 Task: St Patrick's Day party printables green whimsical color block.
Action: Mouse moved to (391, 242)
Screenshot: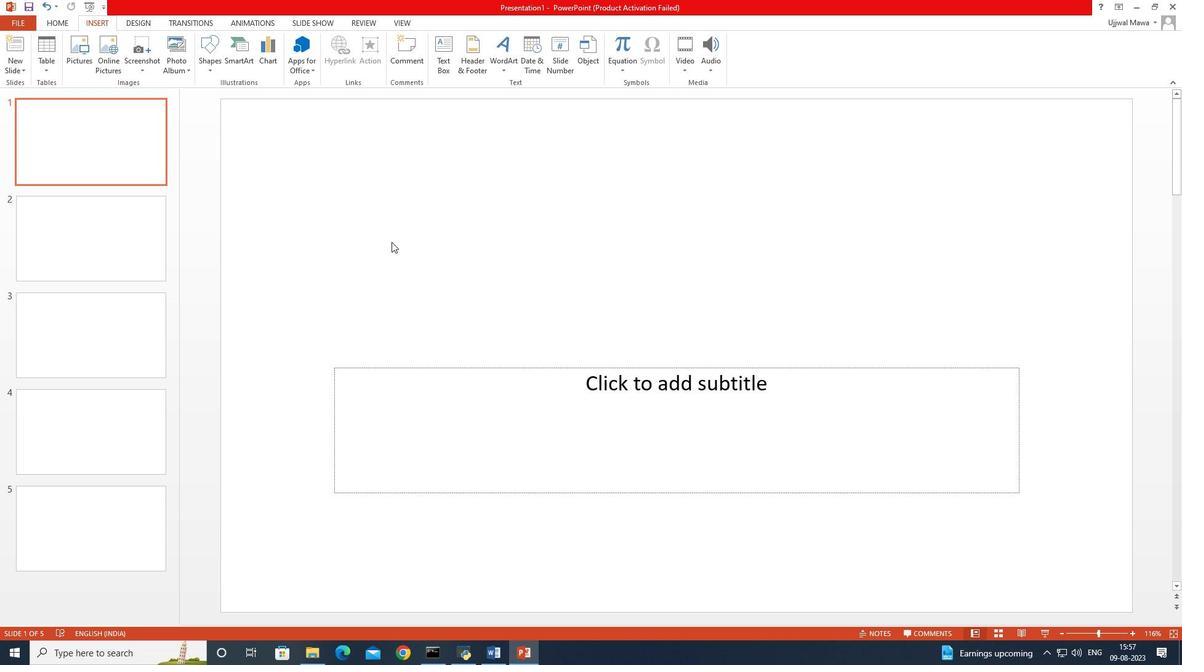 
Action: Mouse pressed left at (391, 242)
Screenshot: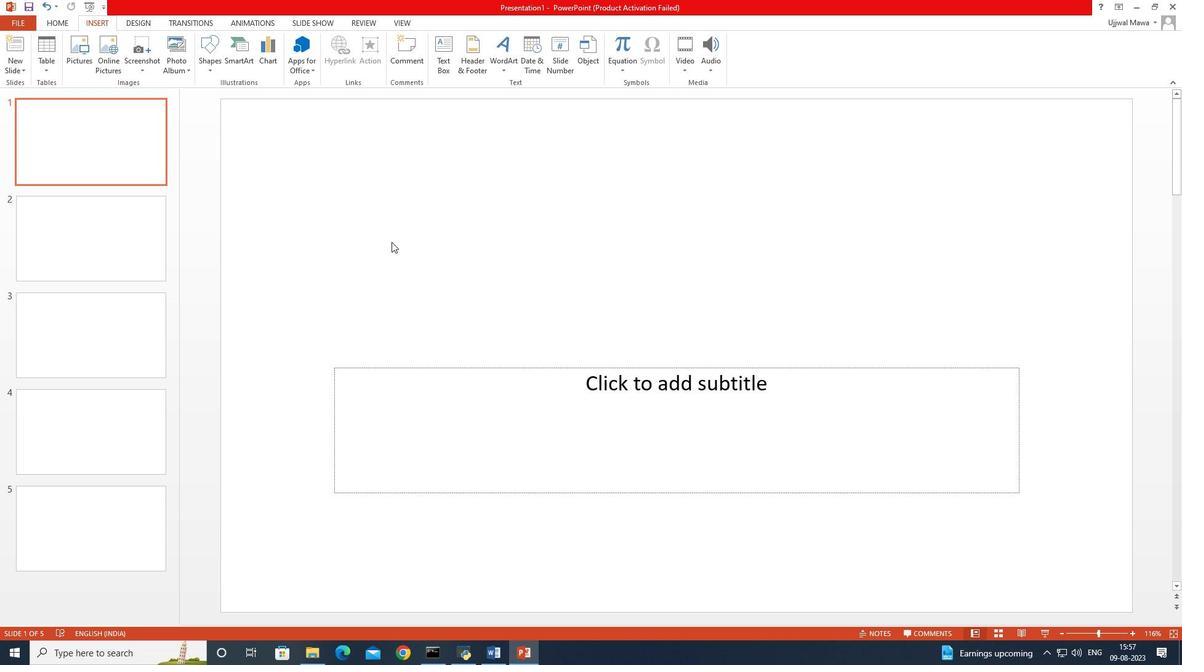 
Action: Mouse moved to (74, 46)
Screenshot: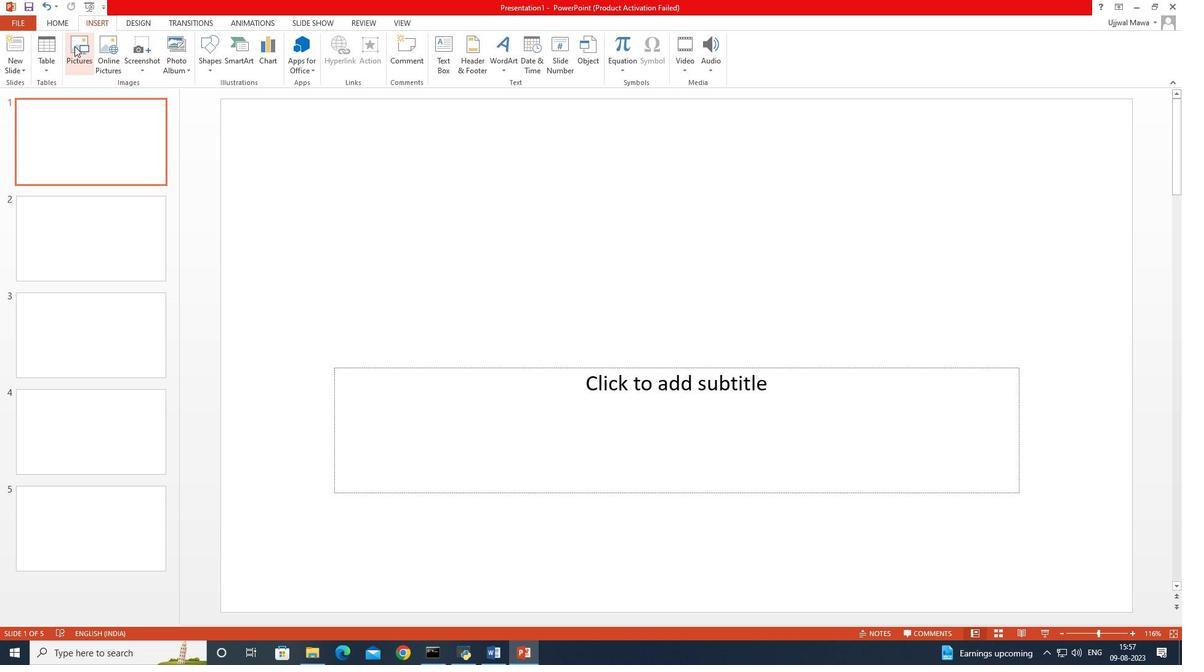 
Action: Mouse pressed left at (74, 46)
Screenshot: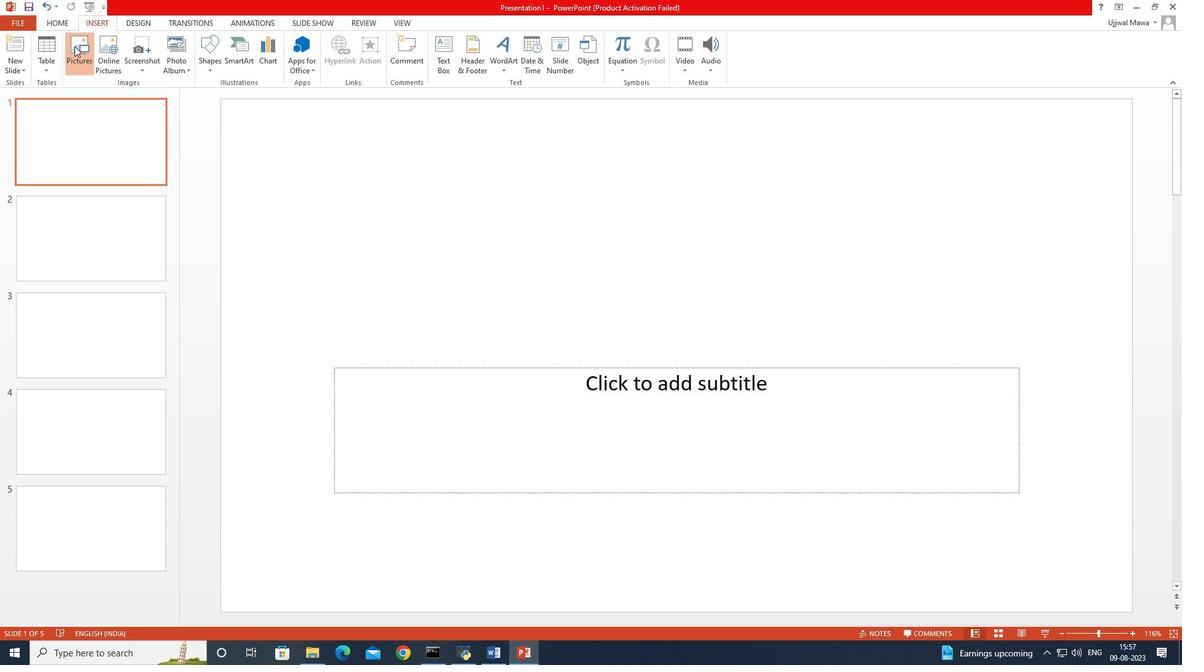 
Action: Mouse moved to (147, 117)
Screenshot: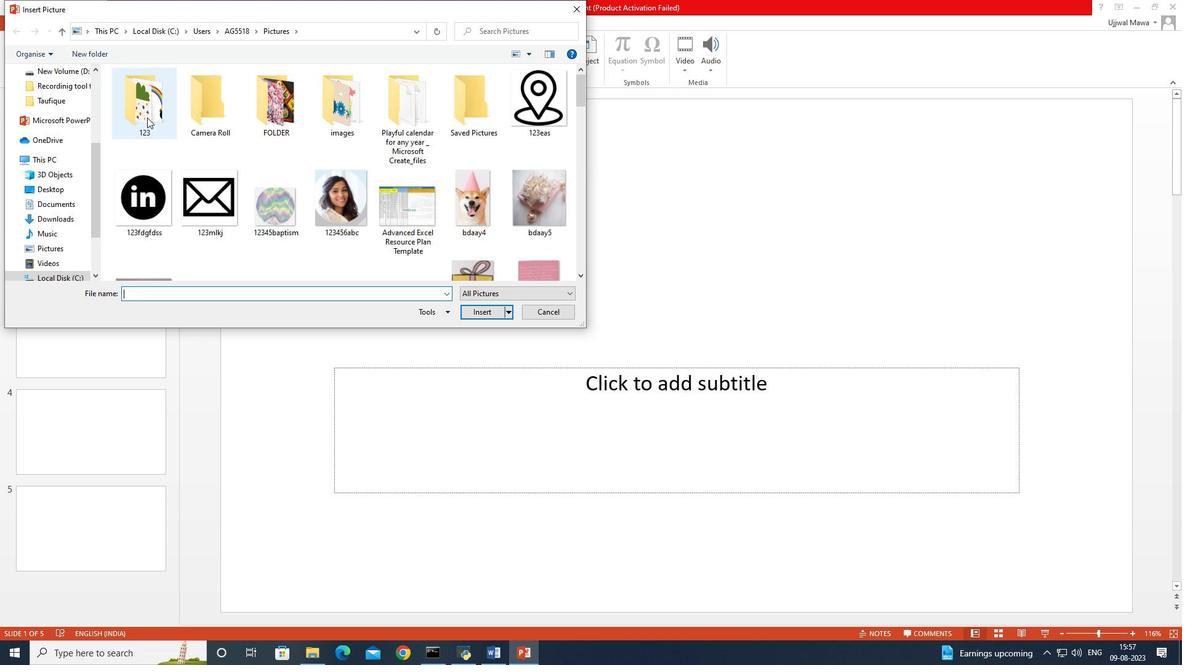 
Action: Mouse pressed left at (147, 117)
Screenshot: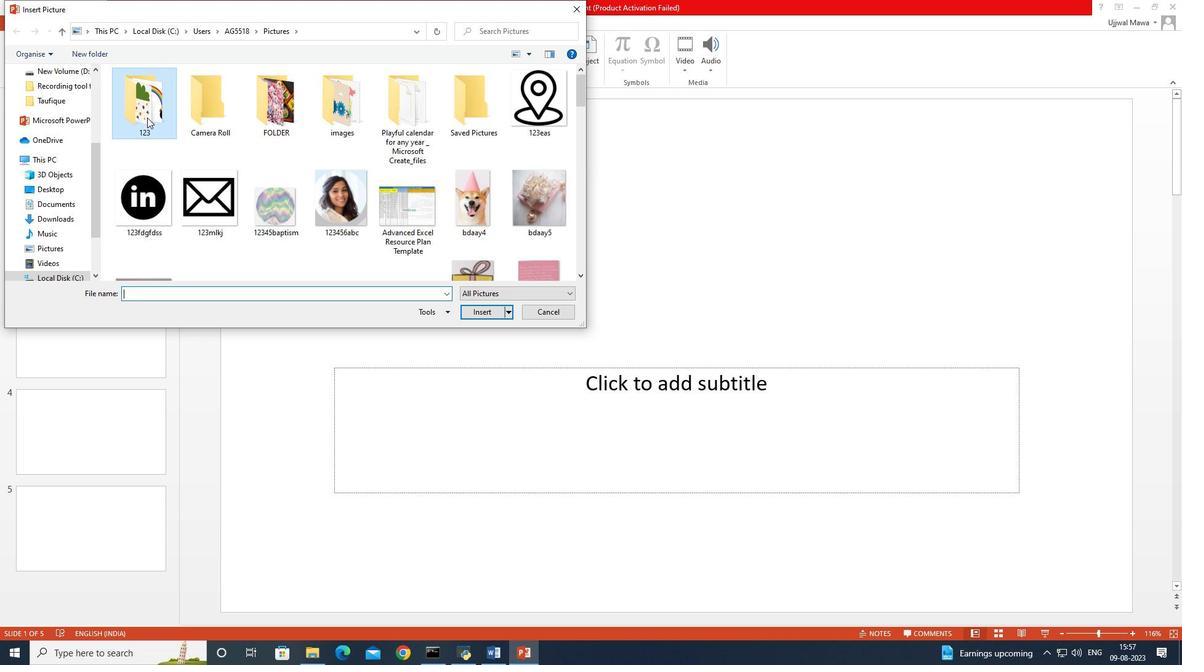 
Action: Mouse pressed left at (147, 117)
Screenshot: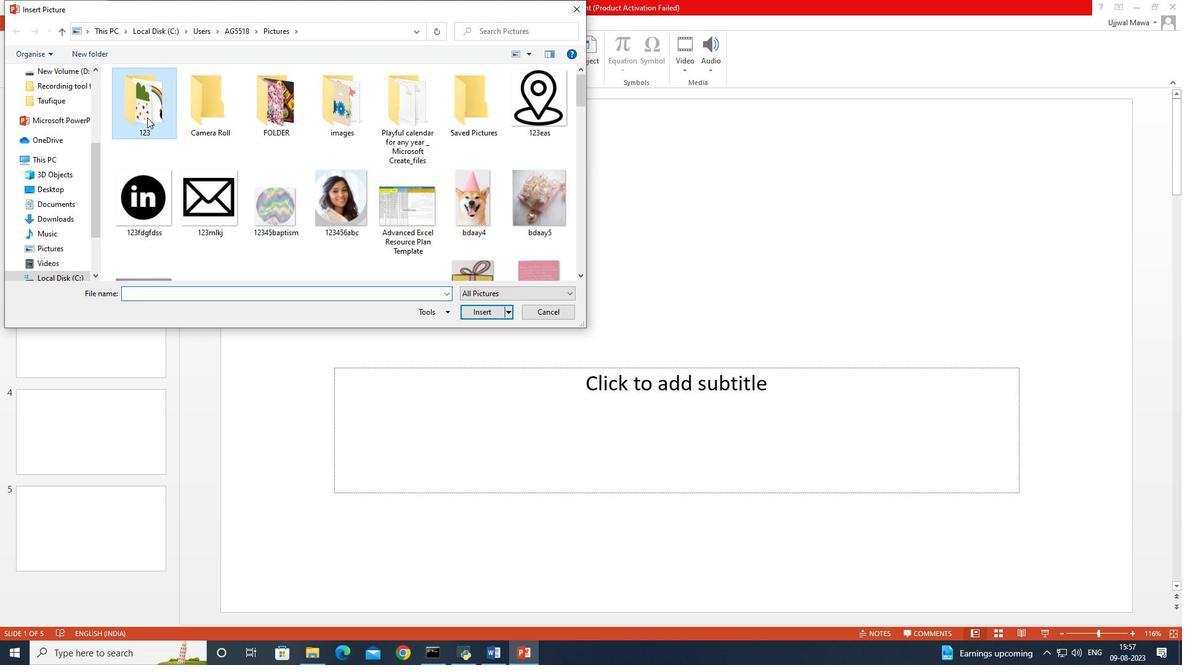 
Action: Mouse moved to (248, 180)
Screenshot: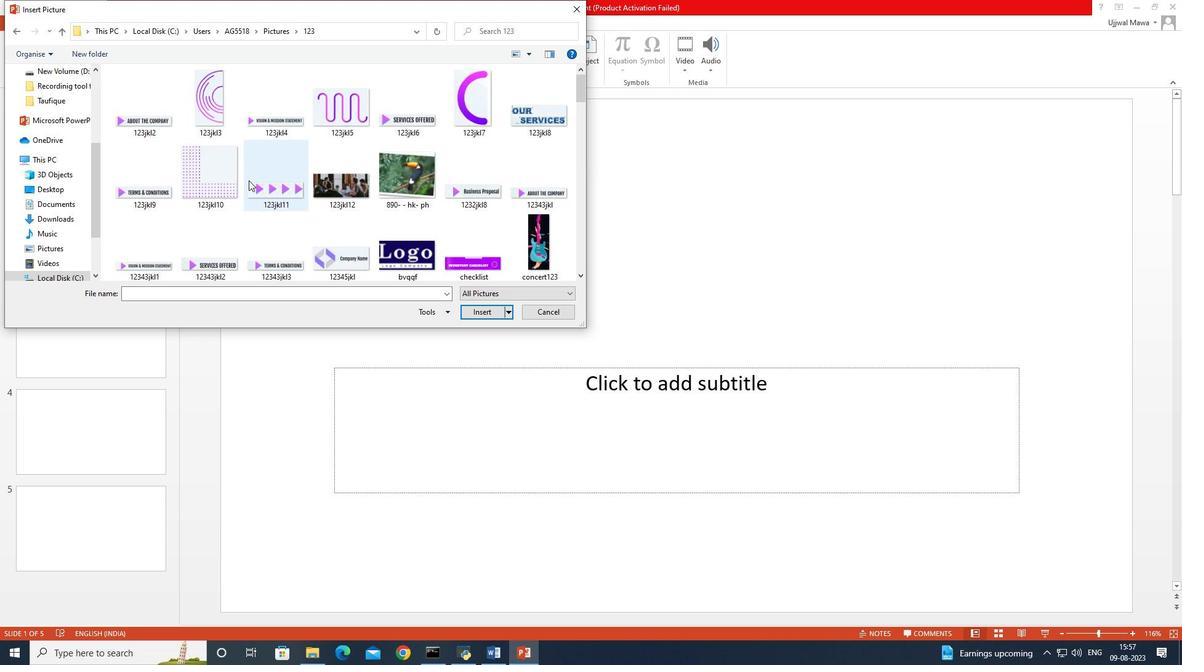 
Action: Mouse scrolled (248, 179) with delta (0, 0)
Screenshot: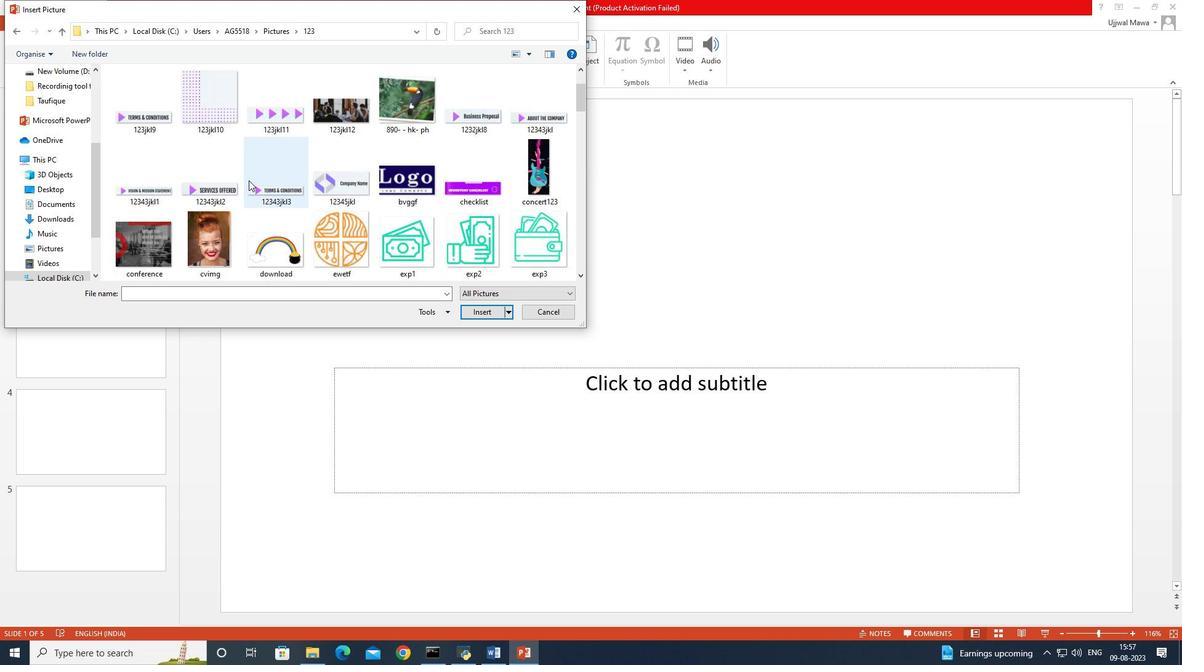 
Action: Mouse scrolled (248, 179) with delta (0, 0)
Screenshot: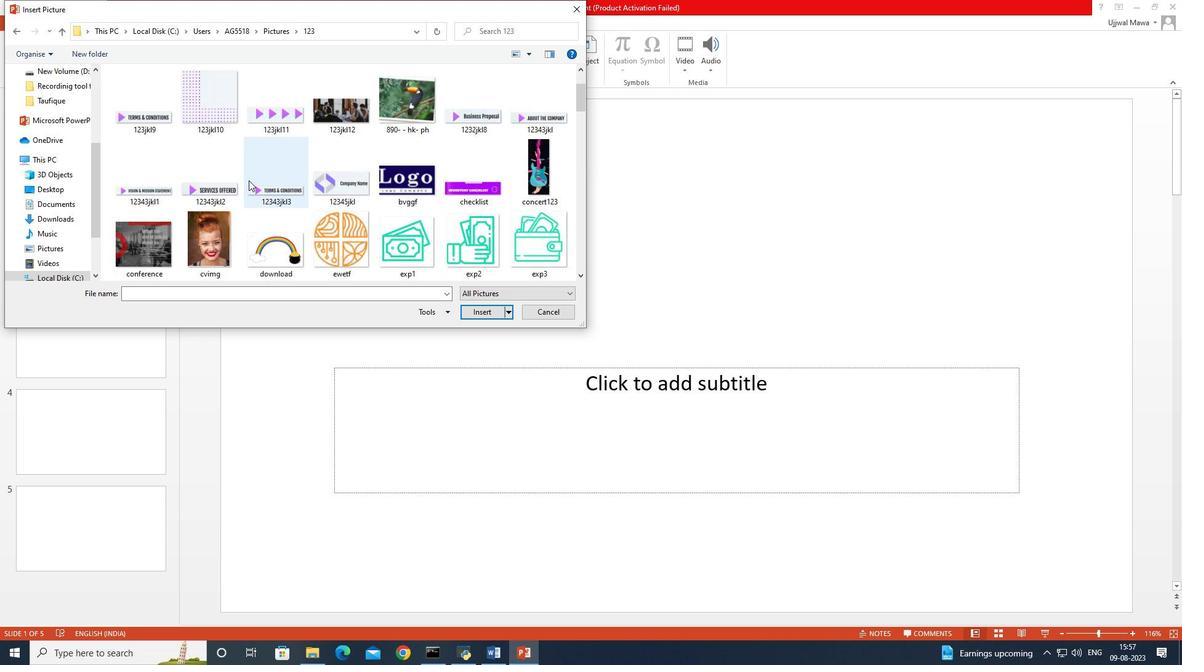 
Action: Mouse scrolled (248, 179) with delta (0, 0)
Screenshot: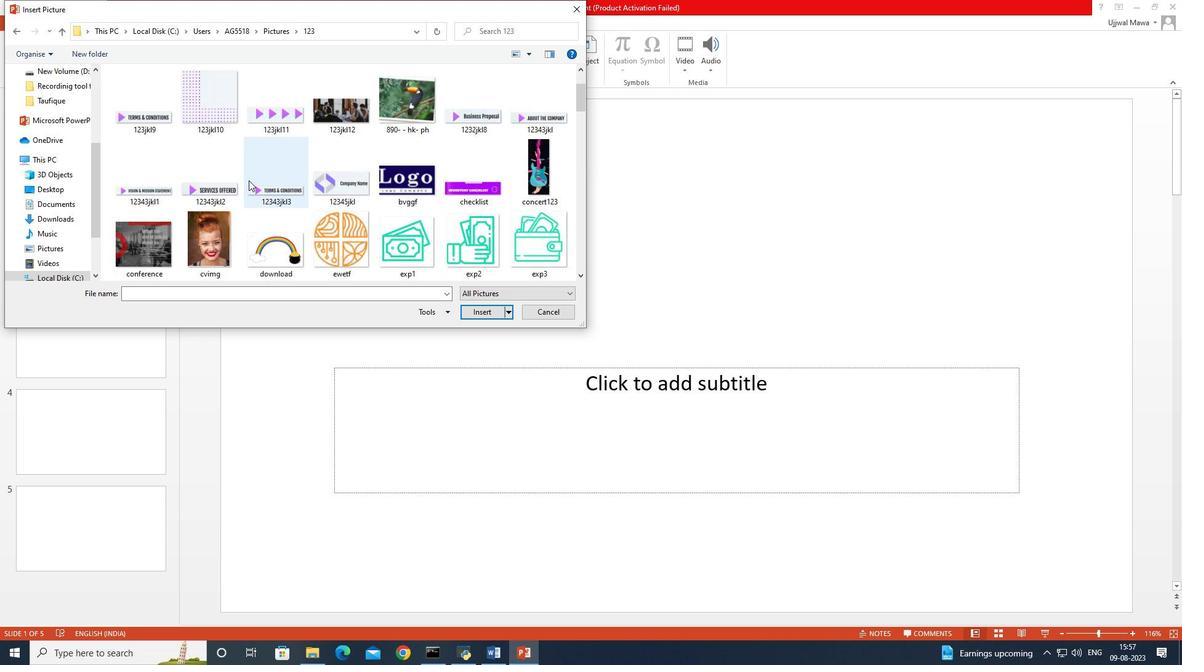 
Action: Mouse scrolled (248, 179) with delta (0, 0)
Screenshot: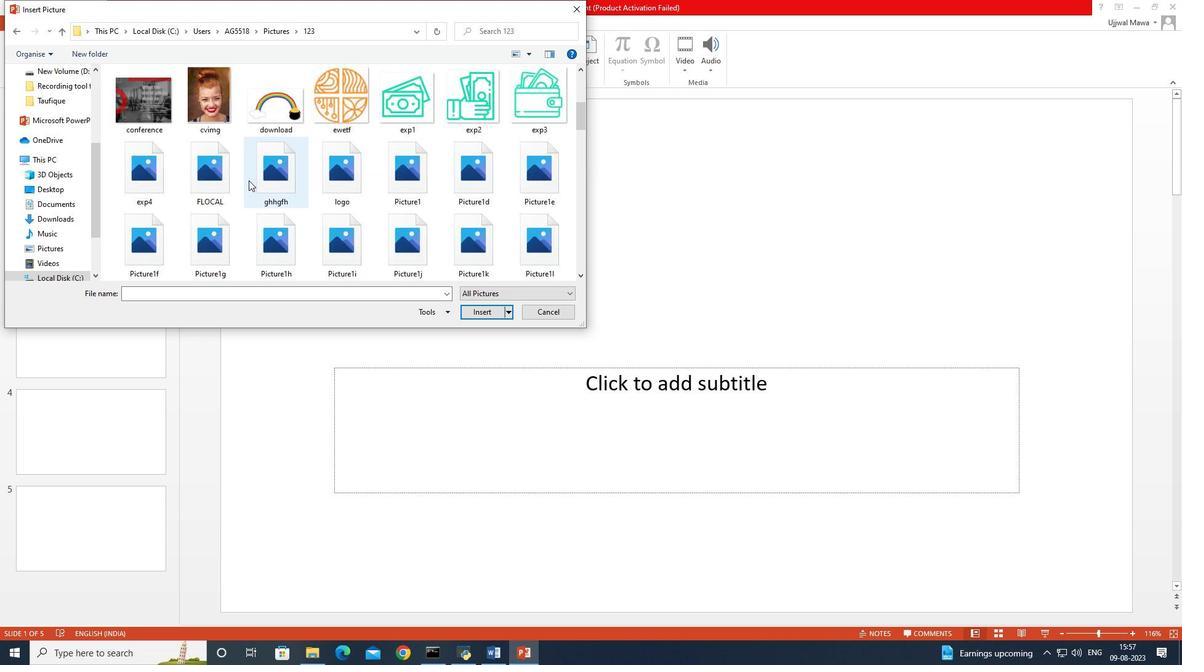 
Action: Mouse scrolled (248, 179) with delta (0, 0)
Screenshot: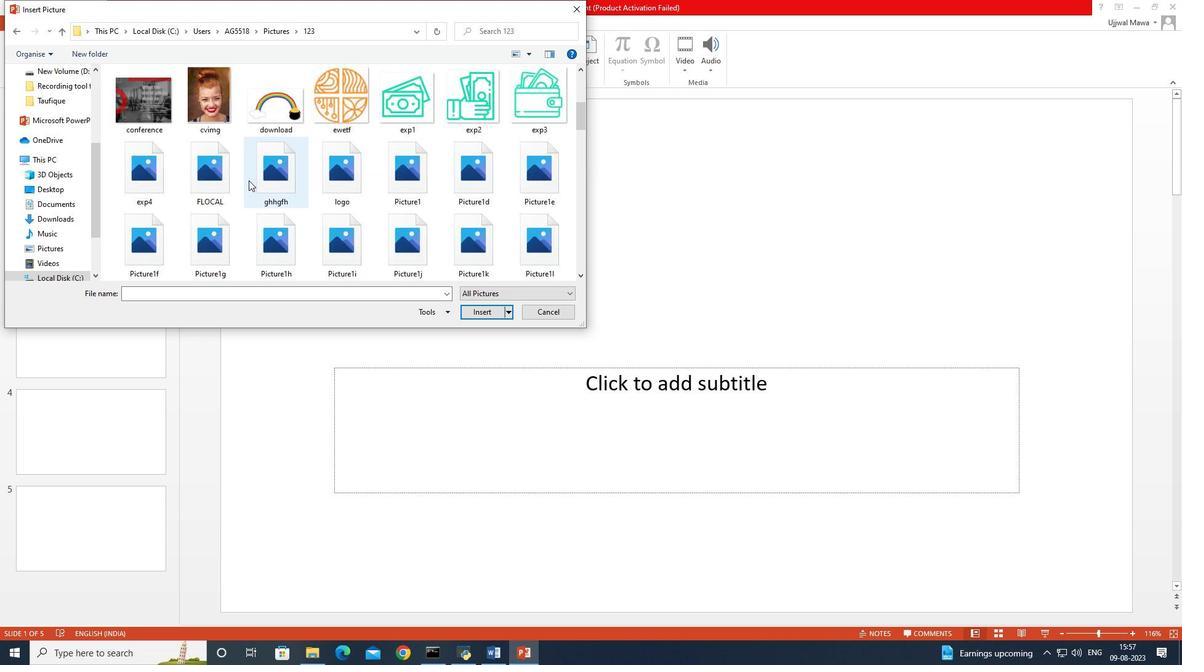 
Action: Mouse scrolled (248, 179) with delta (0, 0)
Screenshot: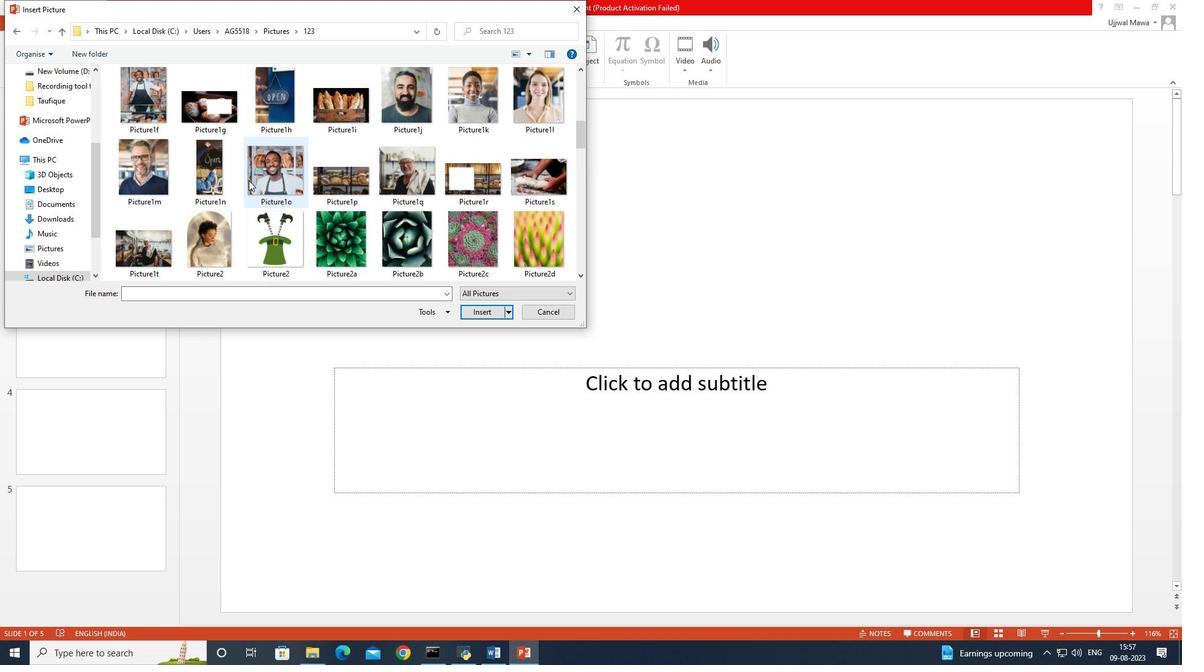 
Action: Mouse scrolled (248, 179) with delta (0, 0)
Screenshot: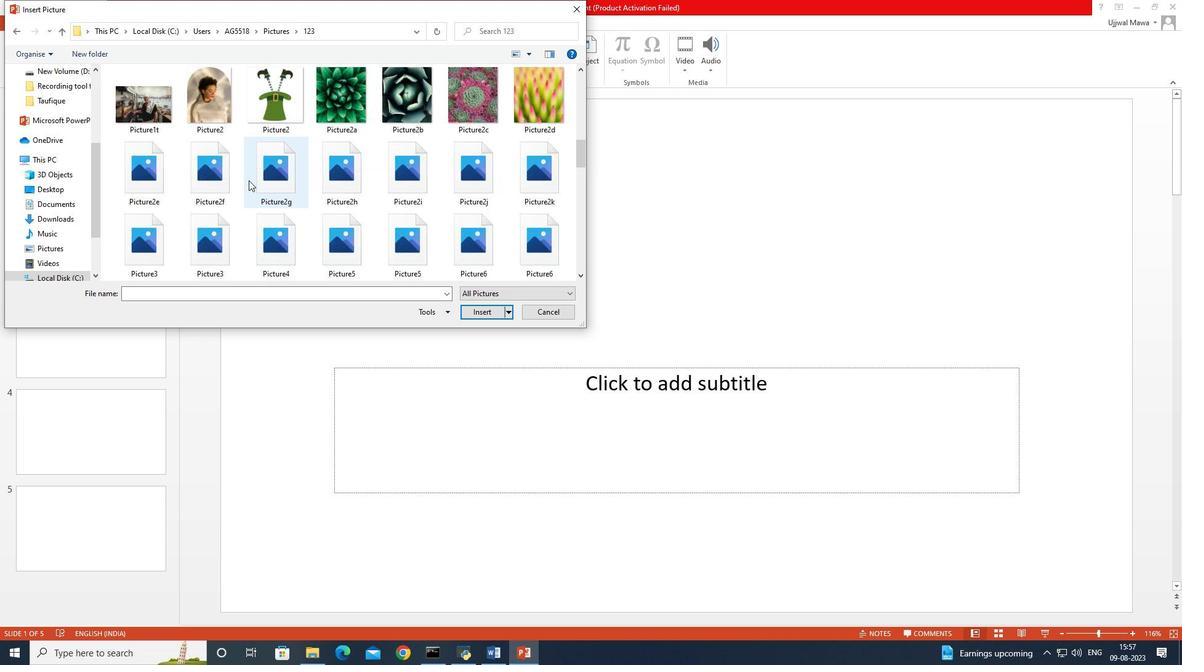 
Action: Mouse scrolled (248, 179) with delta (0, 0)
Screenshot: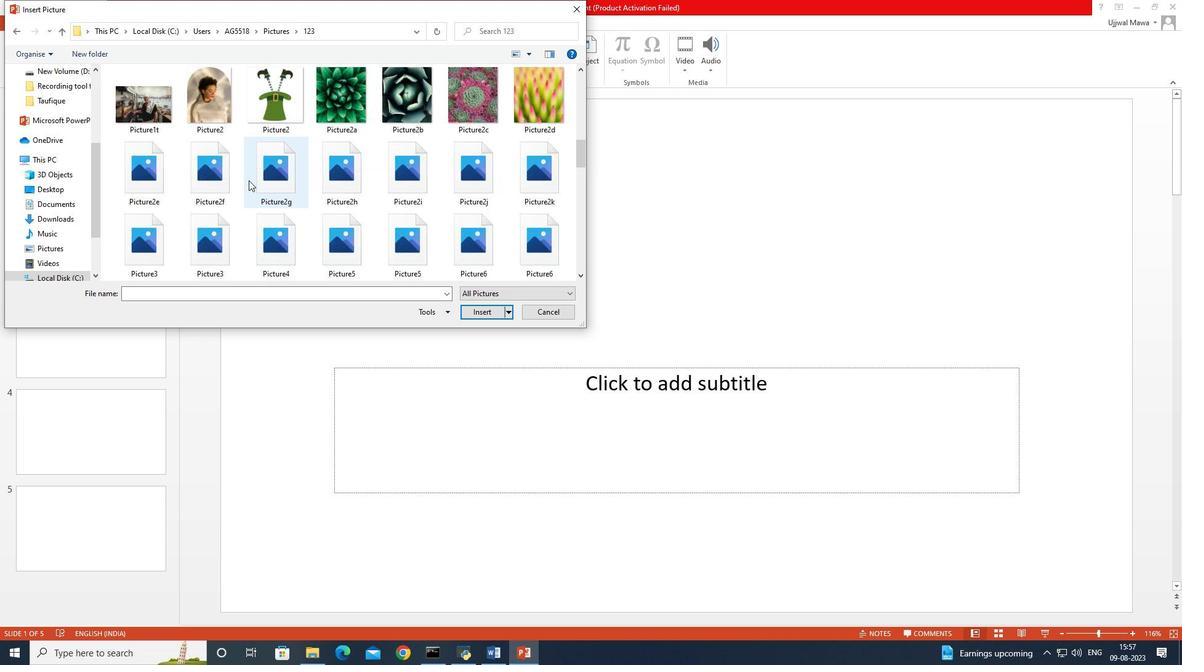 
Action: Mouse scrolled (248, 179) with delta (0, 0)
Screenshot: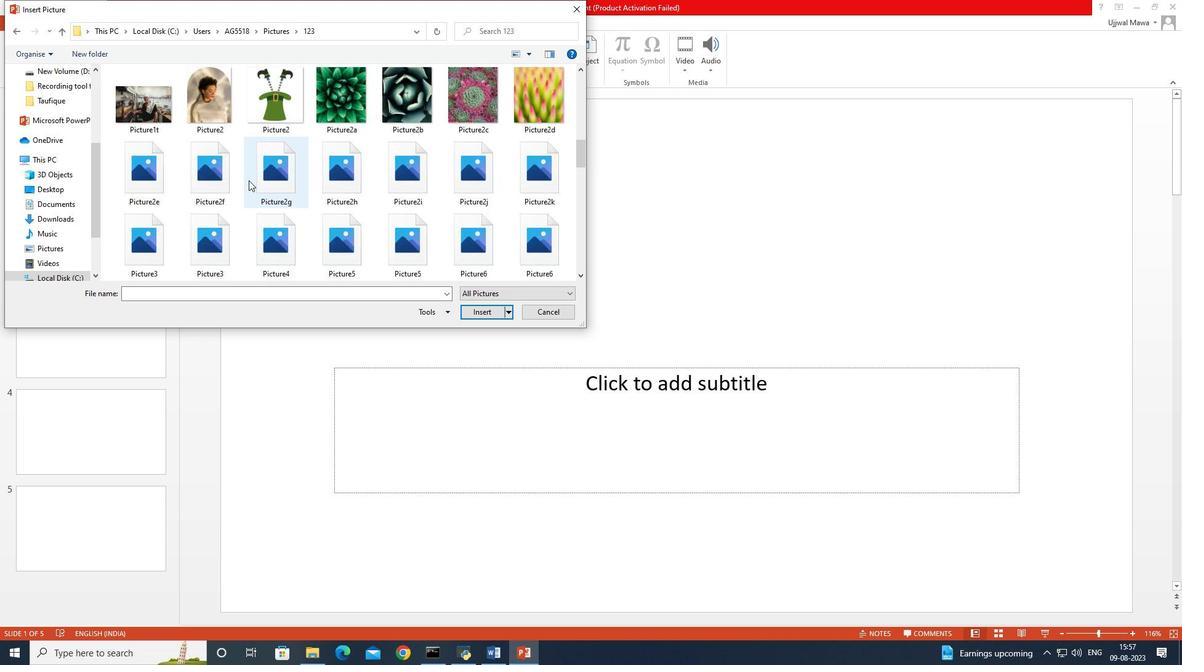 
Action: Mouse moved to (249, 180)
Screenshot: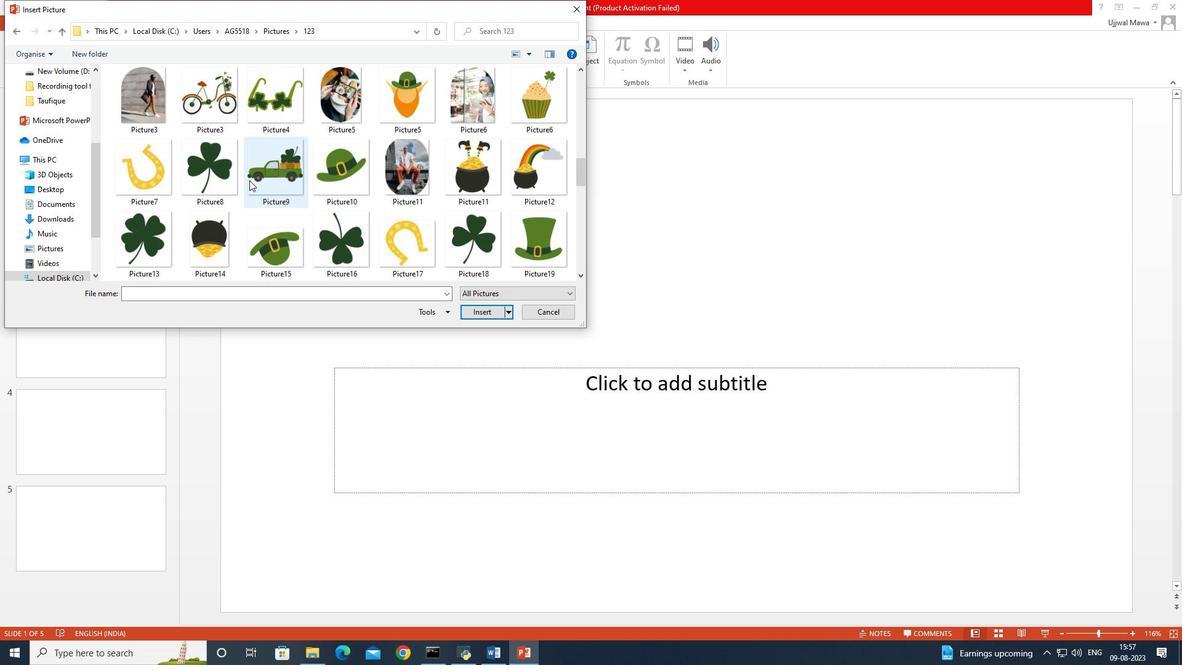
Action: Mouse scrolled (249, 179) with delta (0, 0)
Screenshot: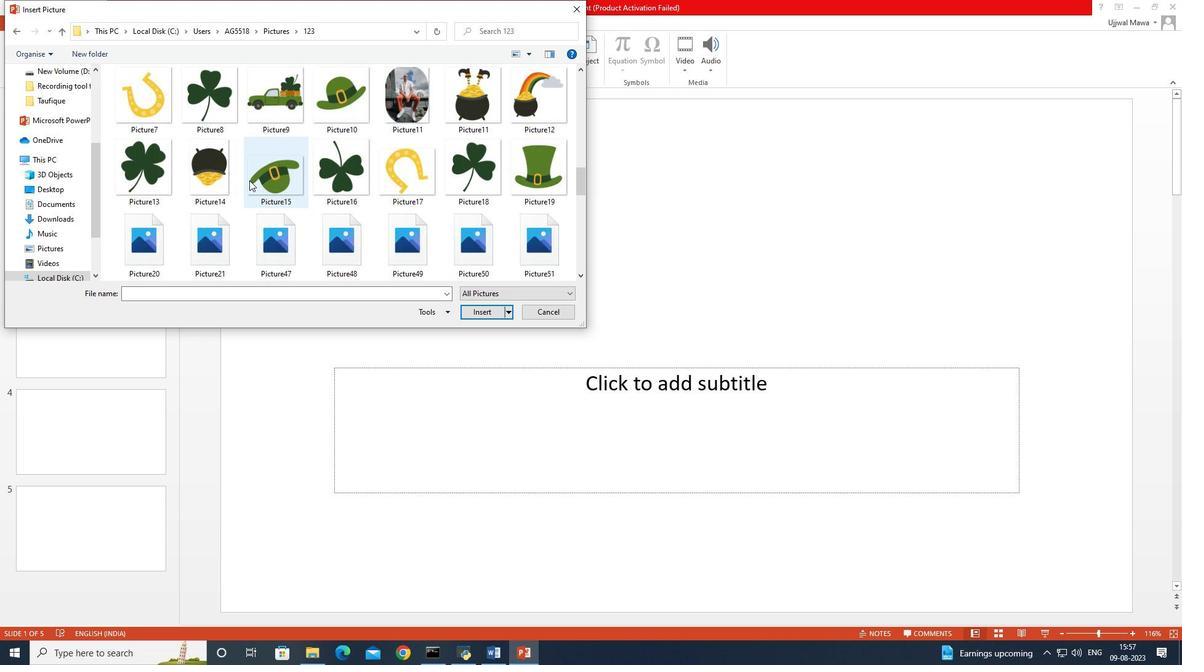 
Action: Mouse scrolled (249, 179) with delta (0, 0)
Screenshot: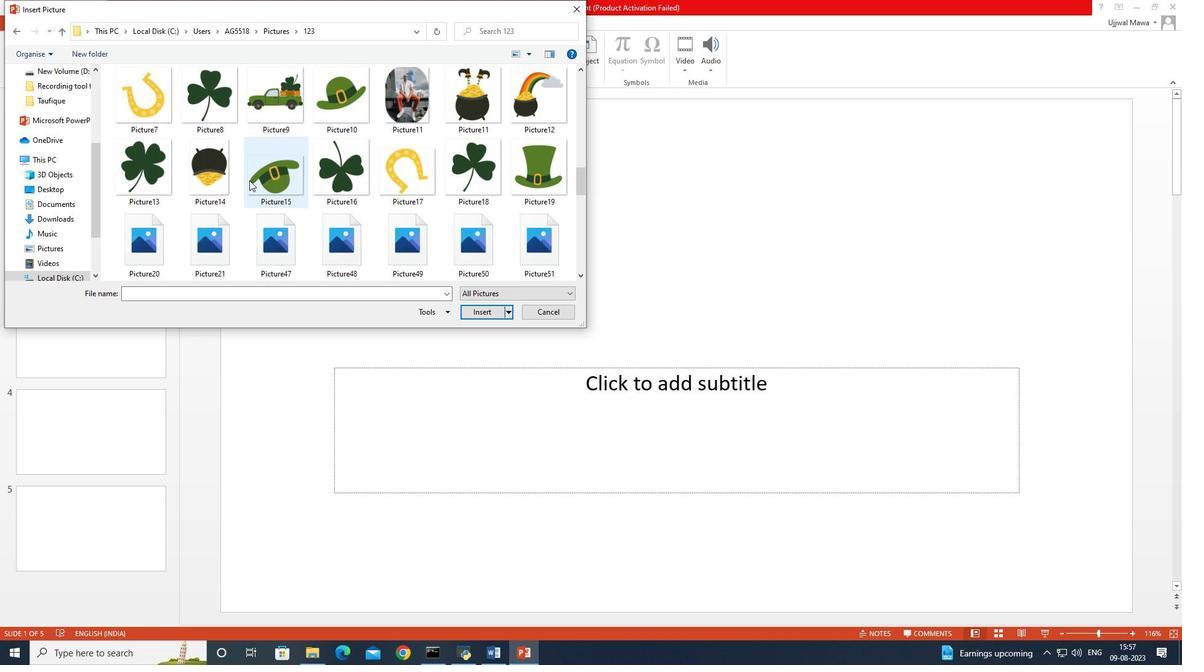 
Action: Mouse scrolled (249, 179) with delta (0, 0)
Screenshot: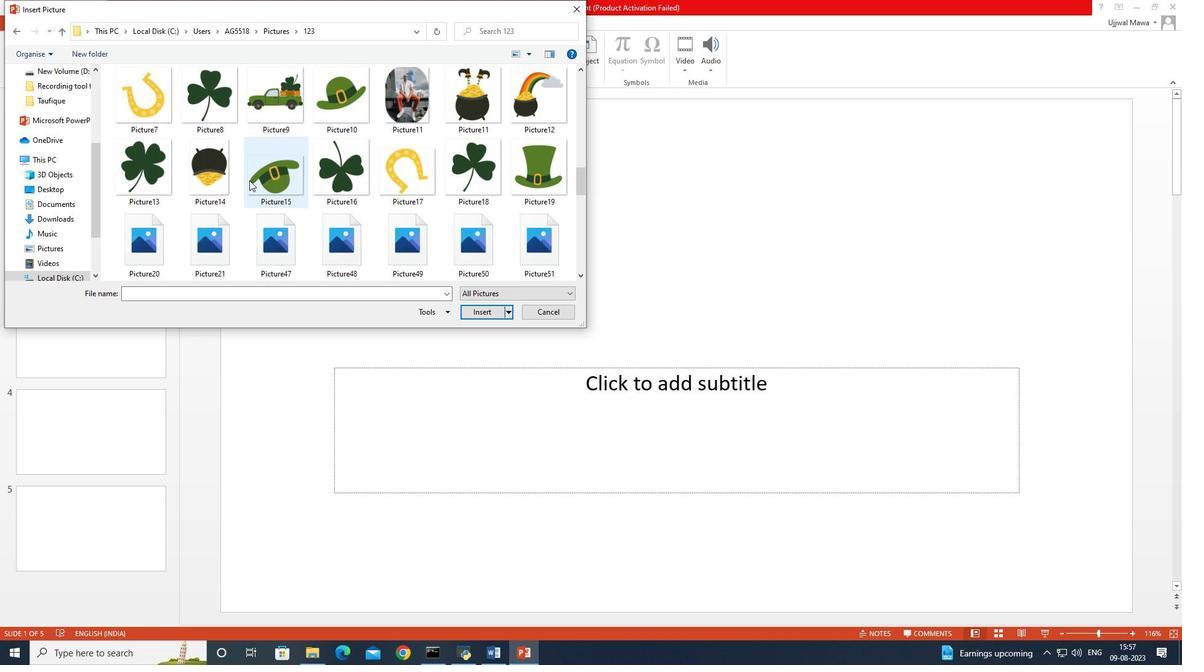 
Action: Mouse scrolled (249, 179) with delta (0, 0)
Screenshot: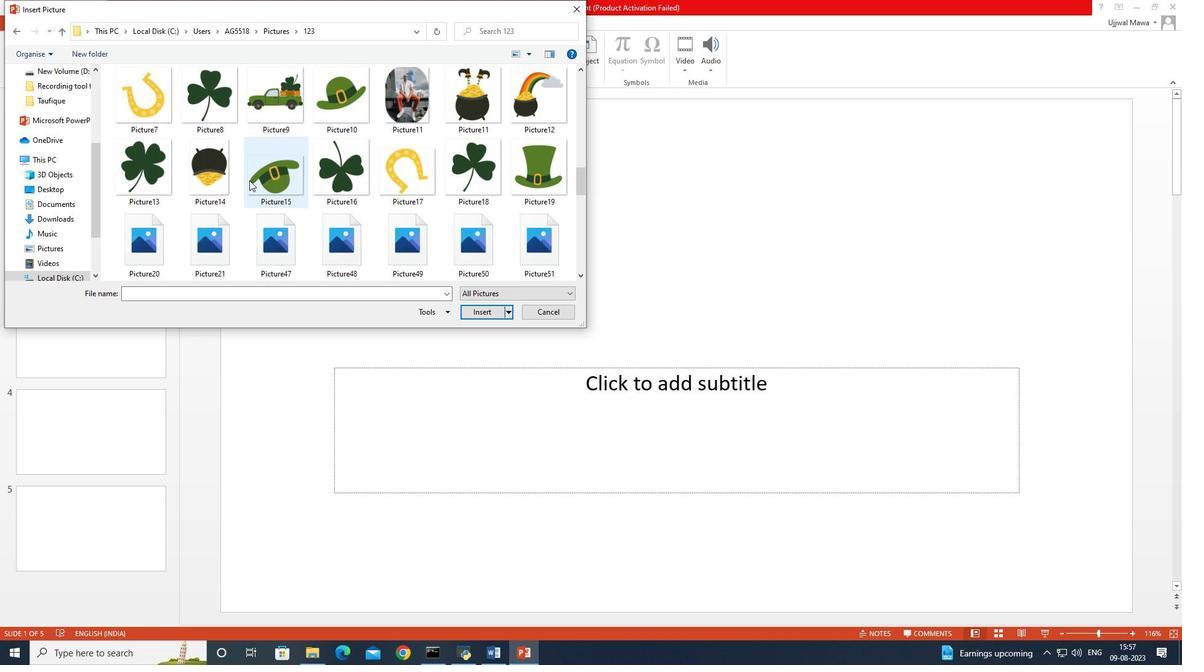 
Action: Mouse scrolled (249, 179) with delta (0, 0)
Screenshot: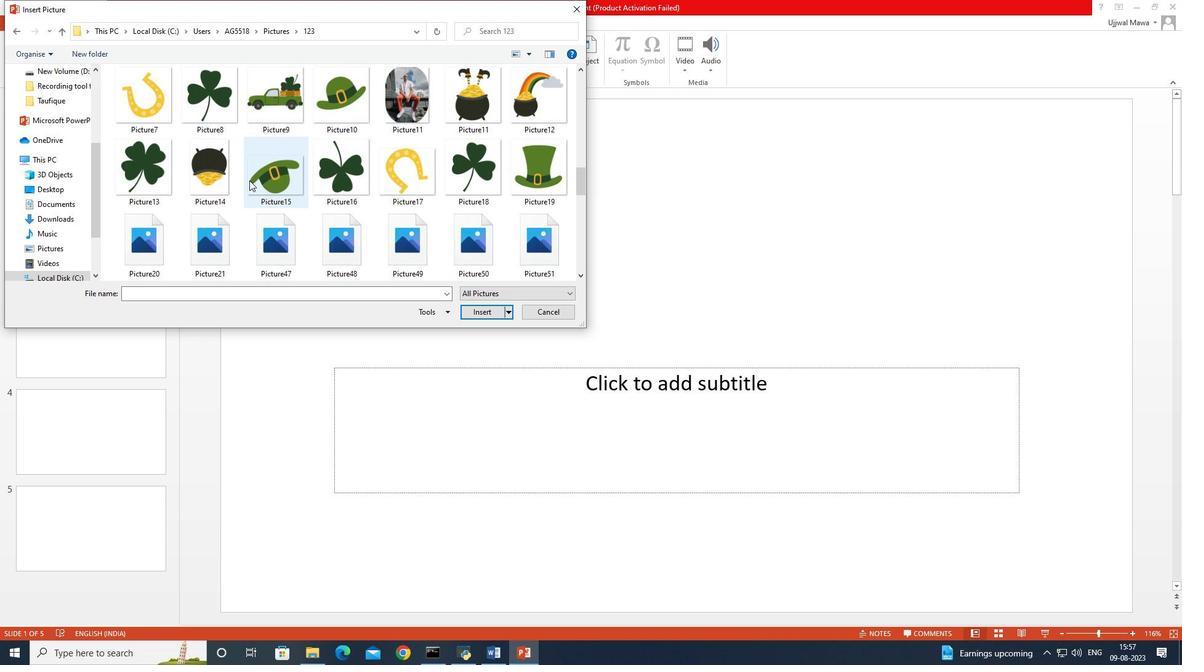 
Action: Mouse scrolled (249, 179) with delta (0, 0)
Screenshot: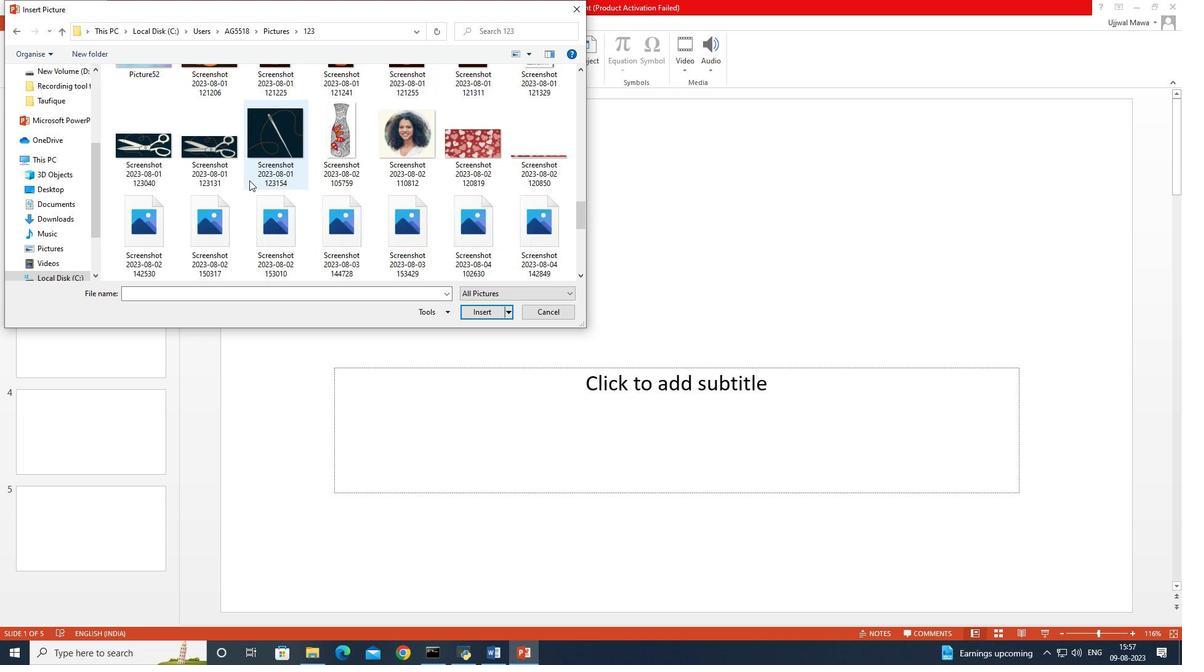 
Action: Mouse scrolled (249, 179) with delta (0, 0)
Screenshot: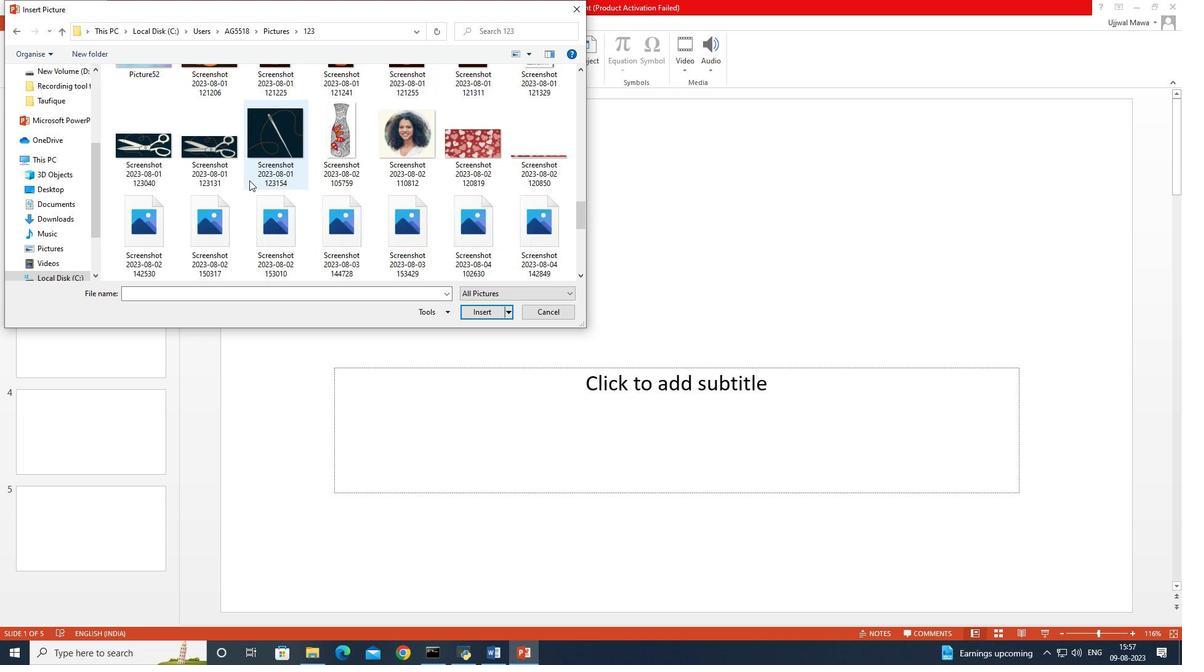 
Action: Mouse scrolled (249, 179) with delta (0, 0)
Screenshot: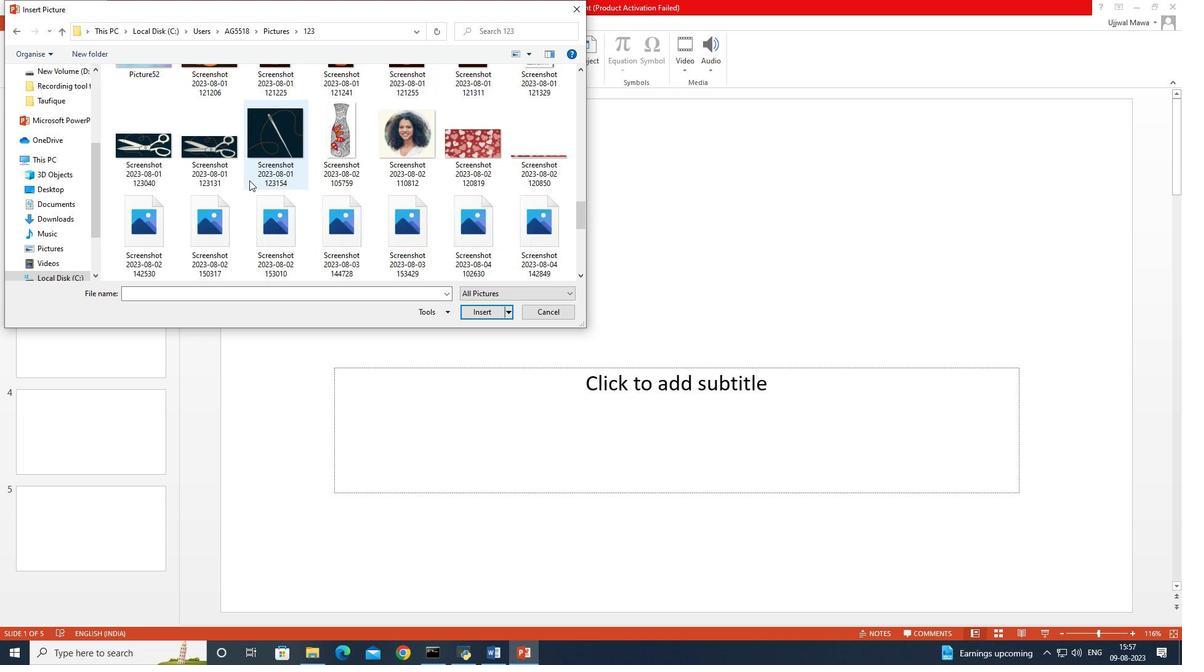 
Action: Mouse scrolled (249, 179) with delta (0, 0)
Screenshot: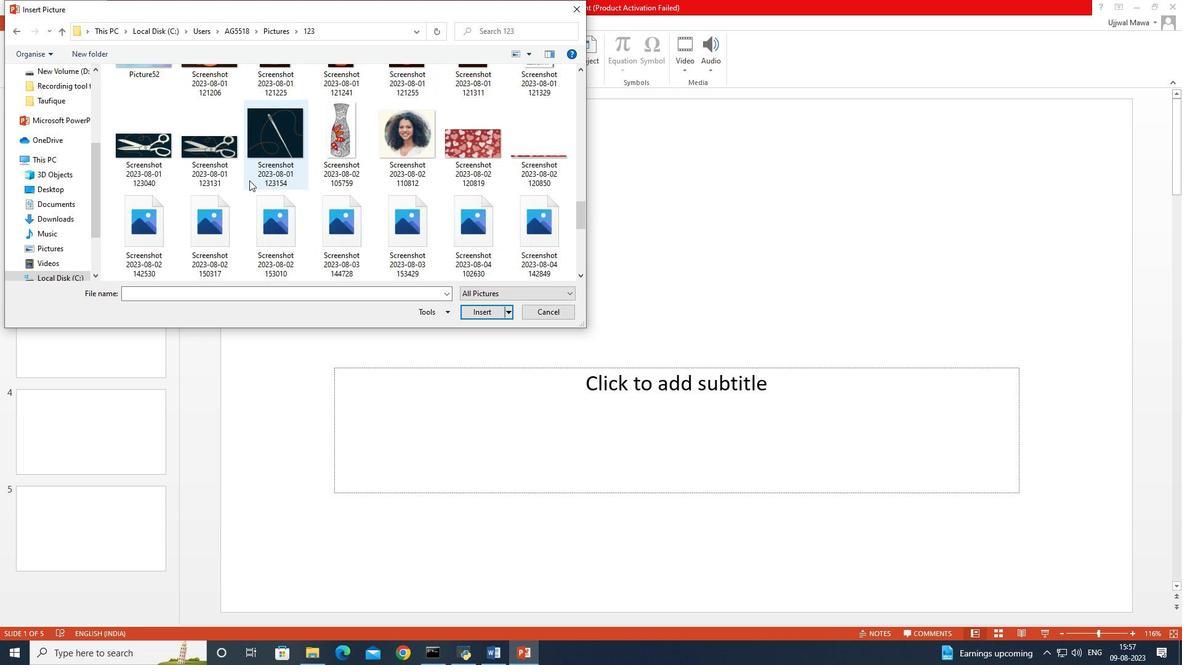 
Action: Mouse scrolled (249, 179) with delta (0, 0)
Screenshot: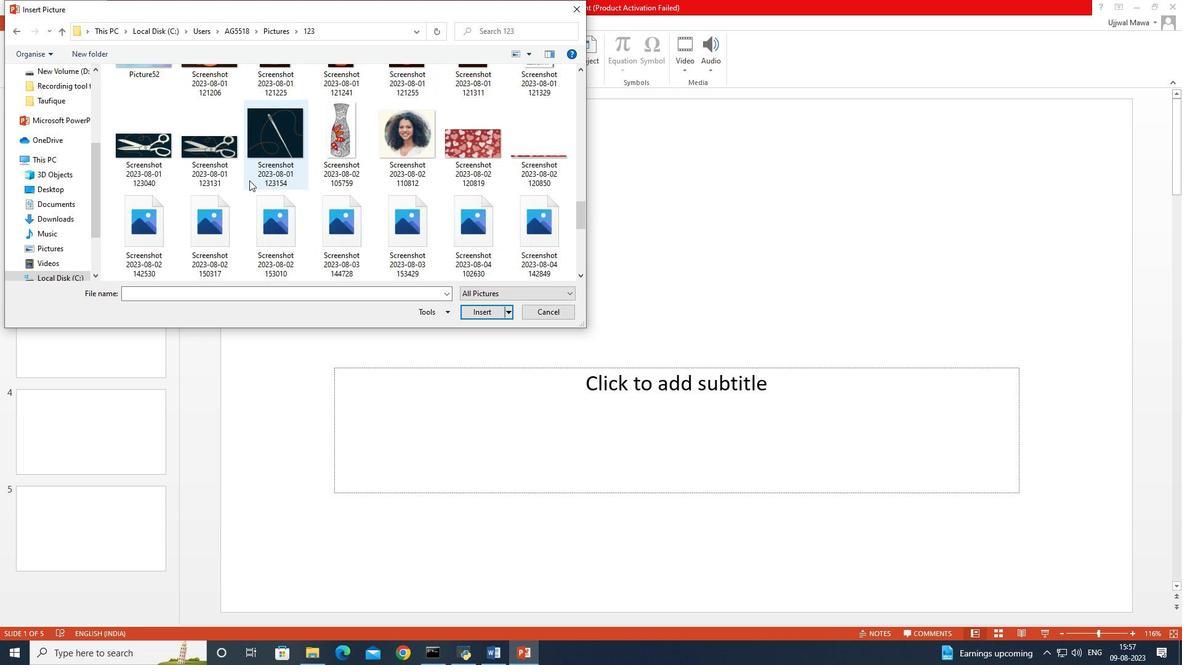 
Action: Mouse scrolled (249, 179) with delta (0, 0)
Screenshot: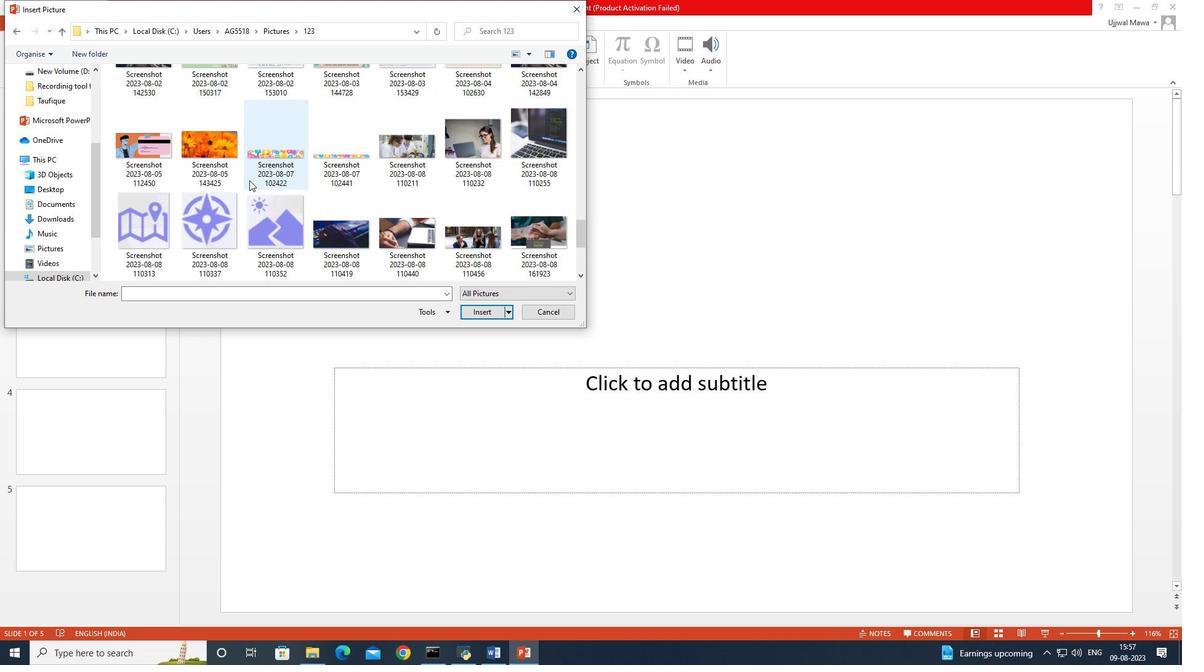 
Action: Mouse scrolled (249, 179) with delta (0, 0)
Screenshot: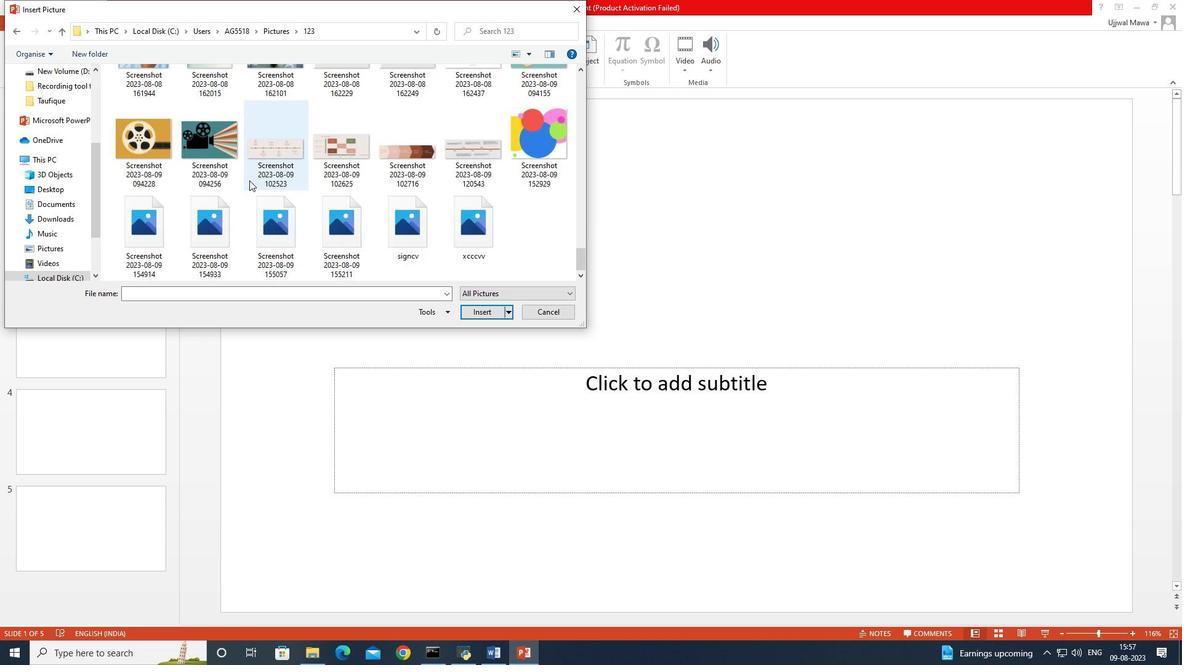 
Action: Mouse scrolled (249, 179) with delta (0, 0)
Screenshot: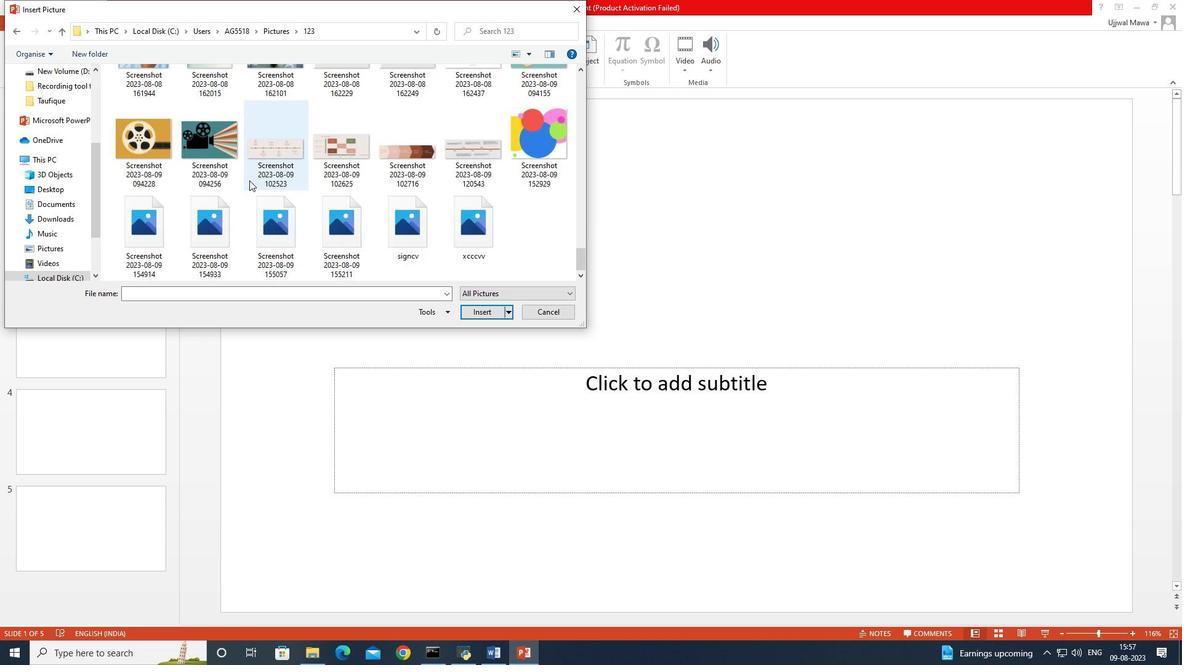 
Action: Mouse scrolled (249, 179) with delta (0, 0)
Screenshot: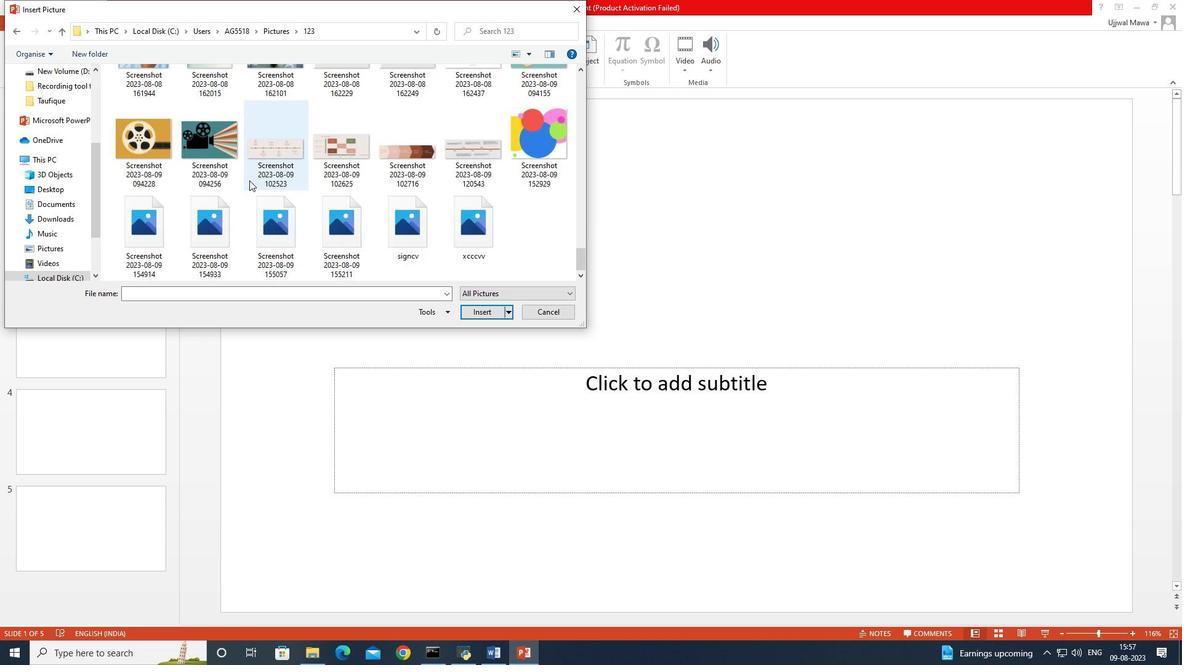 
Action: Mouse scrolled (249, 179) with delta (0, 0)
Screenshot: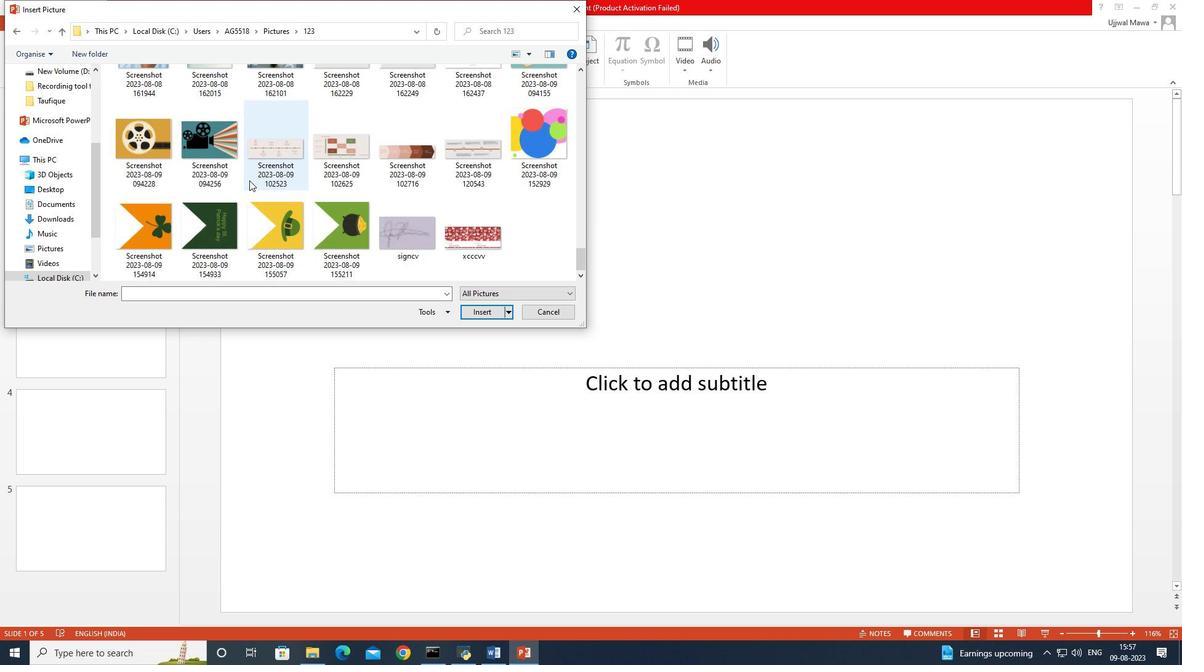 
Action: Mouse scrolled (249, 179) with delta (0, 0)
Screenshot: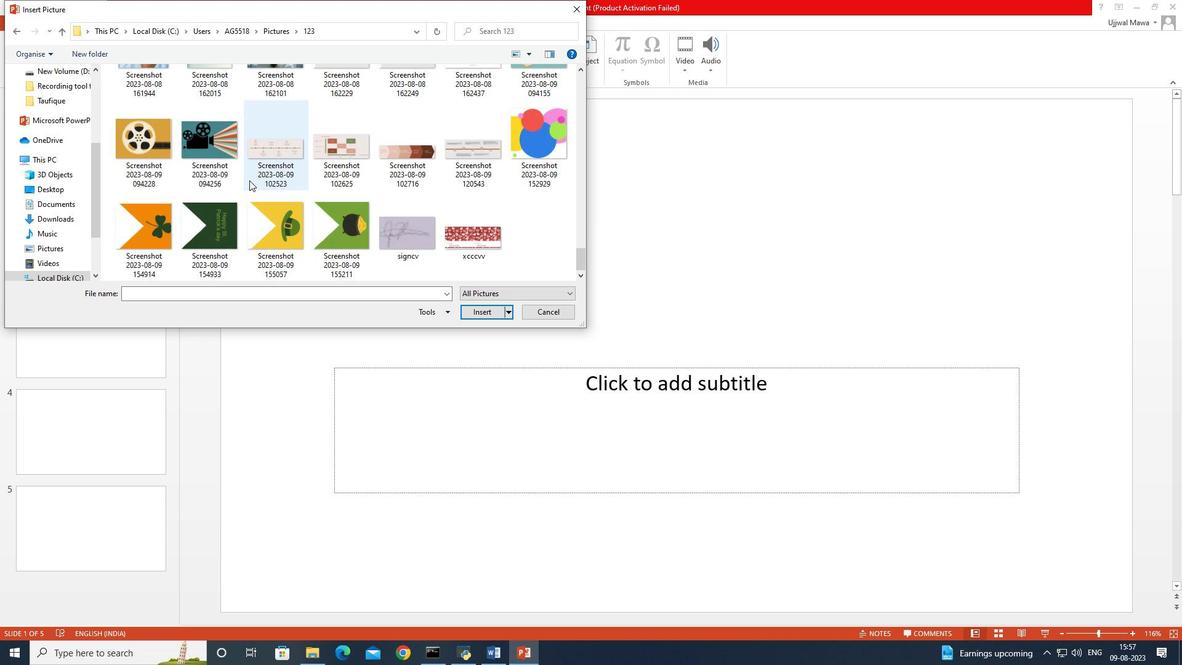 
Action: Mouse scrolled (249, 181) with delta (0, 0)
Screenshot: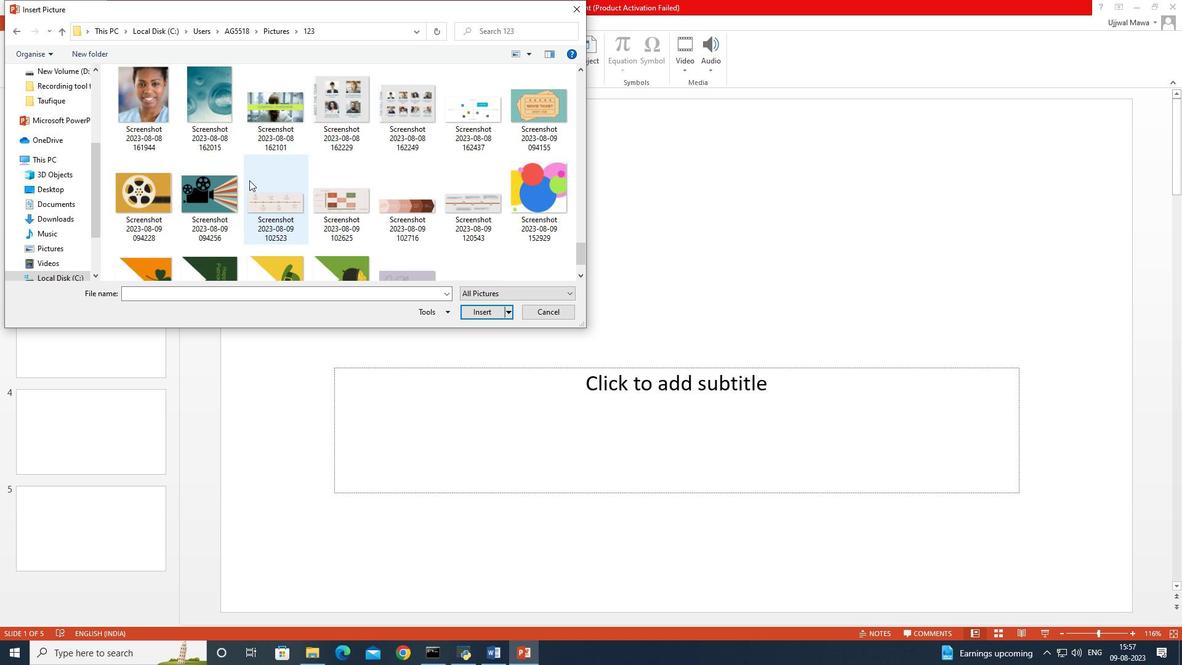 
Action: Mouse scrolled (249, 181) with delta (0, 0)
Screenshot: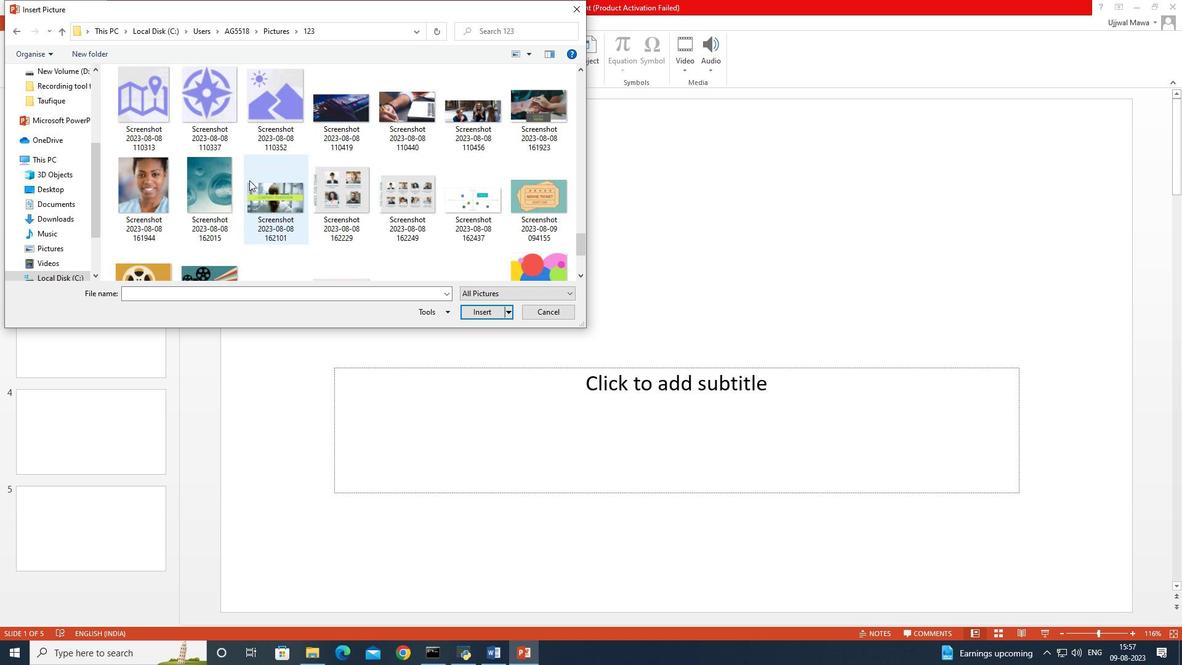 
Action: Mouse scrolled (249, 181) with delta (0, 0)
Screenshot: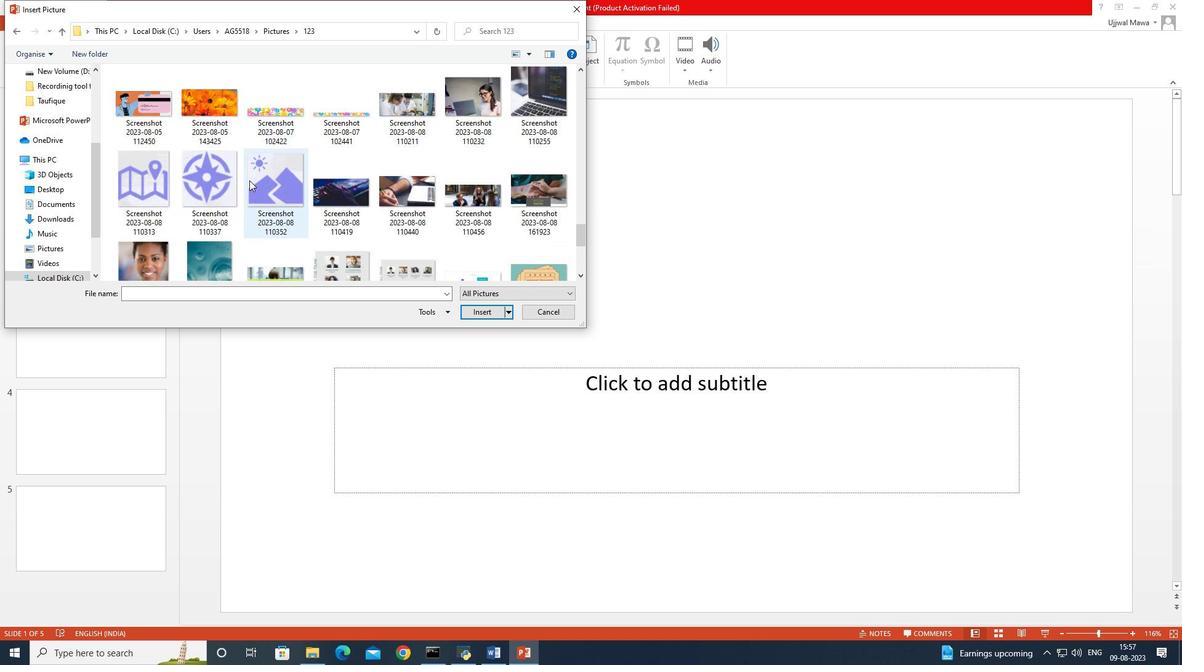 
Action: Mouse scrolled (249, 181) with delta (0, 0)
Screenshot: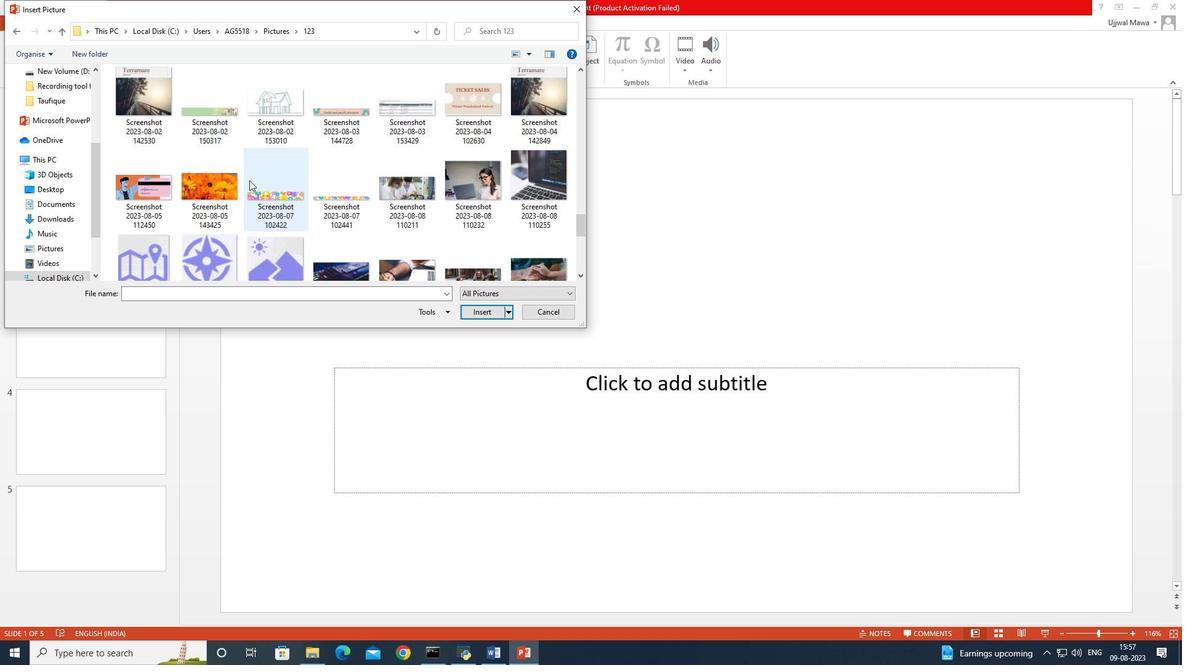 
Action: Mouse scrolled (249, 181) with delta (0, 0)
Screenshot: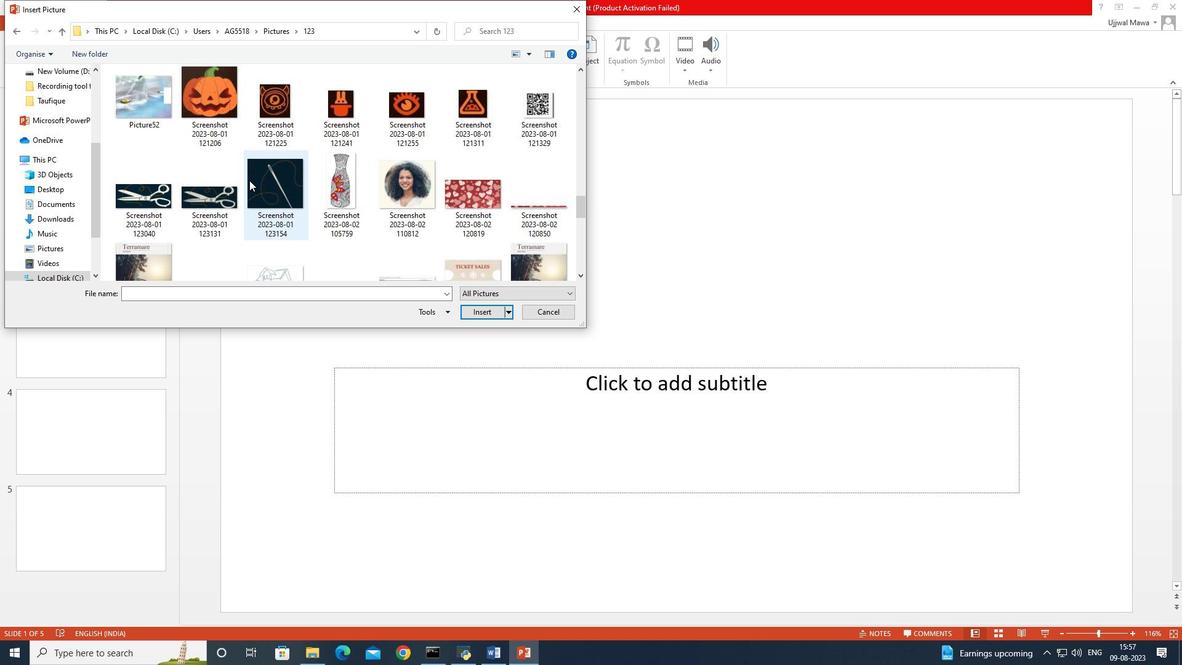 
Action: Mouse scrolled (249, 181) with delta (0, 0)
Screenshot: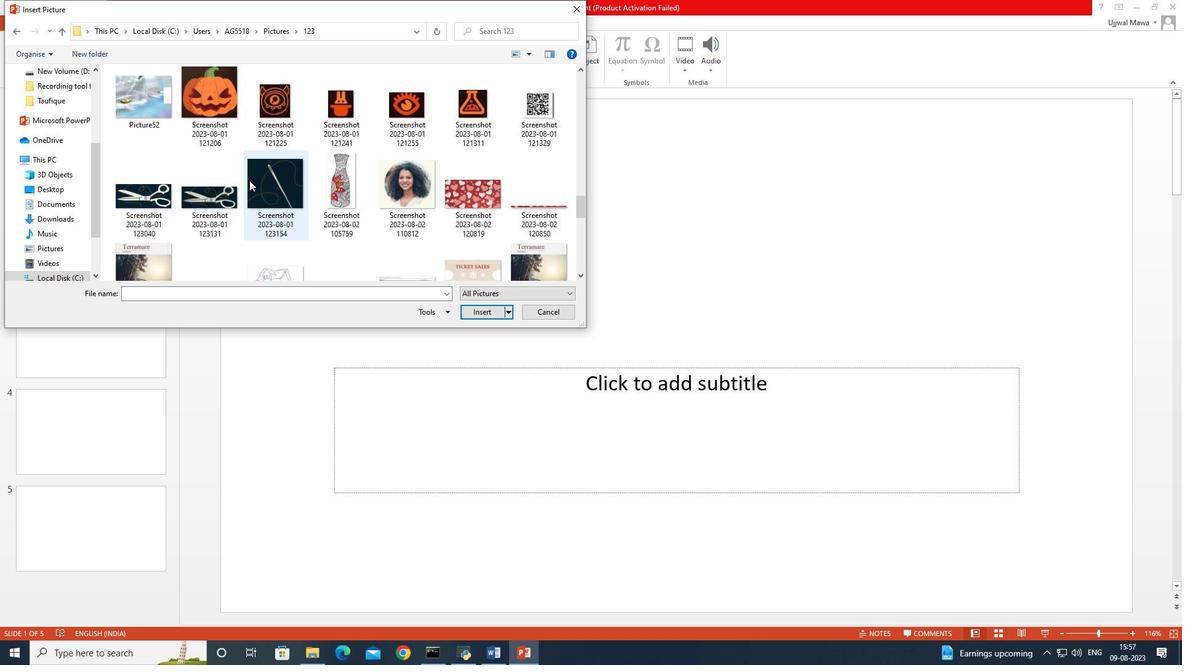 
Action: Mouse scrolled (249, 181) with delta (0, 0)
Screenshot: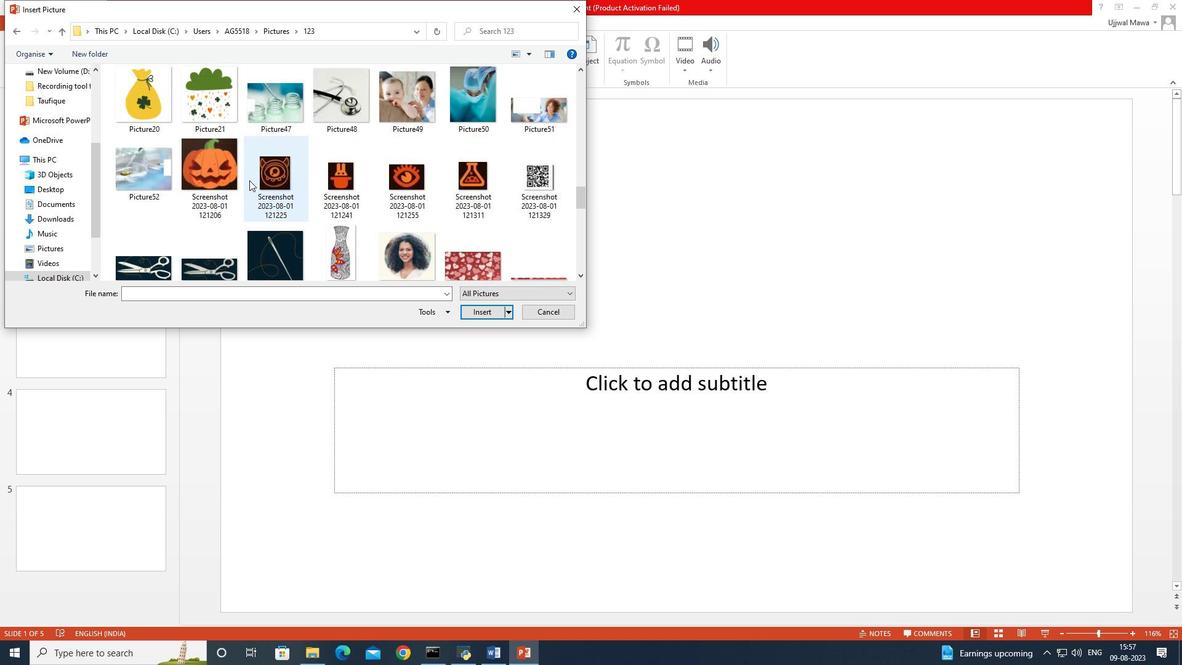 
Action: Mouse scrolled (249, 181) with delta (0, 0)
Screenshot: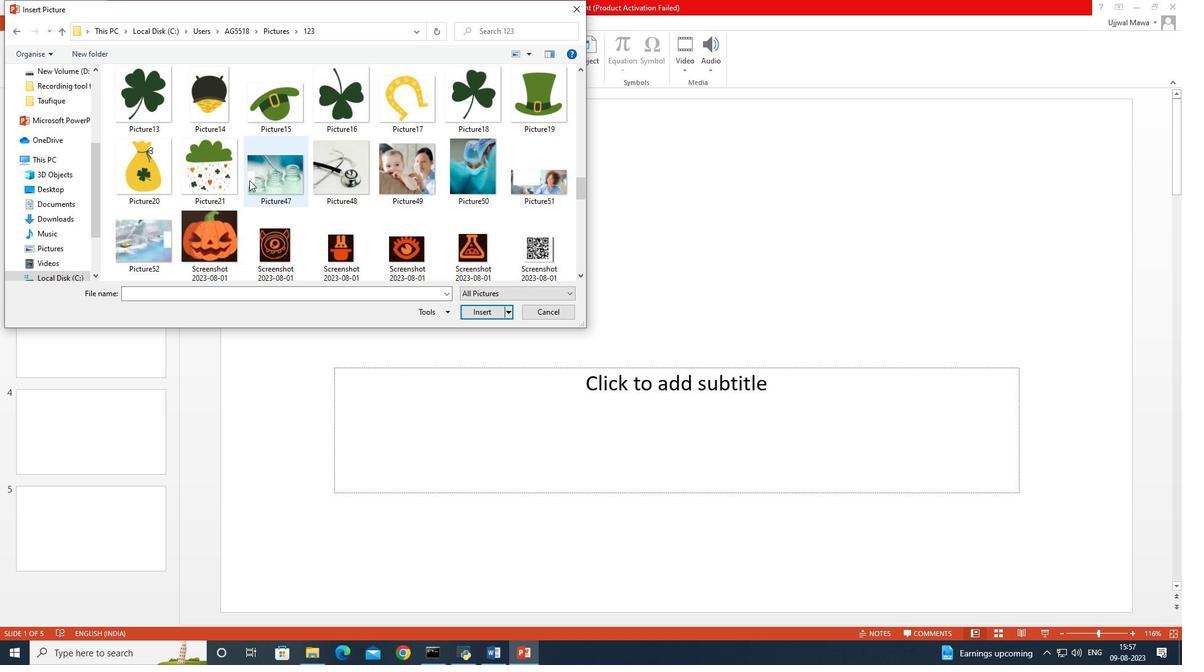 
Action: Mouse scrolled (249, 181) with delta (0, 0)
Screenshot: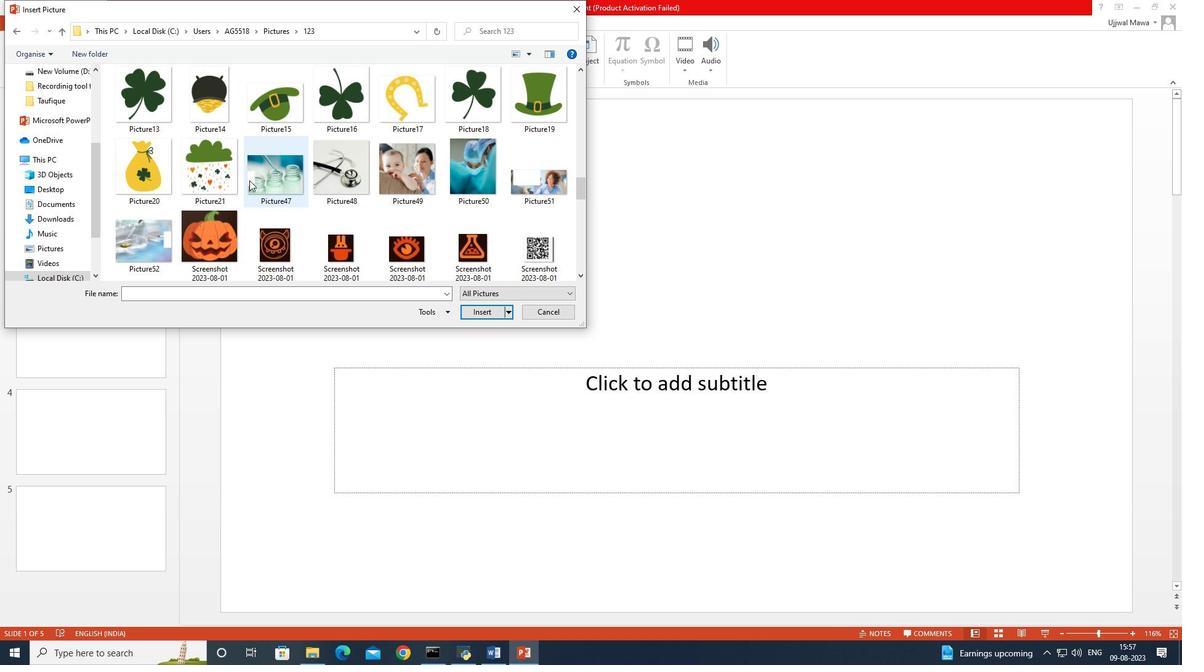 
Action: Mouse scrolled (249, 181) with delta (0, 0)
Screenshot: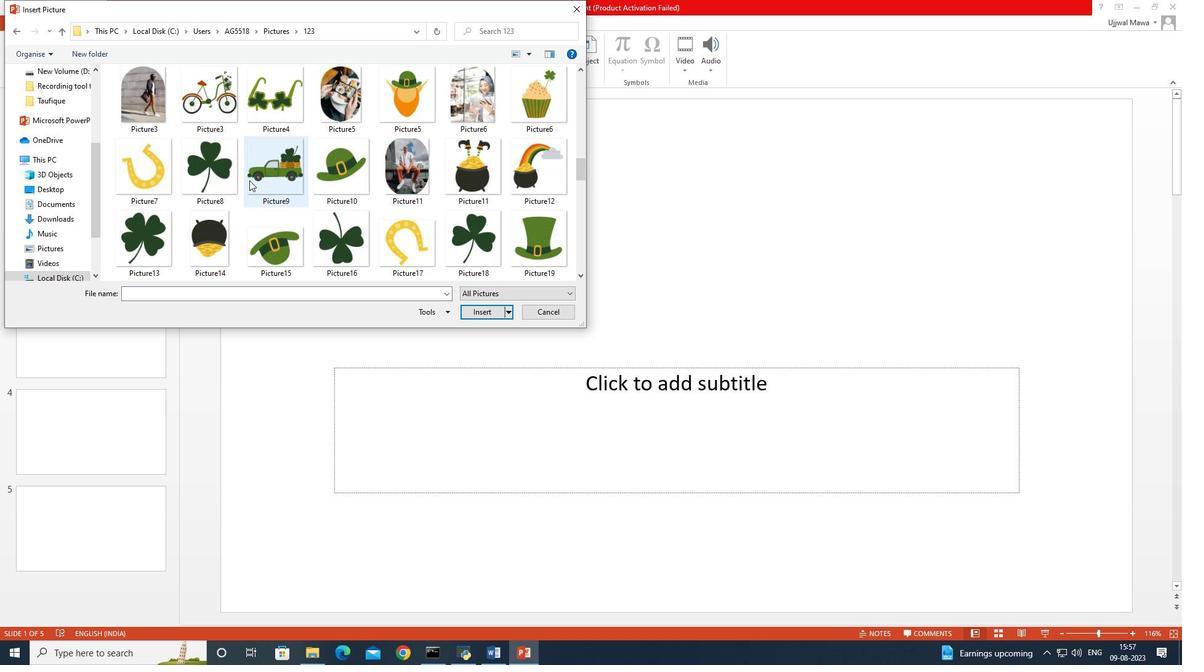 
Action: Mouse scrolled (249, 181) with delta (0, 0)
Screenshot: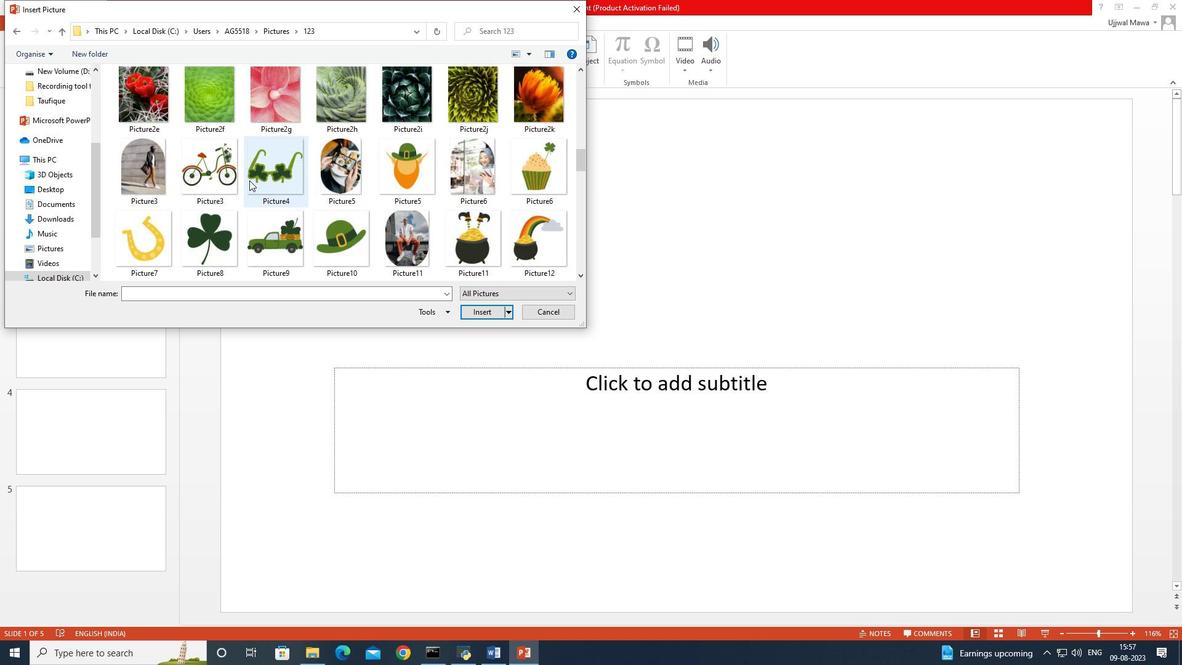 
Action: Mouse scrolled (249, 181) with delta (0, 0)
Screenshot: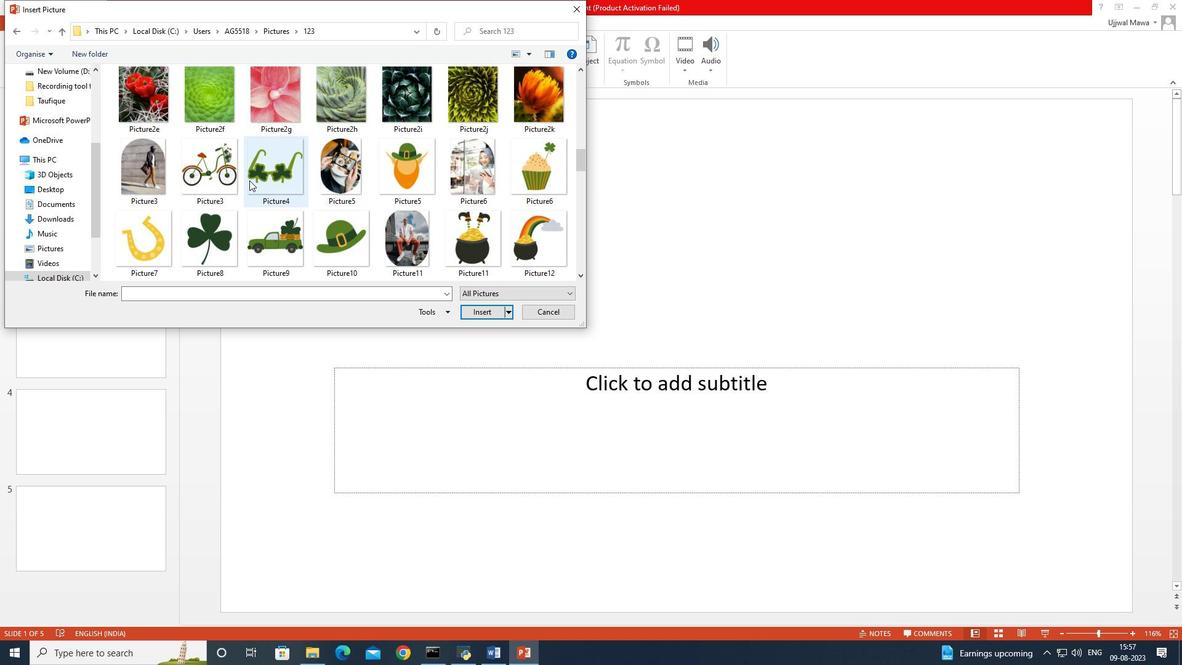 
Action: Mouse scrolled (249, 181) with delta (0, 0)
Screenshot: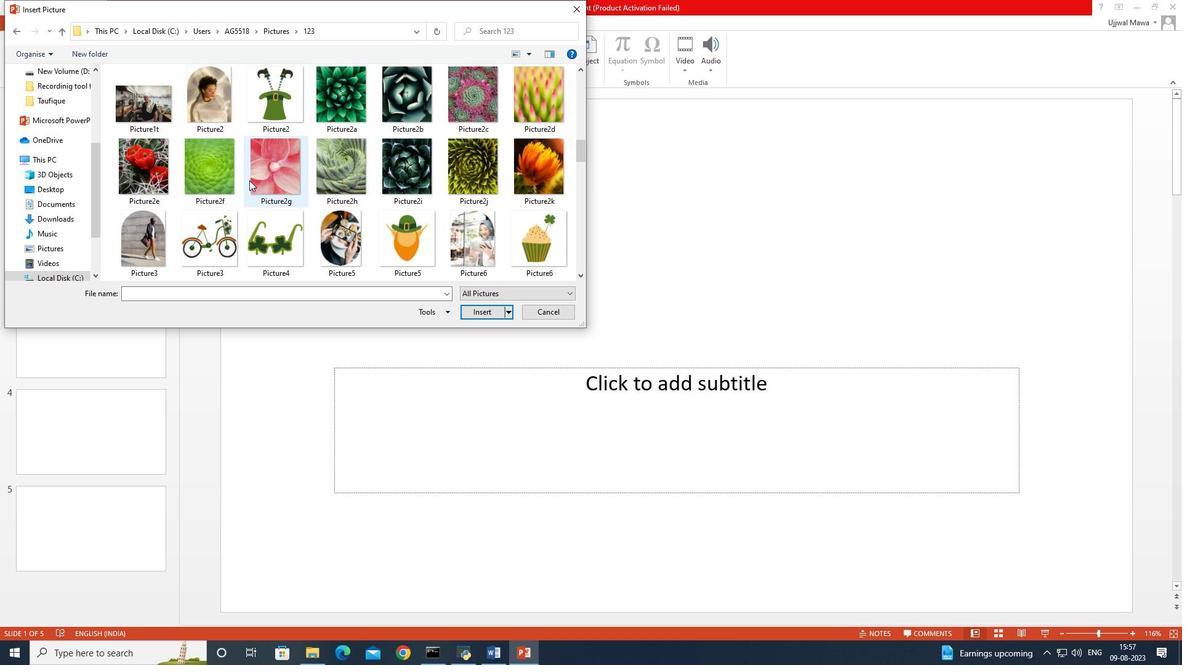
Action: Mouse scrolled (249, 181) with delta (0, 0)
Screenshot: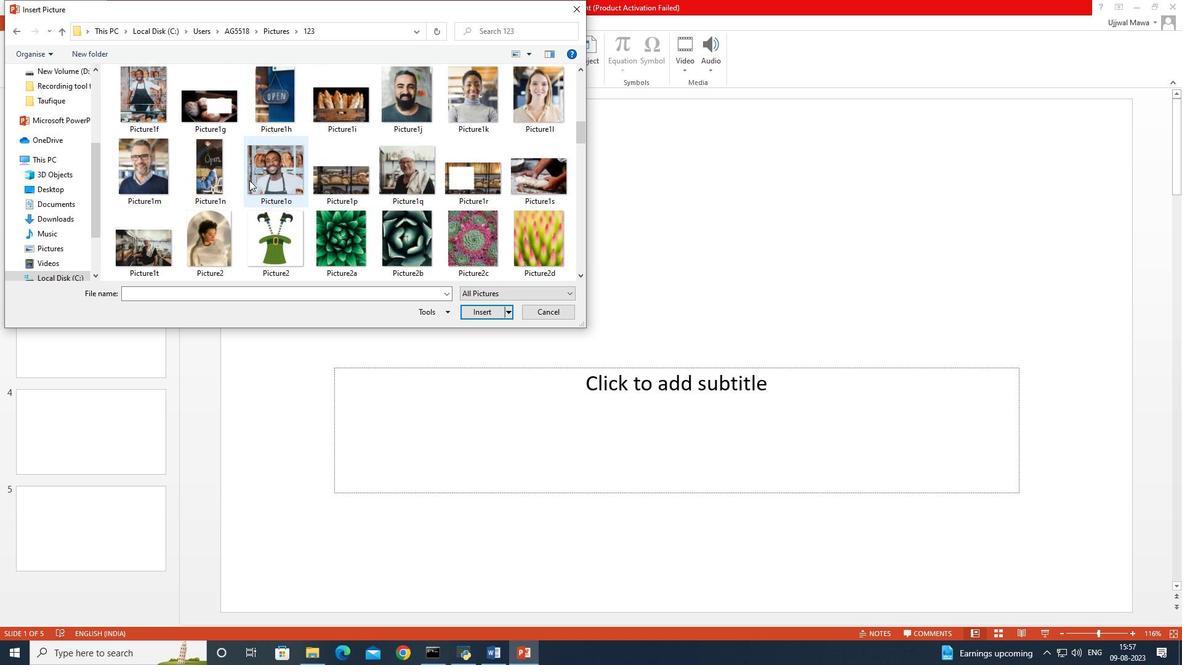 
Action: Mouse scrolled (249, 181) with delta (0, 0)
Screenshot: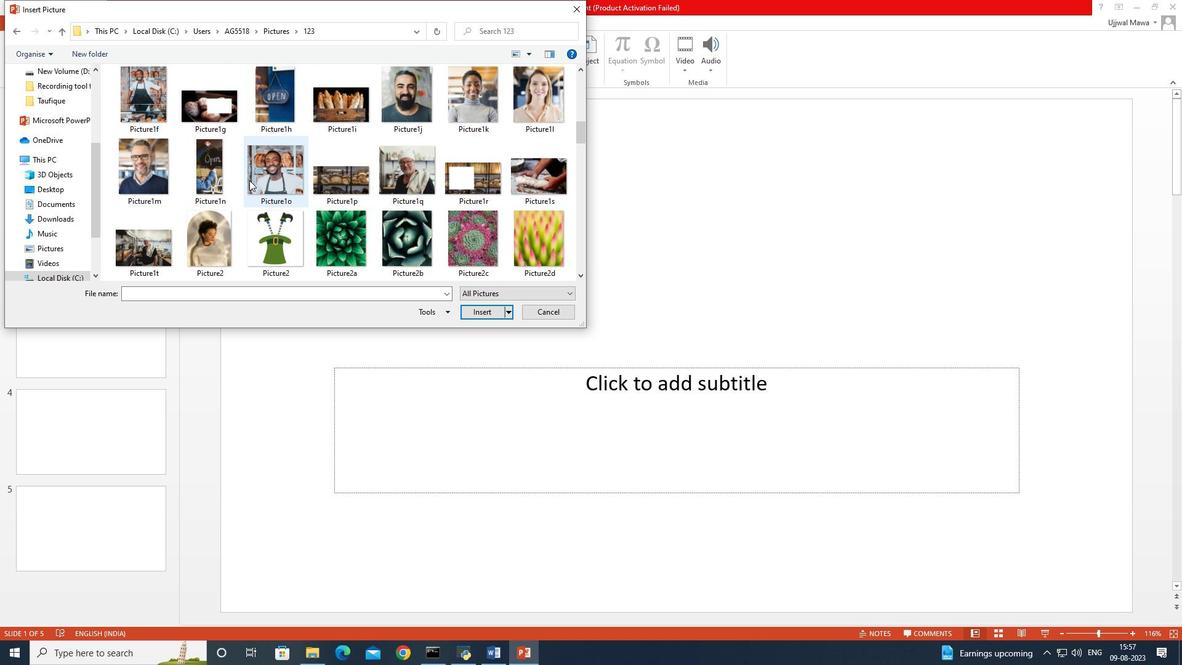 
Action: Mouse scrolled (249, 181) with delta (0, 0)
Screenshot: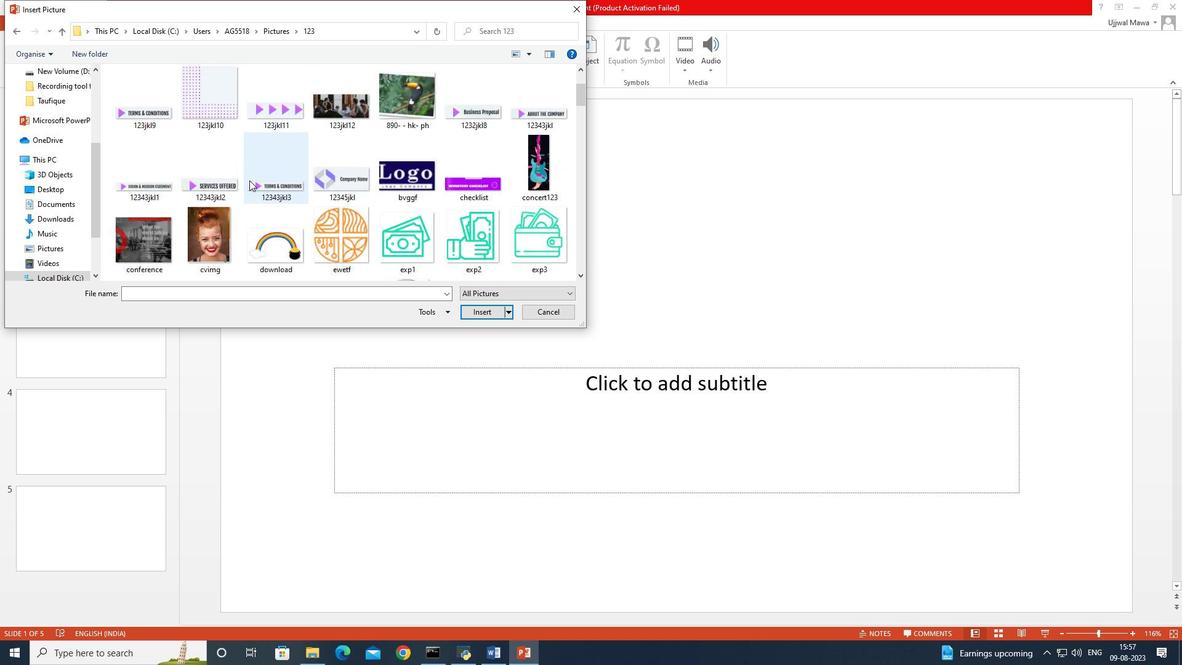 
Action: Mouse scrolled (249, 181) with delta (0, 0)
Screenshot: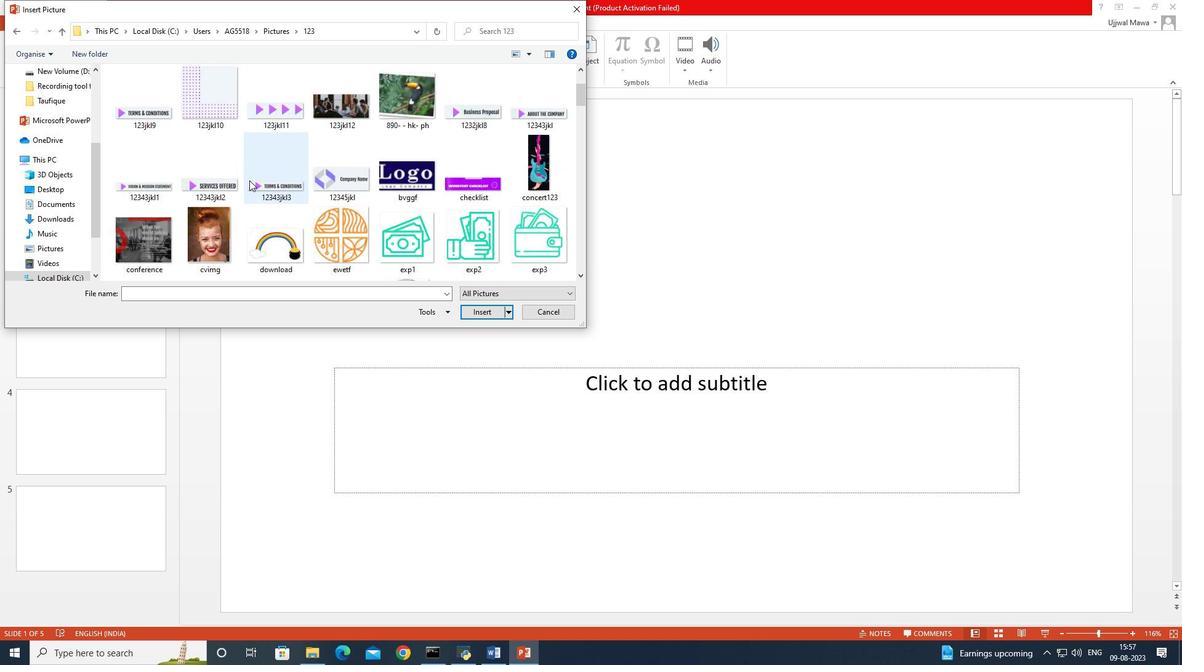 
Action: Mouse scrolled (249, 181) with delta (0, 0)
Screenshot: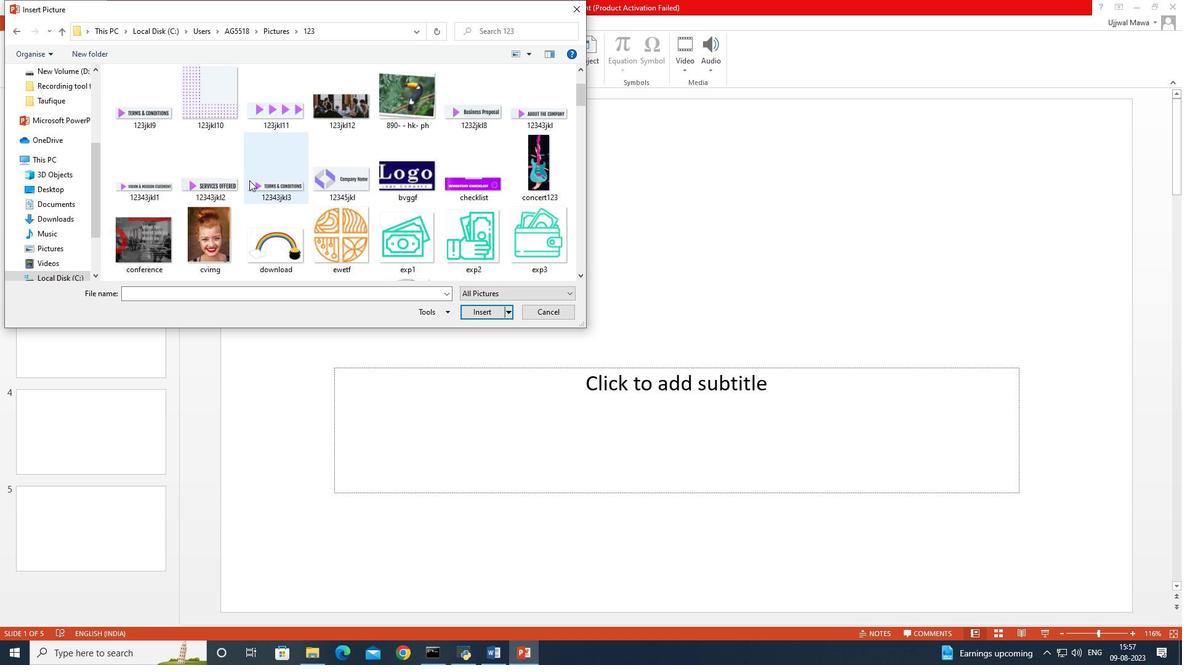 
Action: Mouse scrolled (249, 181) with delta (0, 0)
Screenshot: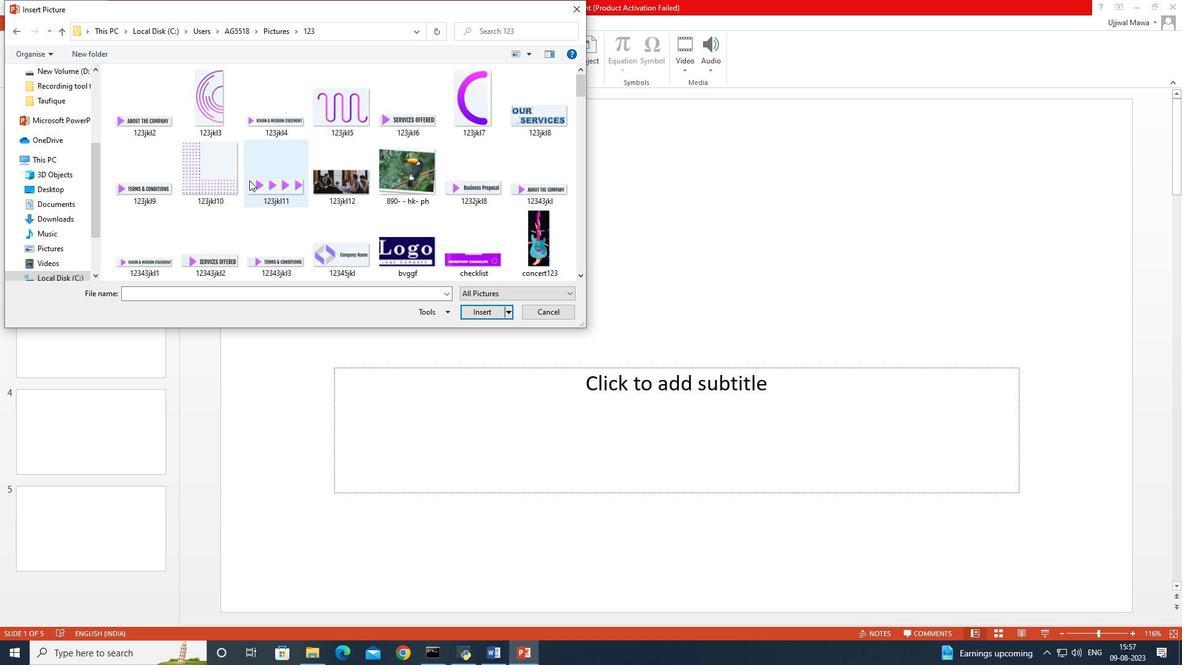 
Action: Mouse scrolled (249, 181) with delta (0, 0)
Screenshot: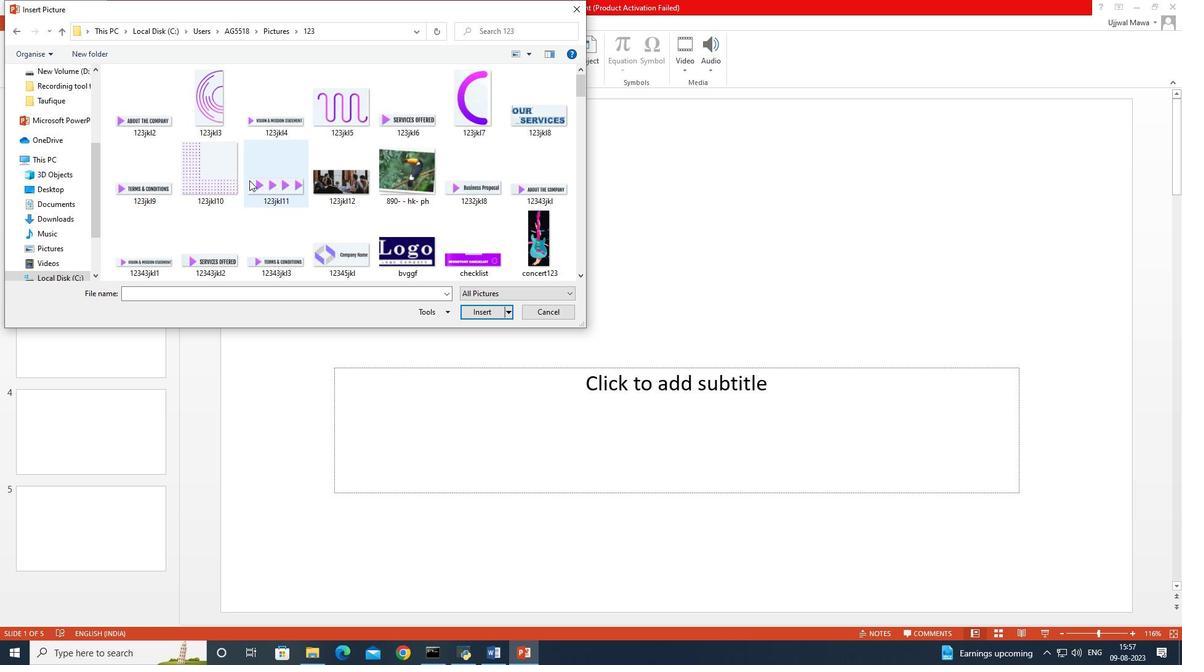 
Action: Mouse scrolled (249, 181) with delta (0, 0)
Screenshot: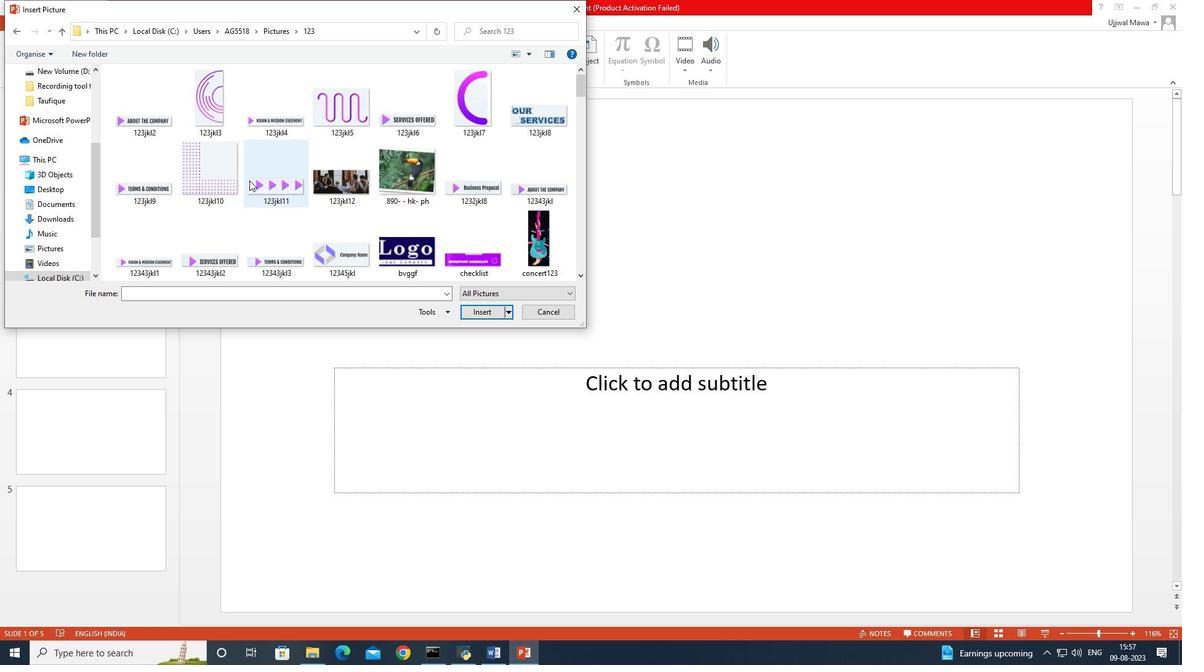
Action: Mouse scrolled (249, 179) with delta (0, 0)
Screenshot: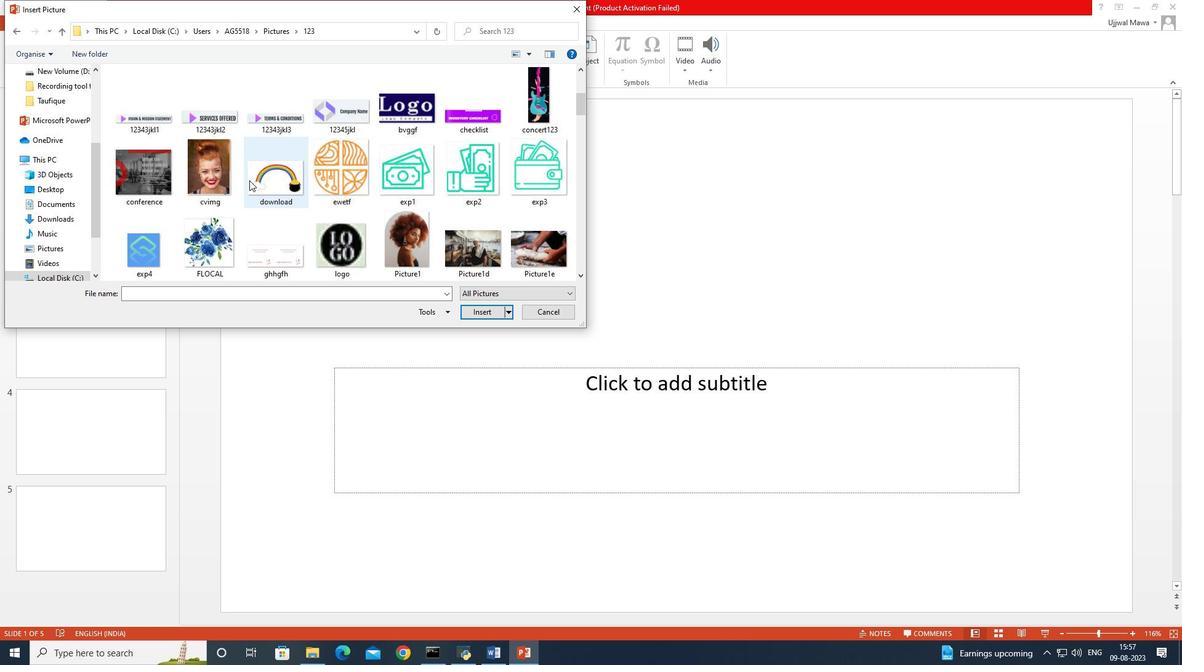 
Action: Mouse scrolled (249, 179) with delta (0, 0)
Screenshot: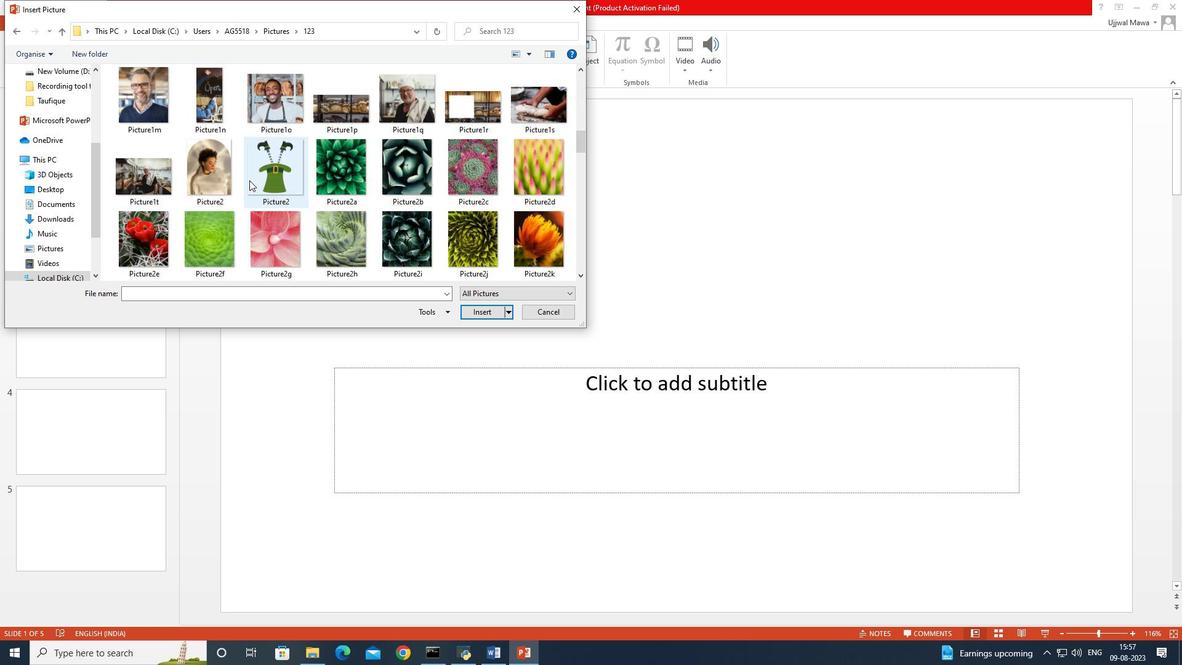 
Action: Mouse scrolled (249, 179) with delta (0, 0)
Screenshot: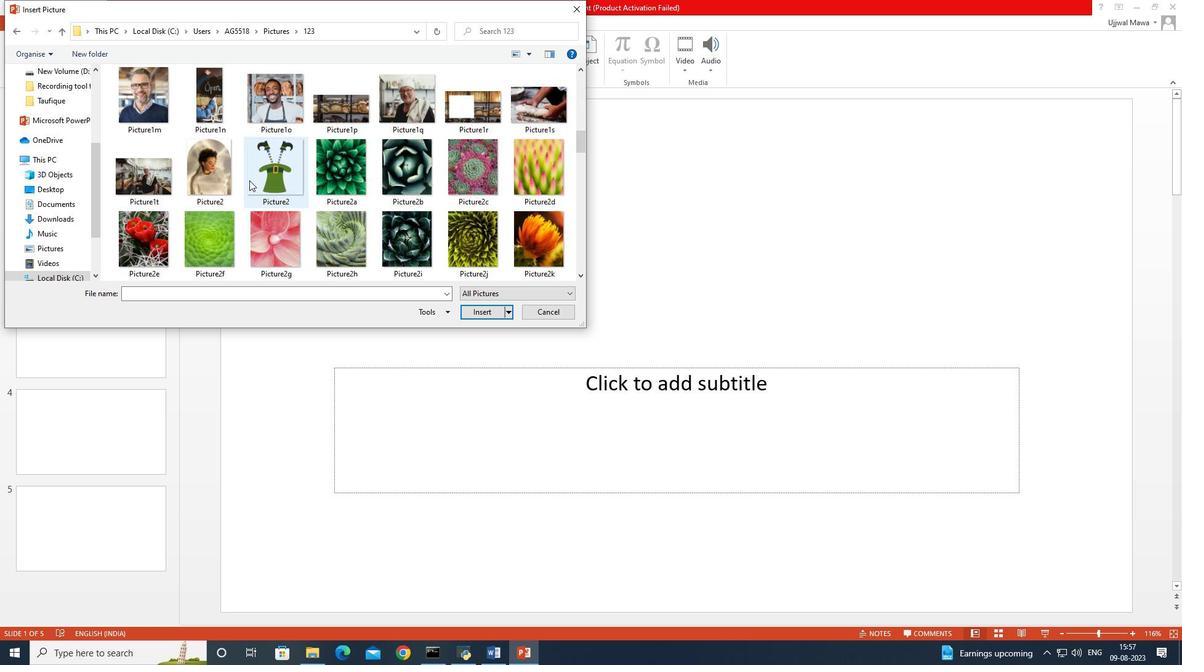 
Action: Mouse scrolled (249, 181) with delta (0, 0)
Screenshot: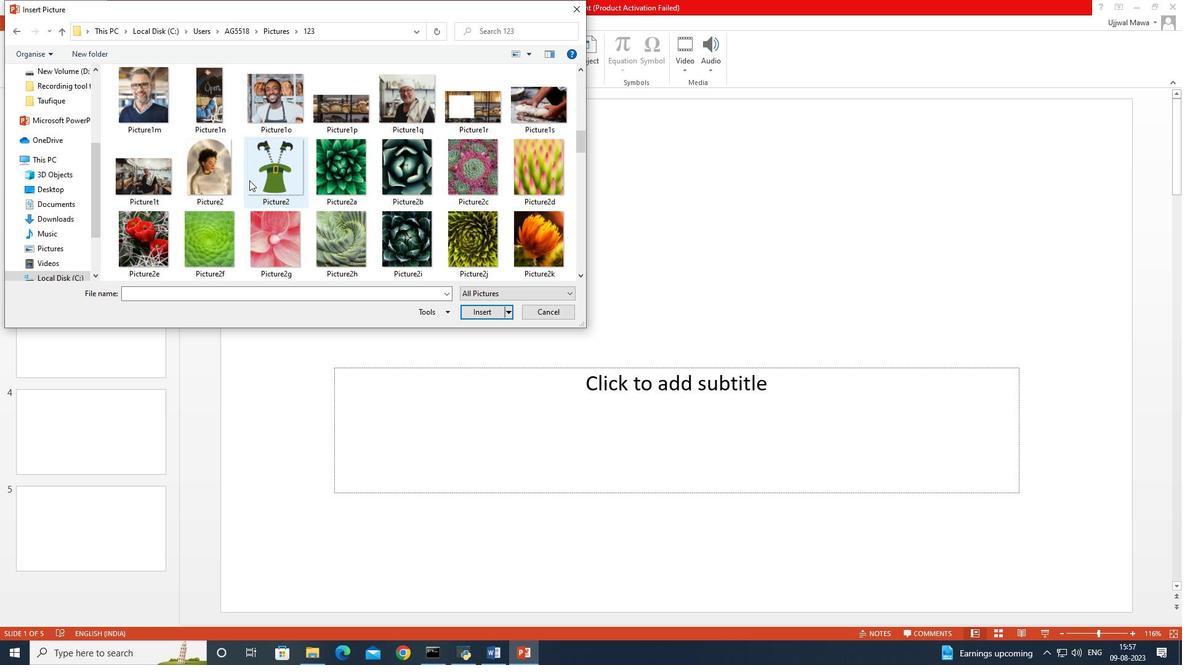 
Action: Mouse scrolled (249, 179) with delta (0, 0)
Screenshot: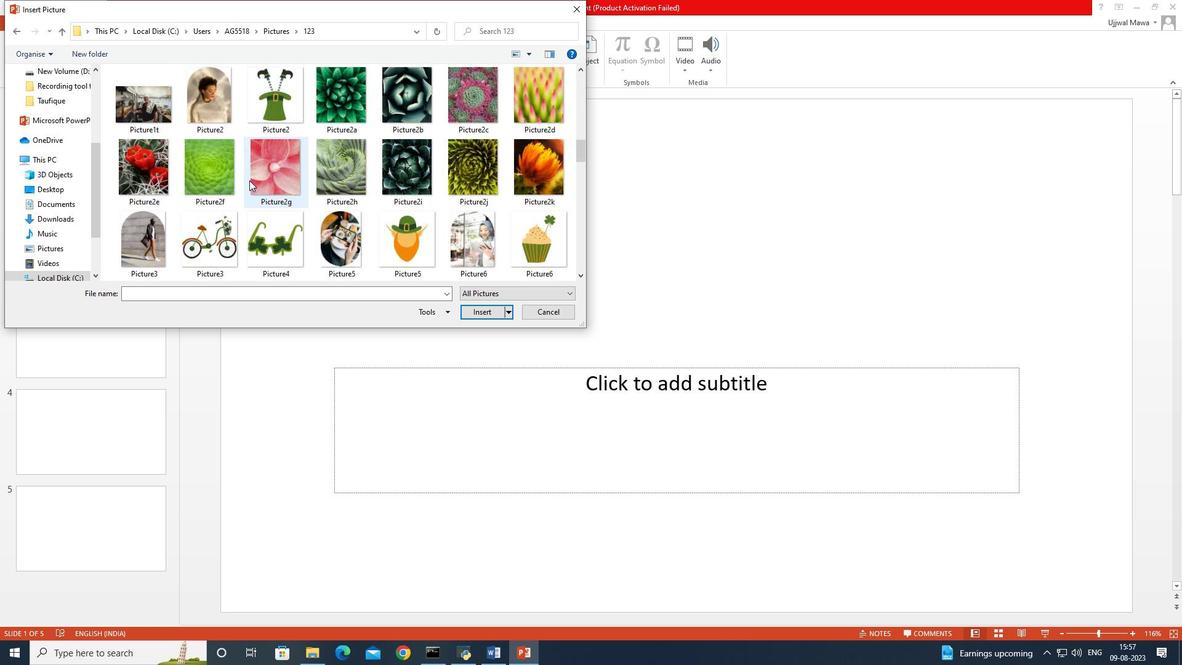 
Action: Mouse scrolled (249, 179) with delta (0, 0)
Screenshot: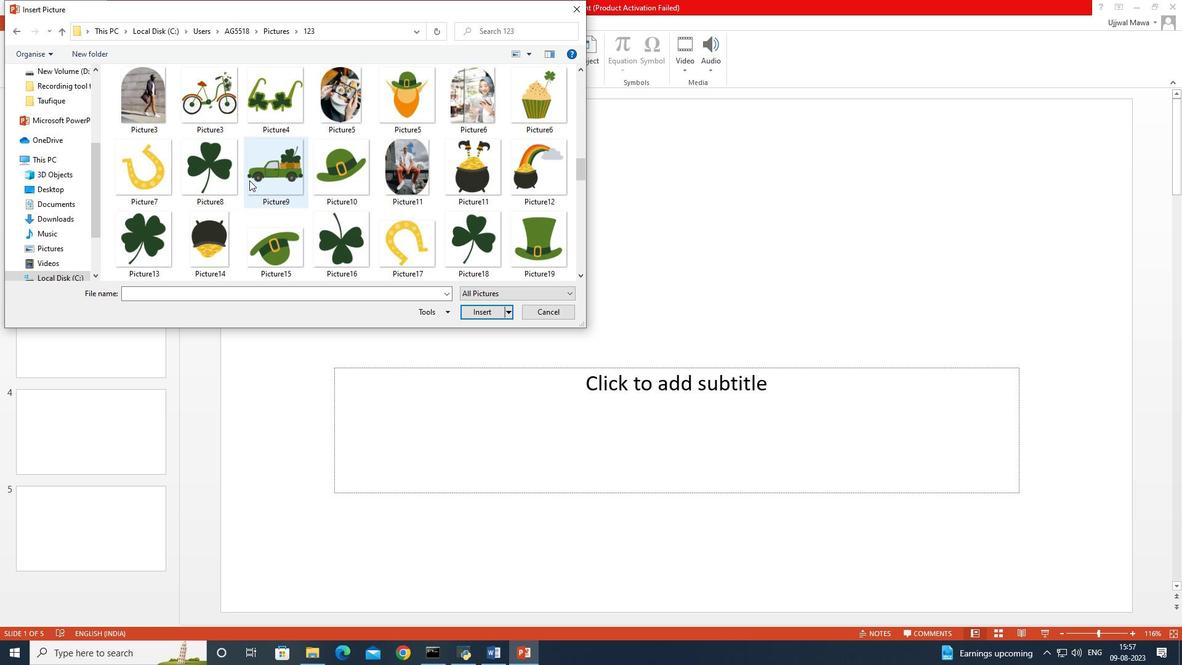 
Action: Mouse scrolled (249, 179) with delta (0, 0)
Screenshot: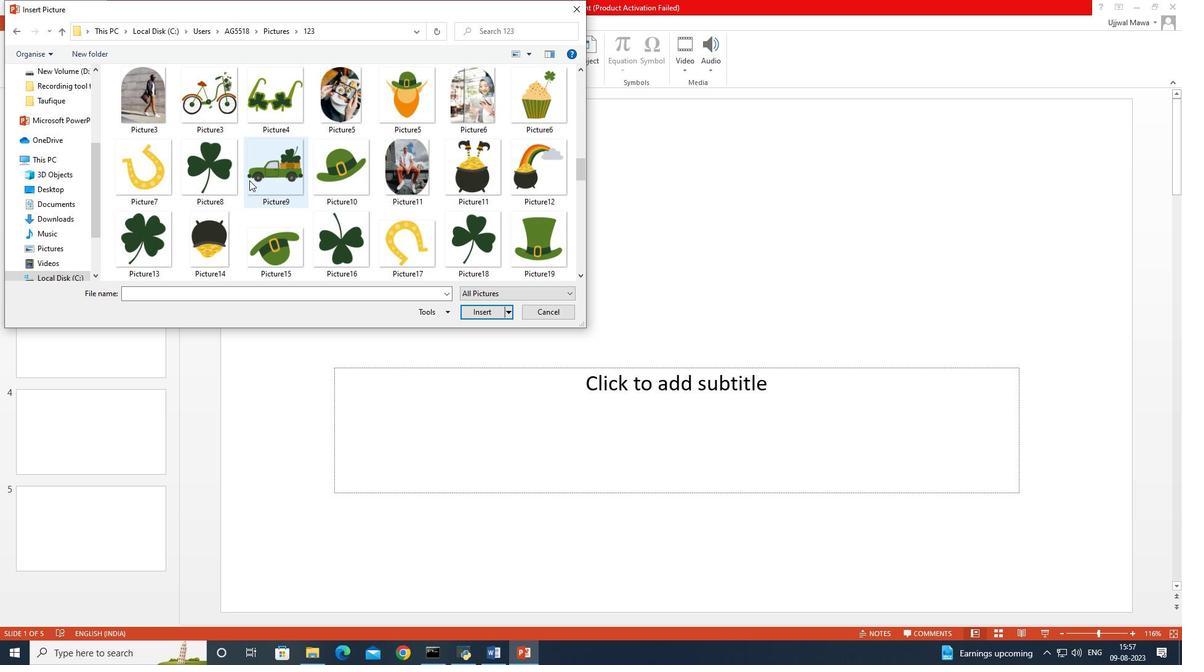 
Action: Mouse scrolled (249, 179) with delta (0, 0)
Screenshot: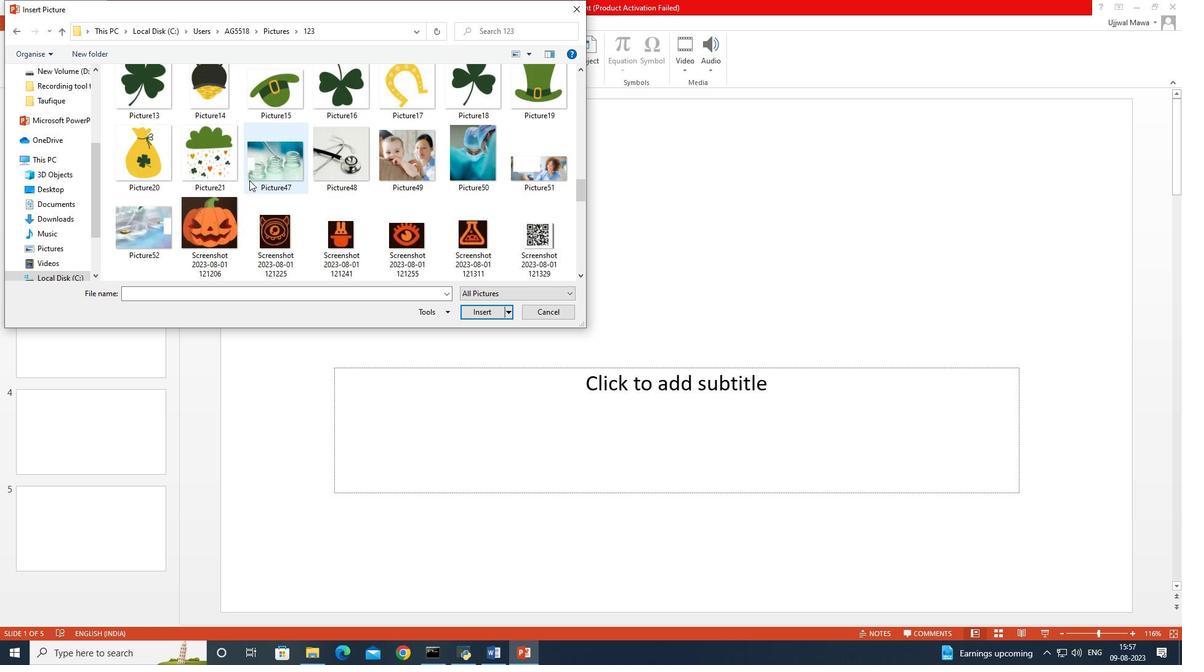 
Action: Mouse scrolled (249, 179) with delta (0, 0)
Screenshot: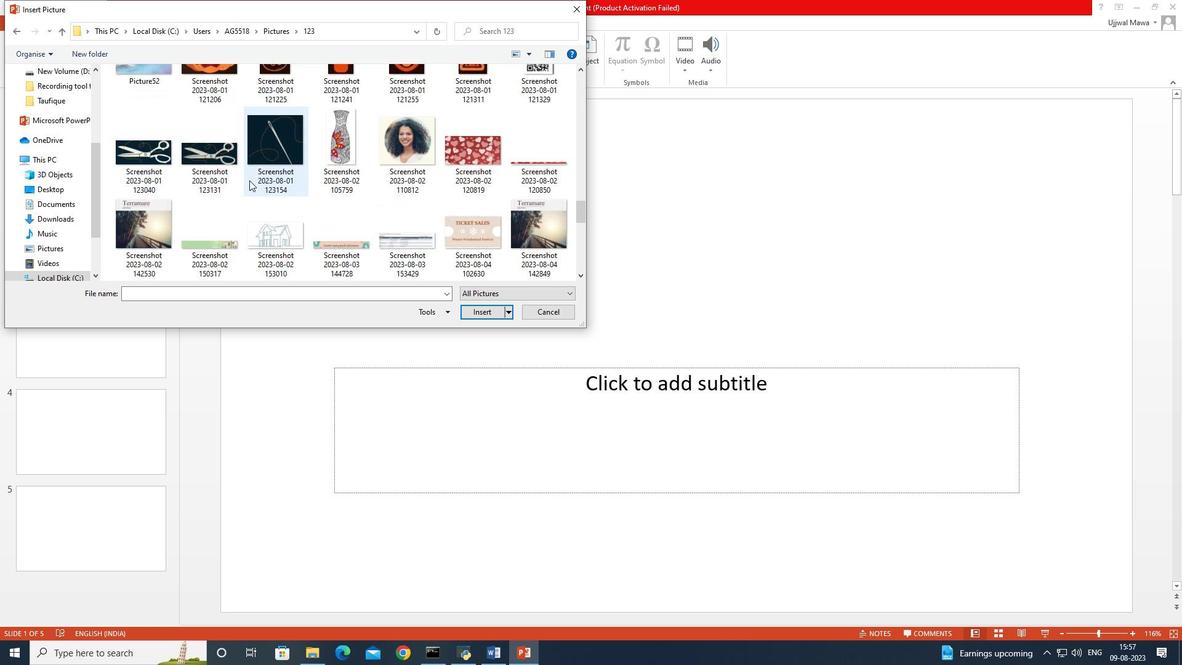 
Action: Mouse scrolled (249, 179) with delta (0, 0)
Screenshot: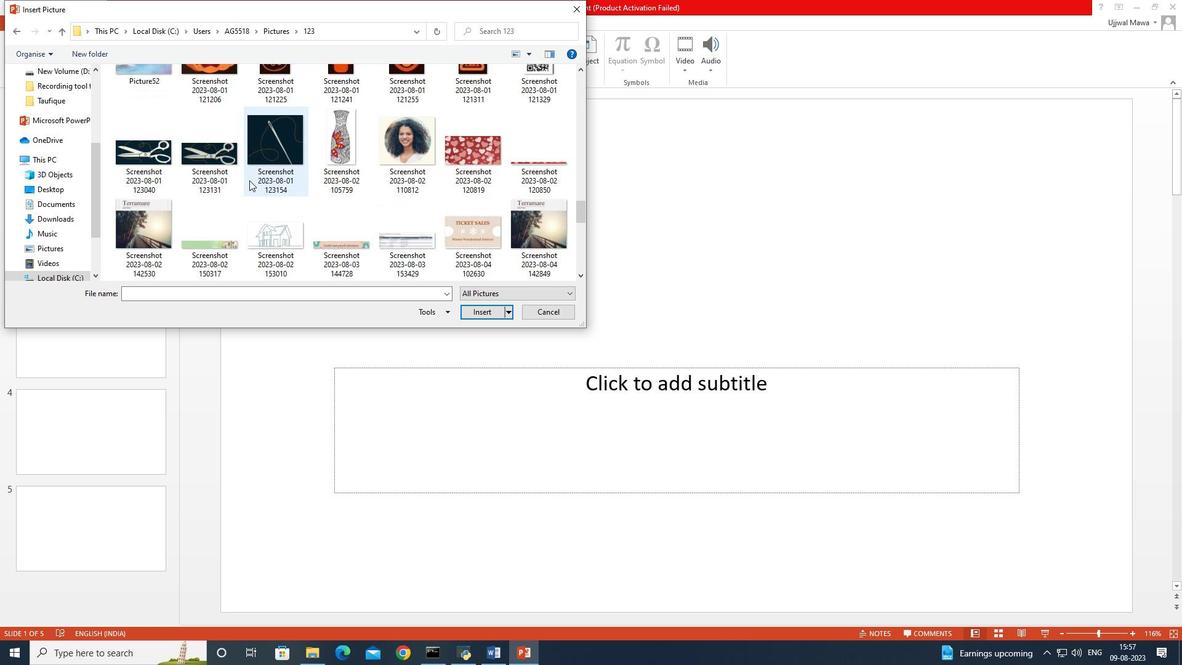 
Action: Mouse scrolled (249, 179) with delta (0, 0)
Screenshot: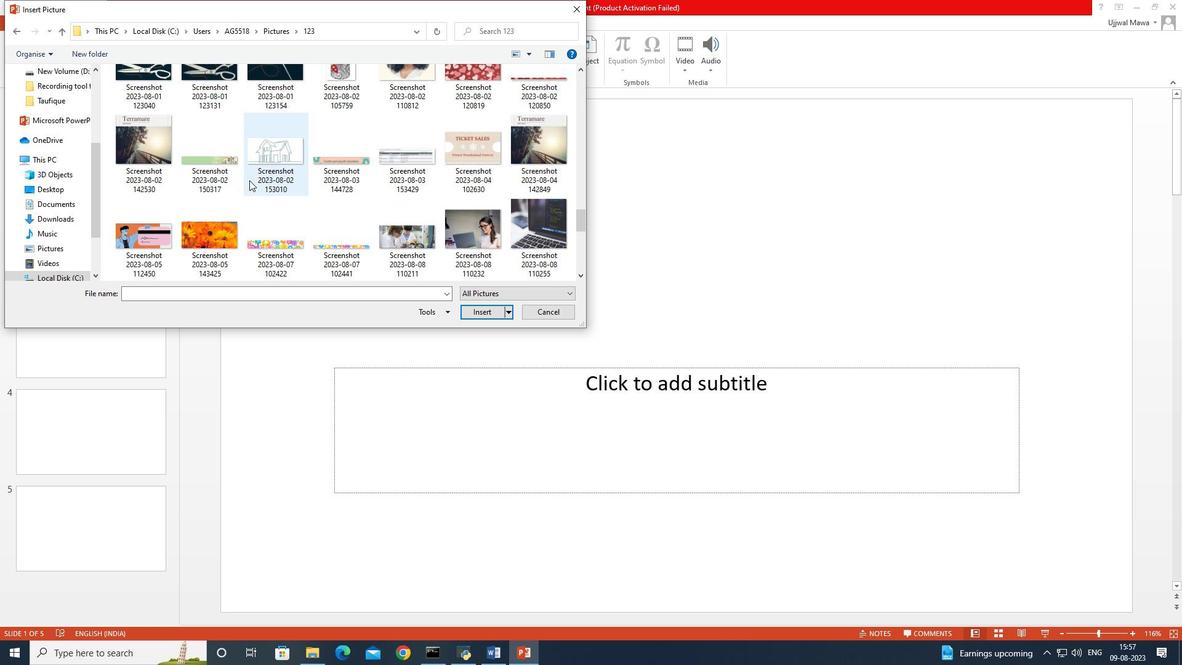 
Action: Mouse scrolled (249, 179) with delta (0, 0)
Screenshot: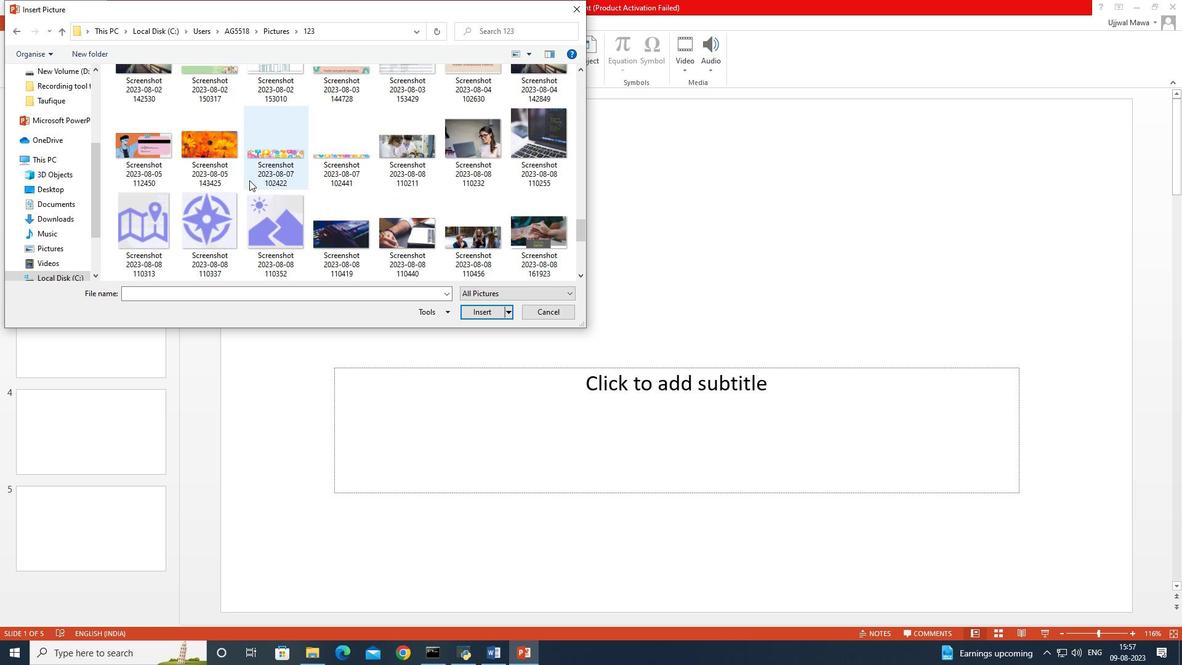 
Action: Mouse scrolled (249, 181) with delta (0, 0)
Screenshot: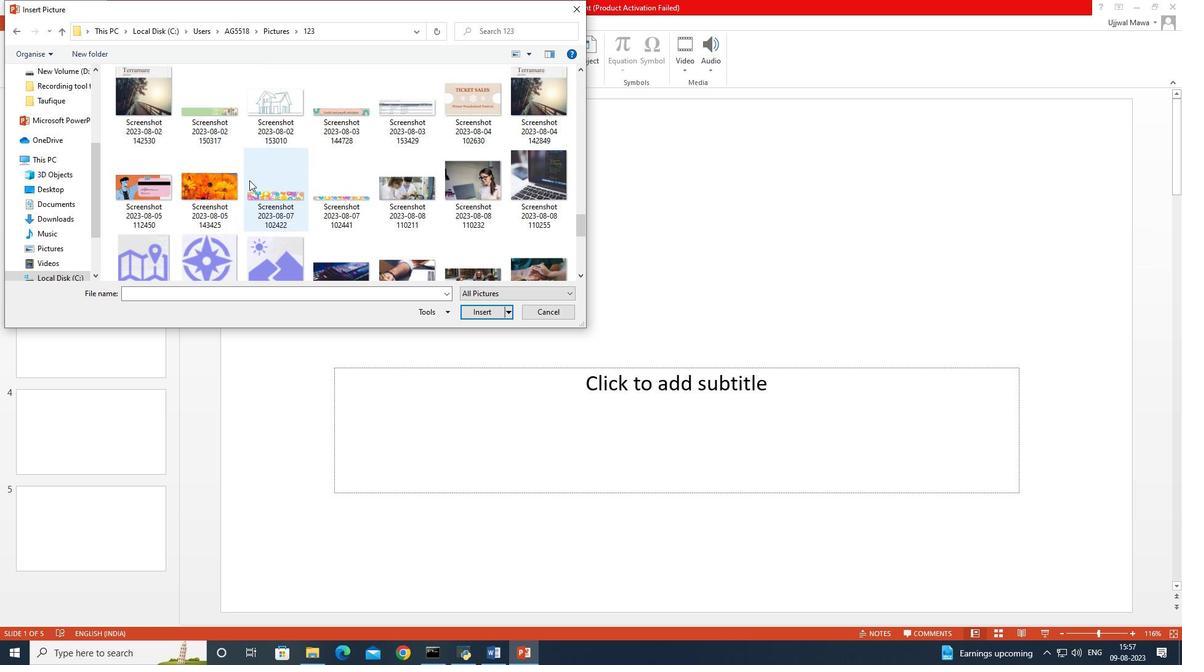 
Action: Mouse scrolled (249, 179) with delta (0, 0)
Screenshot: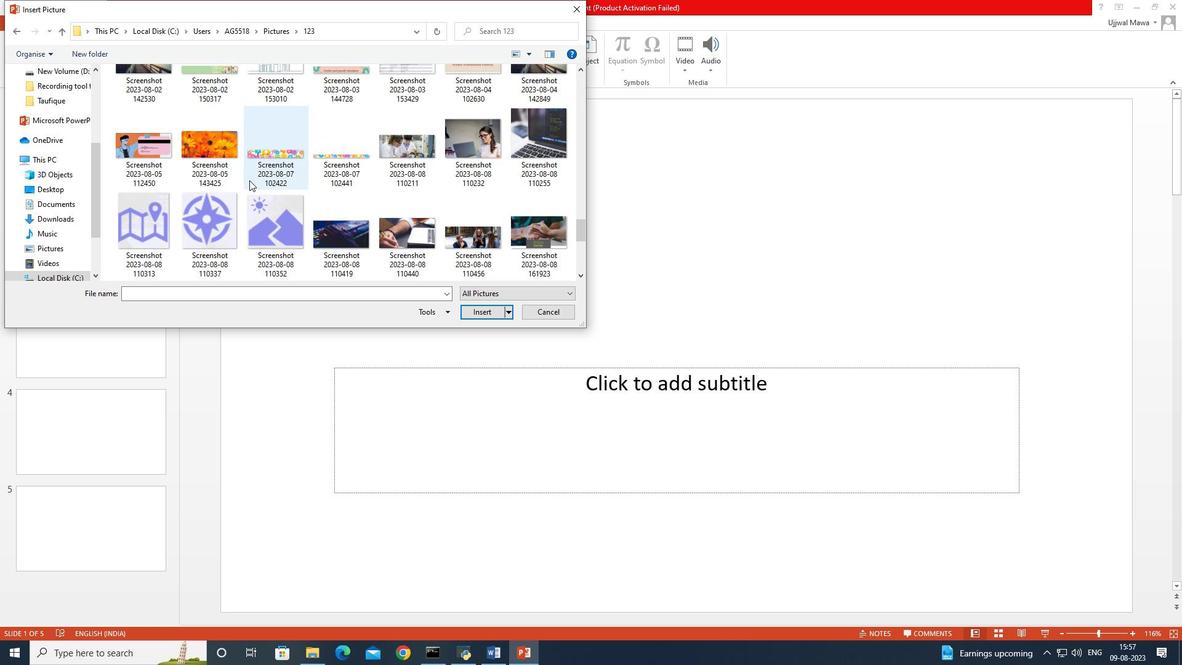 
Action: Mouse scrolled (249, 179) with delta (0, 0)
Screenshot: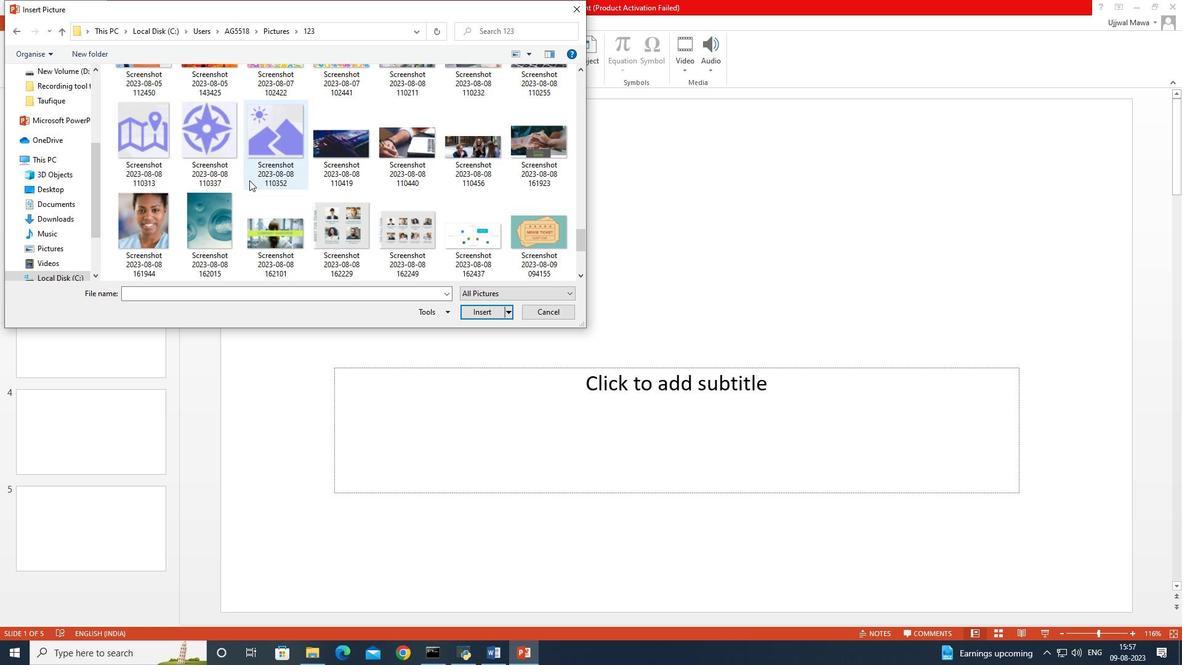 
Action: Mouse scrolled (249, 179) with delta (0, 0)
Screenshot: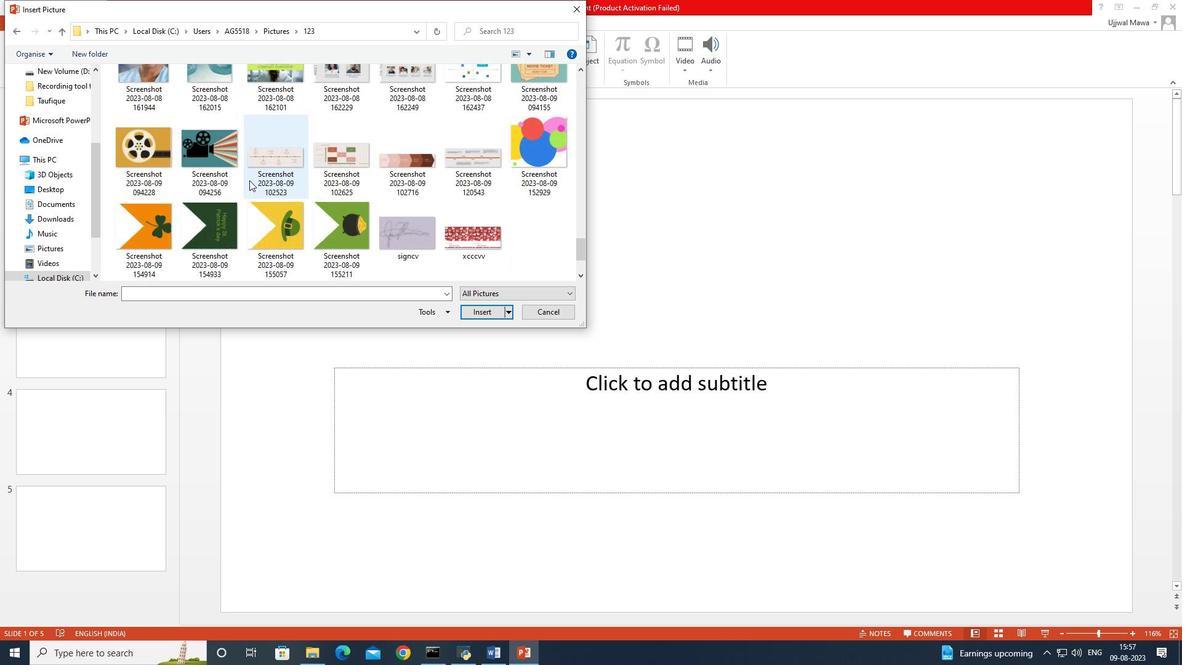
Action: Mouse scrolled (249, 179) with delta (0, 0)
Screenshot: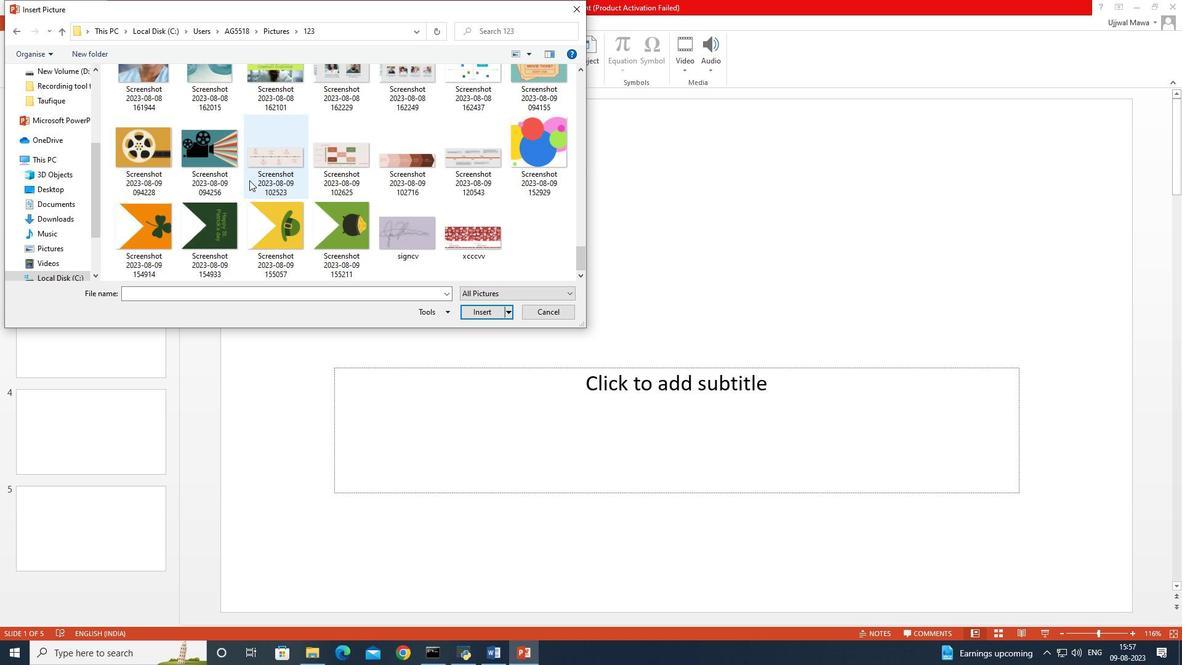 
Action: Mouse moved to (332, 207)
Screenshot: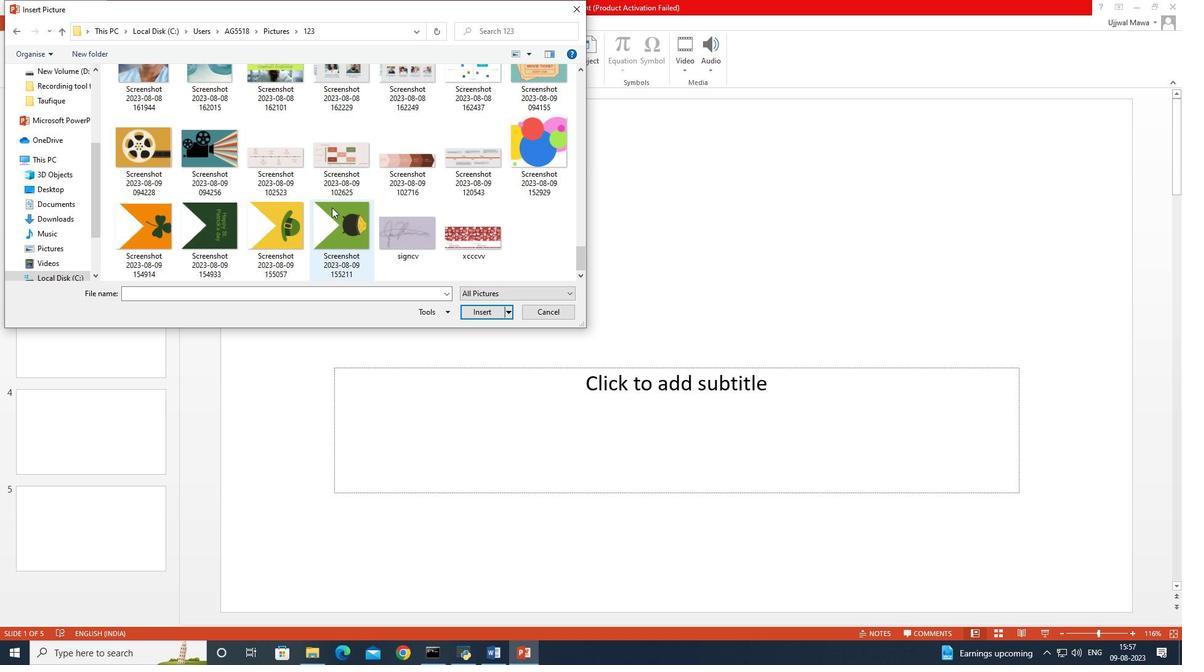 
Action: Mouse scrolled (332, 208) with delta (0, 0)
Screenshot: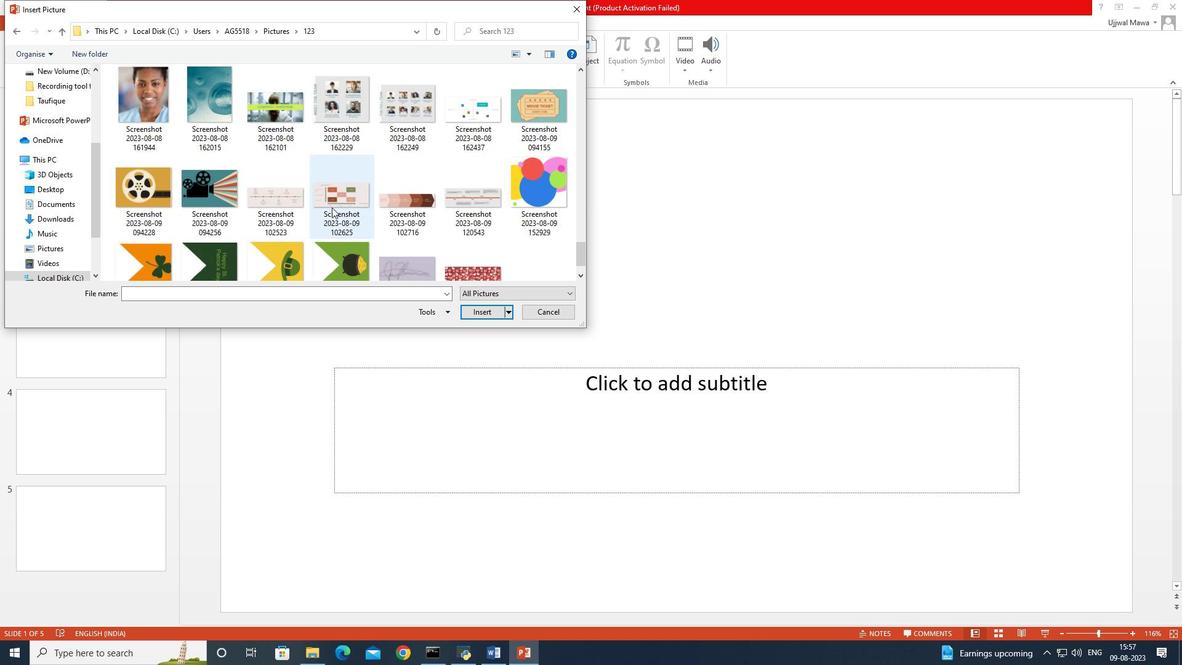
Action: Mouse scrolled (332, 208) with delta (0, 0)
Screenshot: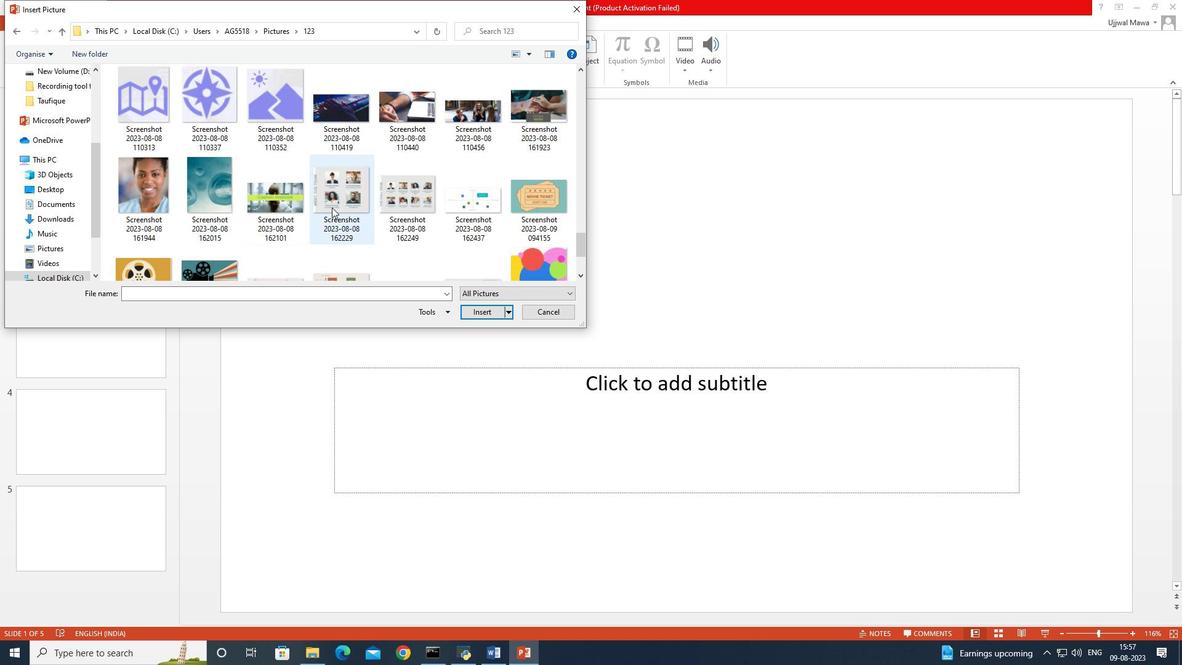 
Action: Mouse scrolled (332, 208) with delta (0, 0)
Screenshot: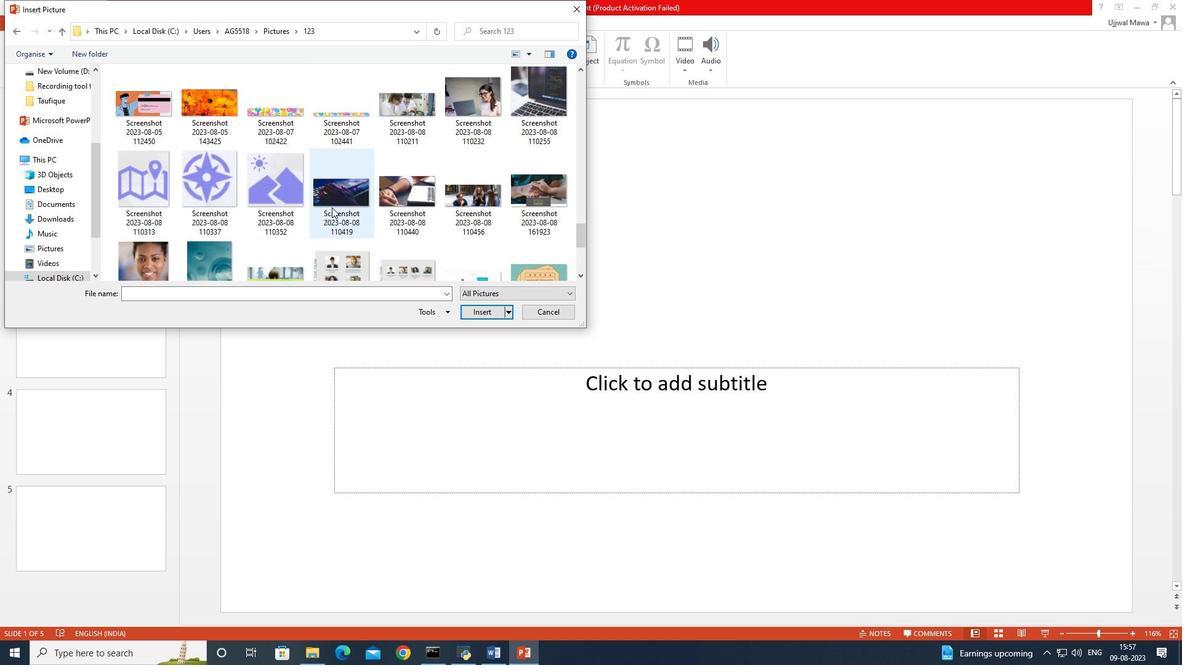 
Action: Mouse scrolled (332, 208) with delta (0, 0)
Screenshot: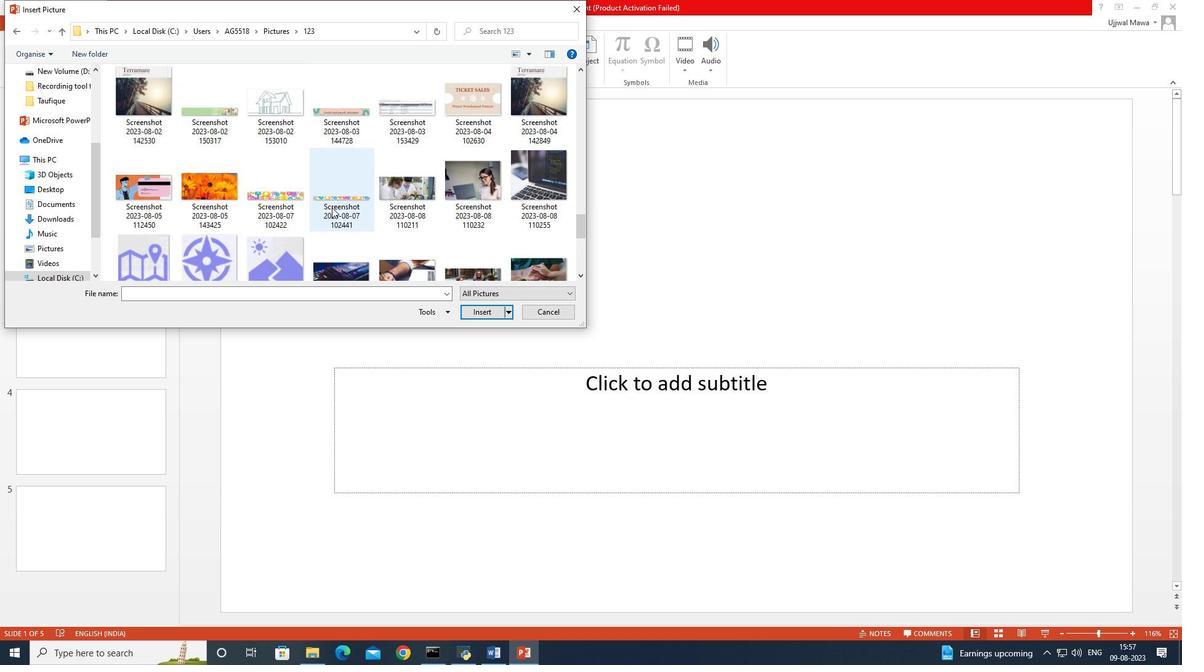 
Action: Mouse scrolled (332, 208) with delta (0, 0)
Screenshot: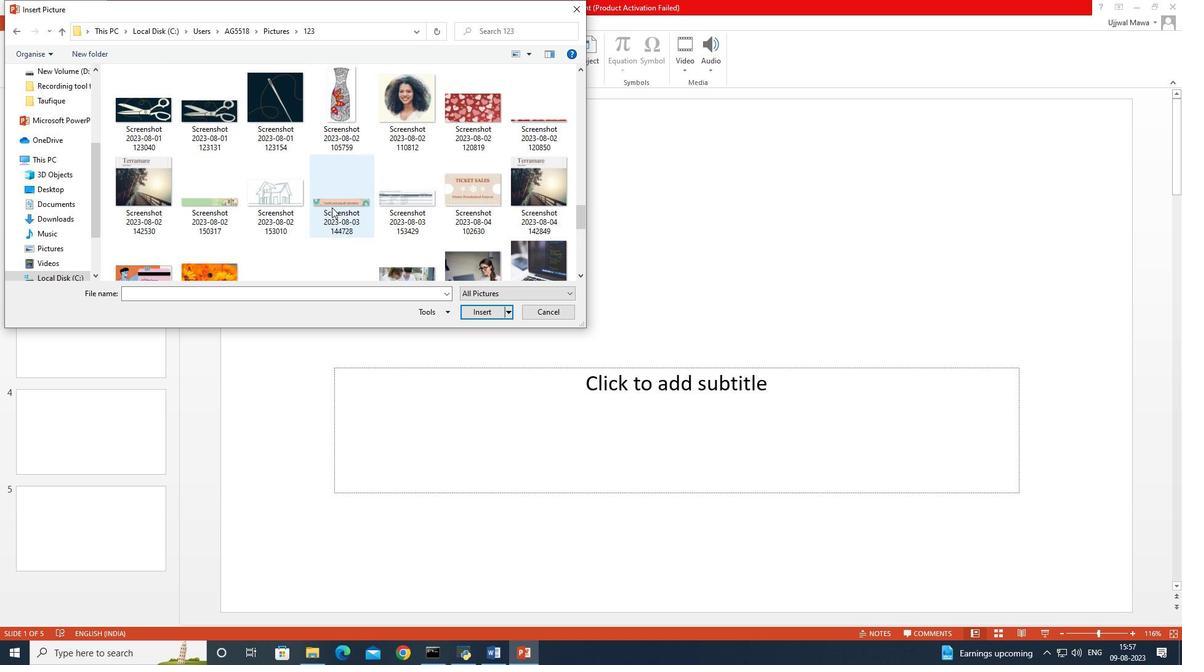 
Action: Mouse scrolled (332, 208) with delta (0, 0)
Screenshot: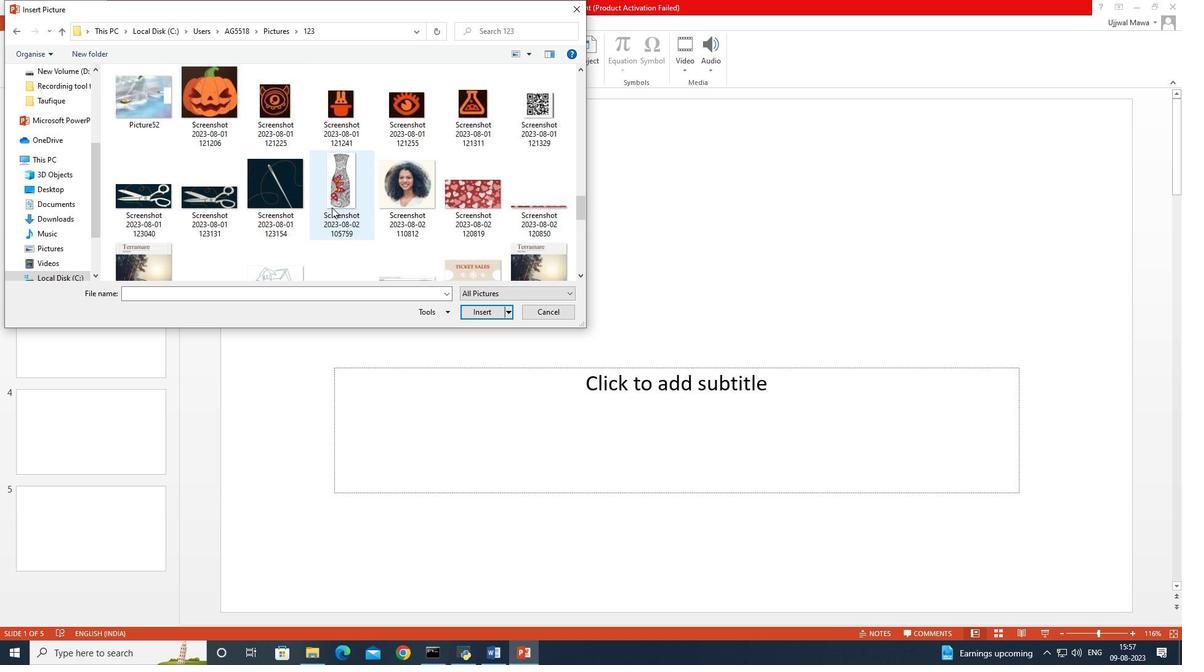 
Action: Mouse scrolled (332, 208) with delta (0, 0)
Screenshot: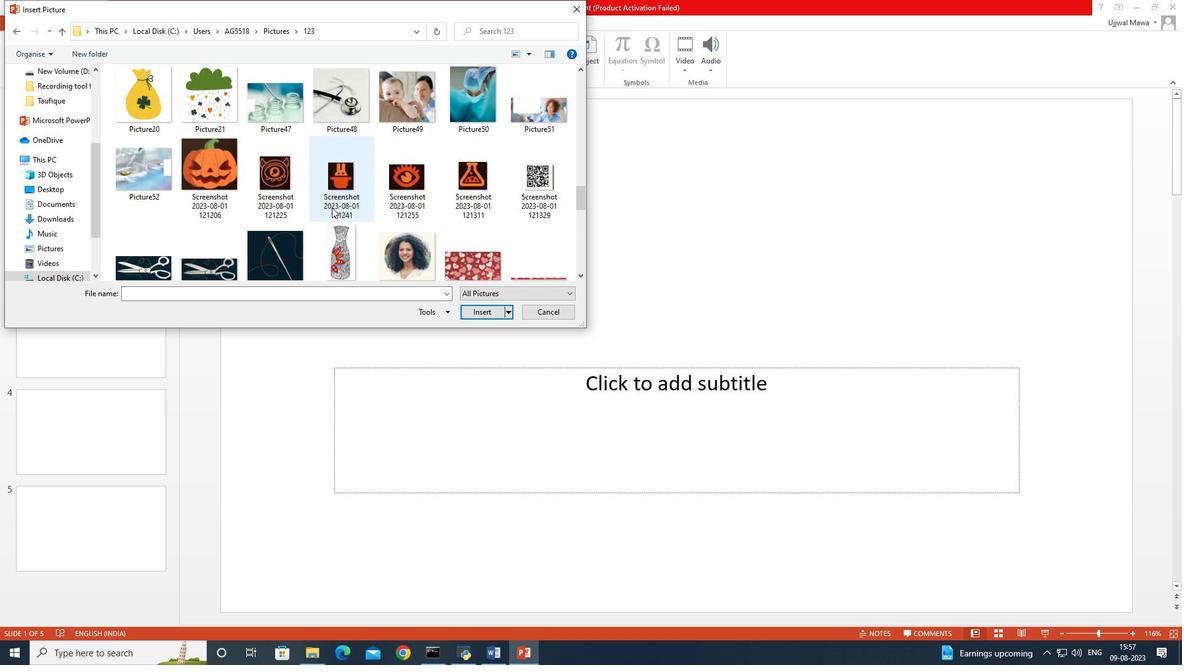 
Action: Mouse scrolled (332, 208) with delta (0, 0)
Screenshot: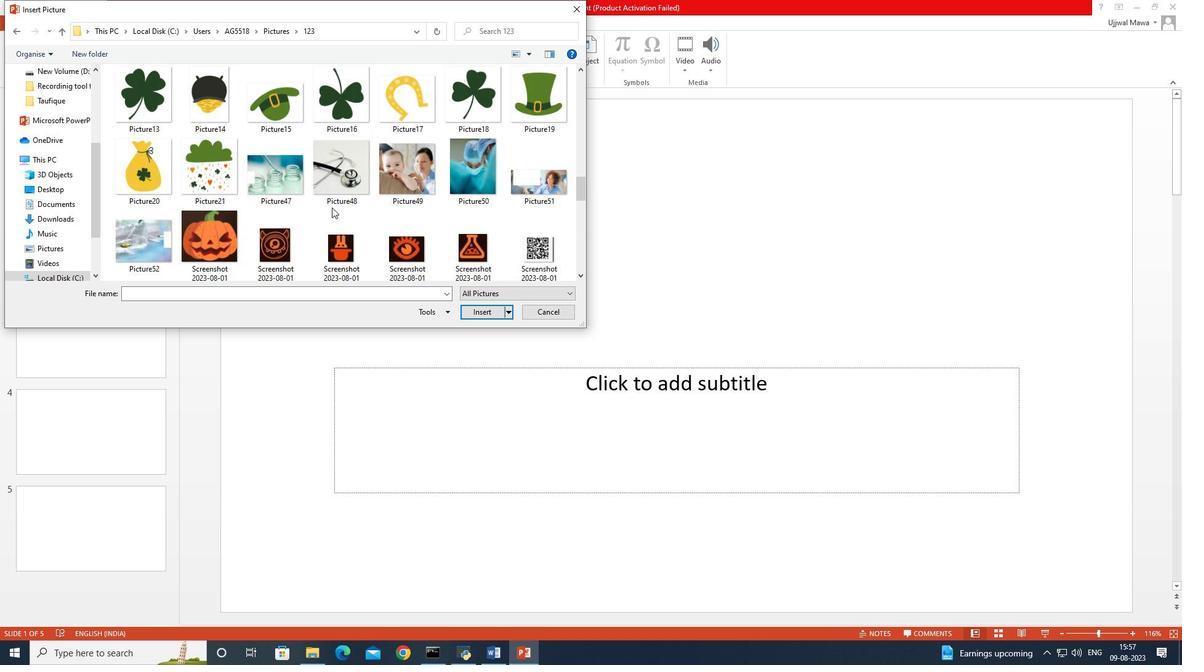 
Action: Mouse scrolled (332, 208) with delta (0, 0)
Screenshot: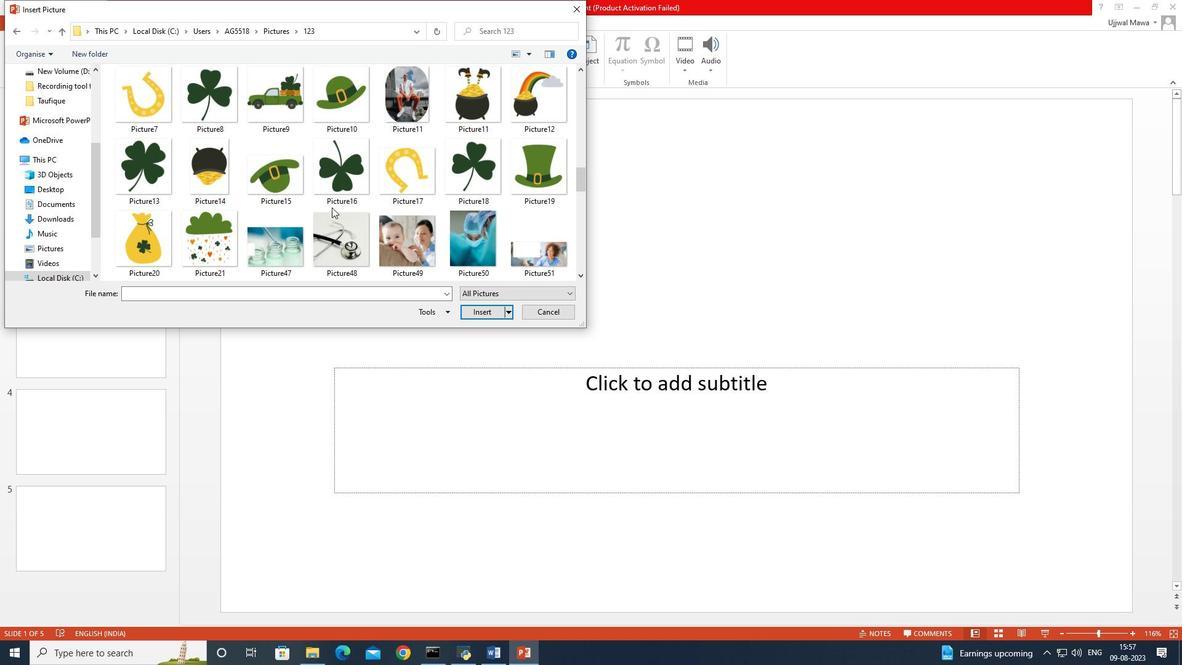 
Action: Mouse scrolled (332, 208) with delta (0, 0)
Screenshot: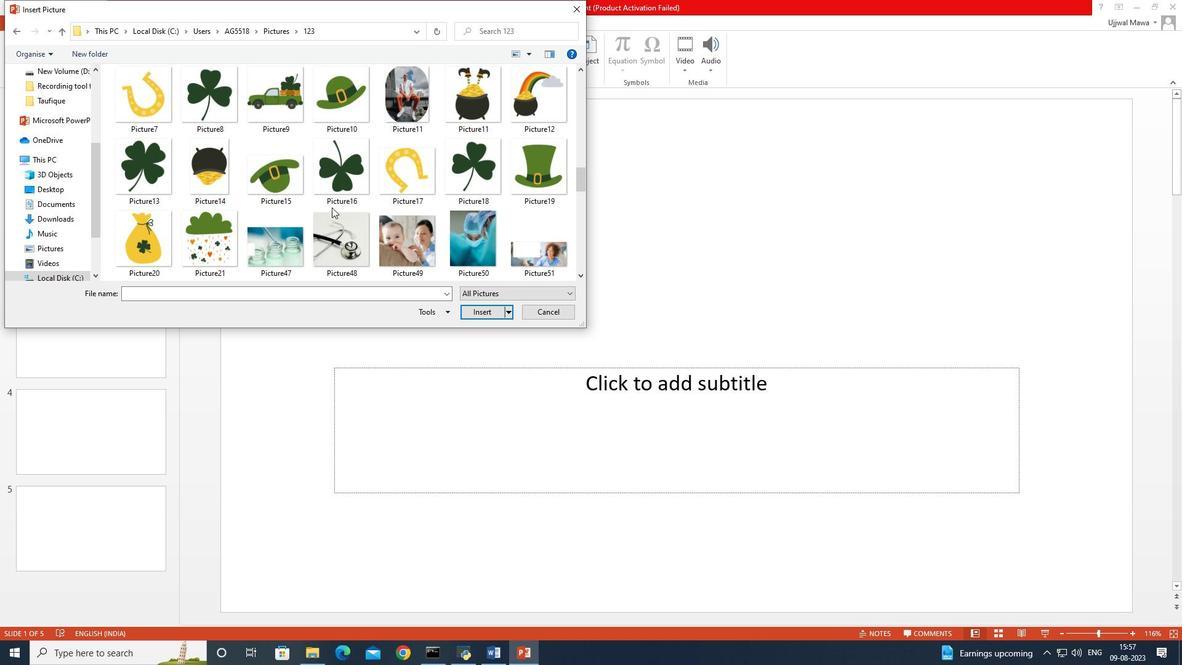 
Action: Mouse scrolled (332, 208) with delta (0, 0)
Screenshot: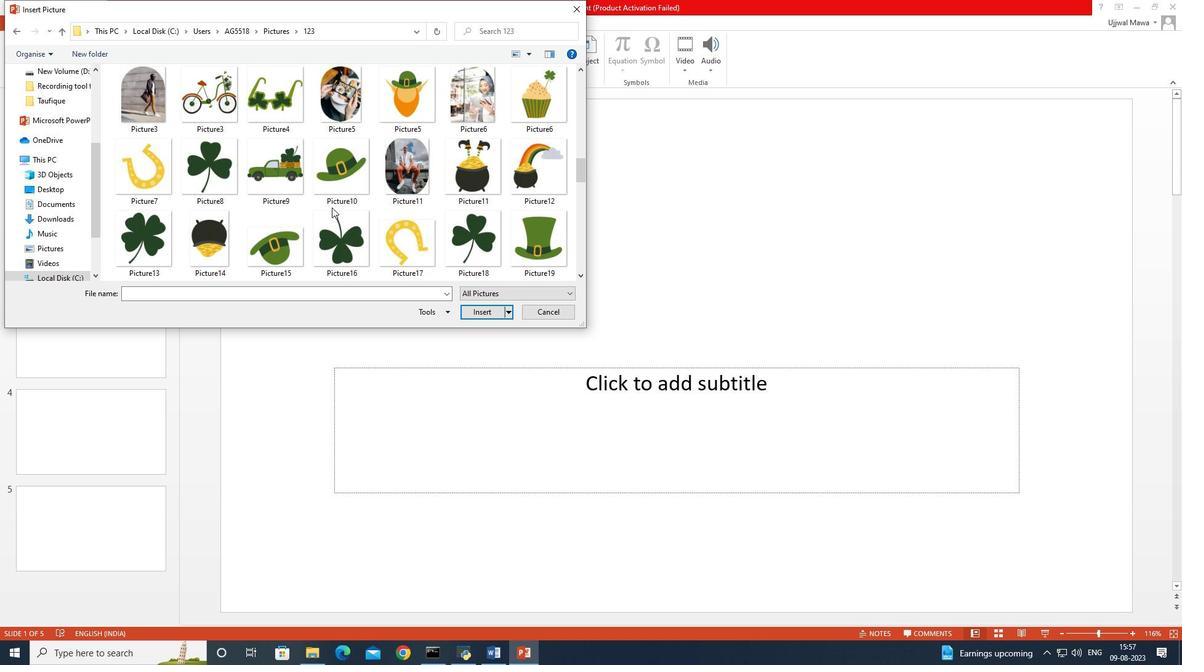 
Action: Mouse scrolled (332, 208) with delta (0, 0)
Screenshot: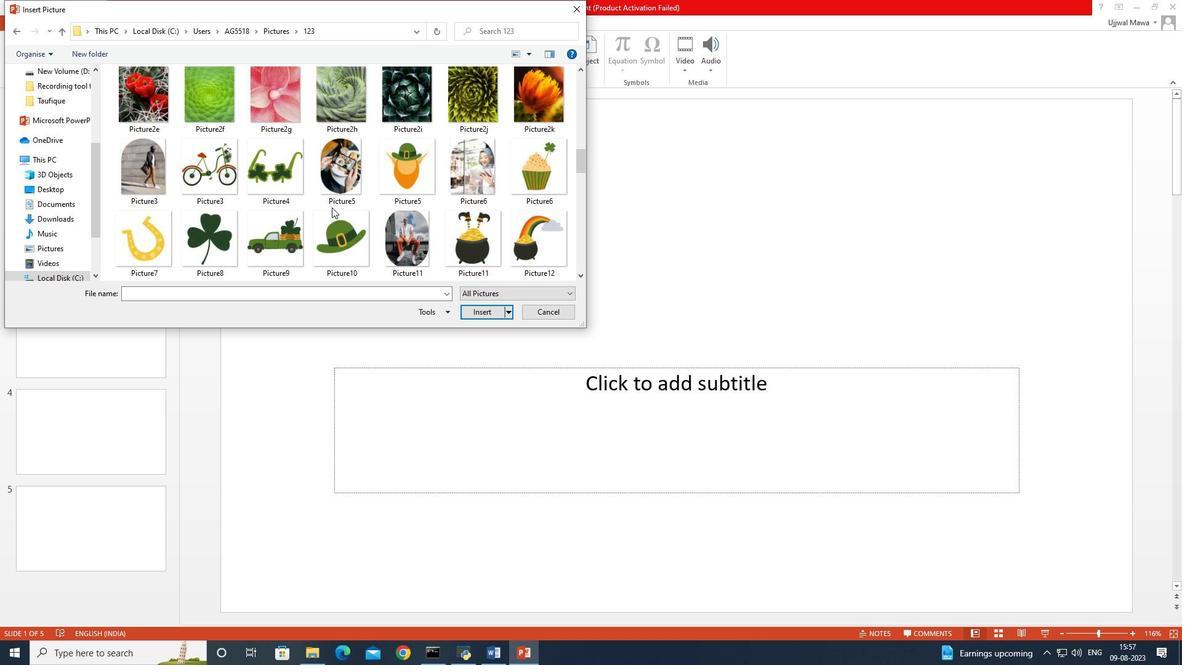 
Action: Mouse scrolled (332, 208) with delta (0, 0)
Screenshot: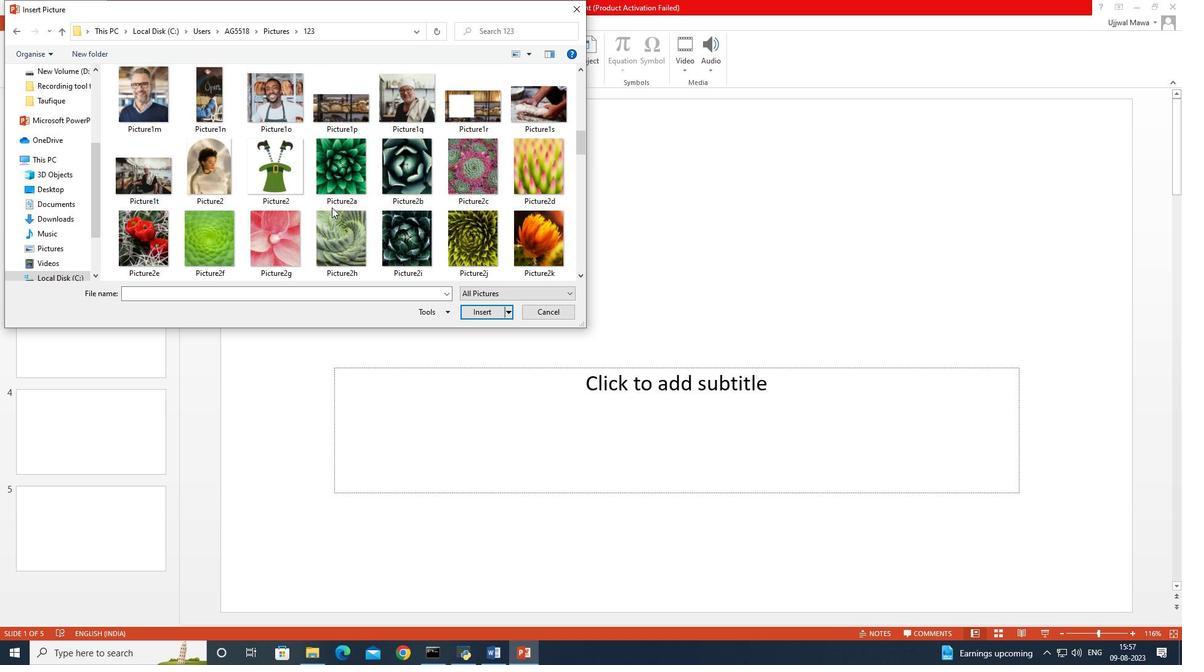 
Action: Mouse scrolled (332, 208) with delta (0, 0)
Screenshot: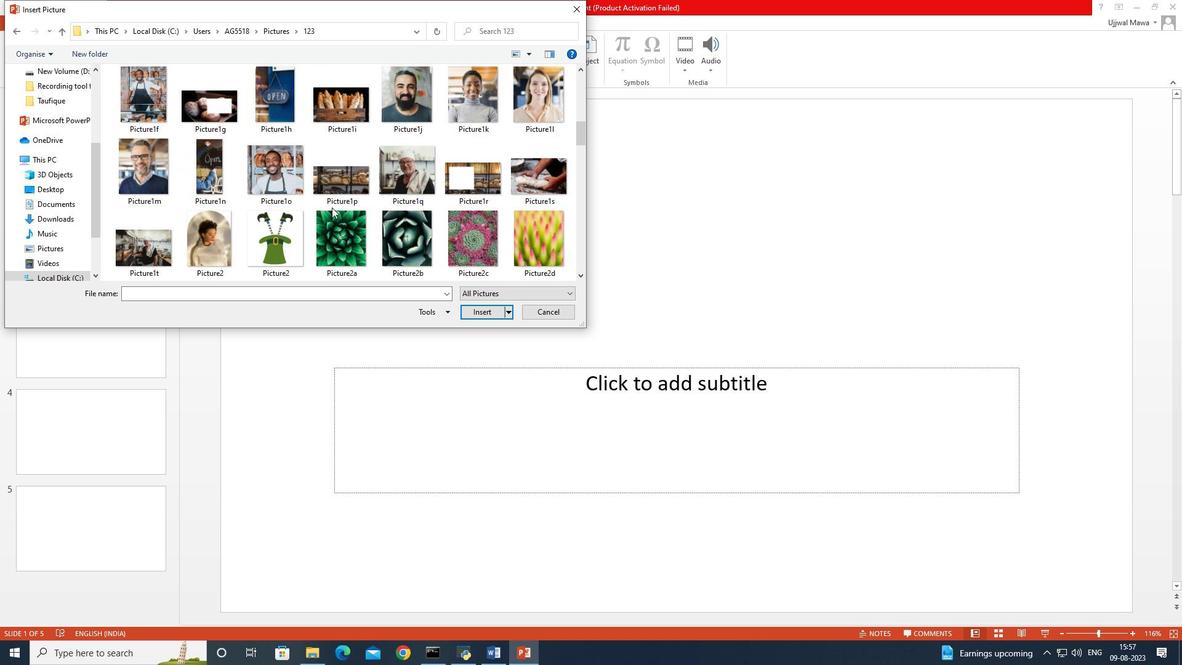 
Action: Mouse scrolled (332, 208) with delta (0, 0)
Screenshot: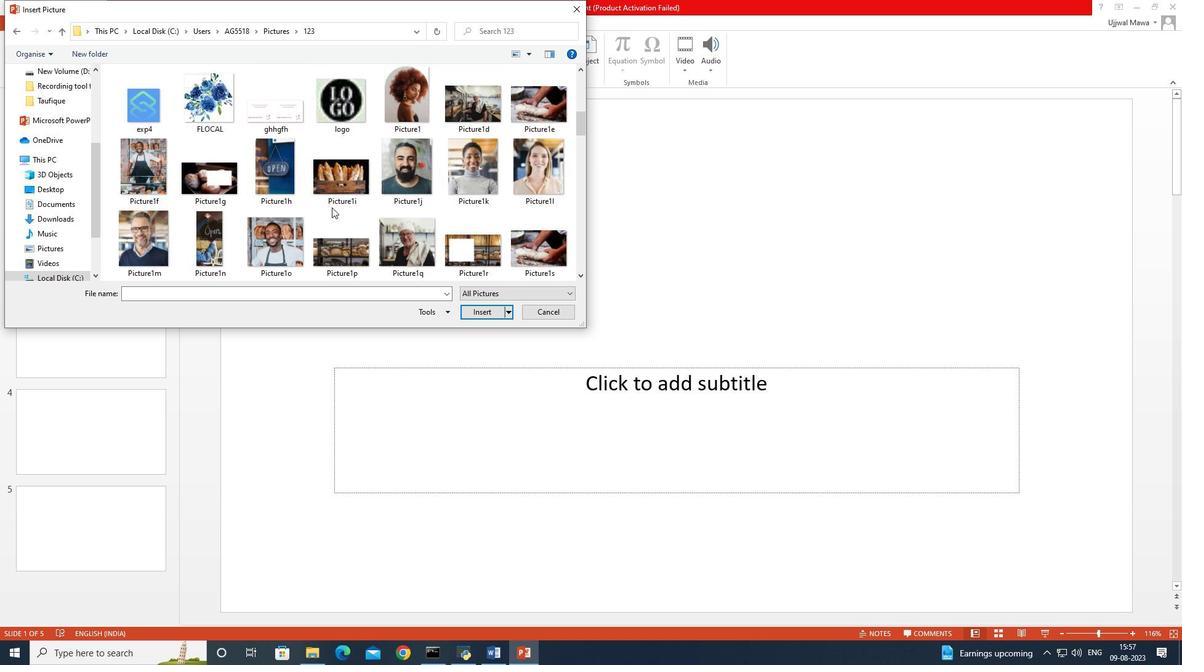 
Action: Mouse scrolled (332, 208) with delta (0, 0)
Screenshot: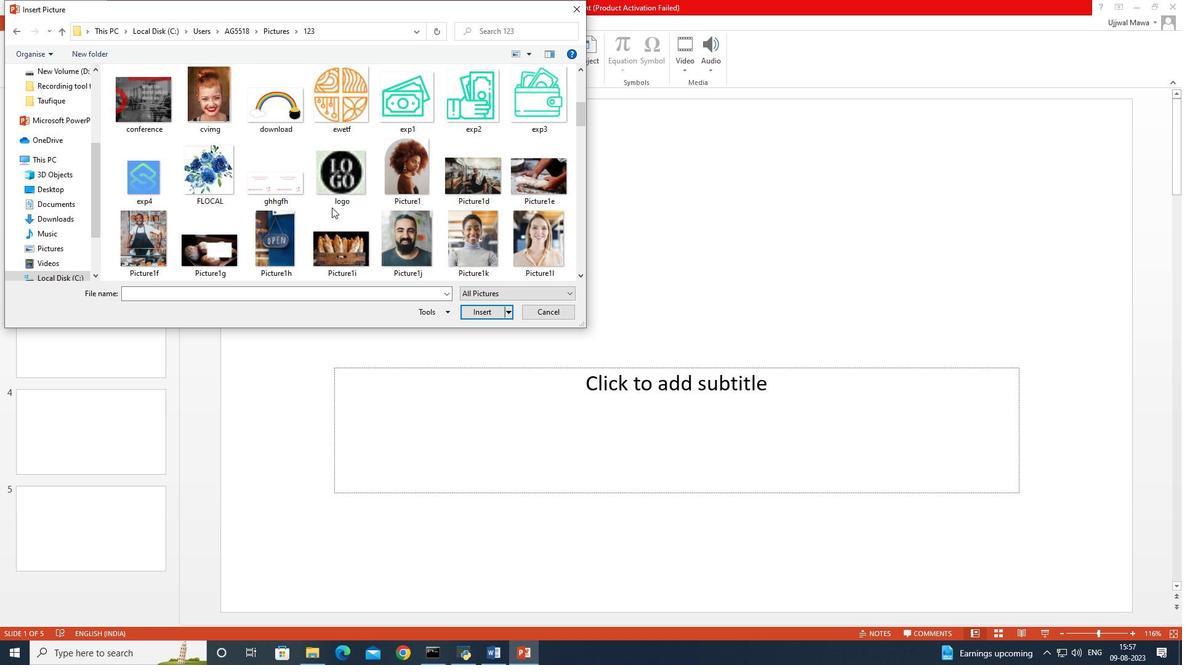 
Action: Mouse scrolled (332, 207) with delta (0, 0)
Screenshot: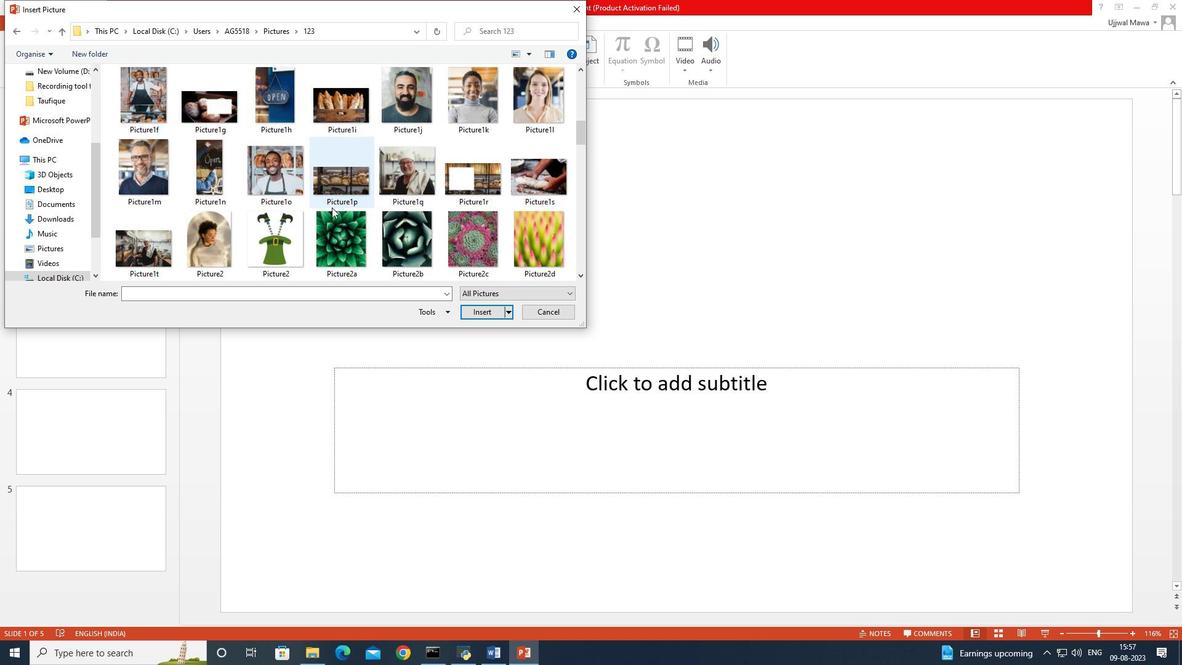 
Action: Mouse scrolled (332, 208) with delta (0, 0)
Screenshot: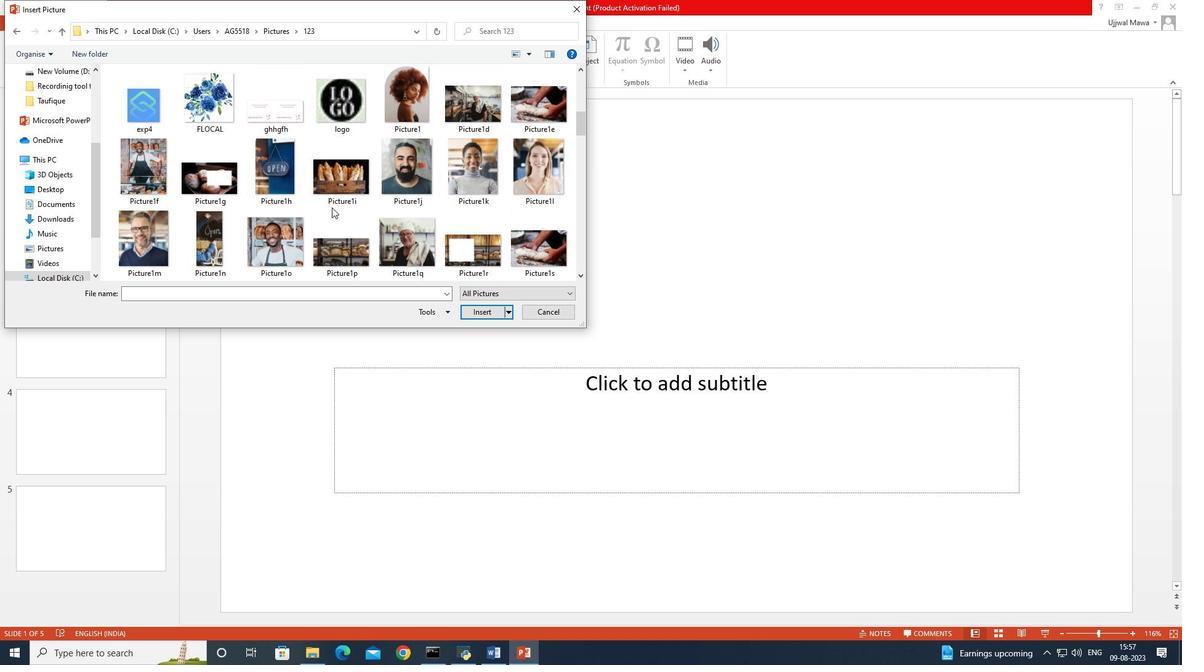 
Action: Mouse scrolled (332, 208) with delta (0, 0)
Screenshot: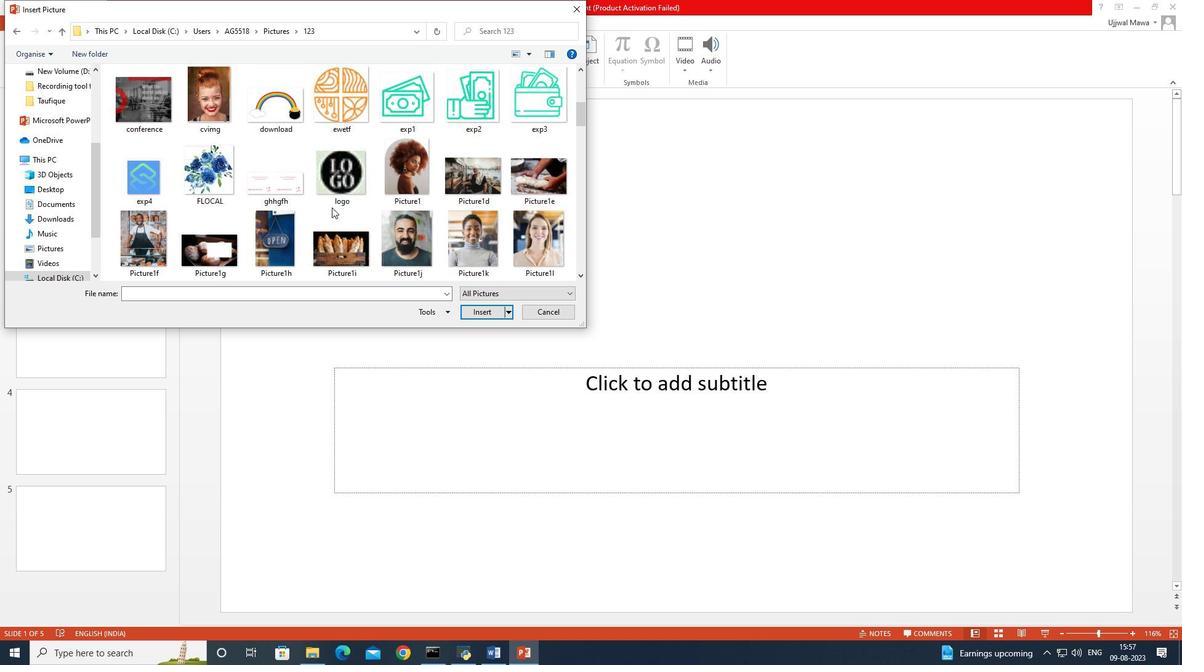 
Action: Mouse moved to (262, 97)
Screenshot: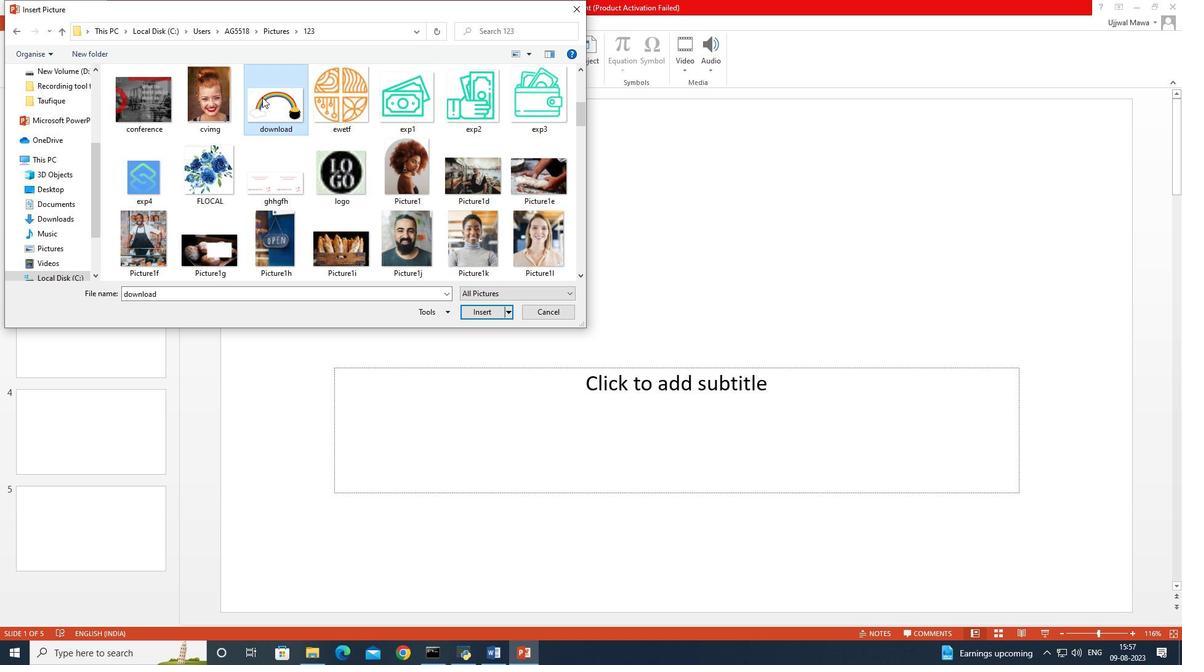 
Action: Mouse pressed left at (262, 97)
Screenshot: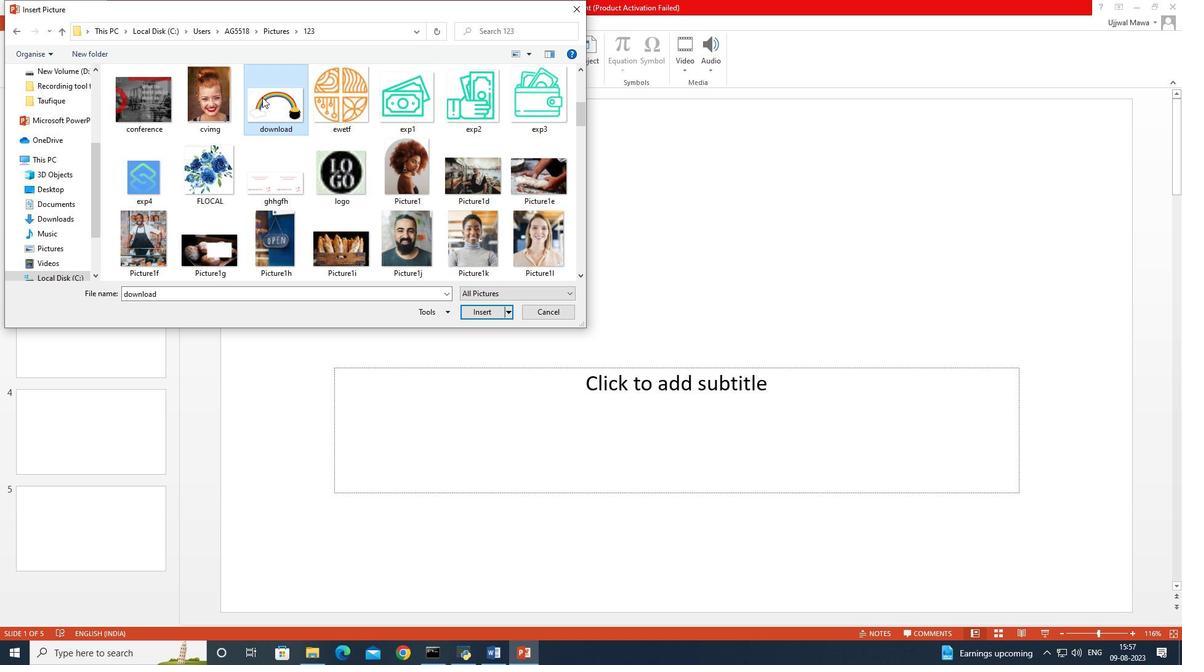 
Action: Mouse moved to (465, 309)
Screenshot: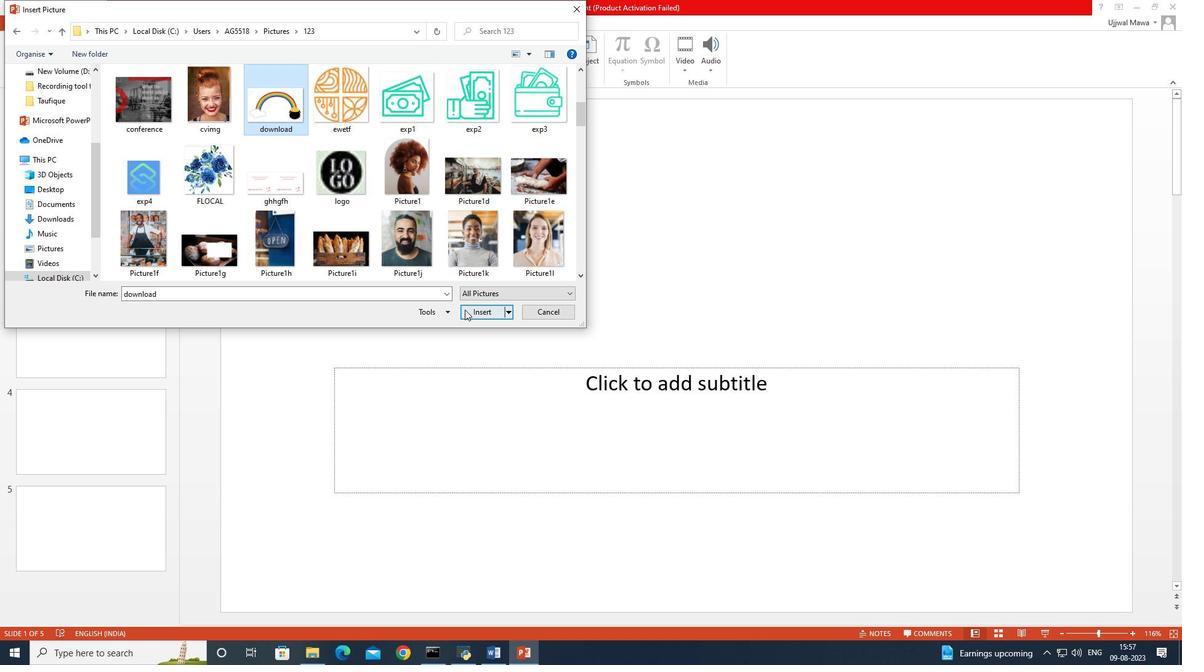 
Action: Mouse pressed left at (465, 309)
Screenshot: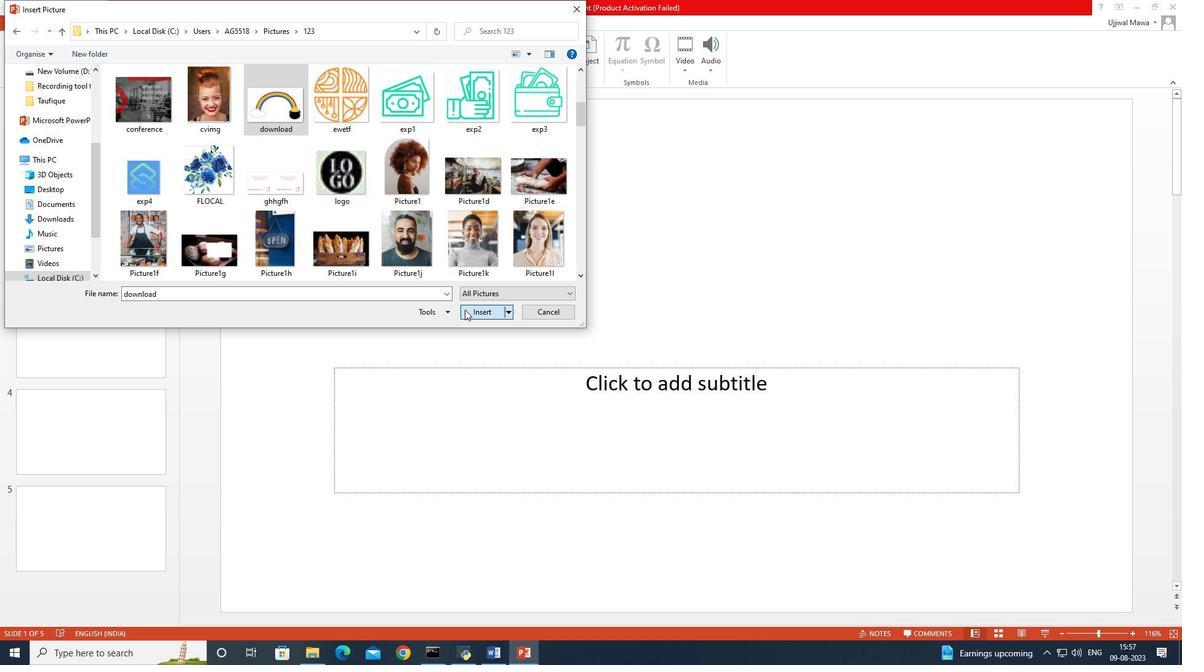 
Action: Mouse moved to (778, 290)
Screenshot: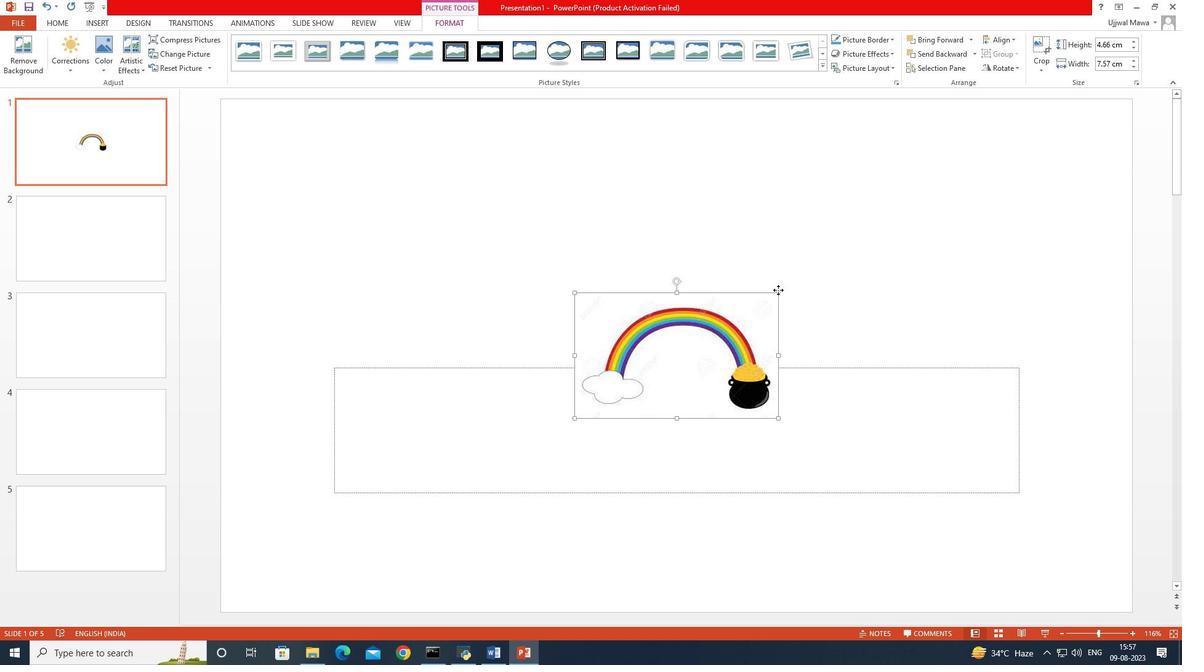 
Action: Mouse pressed left at (778, 290)
Screenshot: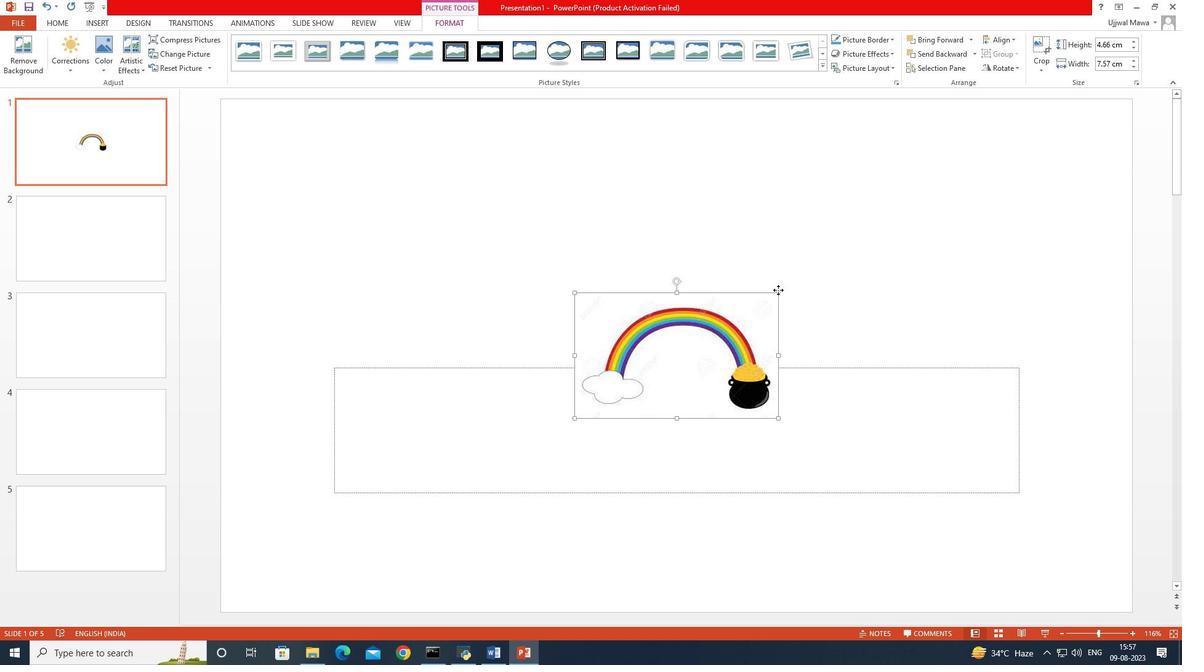 
Action: Mouse moved to (778, 293)
Screenshot: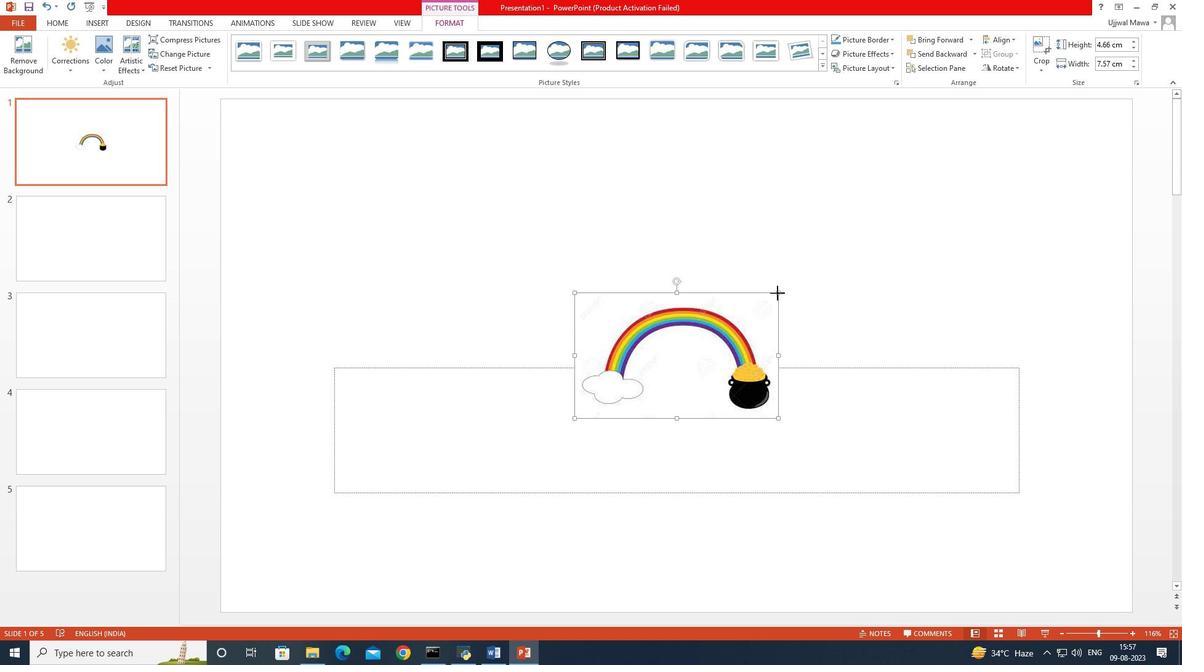 
Action: Mouse pressed left at (778, 293)
Screenshot: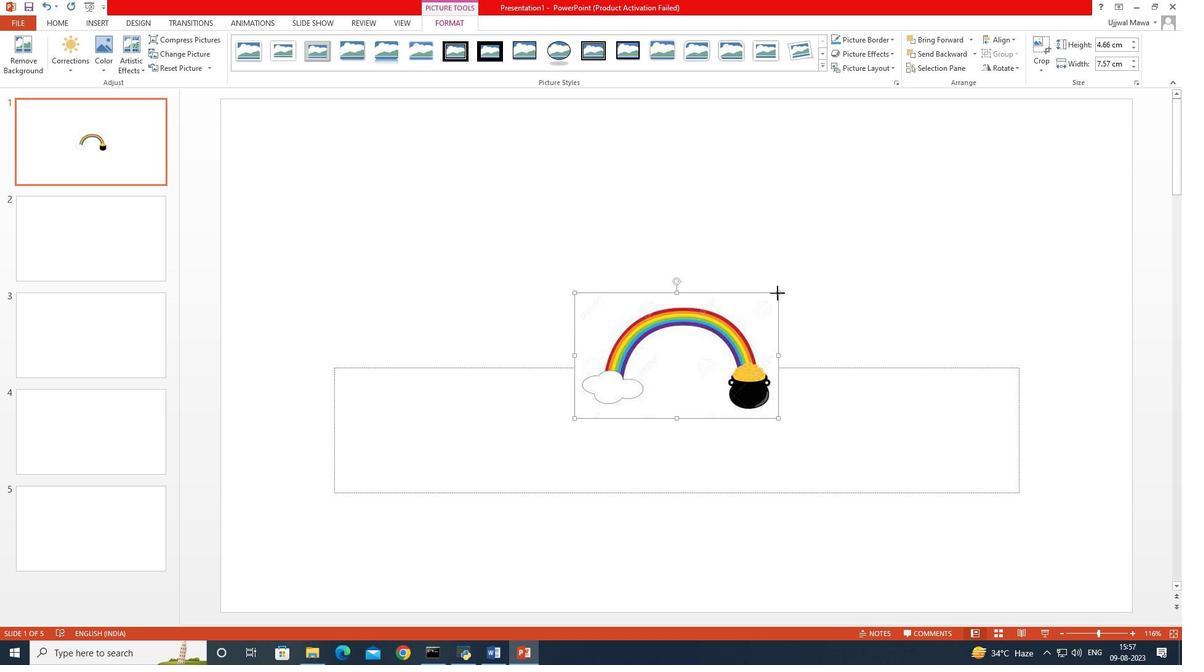 
Action: Mouse moved to (787, 269)
Screenshot: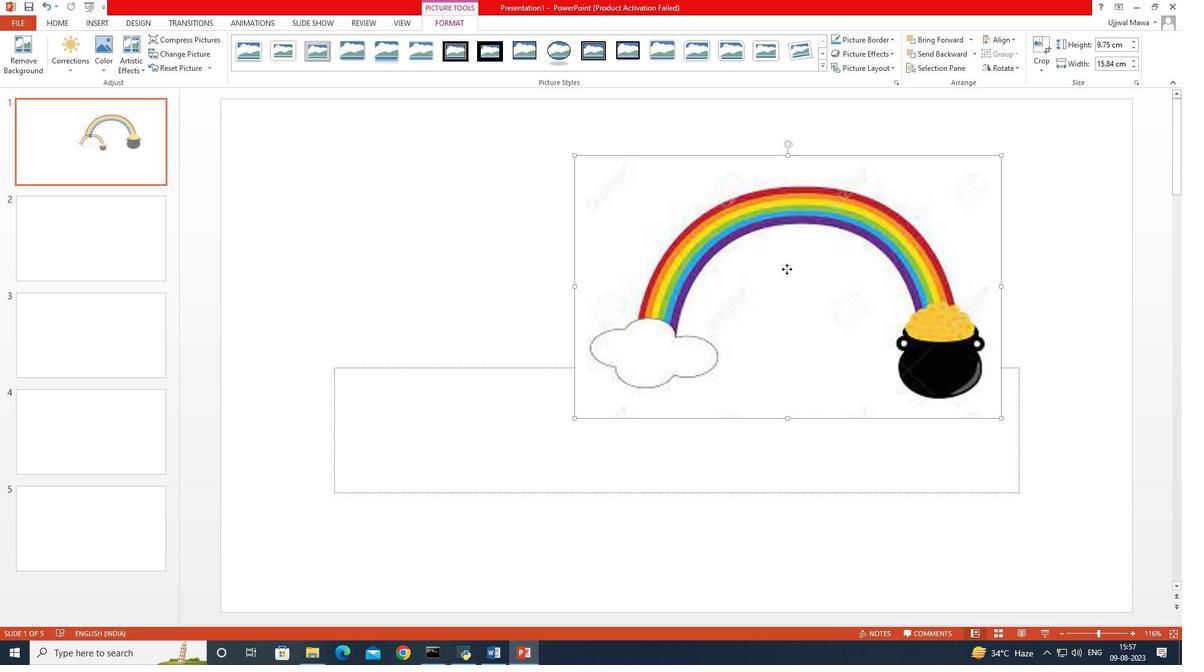 
Action: Mouse pressed left at (787, 269)
Screenshot: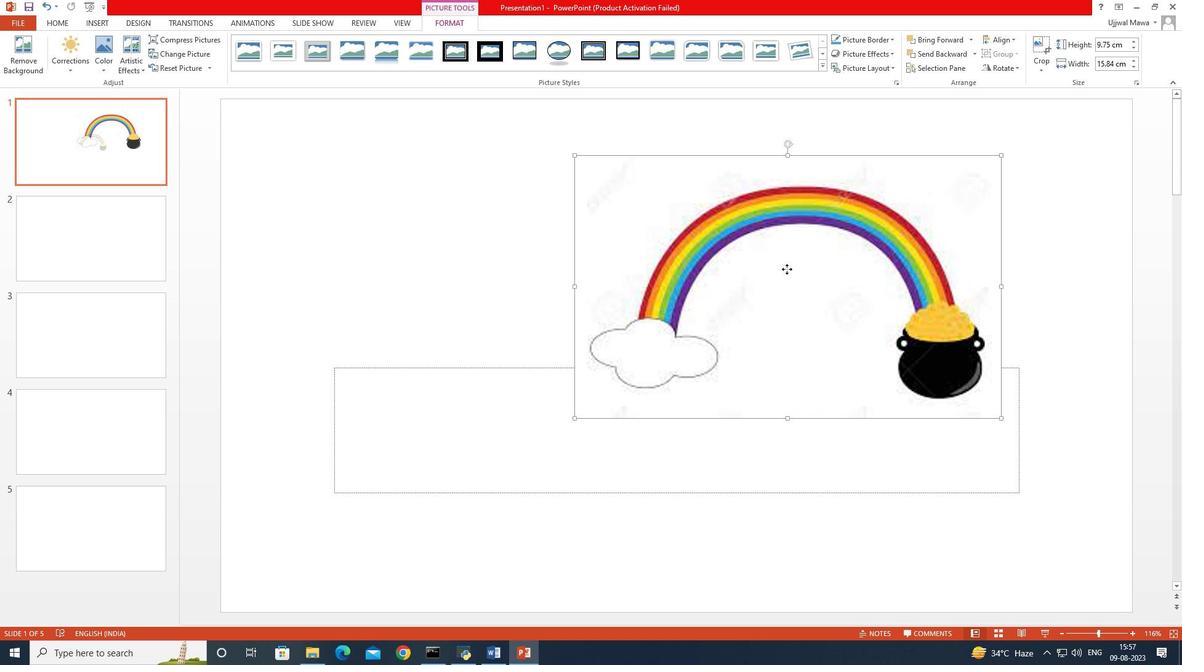 
Action: Mouse moved to (548, 430)
Screenshot: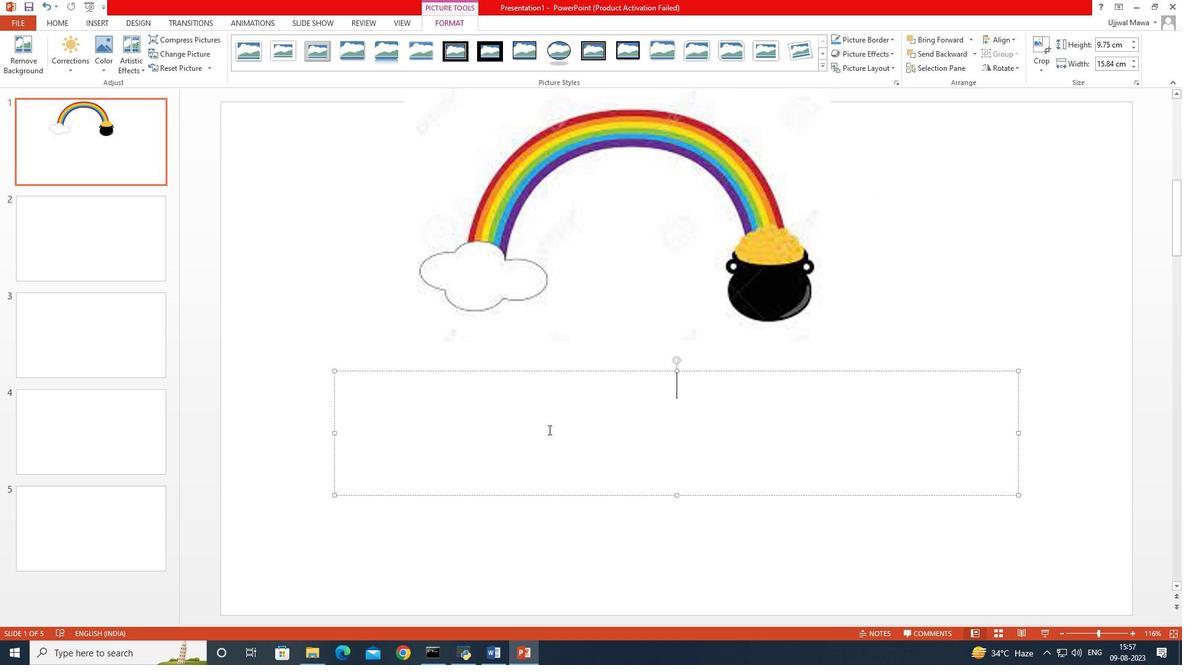 
Action: Mouse pressed left at (548, 430)
Screenshot: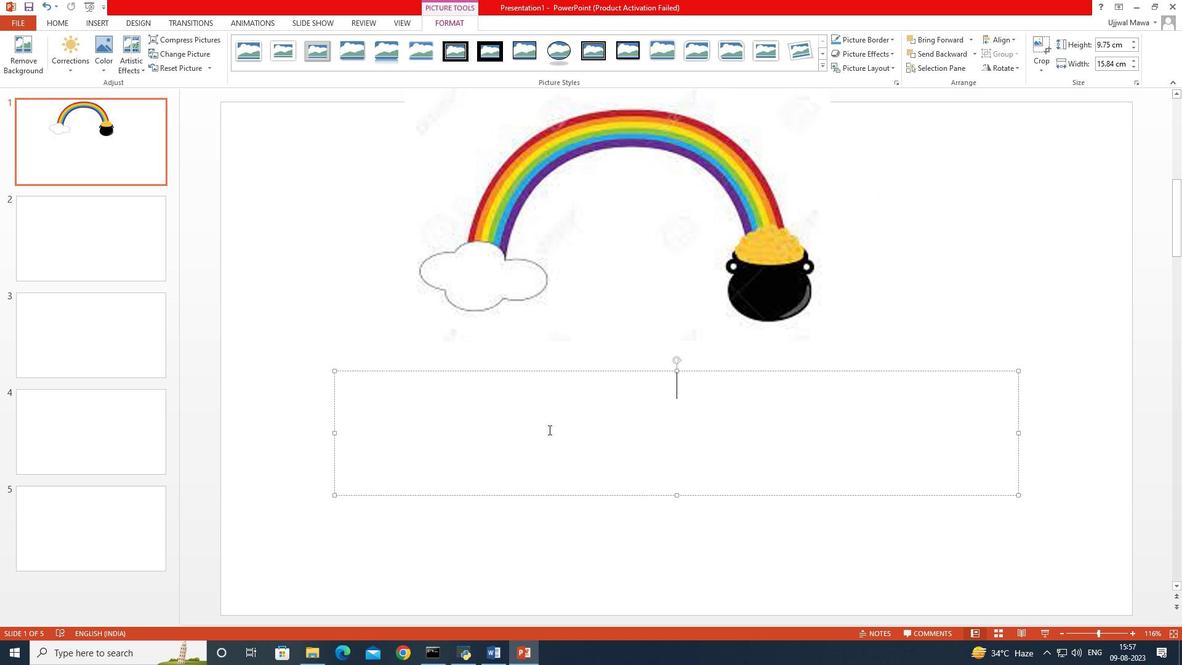 
Action: Mouse moved to (548, 430)
Screenshot: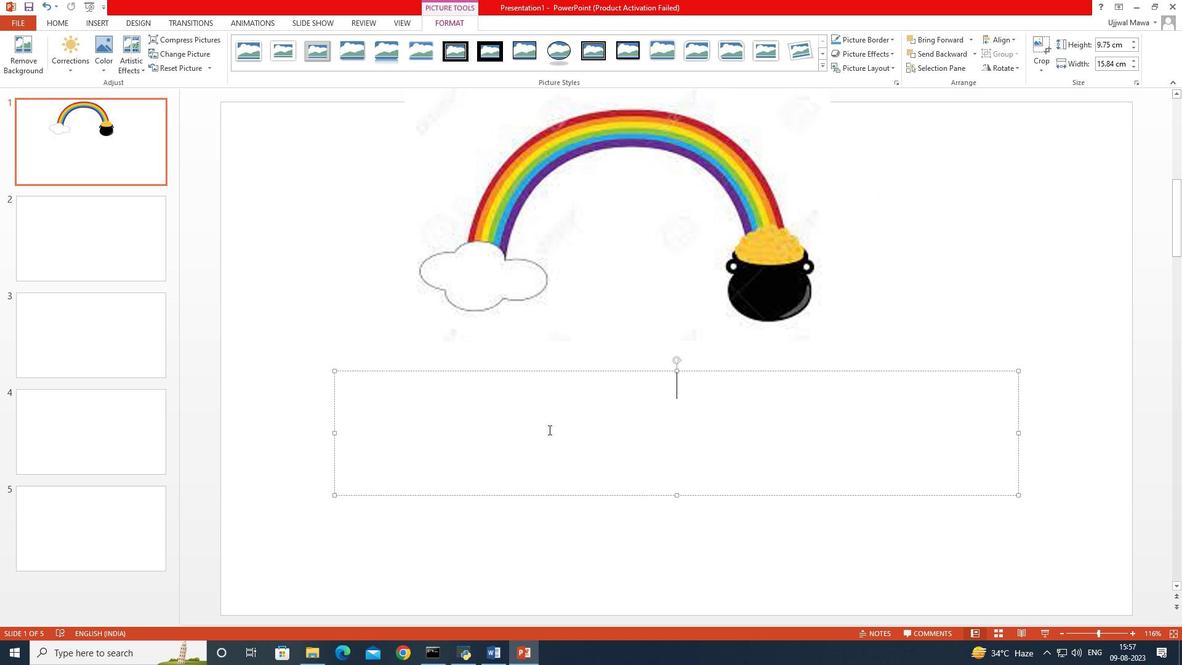 
Action: Mouse pressed left at (548, 430)
Screenshot: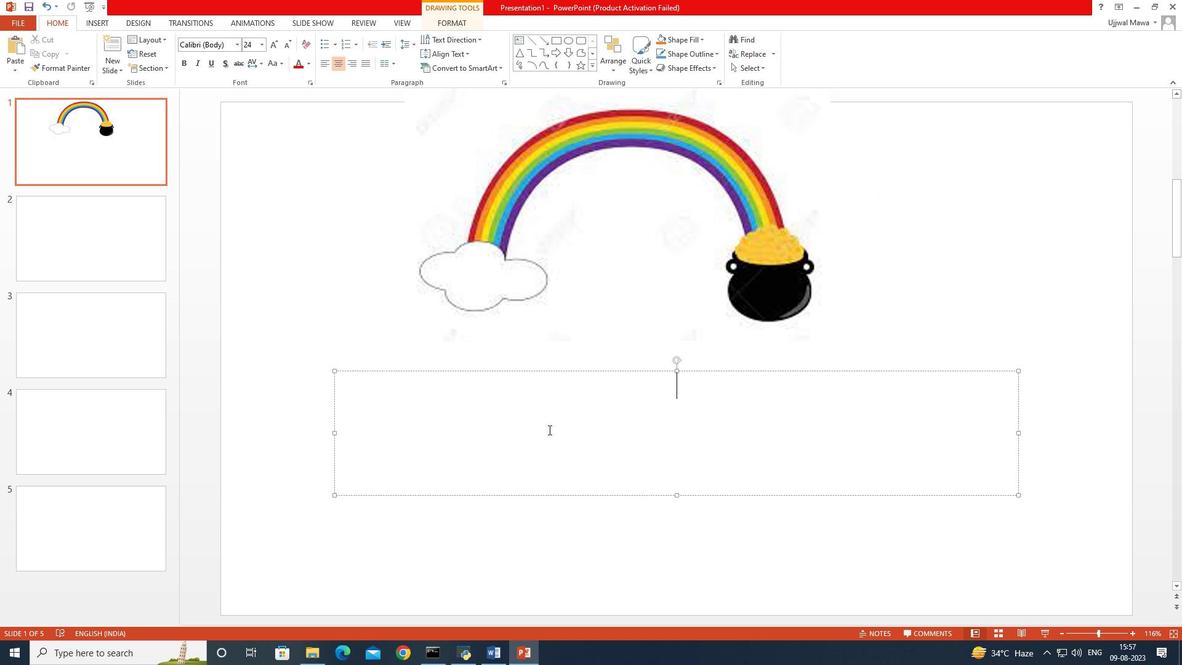 
Action: Key pressed <Key.caps_lock>WELOM<Key.backspace><Key.backspace><Key.backspace><Key.backspace><Key.backspace><Key.caps_lock>welcome<Key.space>to<Key.space>our<Key.space>st.patricks<Key.space>day<Key.space>celeb
Screenshot: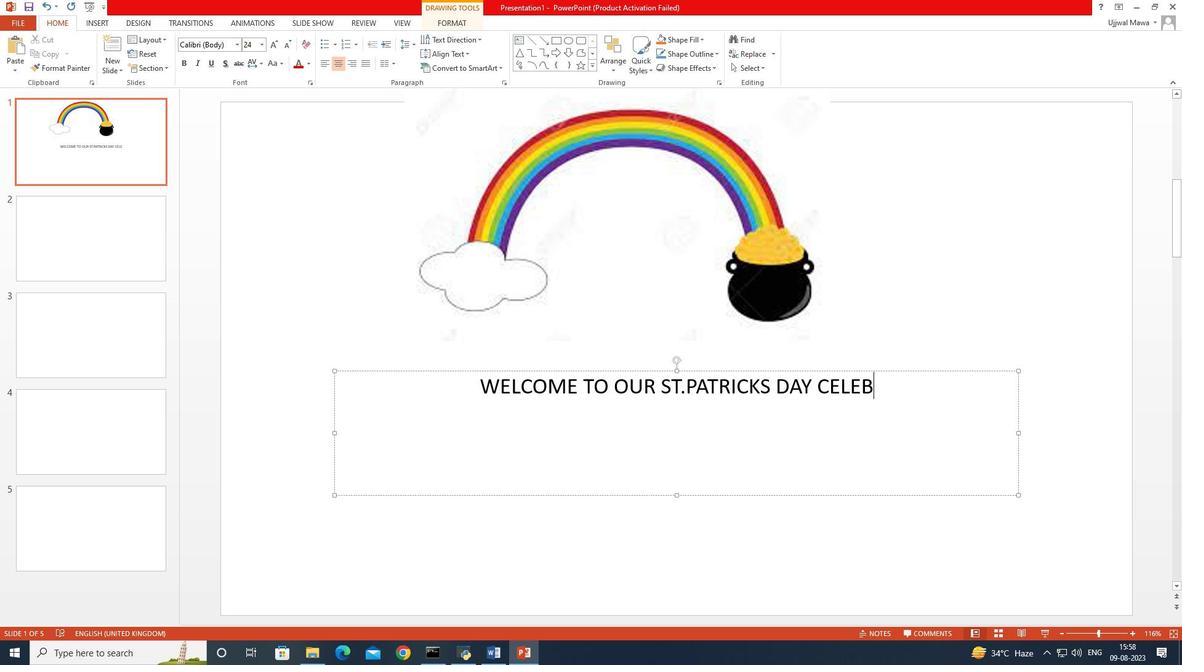 
Action: Mouse moved to (565, 433)
Screenshot: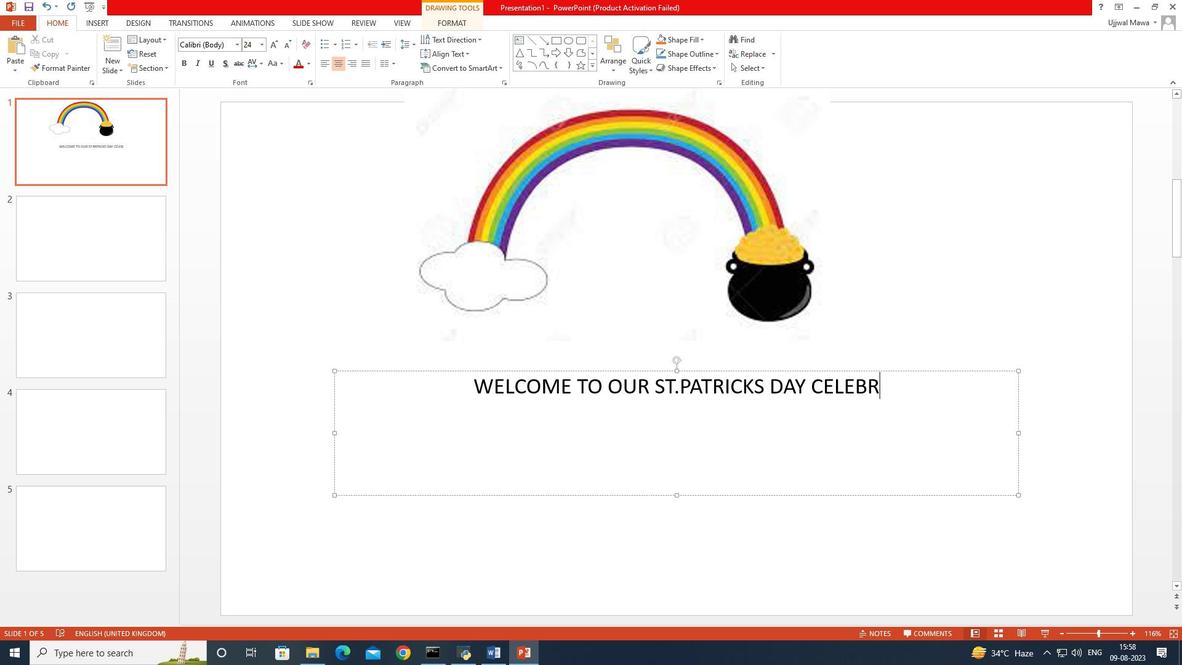 
Action: Key pressed ration<Key.shift_r><Key.shift_r><Key.shift_r><Key.shift_r><Key.shift_r><Key.shift_r><Key.shift_r><Key.shift_r><Key.shift_r><Key.shift_r><Key.shift_r>!
Screenshot: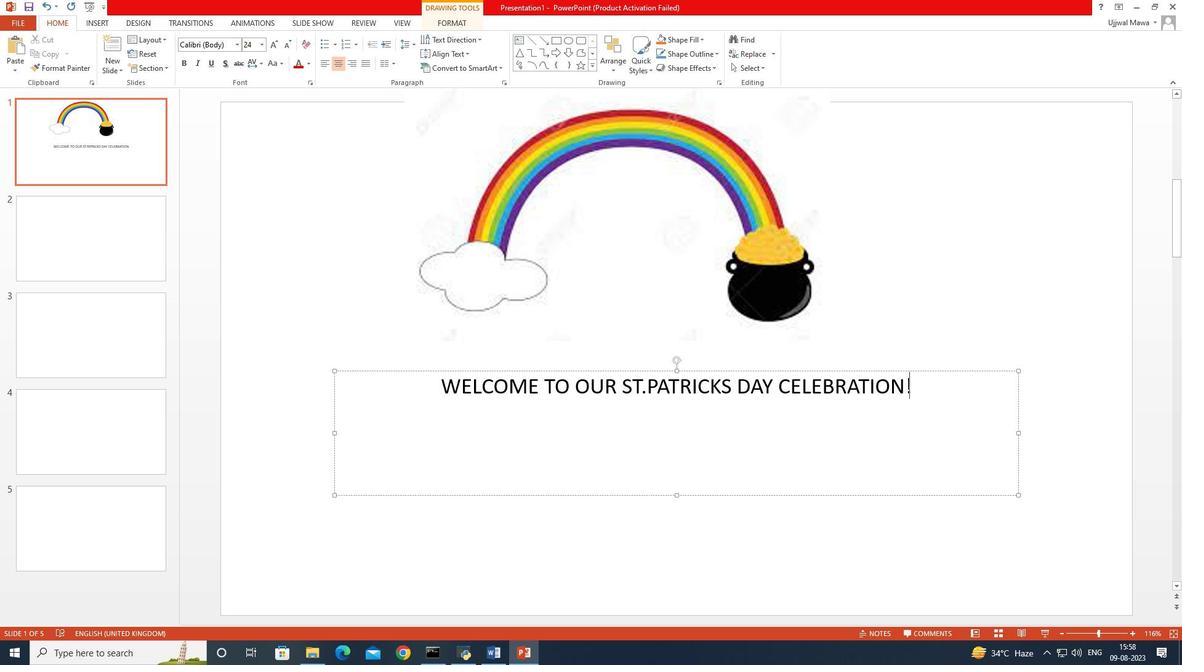 
Action: Mouse moved to (683, 240)
Screenshot: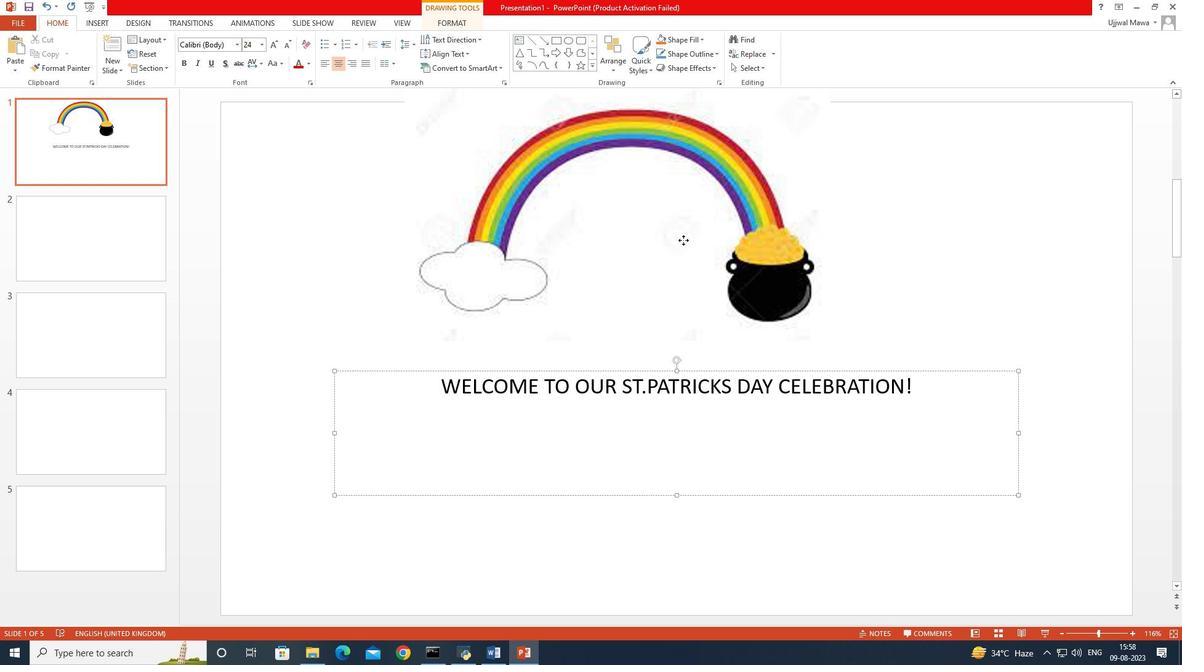
Action: Mouse pressed left at (683, 240)
Screenshot: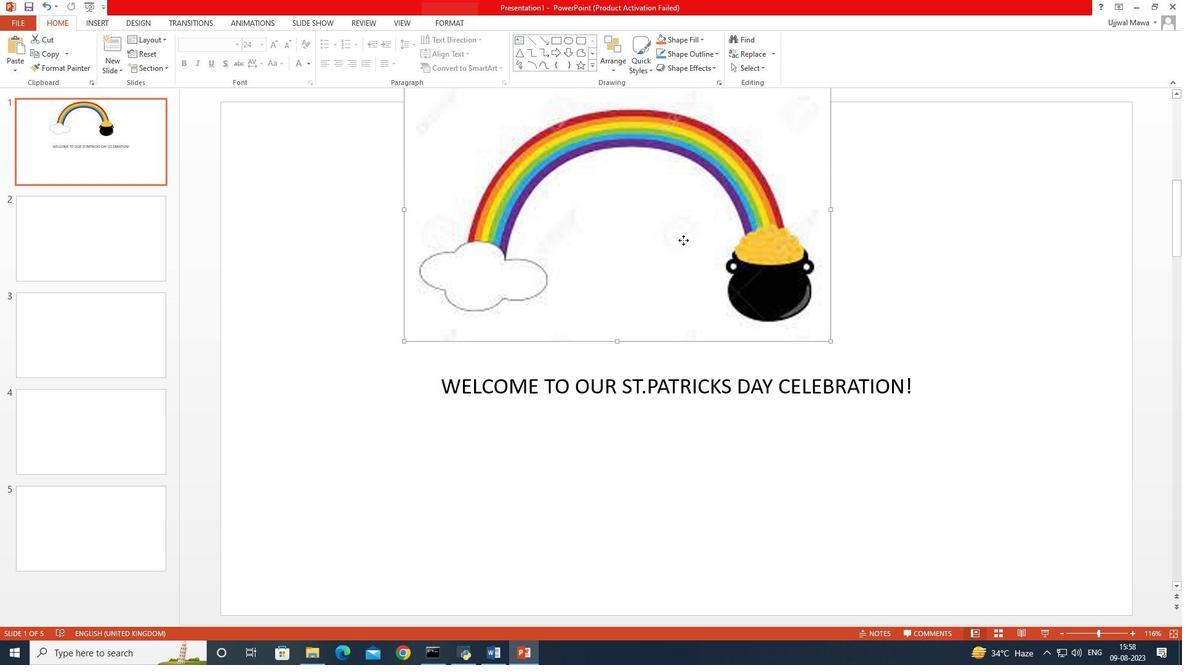 
Action: Mouse moved to (829, 341)
Screenshot: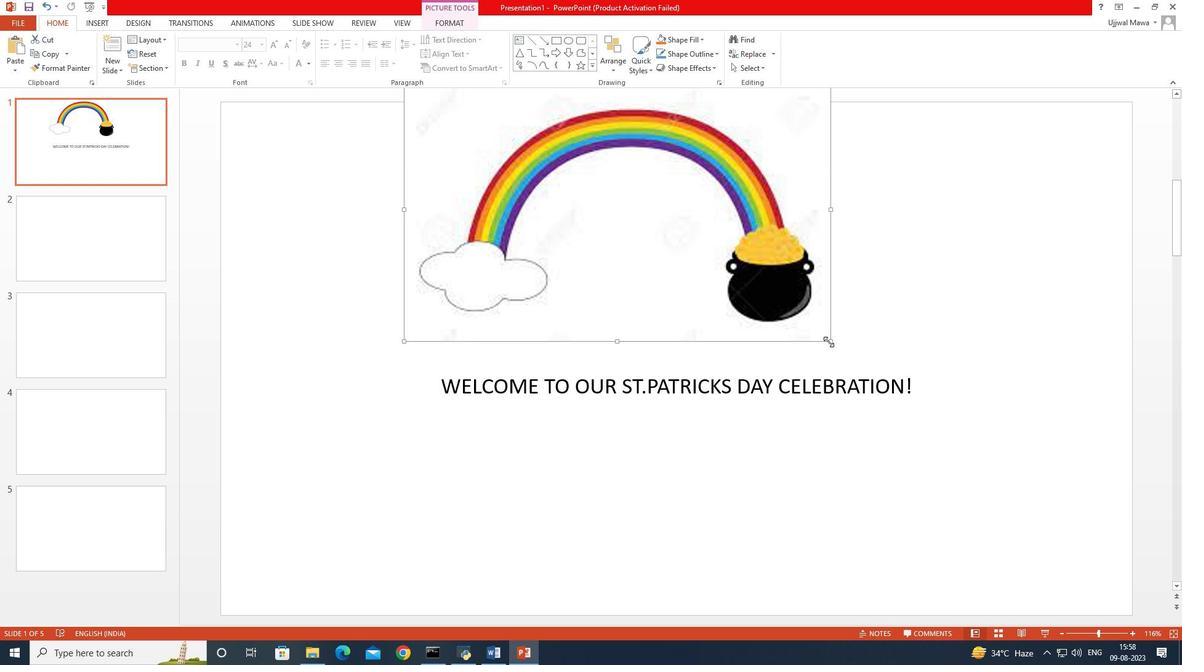 
Action: Mouse pressed left at (829, 341)
Screenshot: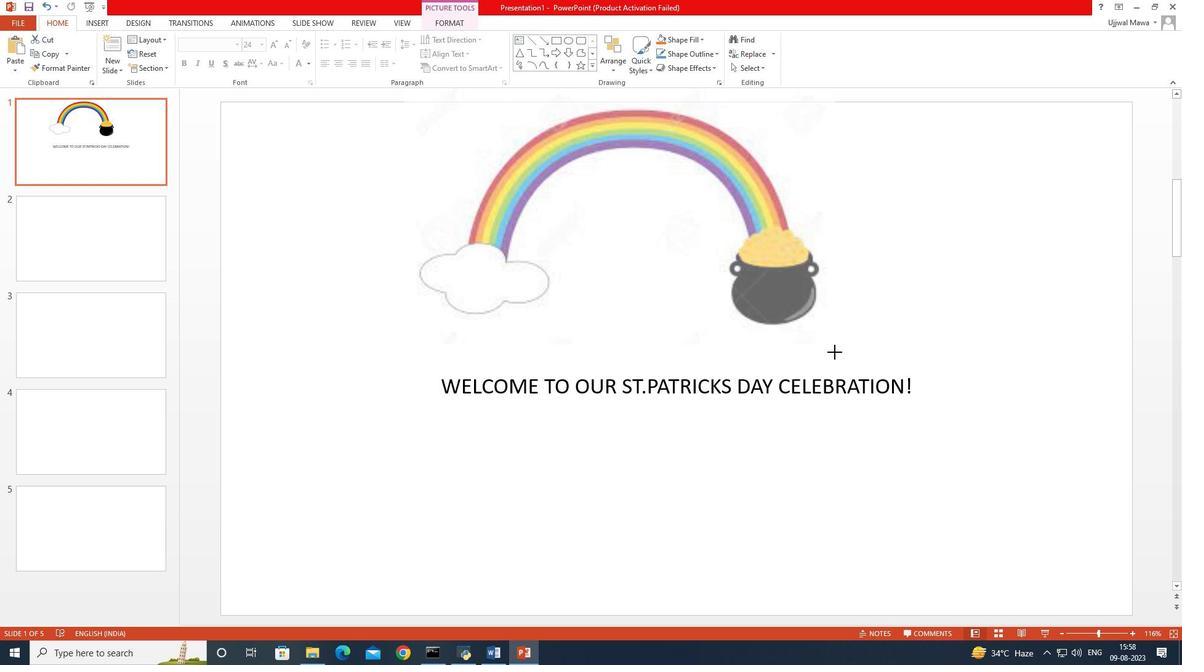 
Action: Mouse moved to (729, 398)
Screenshot: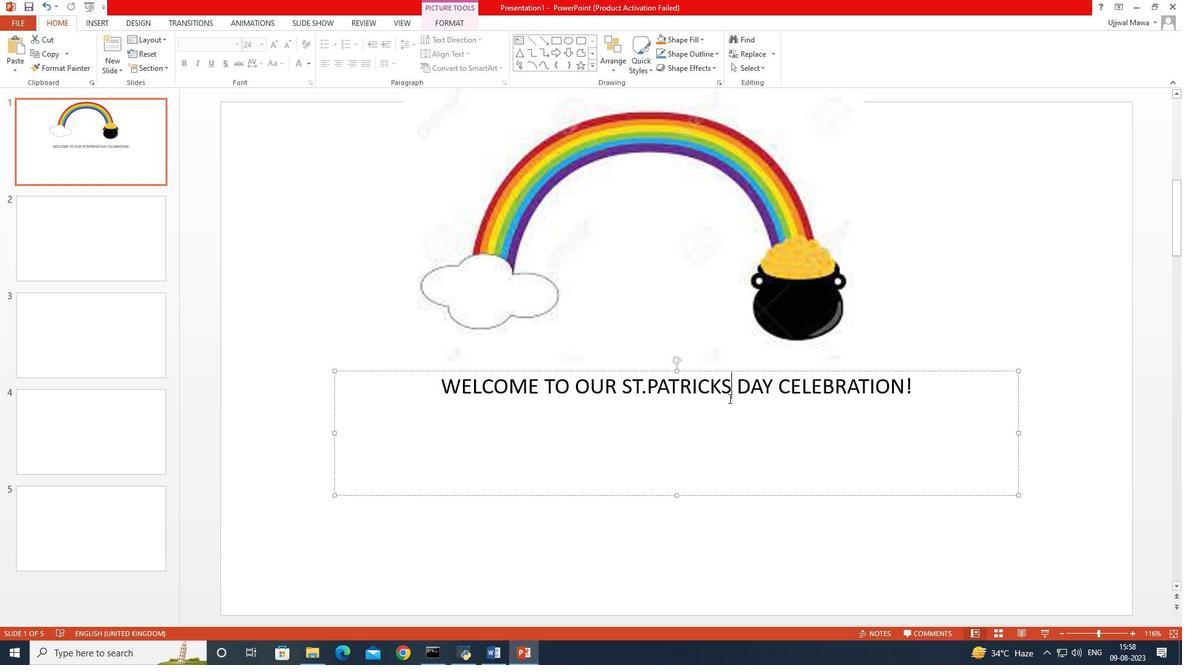 
Action: Mouse pressed left at (729, 398)
Screenshot: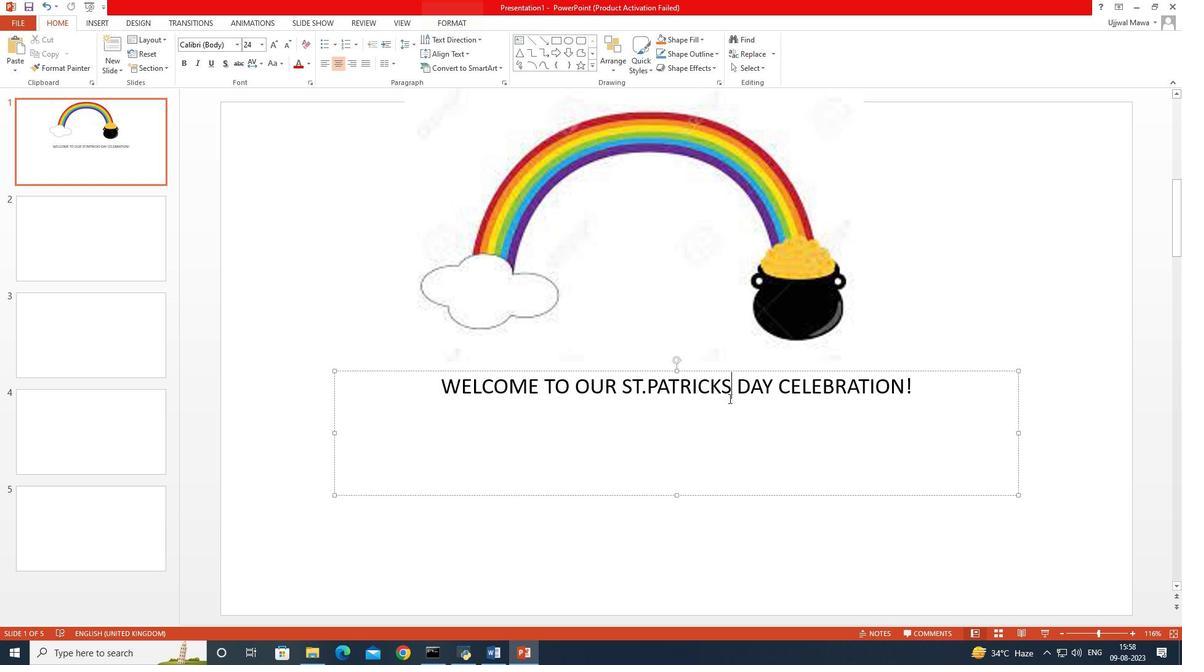 
Action: Mouse moved to (934, 390)
Screenshot: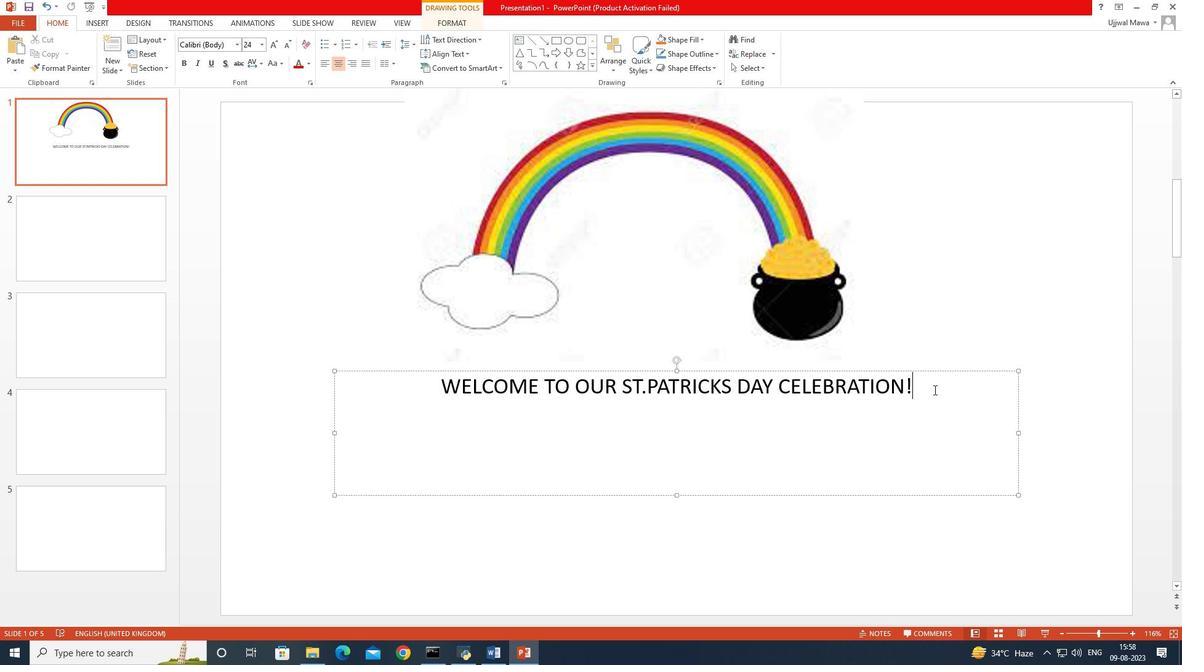 
Action: Mouse pressed left at (934, 390)
Screenshot: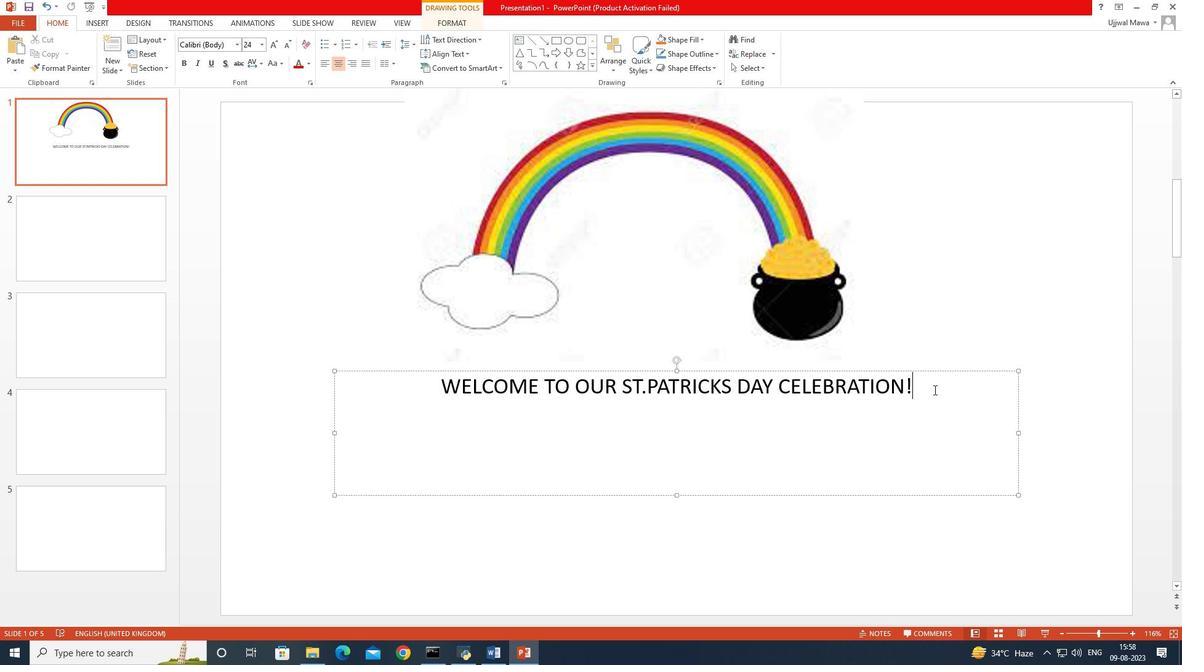 
Action: Mouse moved to (953, 398)
Screenshot: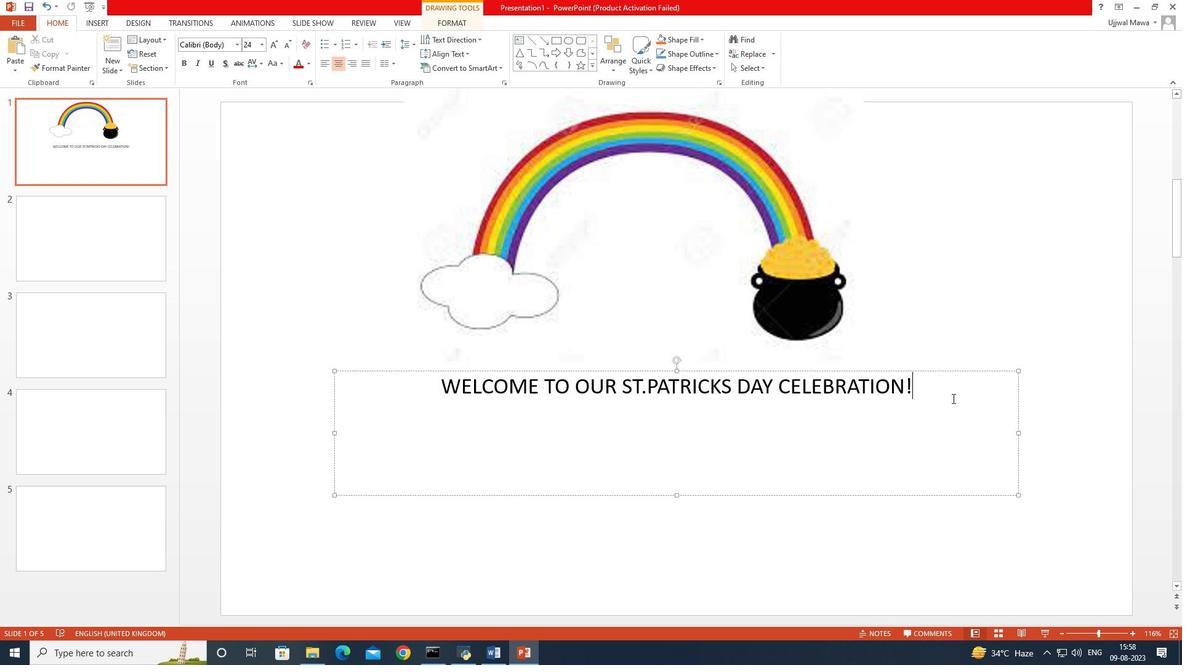 
Action: Key pressed <Key.enter>t<Key.caps_lock>HANK<Key.space>YOU
Screenshot: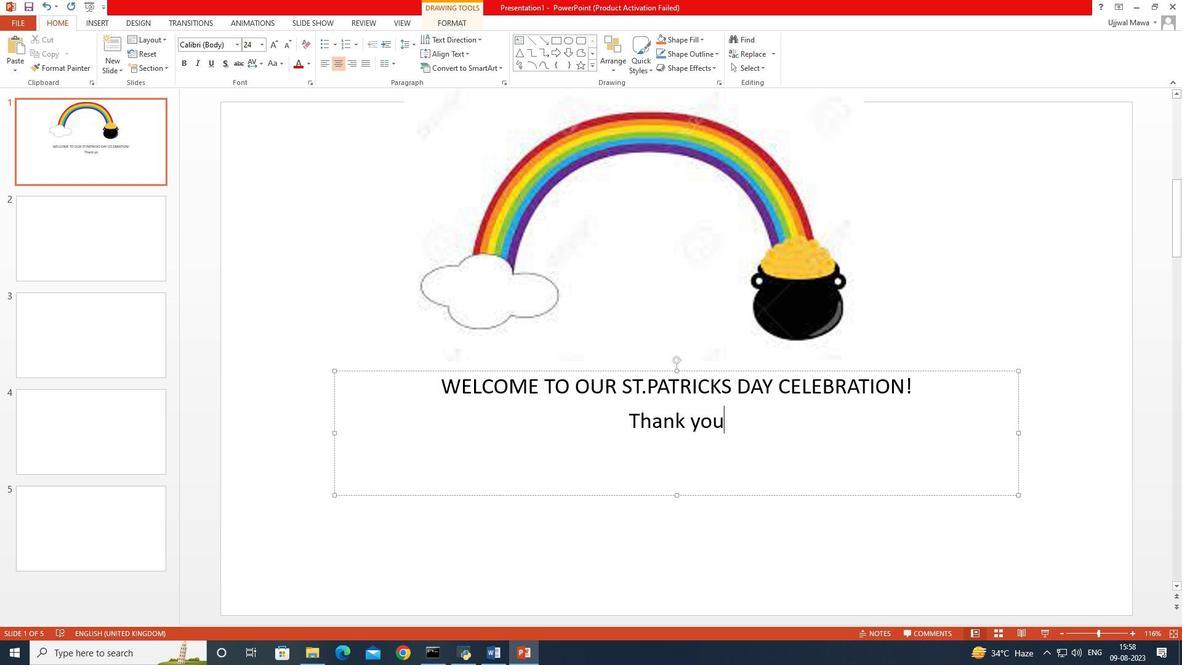 
Action: Mouse moved to (953, 399)
Screenshot: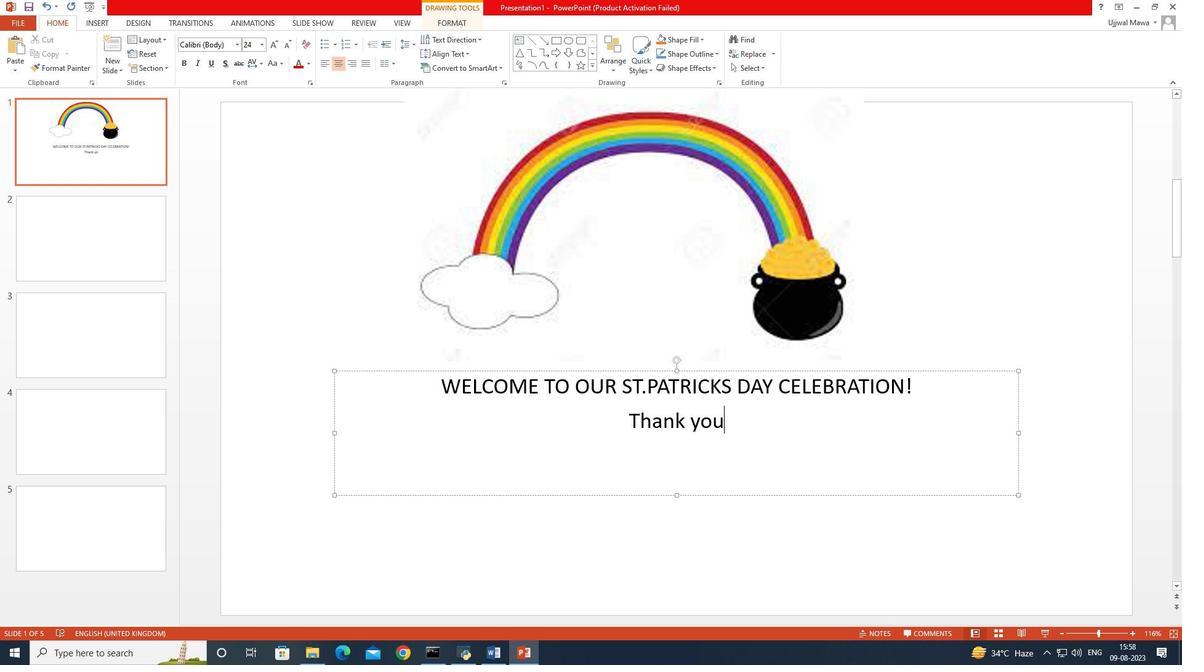 
Action: Key pressed <Key.space>FOR<Key.space>JOINING<Key.space>US<Key.shift_r><Key.shift_r><Key.shift_r><Key.shift_r><Key.shift_r><Key.shift_r><Key.shift_r><Key.shift_r>!<Key.enter>
Screenshot: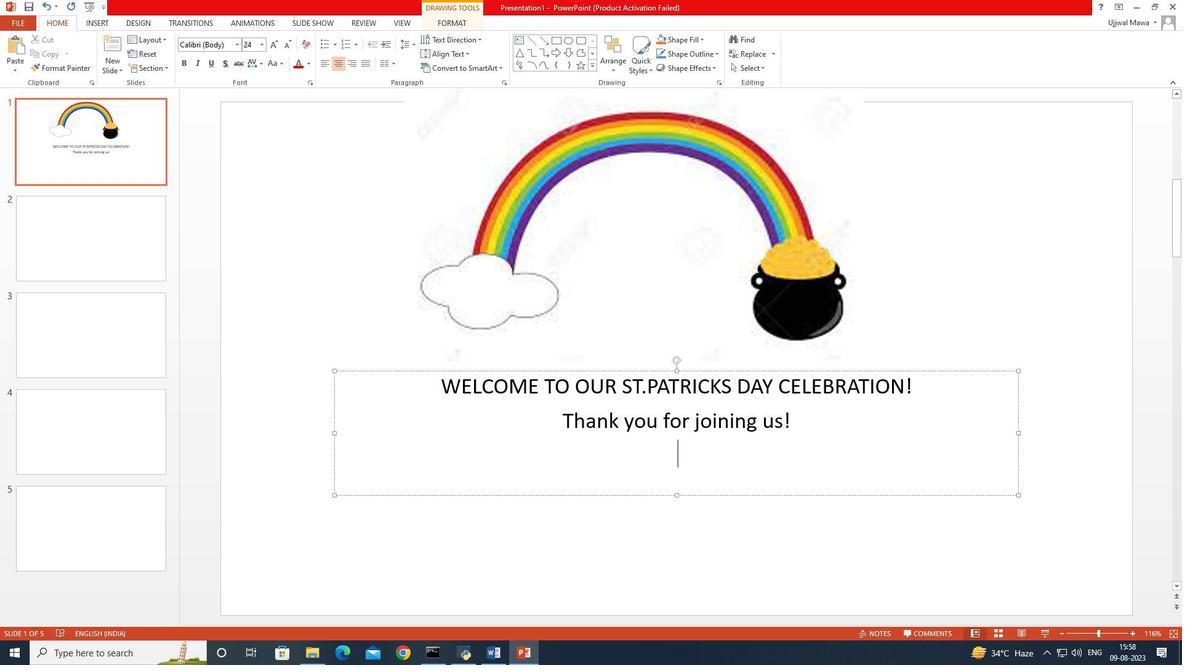 
Action: Mouse moved to (651, 330)
Screenshot: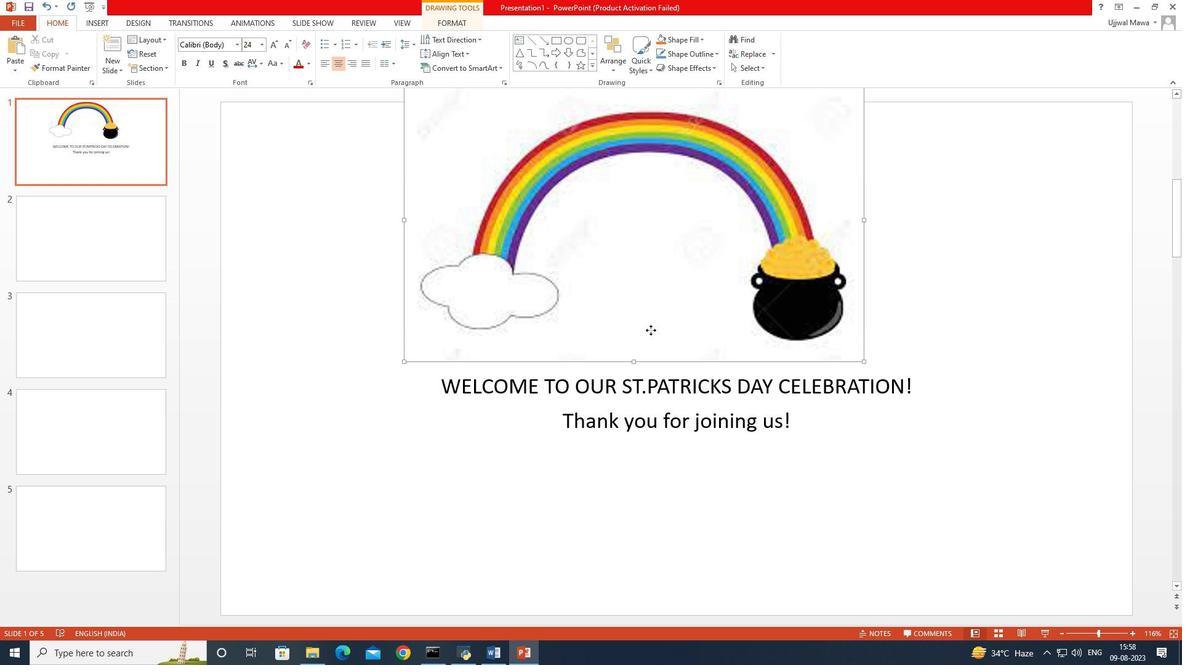 
Action: Mouse pressed left at (651, 330)
Screenshot: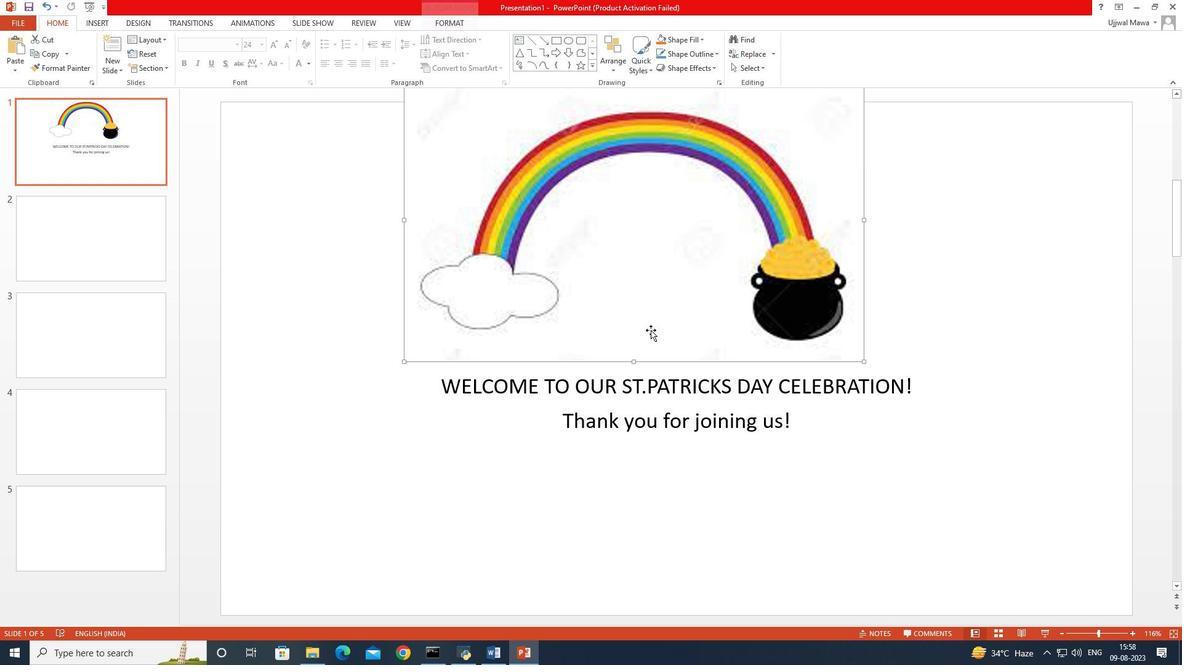 
Action: Mouse moved to (445, 398)
Screenshot: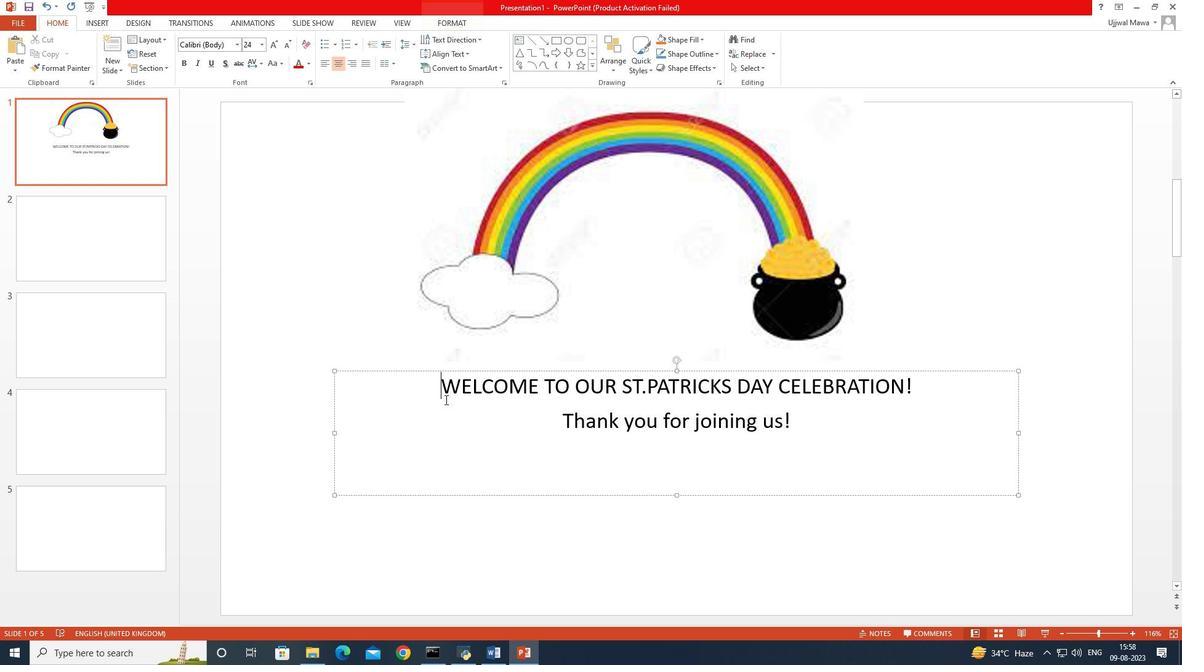 
Action: Mouse pressed left at (445, 398)
Screenshot: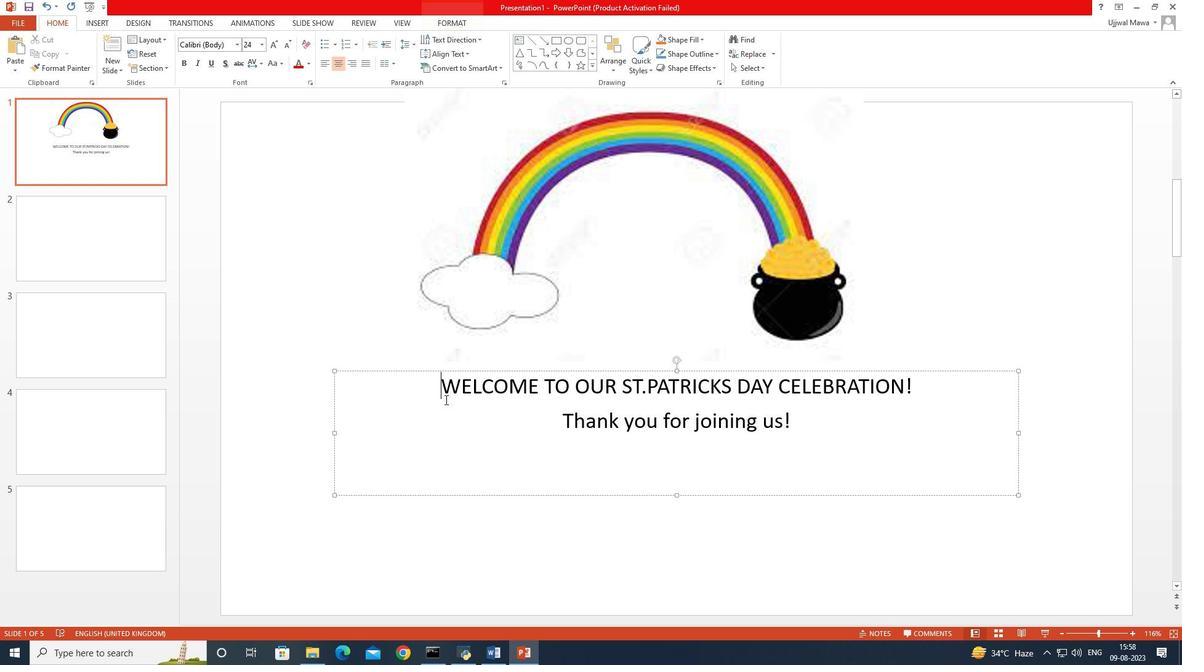 
Action: Mouse moved to (445, 401)
Screenshot: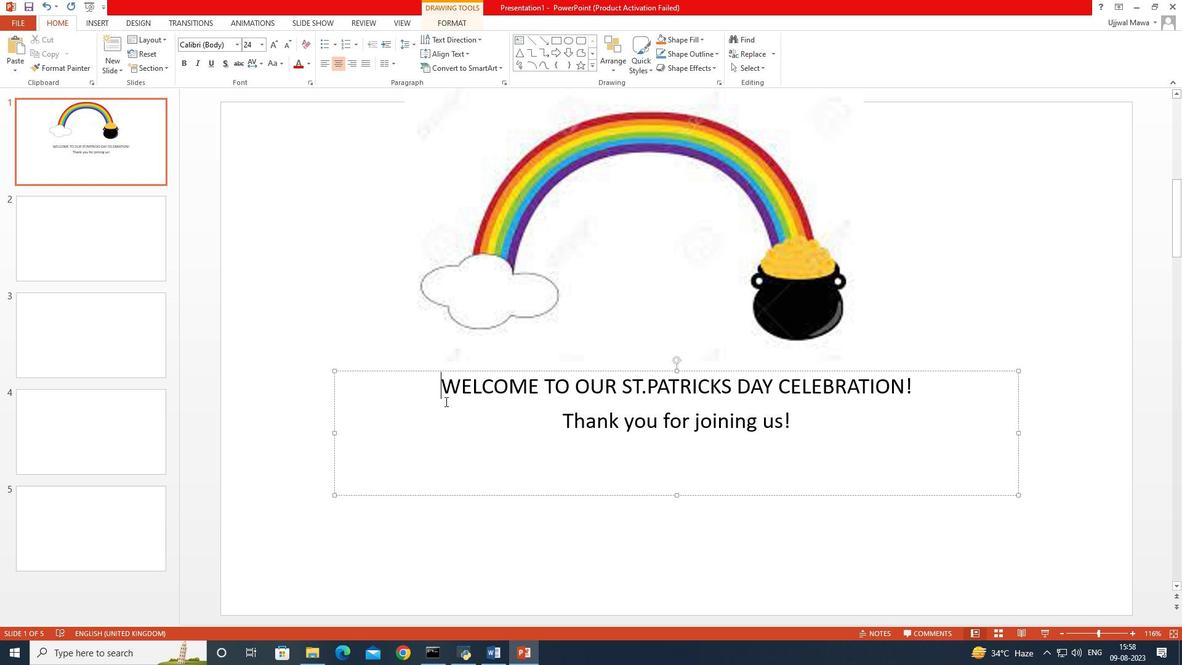 
Action: Mouse pressed left at (445, 401)
Screenshot: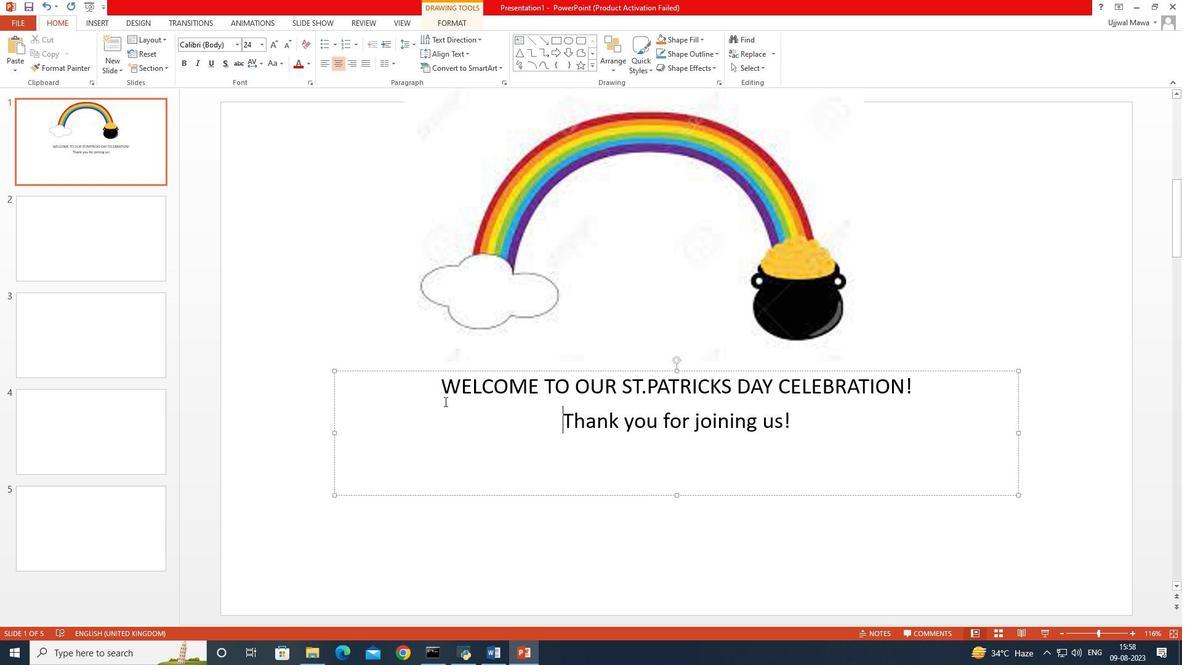 
Action: Mouse moved to (443, 387)
Screenshot: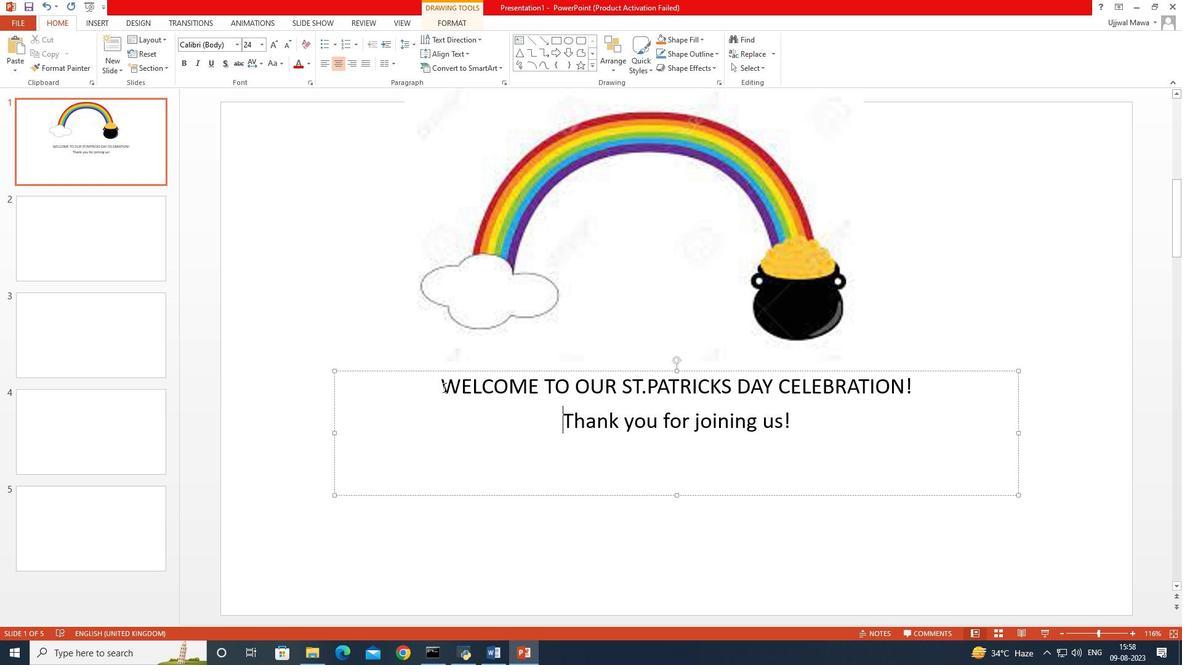 
Action: Mouse pressed left at (443, 387)
Screenshot: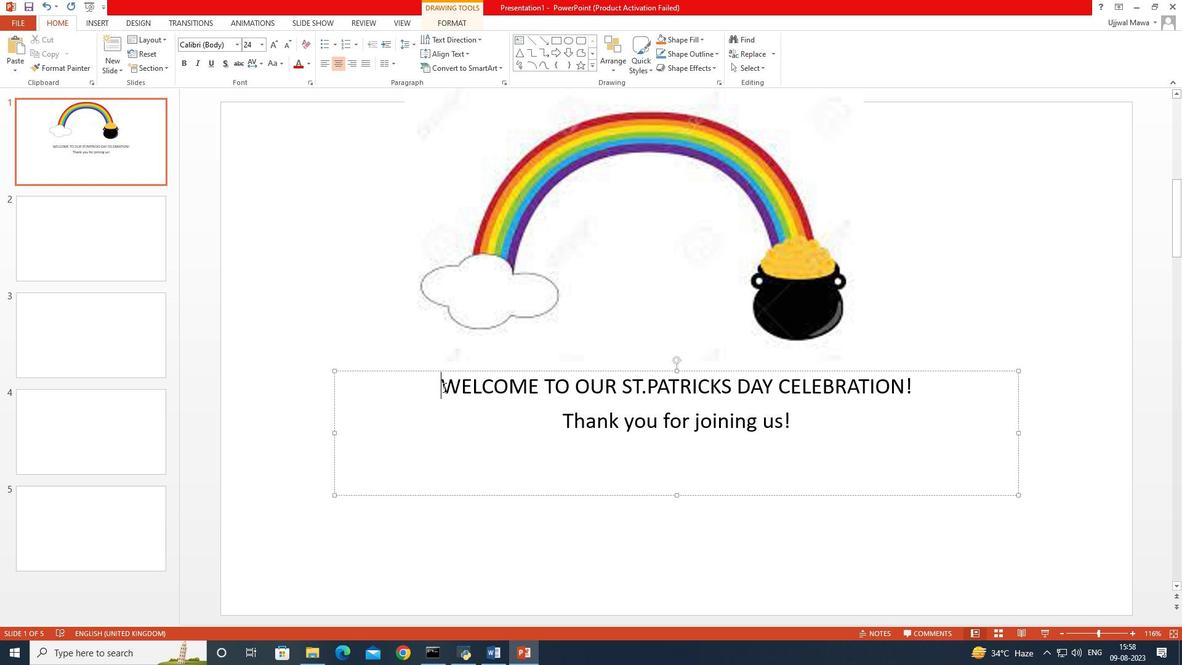 
Action: Mouse moved to (240, 43)
Screenshot: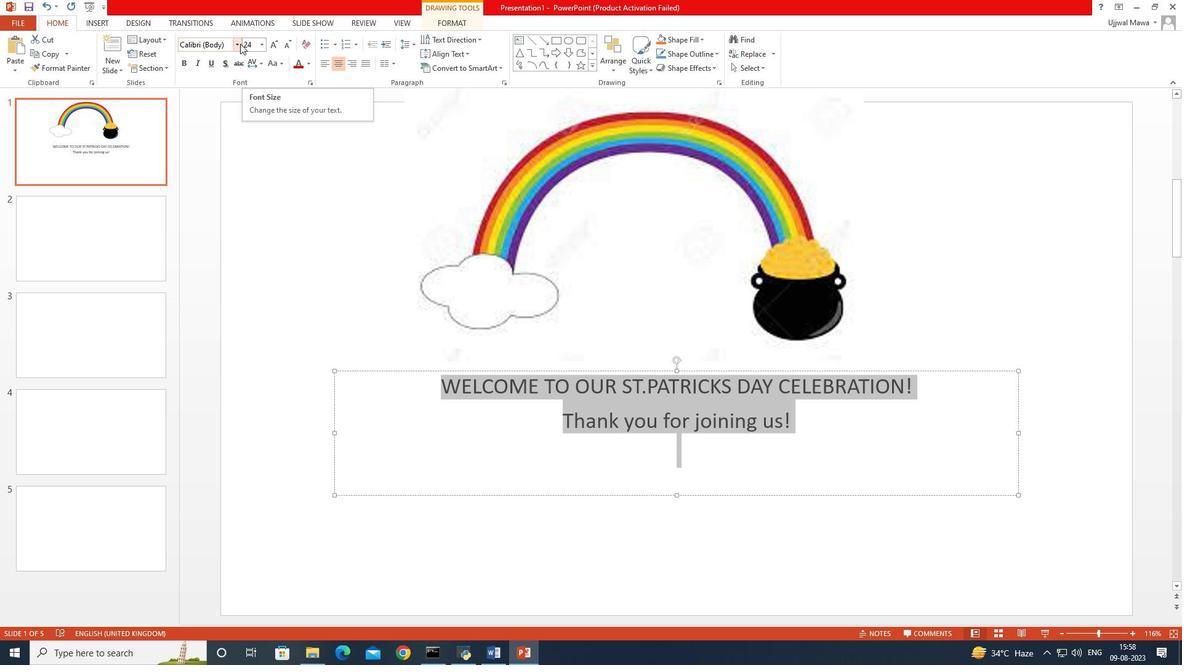 
Action: Mouse pressed left at (240, 43)
Screenshot: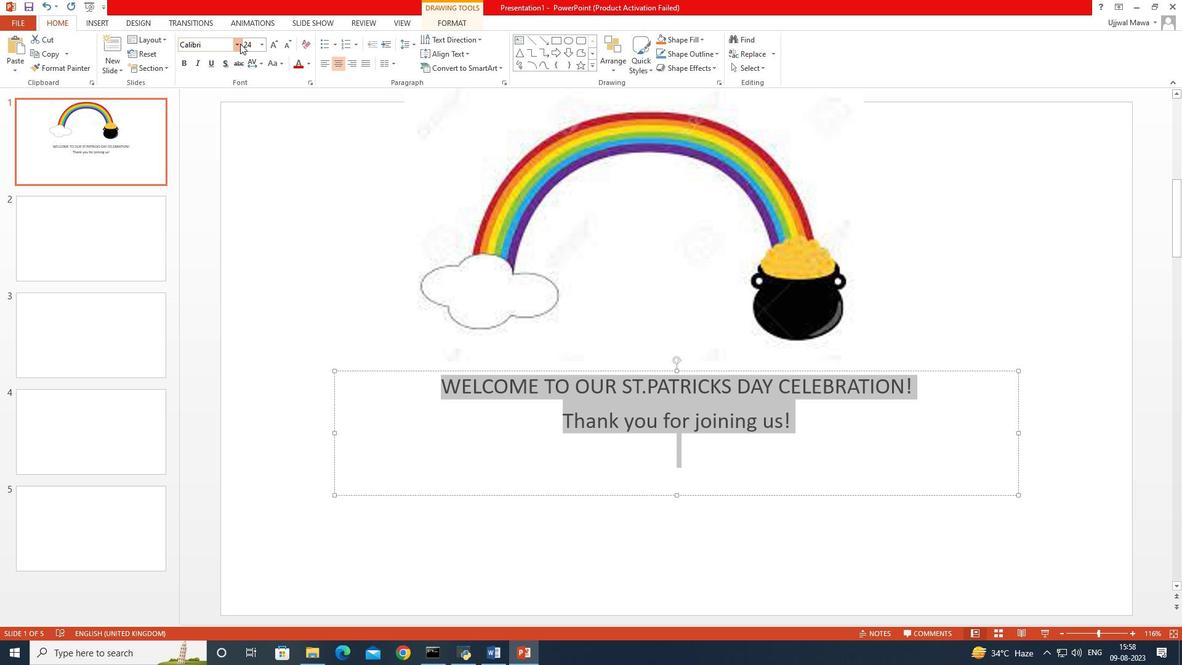 
Action: Mouse moved to (235, 238)
Screenshot: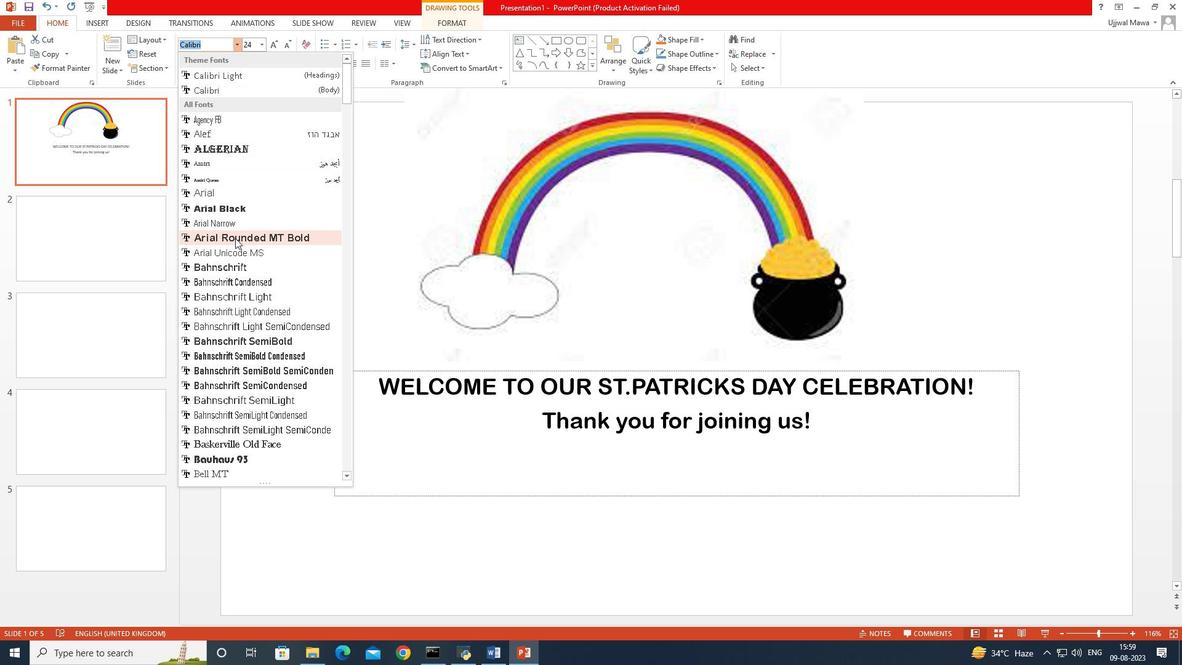 
Action: Mouse pressed left at (235, 238)
Screenshot: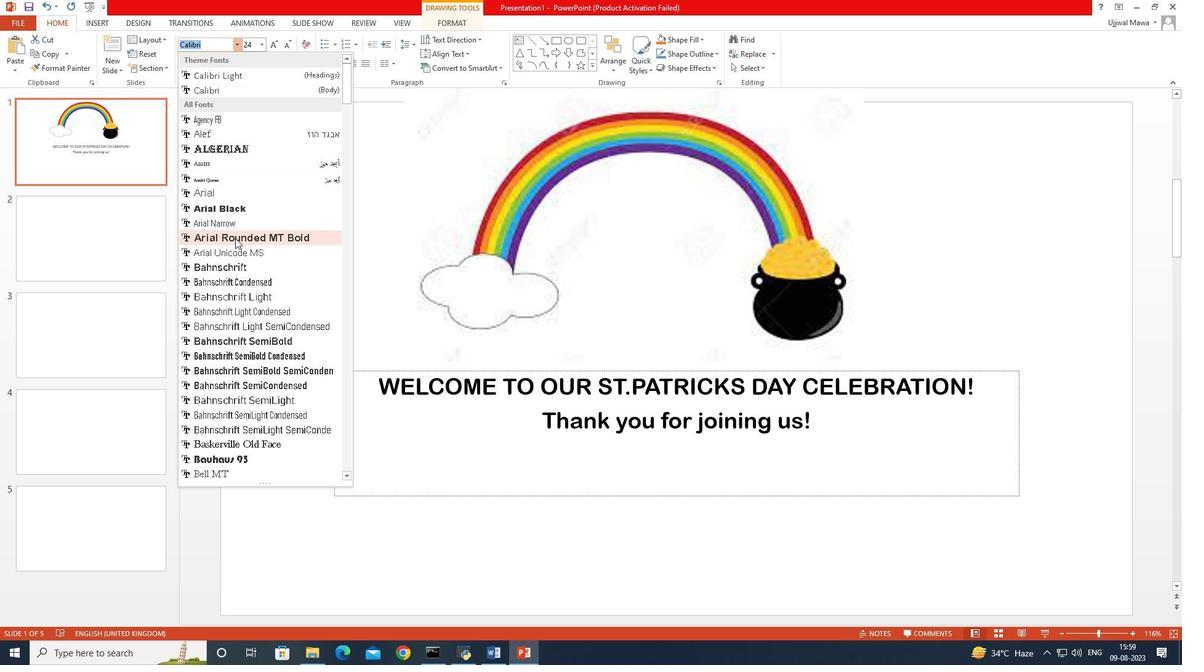 
Action: Mouse moved to (669, 321)
Screenshot: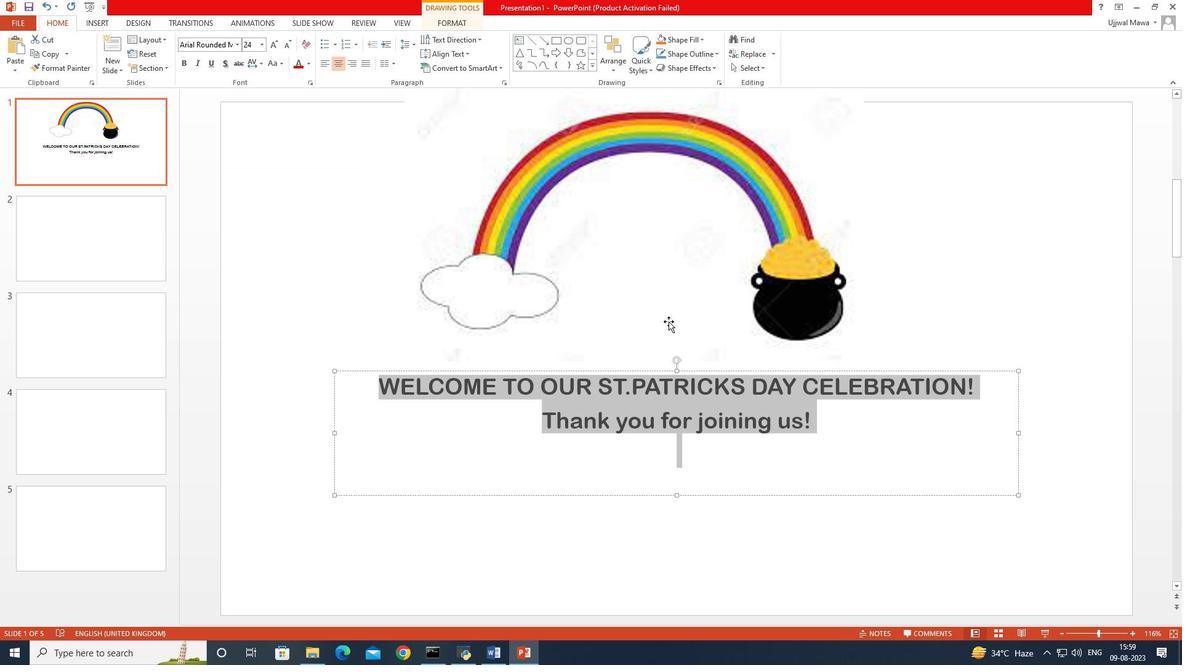 
Action: Mouse pressed left at (669, 321)
Screenshot: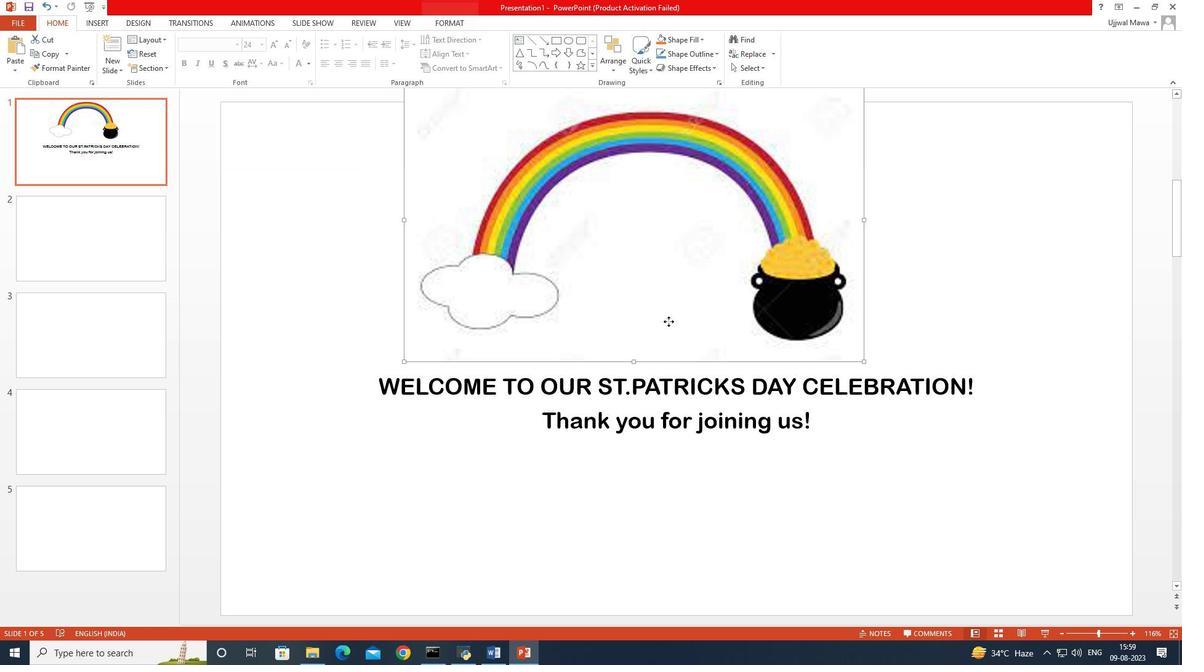 
Action: Mouse moved to (567, 325)
Screenshot: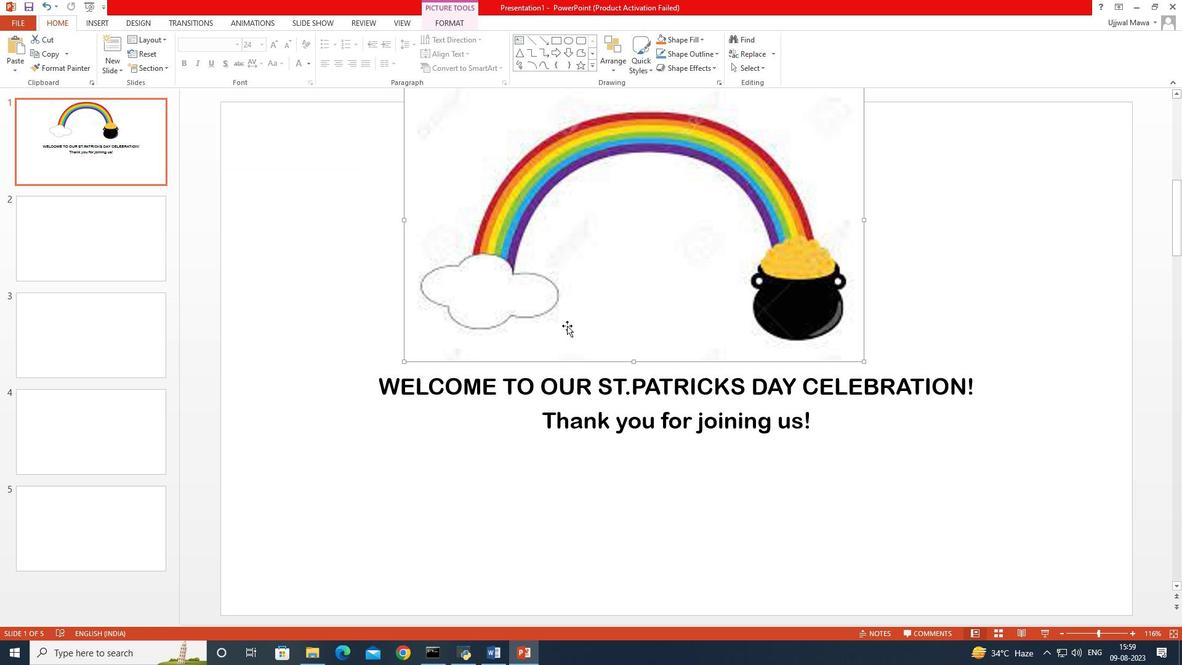 
Action: Mouse pressed left at (567, 325)
Screenshot: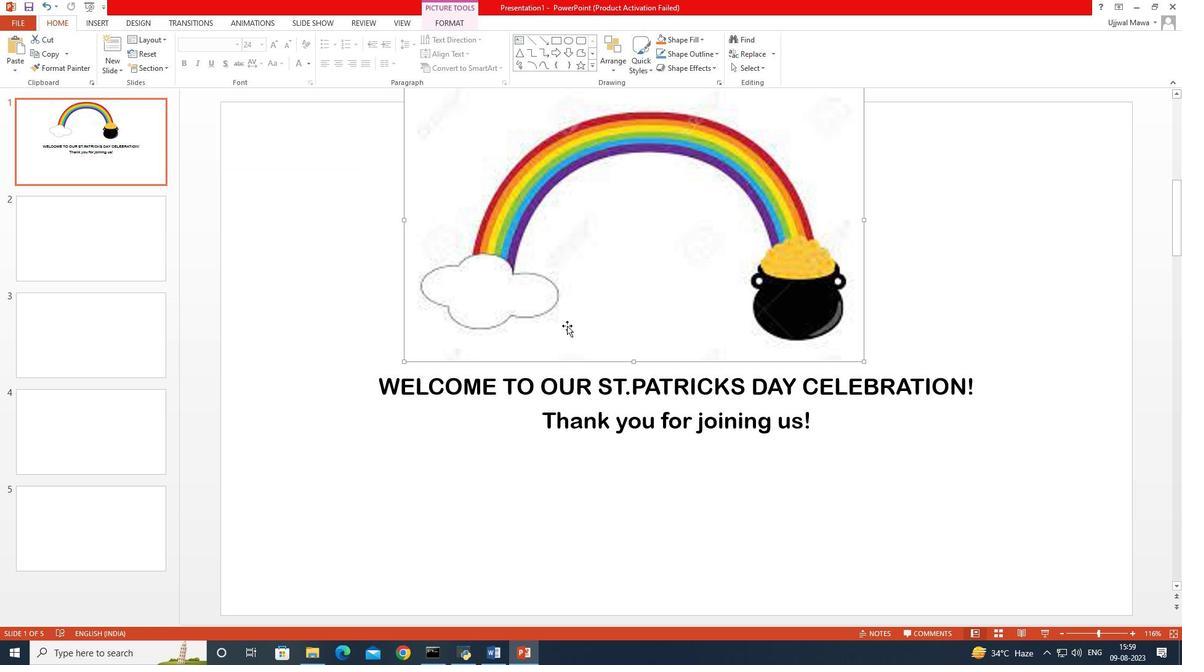 
Action: Mouse moved to (925, 296)
Screenshot: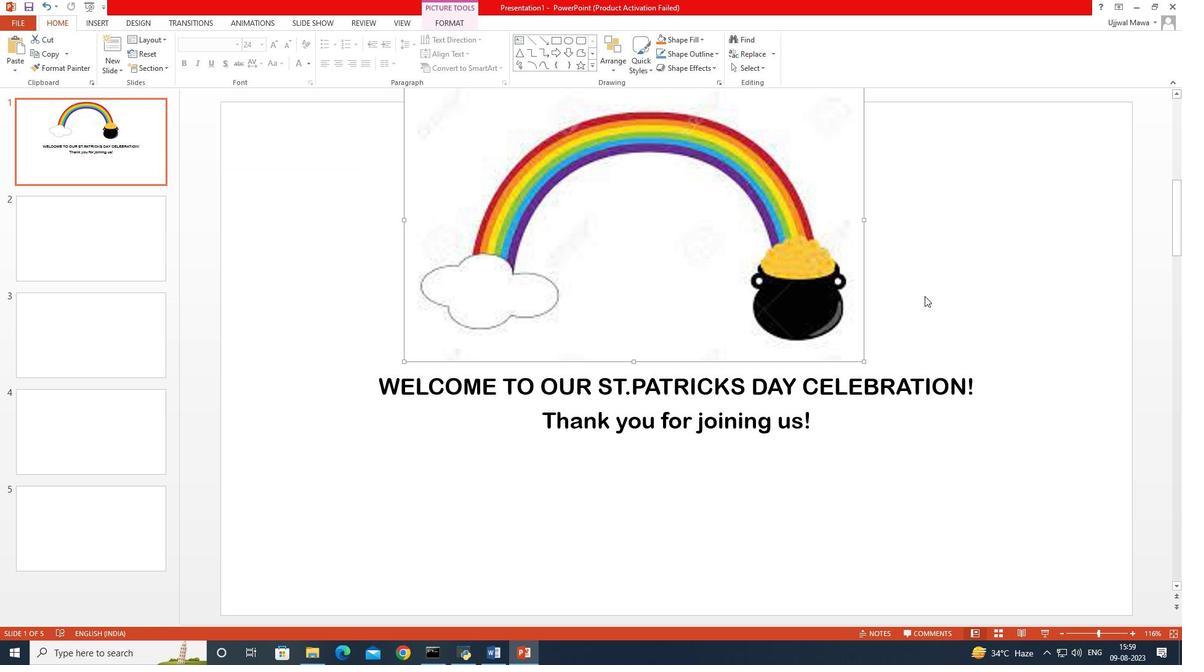
Action: Mouse pressed left at (925, 296)
Screenshot: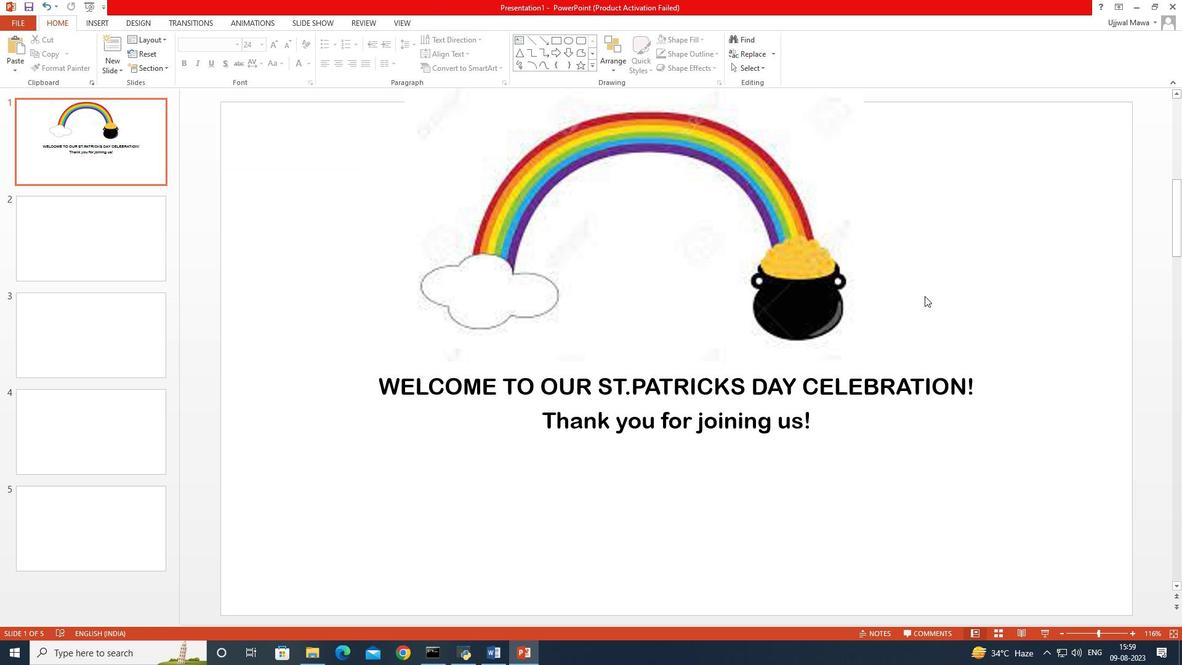 
Action: Mouse moved to (737, 391)
Screenshot: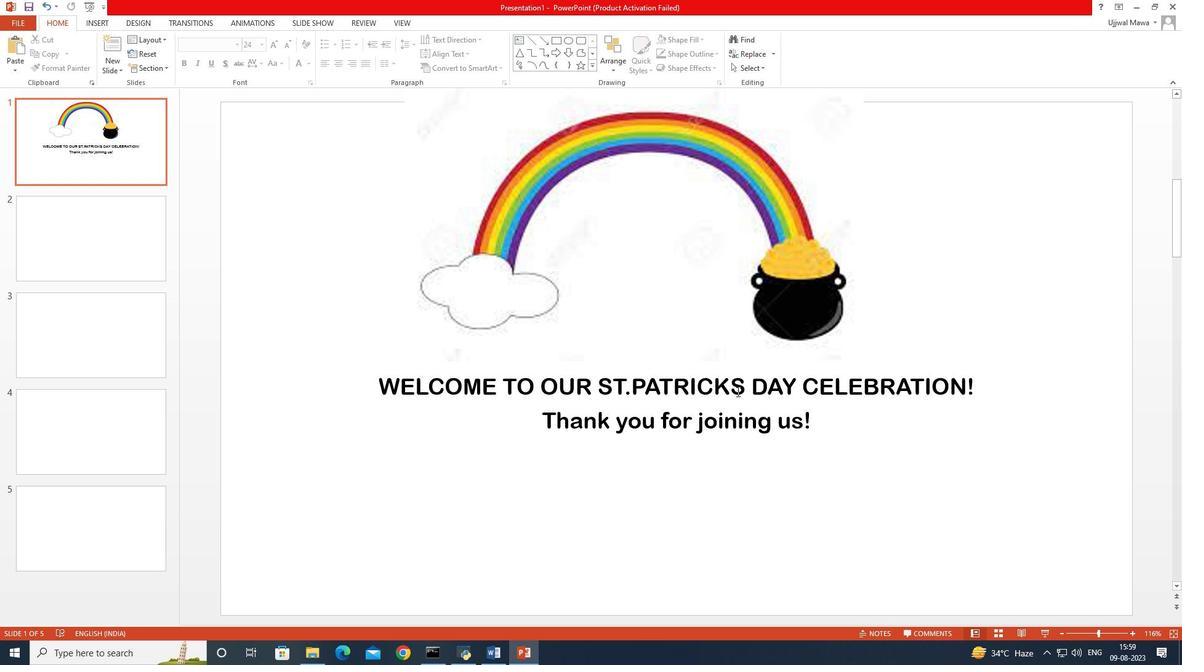 
Action: Mouse pressed left at (737, 391)
Screenshot: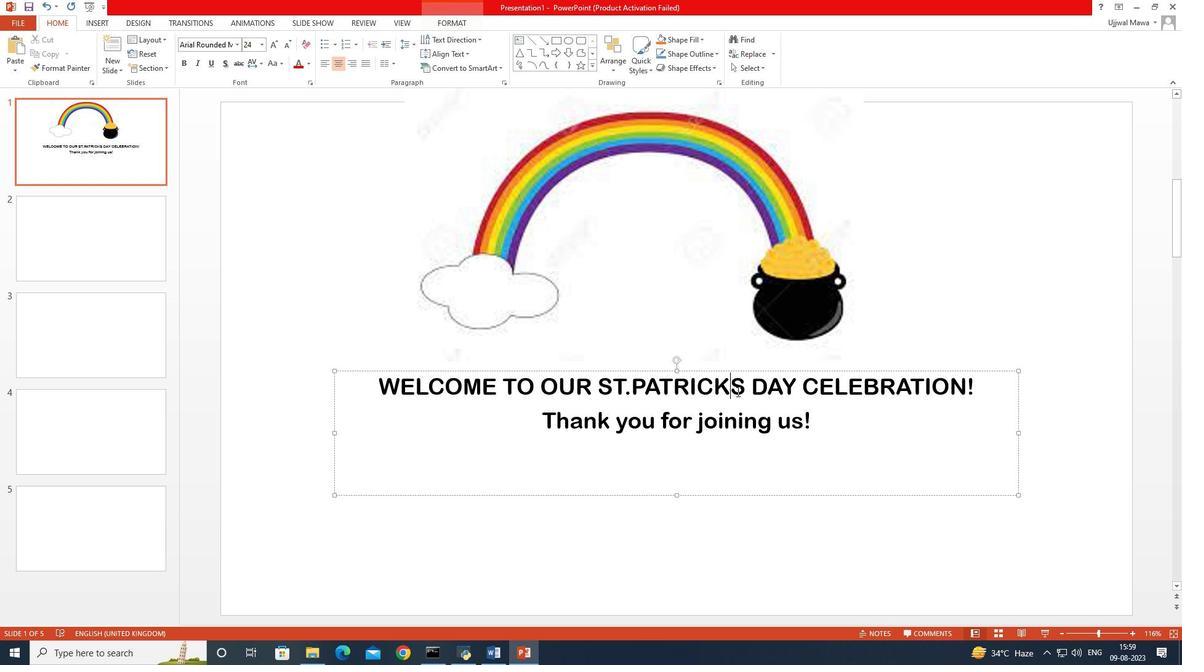 
Action: Mouse moved to (743, 392)
Screenshot: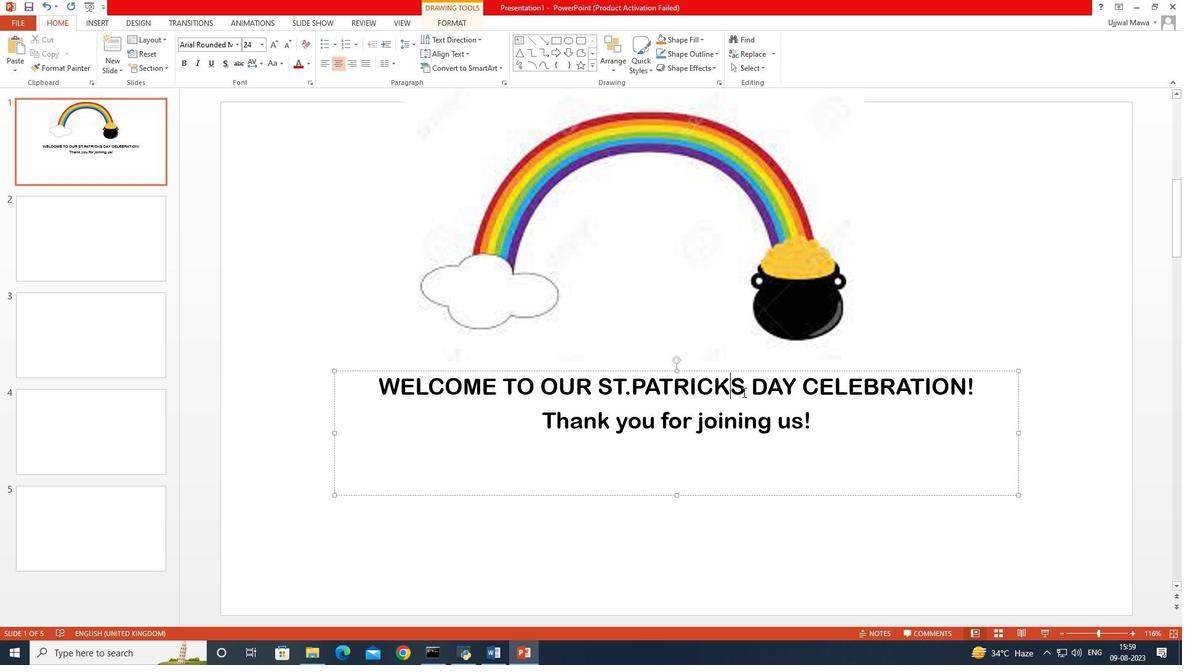 
Action: Mouse pressed left at (743, 392)
Screenshot: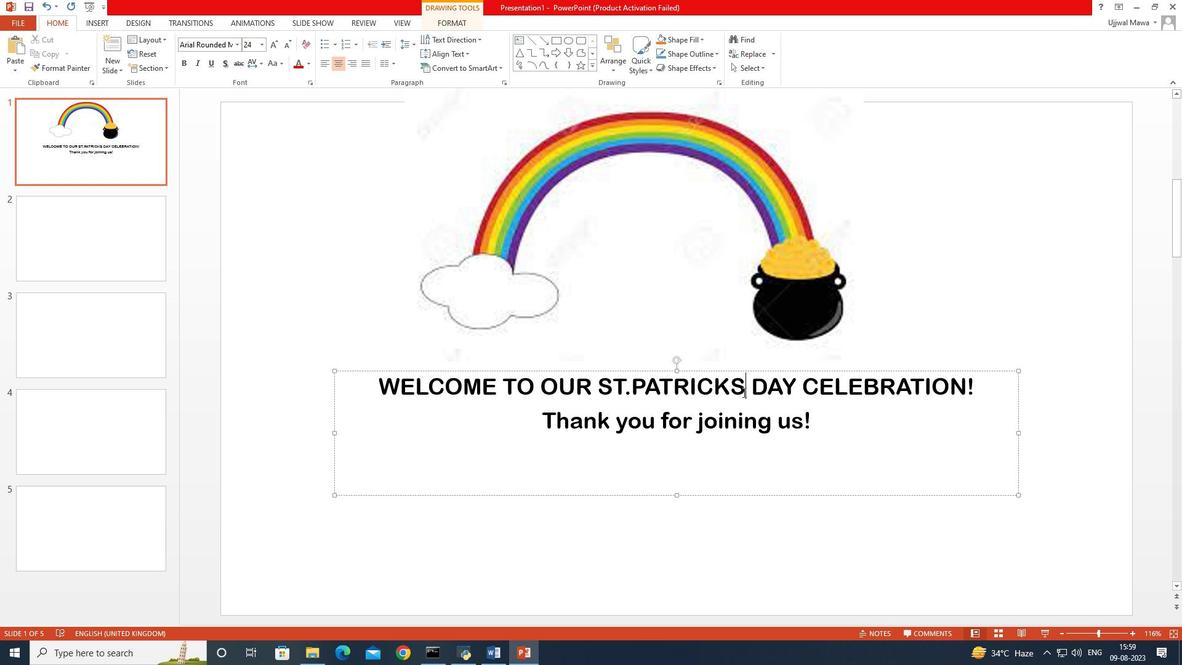 
Action: Mouse moved to (752, 396)
Screenshot: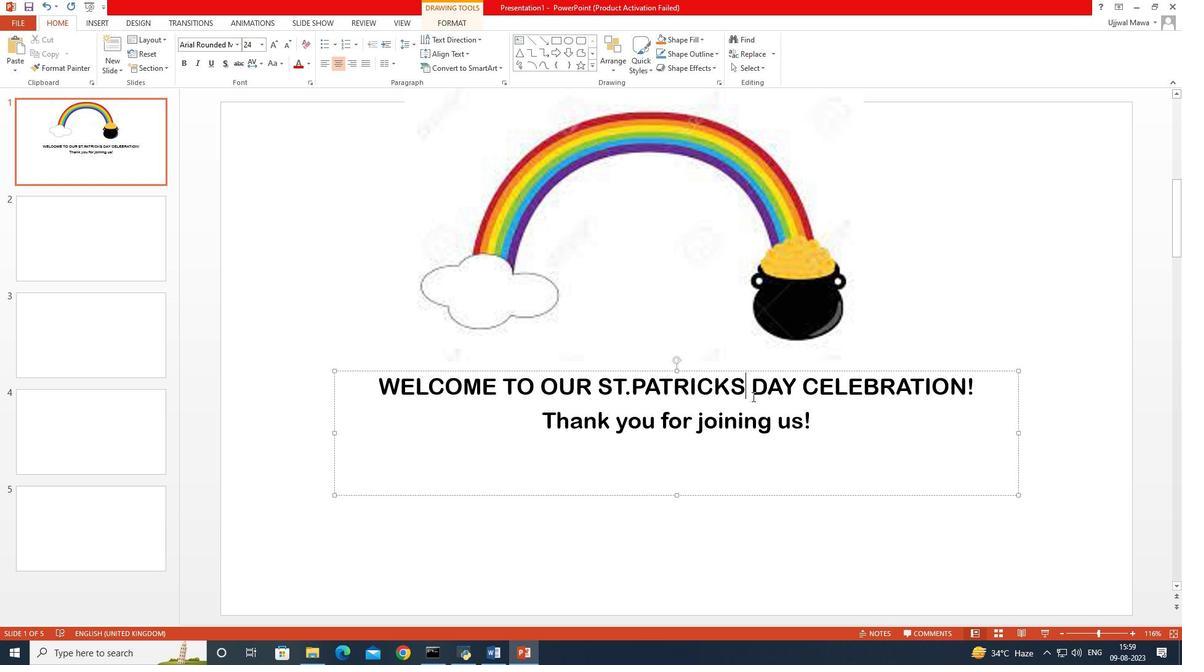 
Action: Key pressed <Key.backspace>
Screenshot: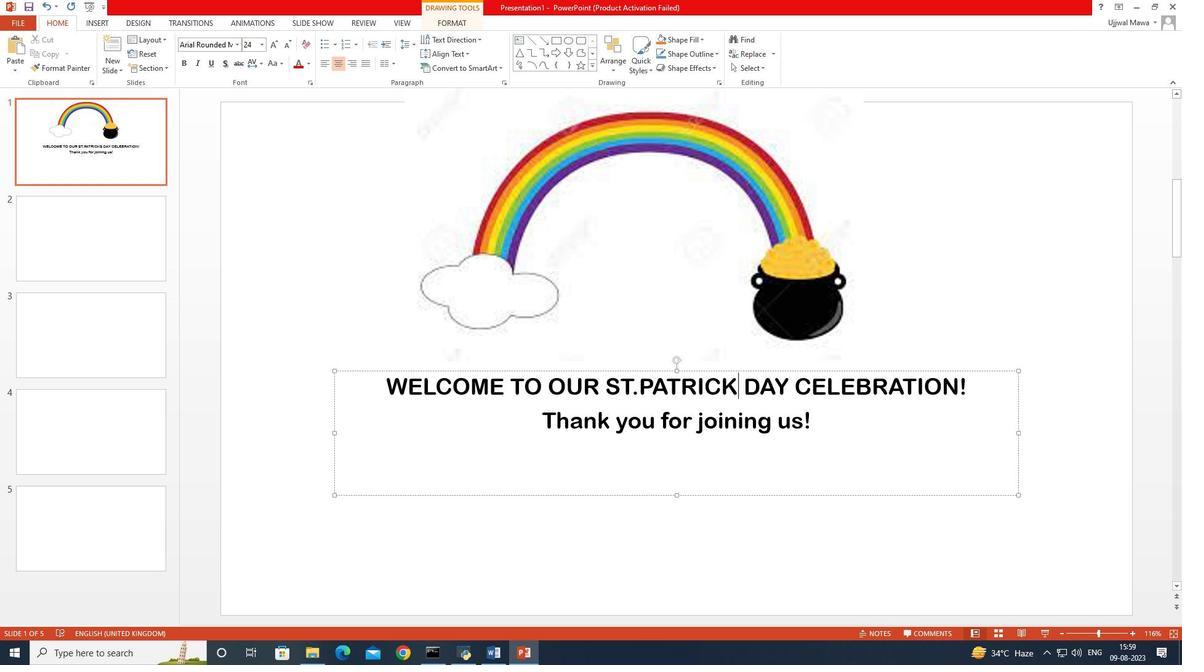 
Action: Mouse moved to (157, 255)
Screenshot: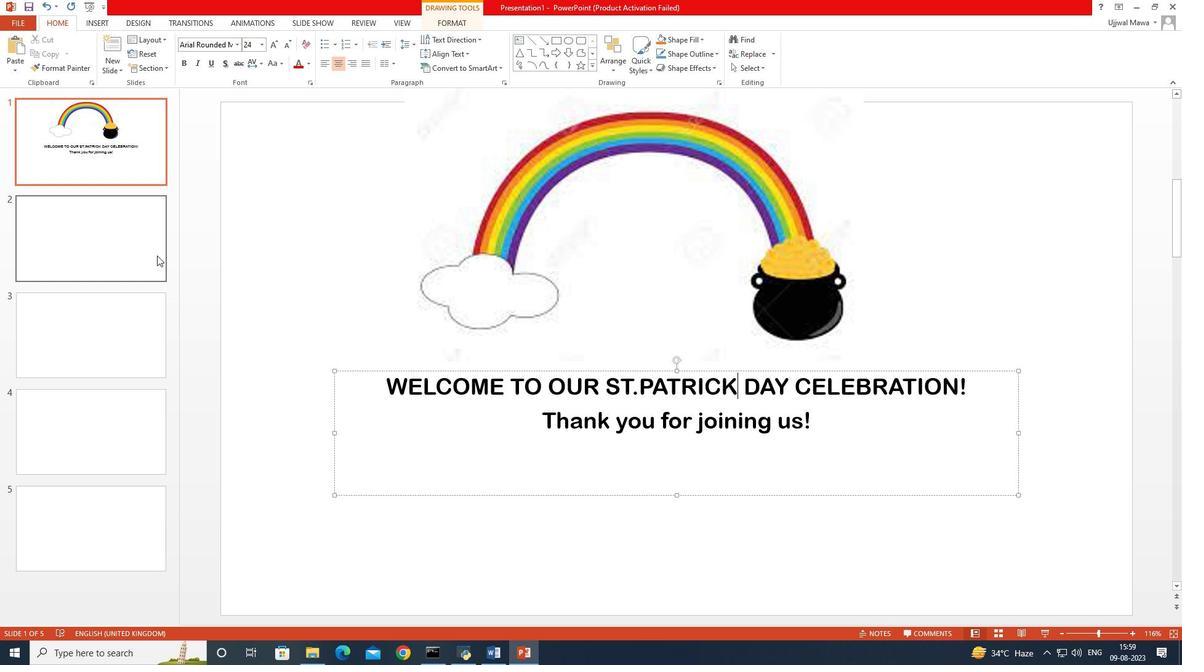 
Action: Mouse pressed left at (157, 255)
Screenshot: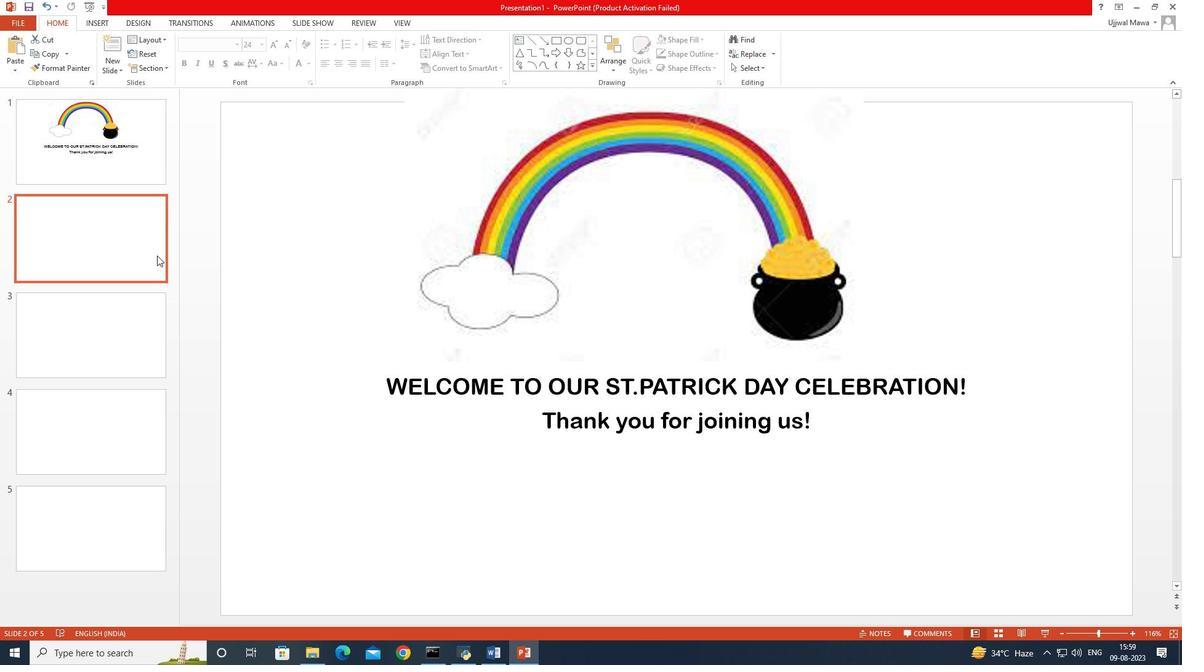 
Action: Mouse moved to (428, 165)
Screenshot: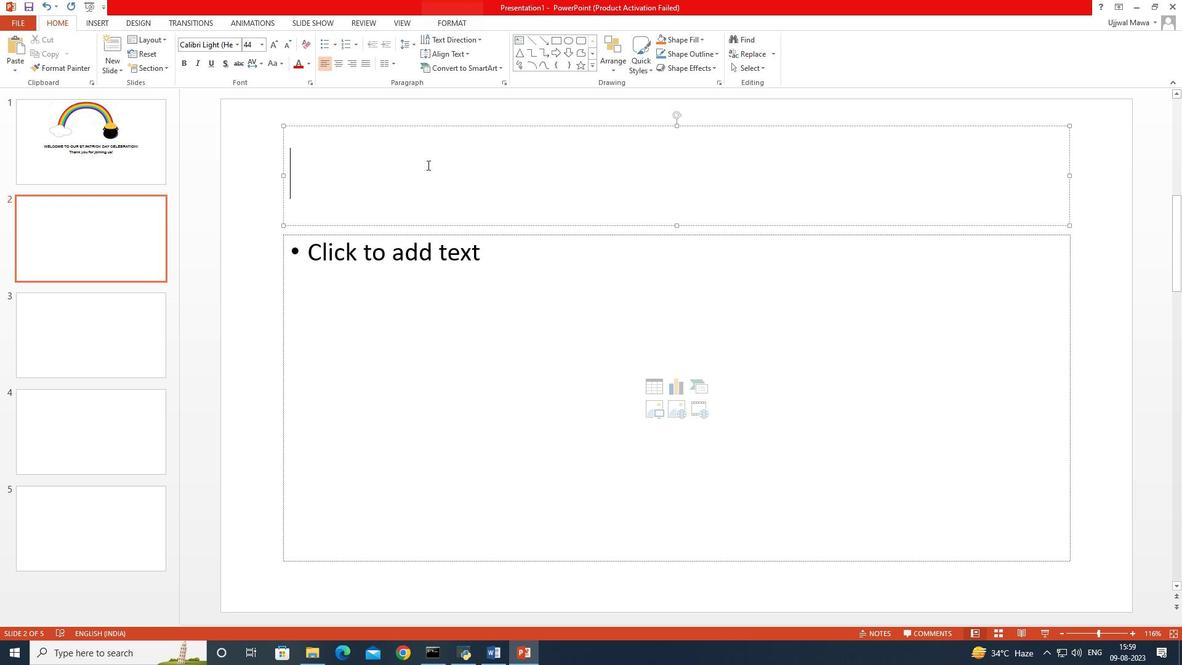 
Action: Mouse pressed left at (428, 165)
Screenshot: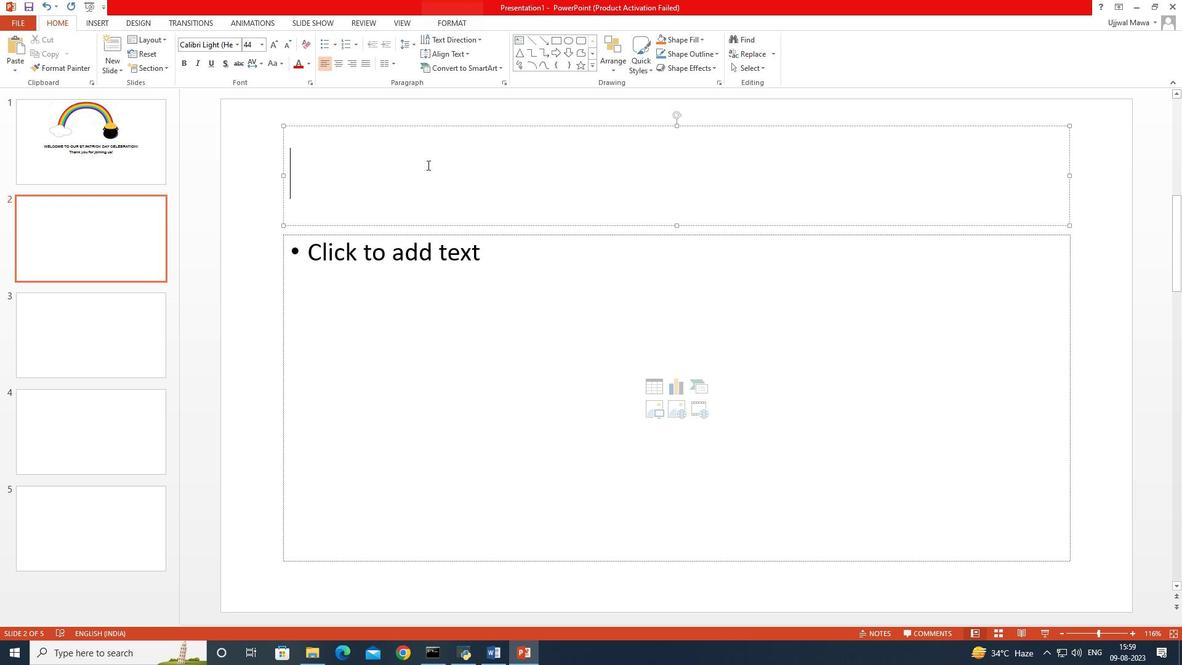 
Action: Mouse moved to (462, 126)
Screenshot: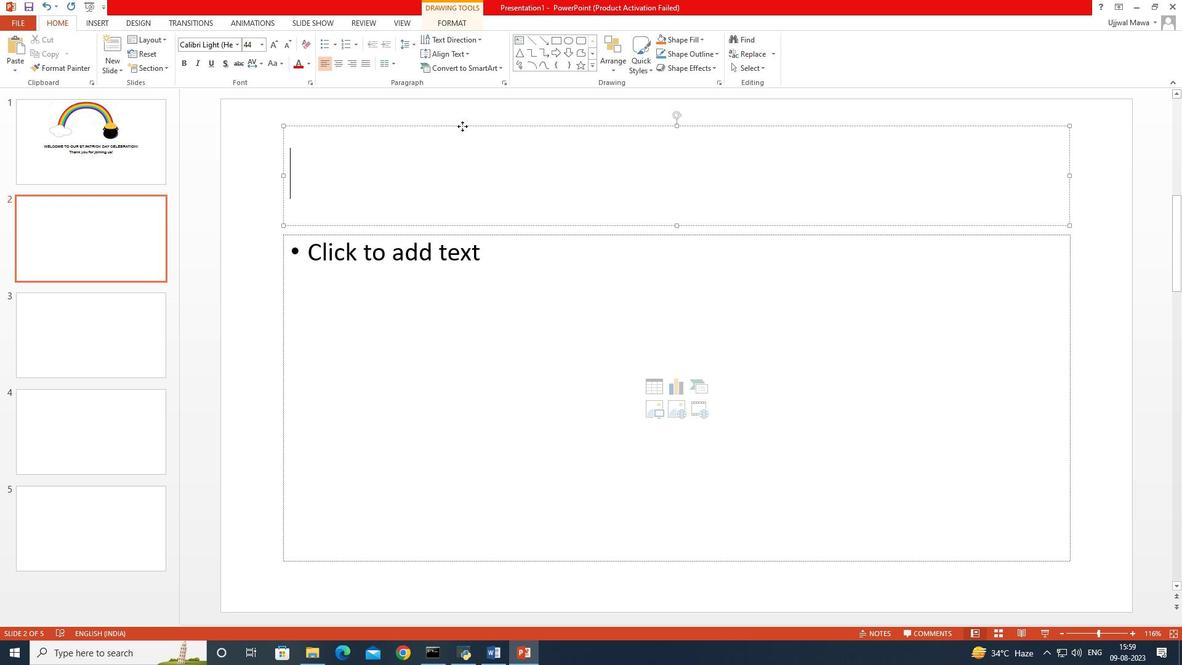 
Action: Mouse pressed left at (462, 126)
Screenshot: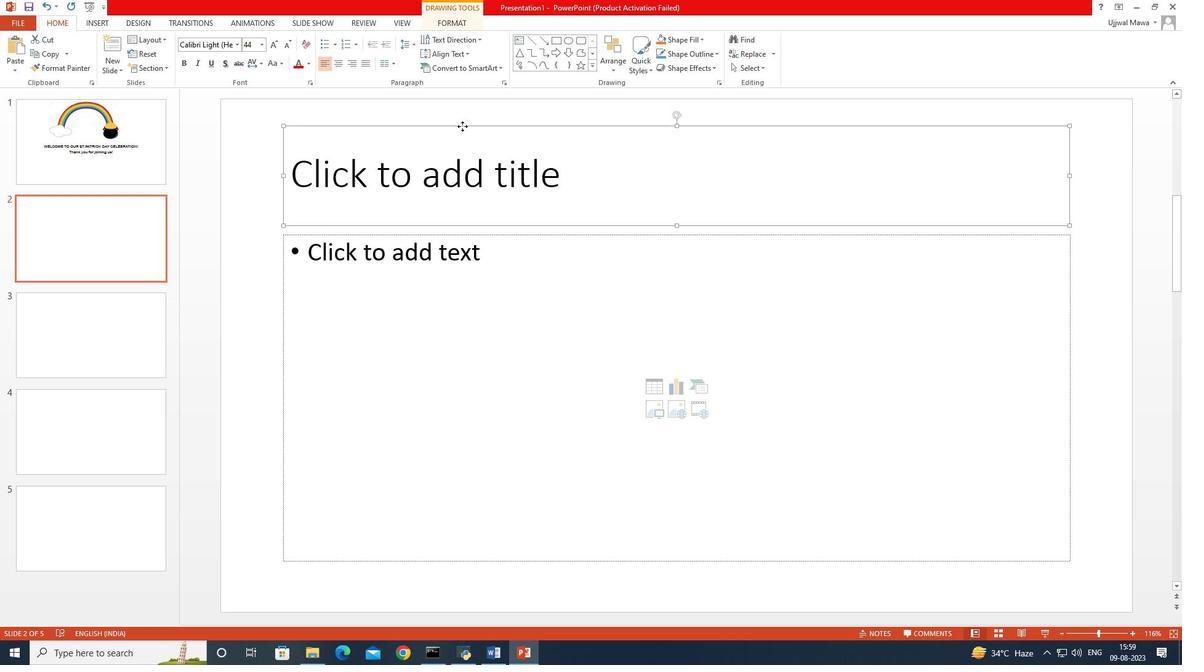 
Action: Mouse moved to (475, 127)
Screenshot: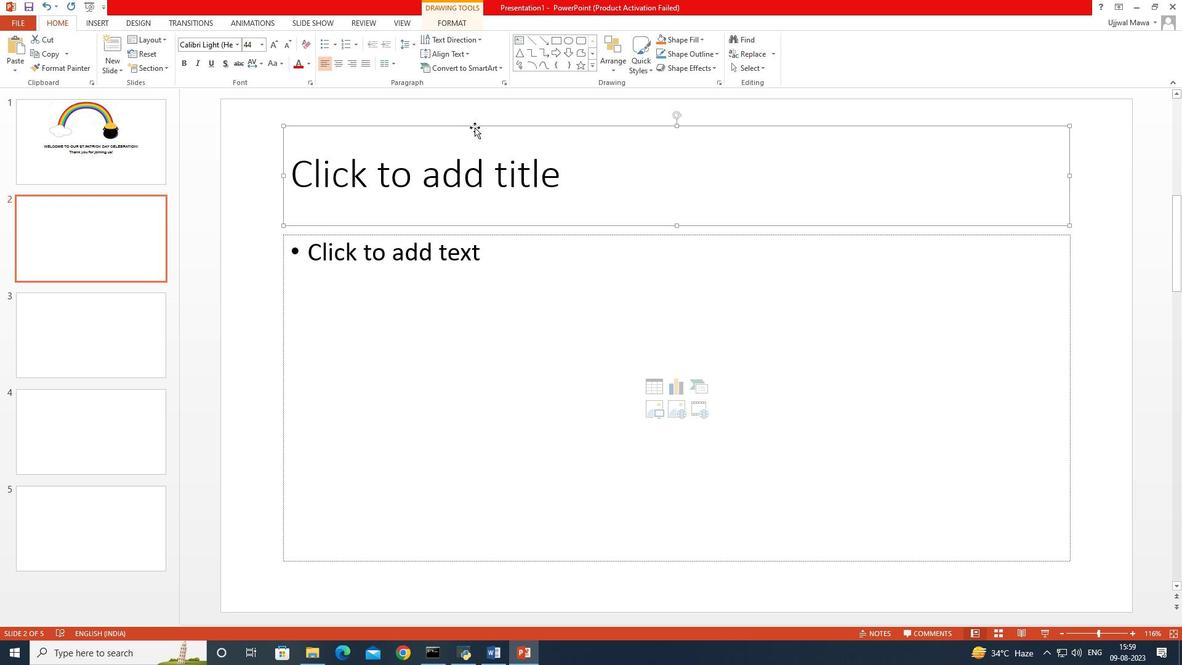 
Action: Key pressed <Key.backspace>
Screenshot: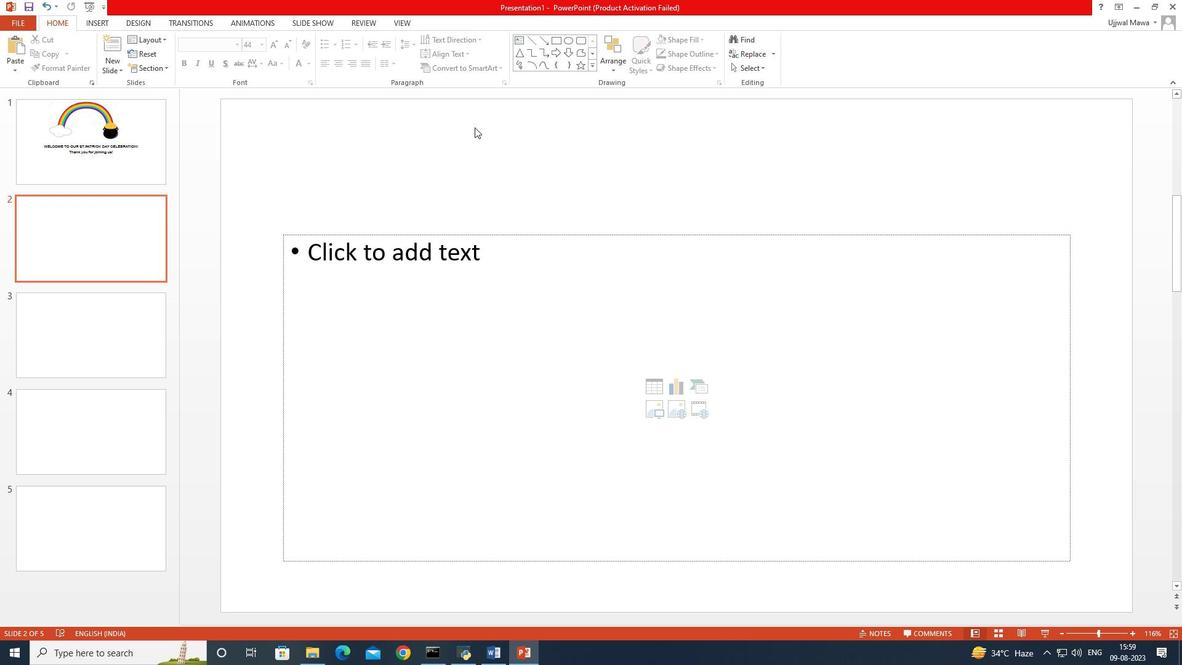 
Action: Mouse moved to (344, 234)
Screenshot: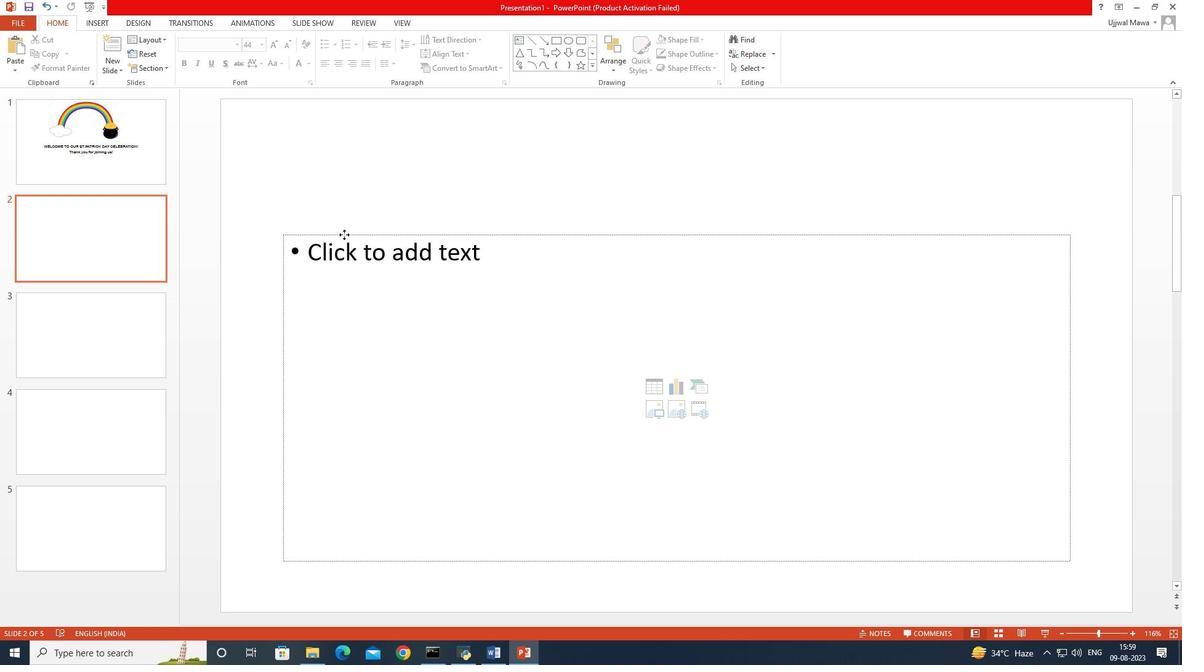 
Action: Mouse pressed left at (344, 234)
Screenshot: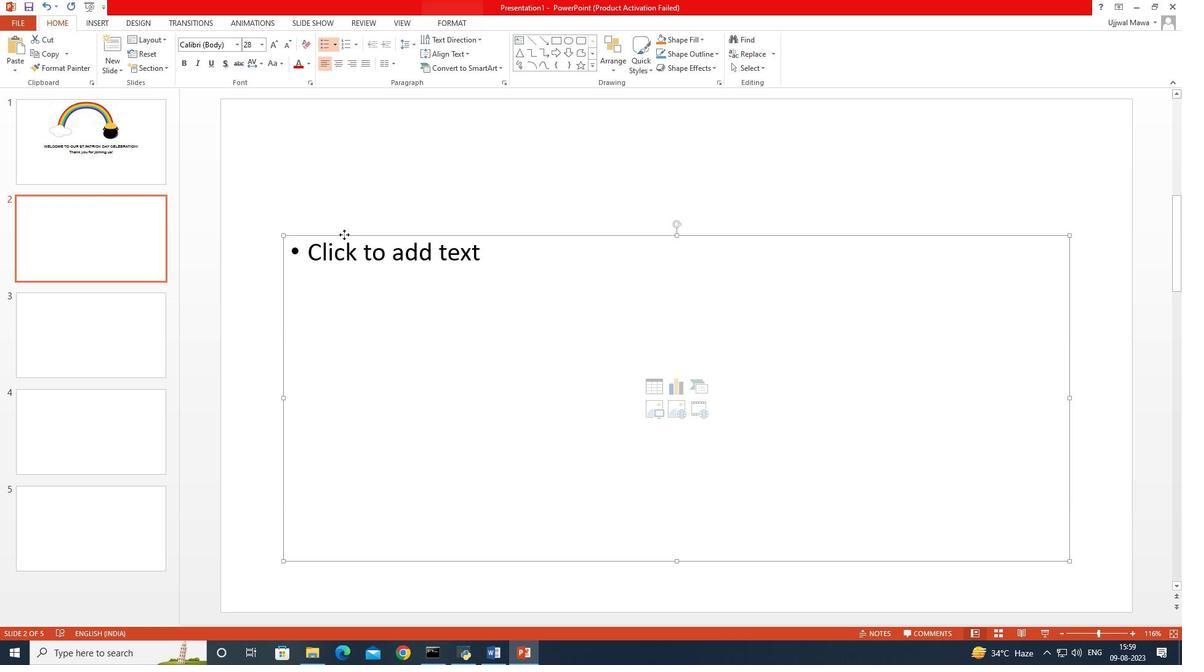 
Action: Mouse moved to (383, 240)
Screenshot: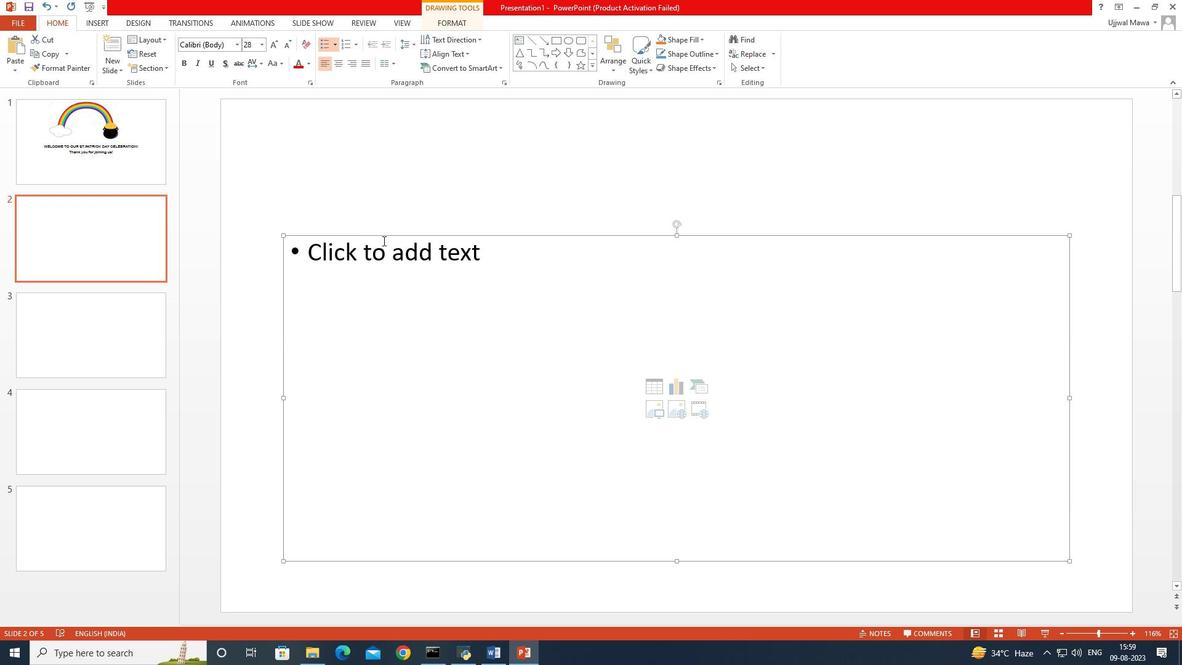 
Action: Key pressed <Key.backspace>
Screenshot: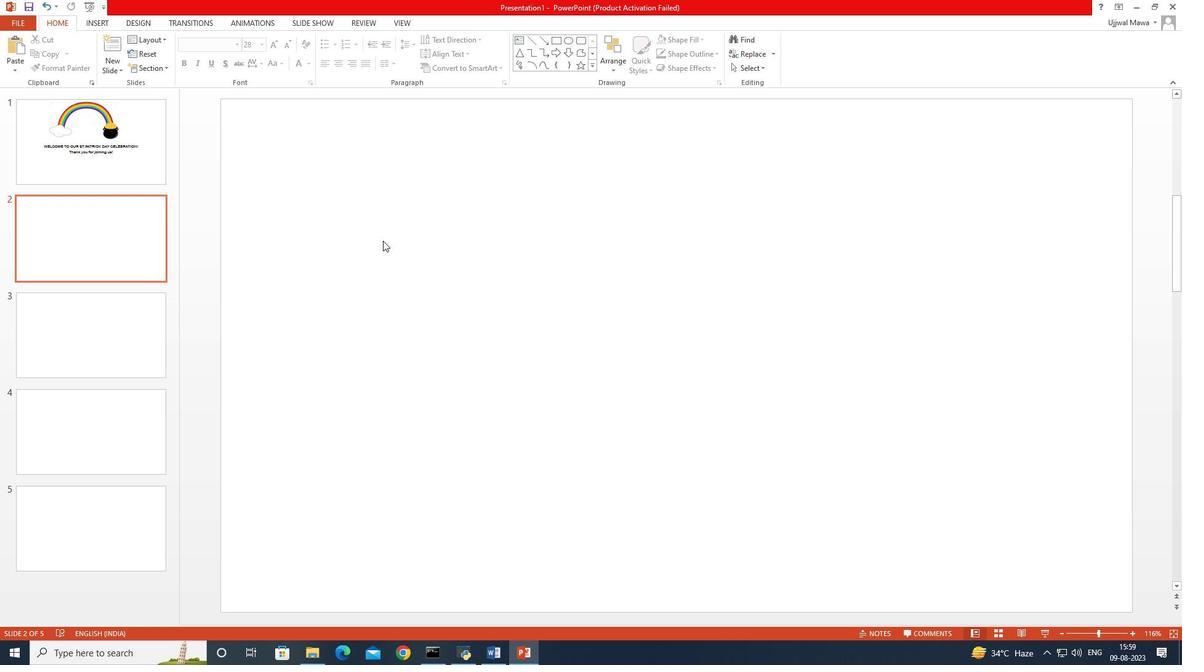 
Action: Mouse moved to (103, 22)
Screenshot: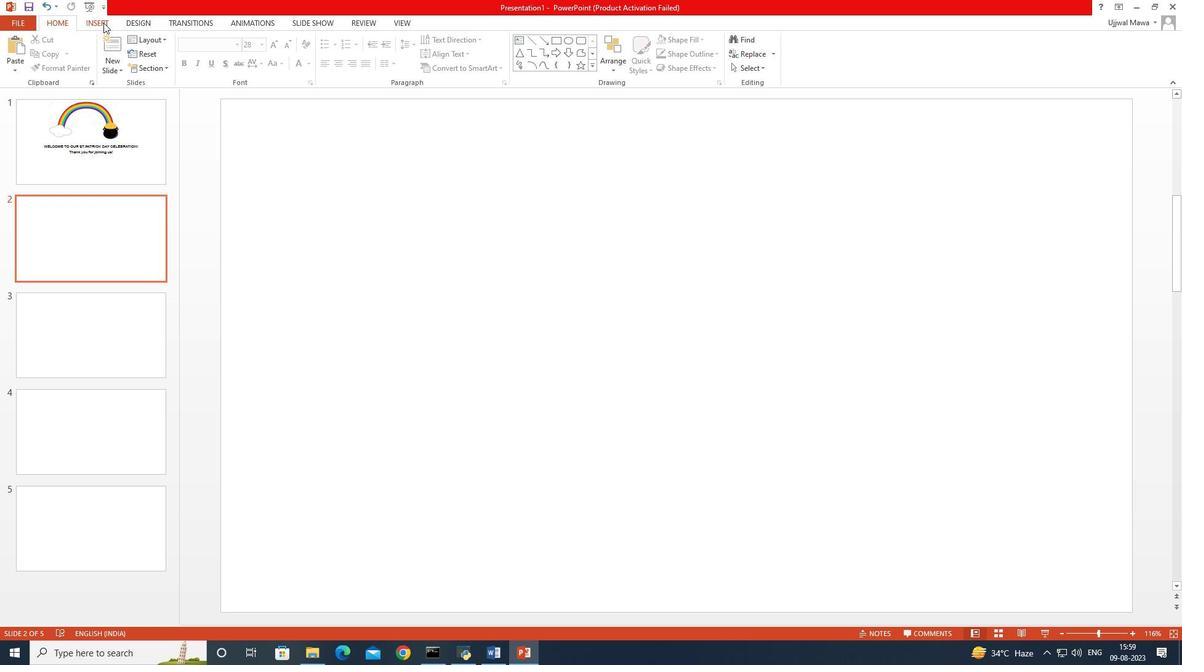 
Action: Mouse pressed left at (103, 22)
Screenshot: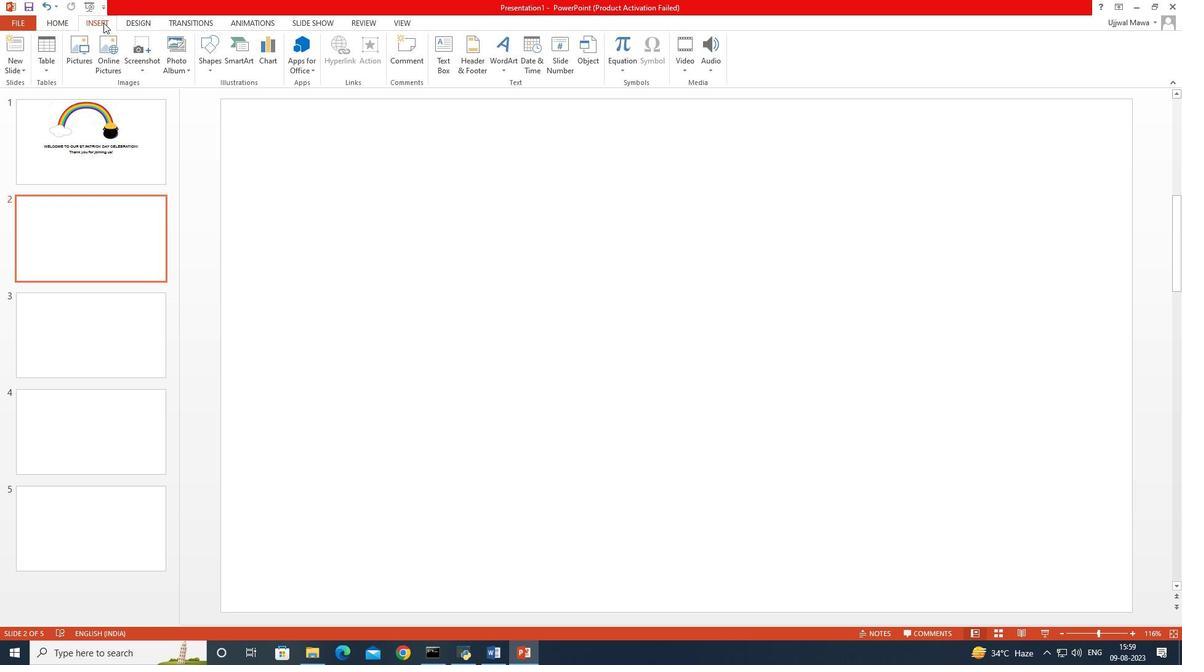 
Action: Mouse moved to (213, 52)
Screenshot: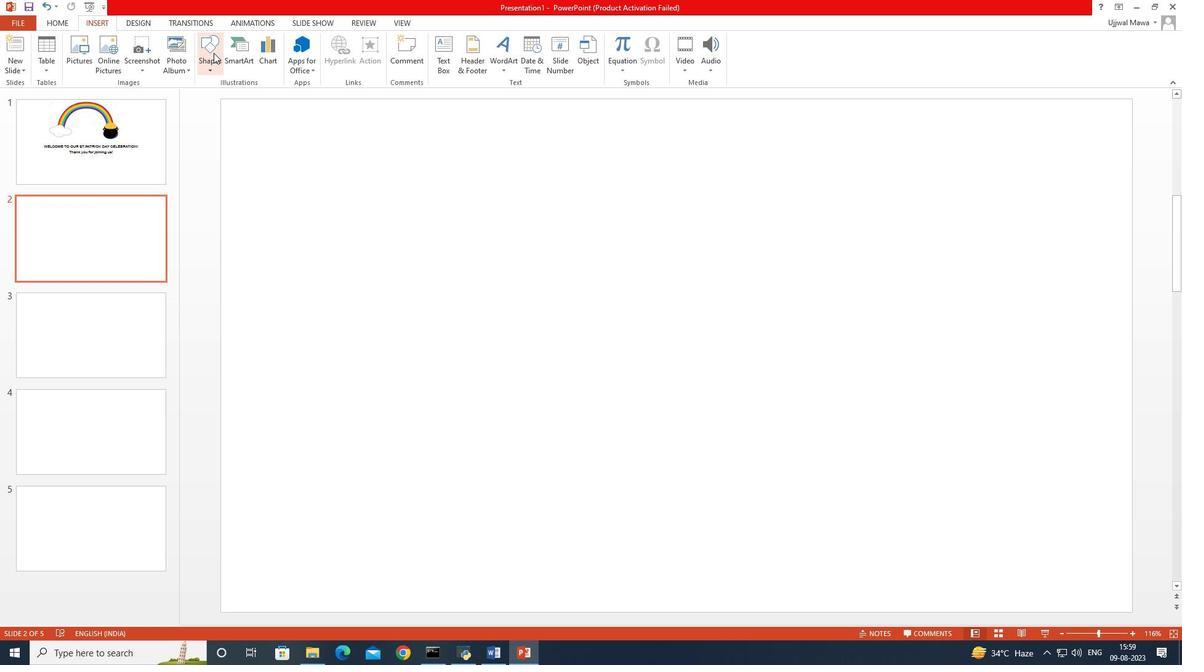 
Action: Mouse pressed left at (213, 52)
Screenshot: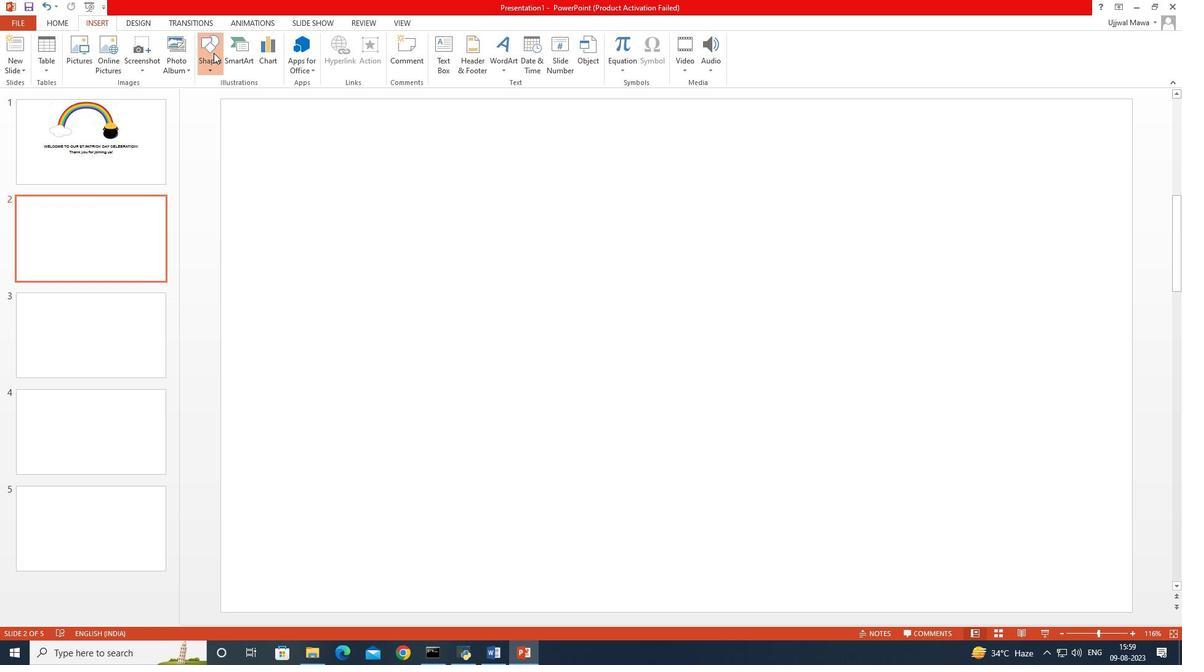 
Action: Mouse moved to (248, 99)
Screenshot: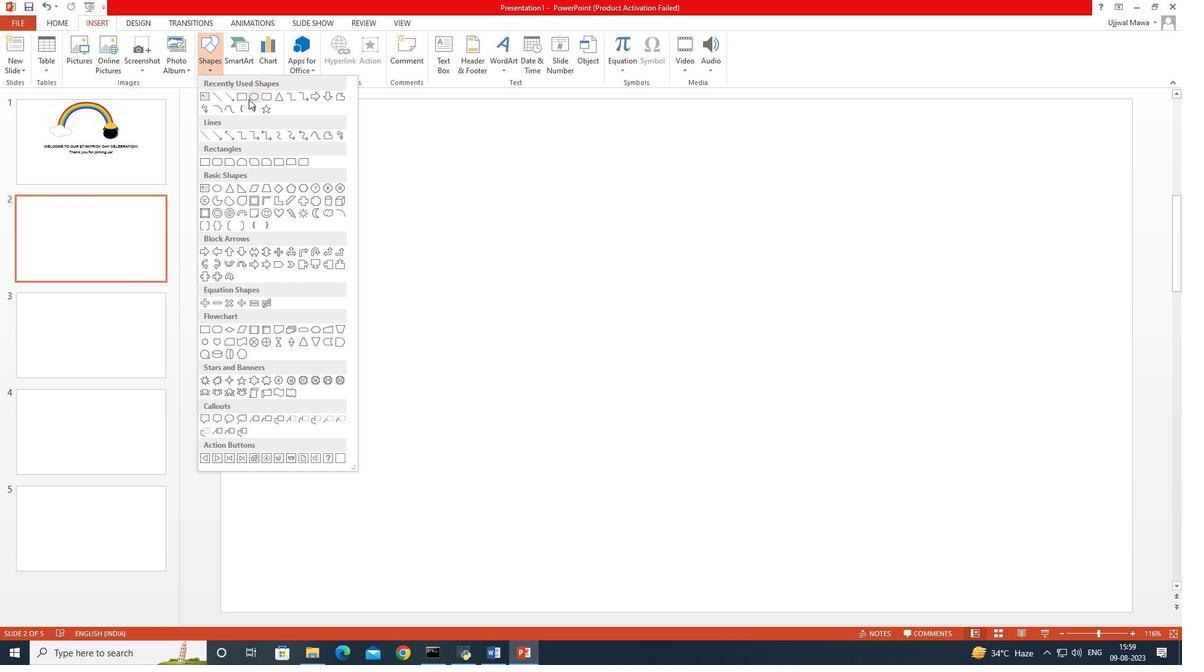 
Action: Mouse pressed left at (248, 99)
Screenshot: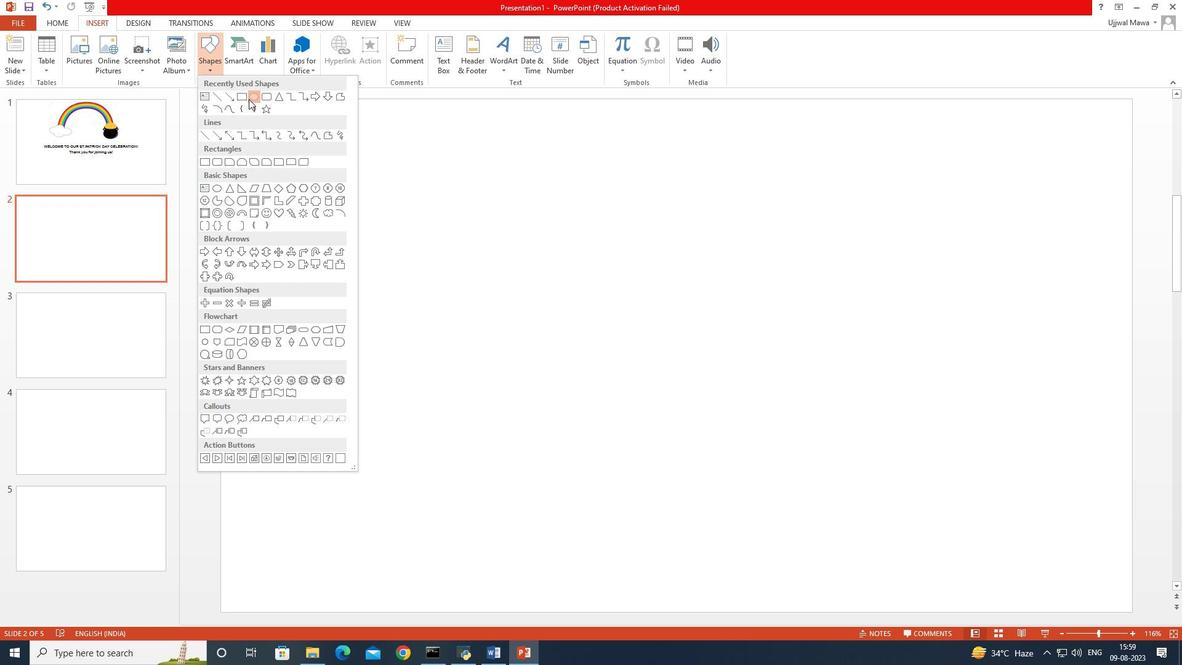 
Action: Mouse moved to (285, 141)
Screenshot: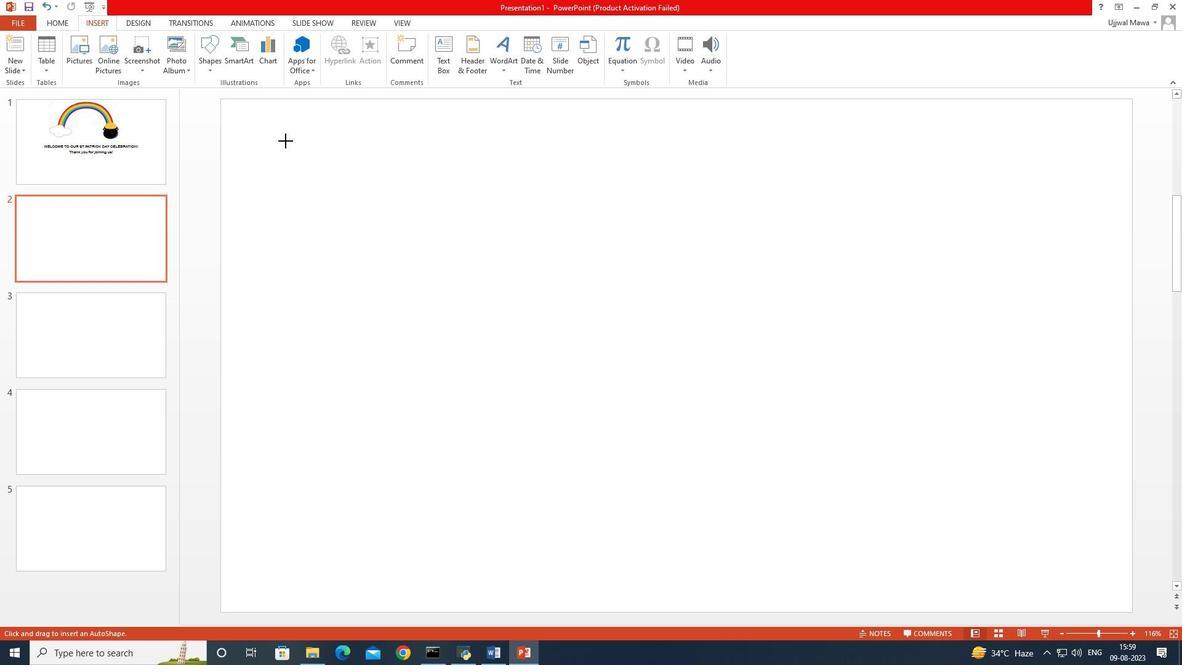 
Action: Mouse pressed left at (285, 141)
Screenshot: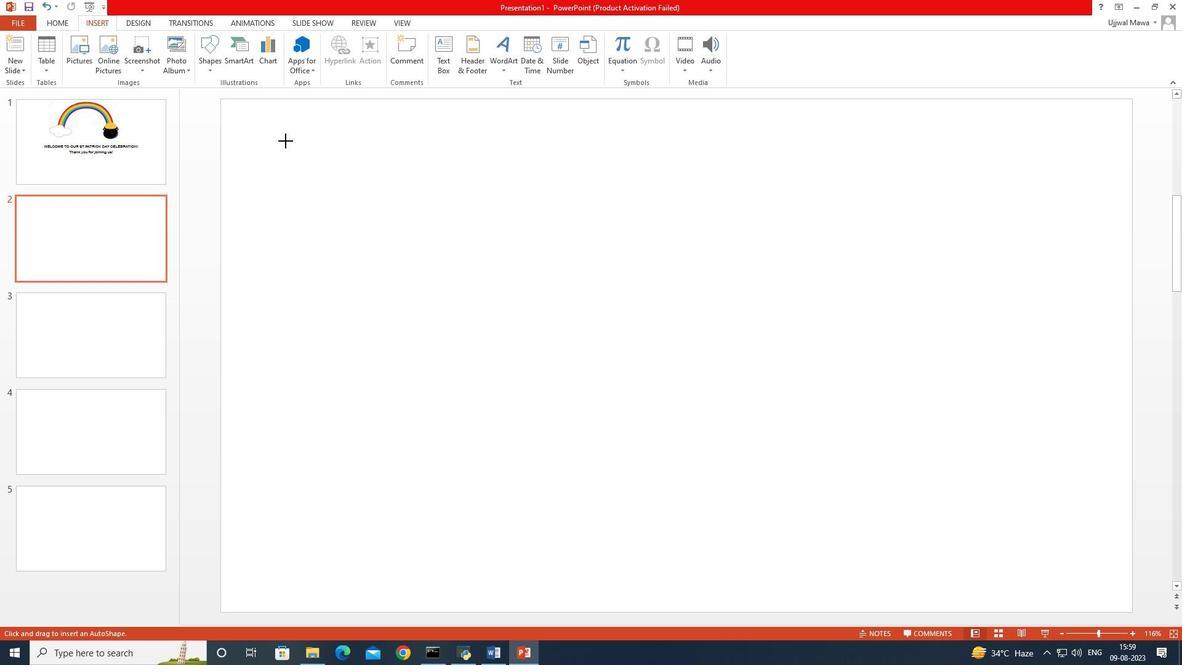 
Action: Mouse moved to (463, 43)
Screenshot: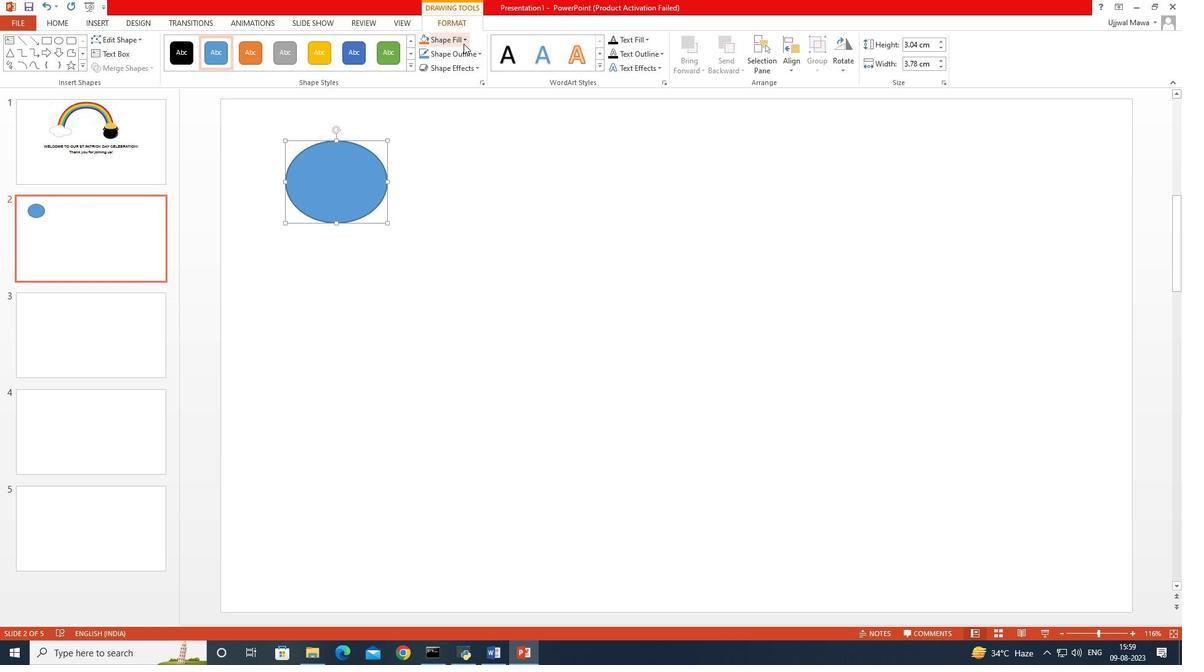 
Action: Mouse pressed left at (463, 43)
Screenshot: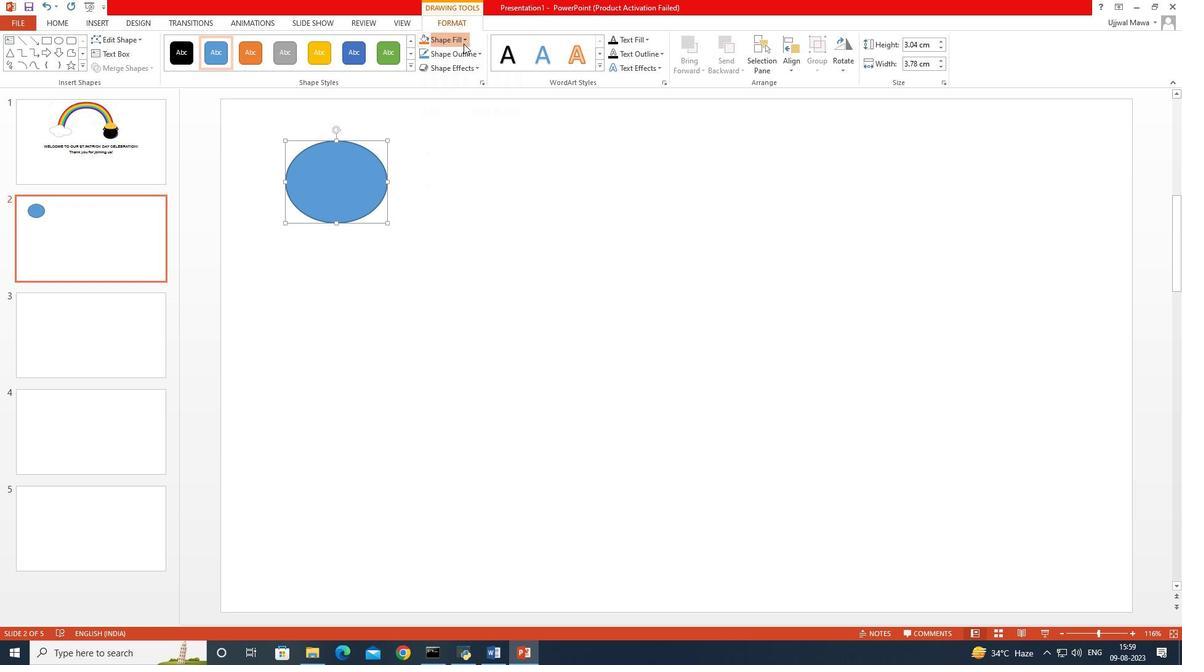 
Action: Mouse moved to (438, 146)
Screenshot: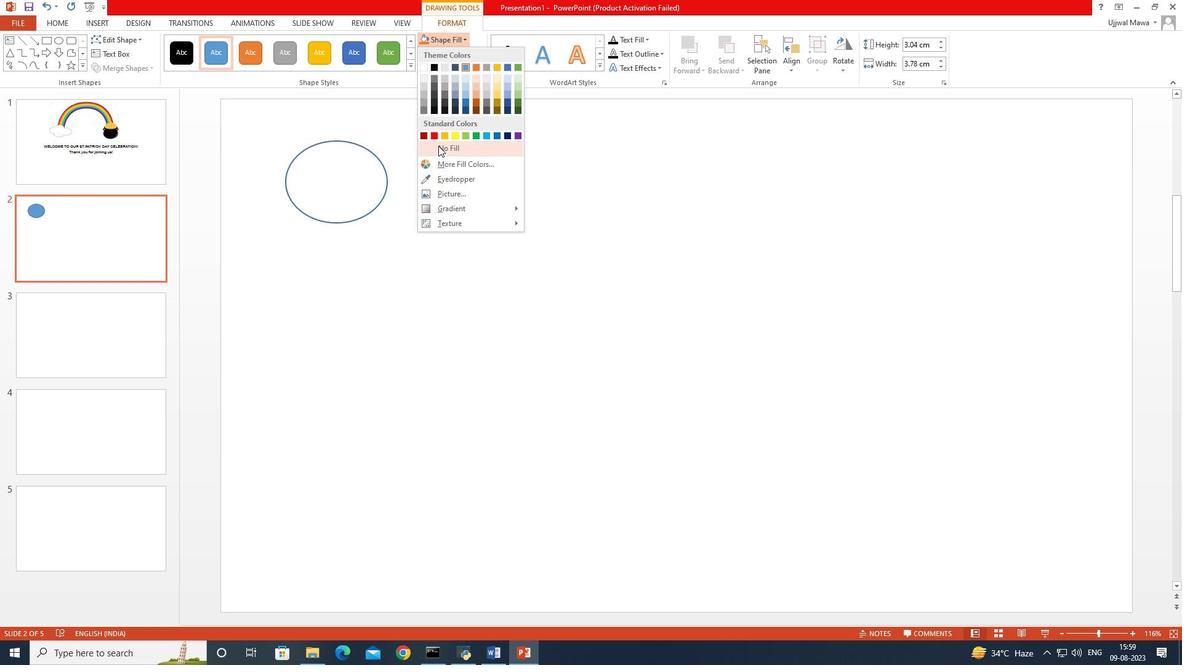 
Action: Mouse pressed left at (438, 146)
Screenshot: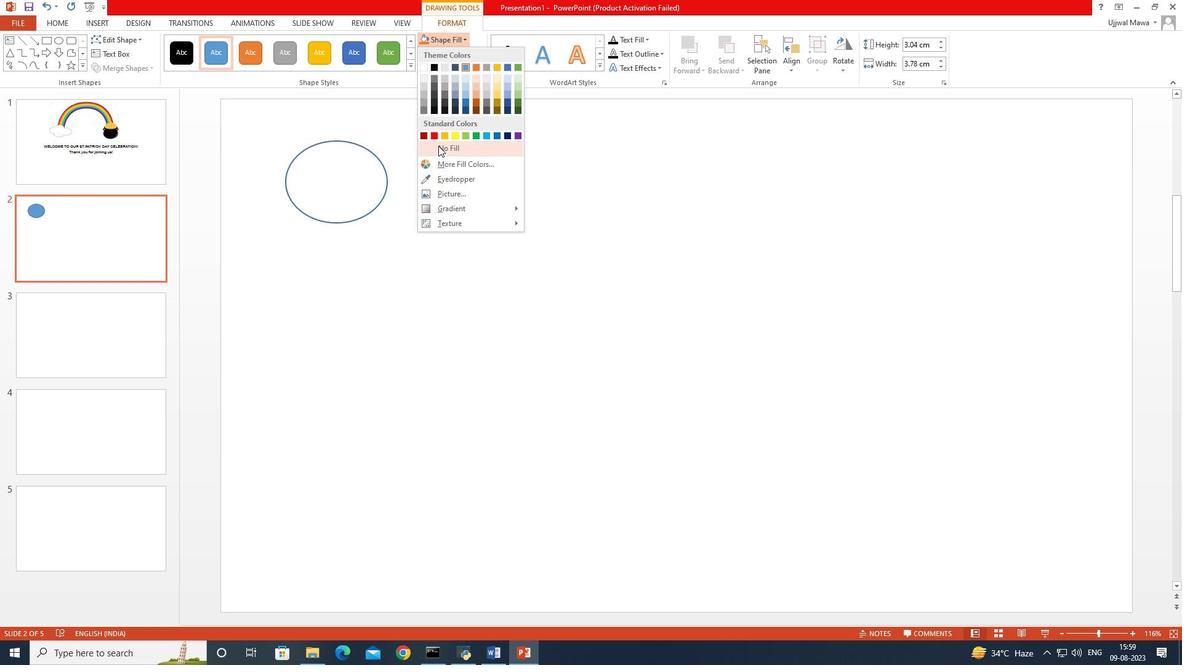 
Action: Mouse moved to (413, 157)
Screenshot: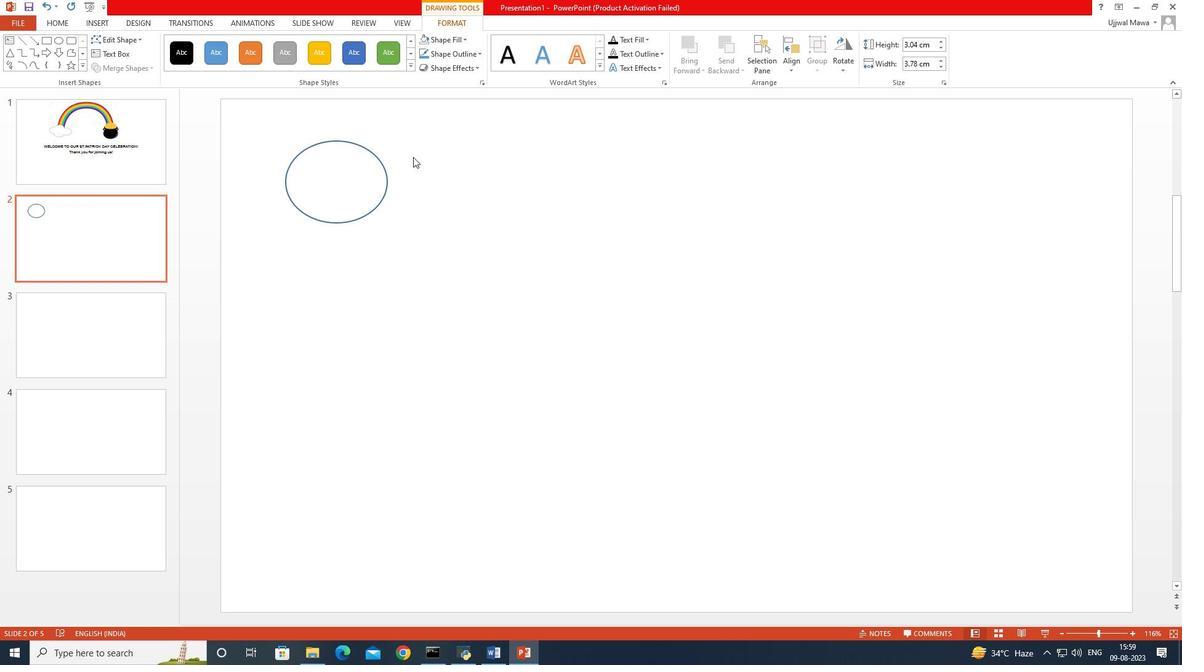 
Action: Mouse pressed left at (413, 157)
Screenshot: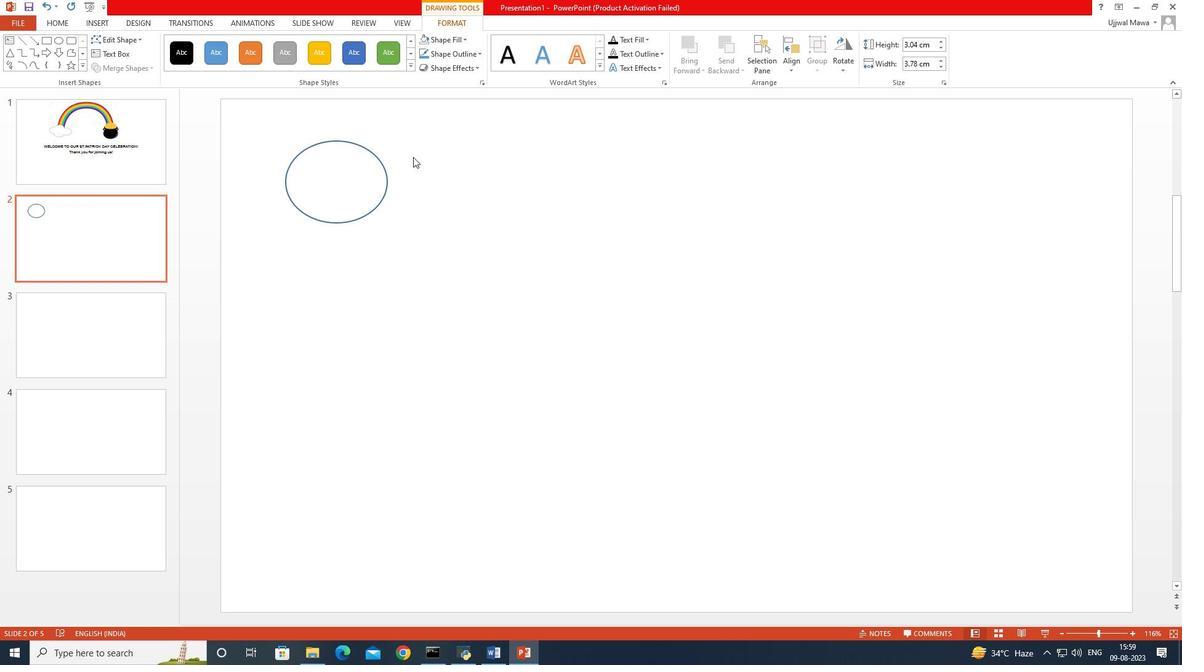 
Action: Mouse moved to (361, 174)
Screenshot: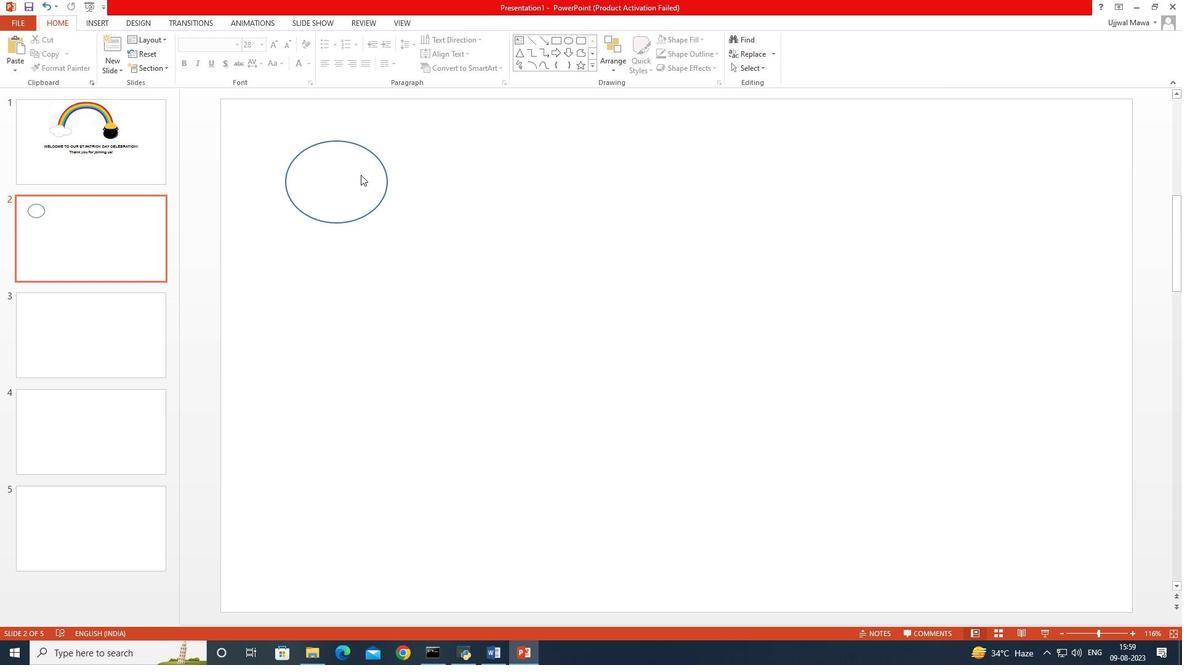
Action: Mouse pressed left at (361, 174)
Screenshot: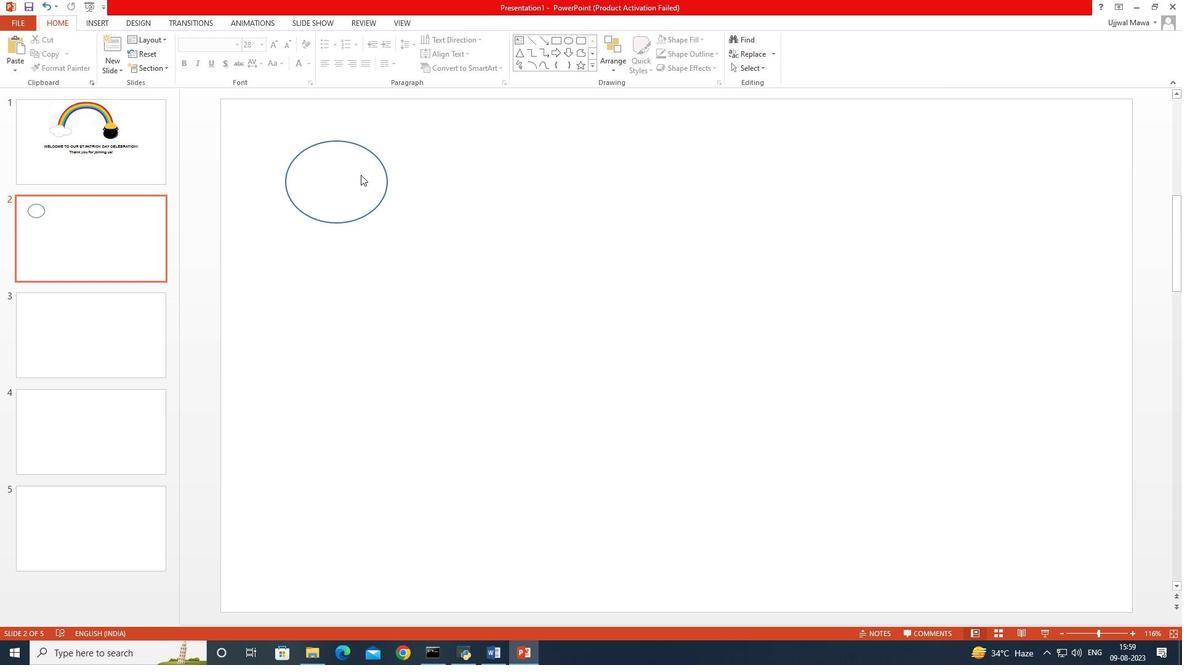 
Action: Mouse moved to (425, 180)
Screenshot: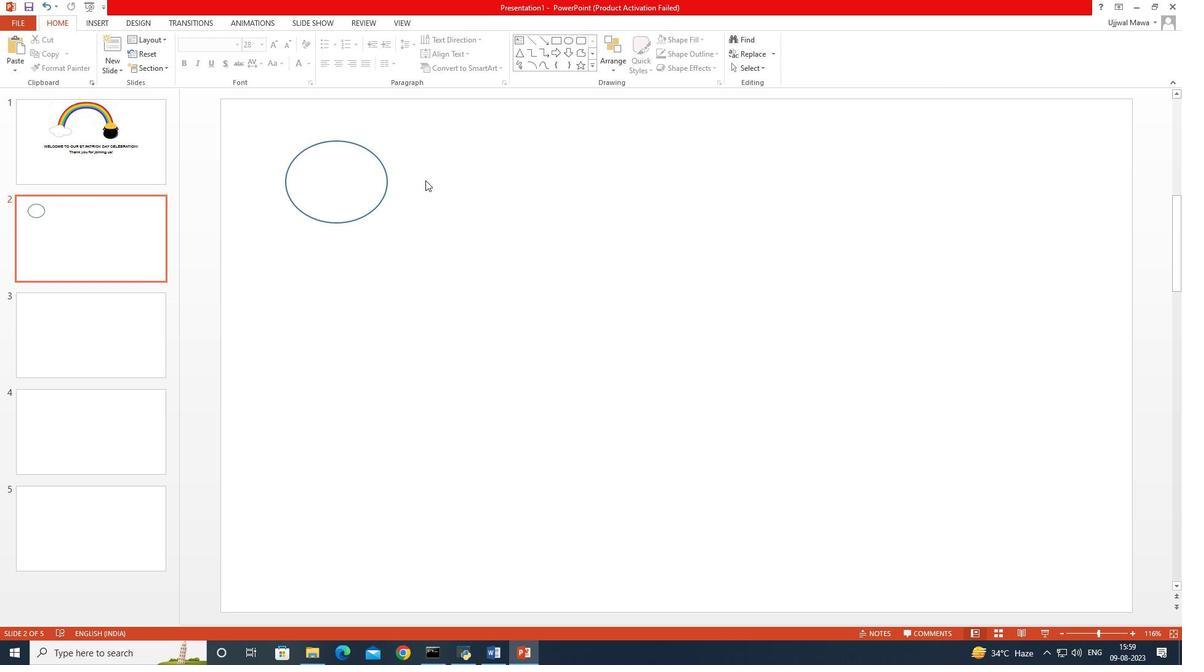 
Action: Mouse pressed left at (425, 180)
Screenshot: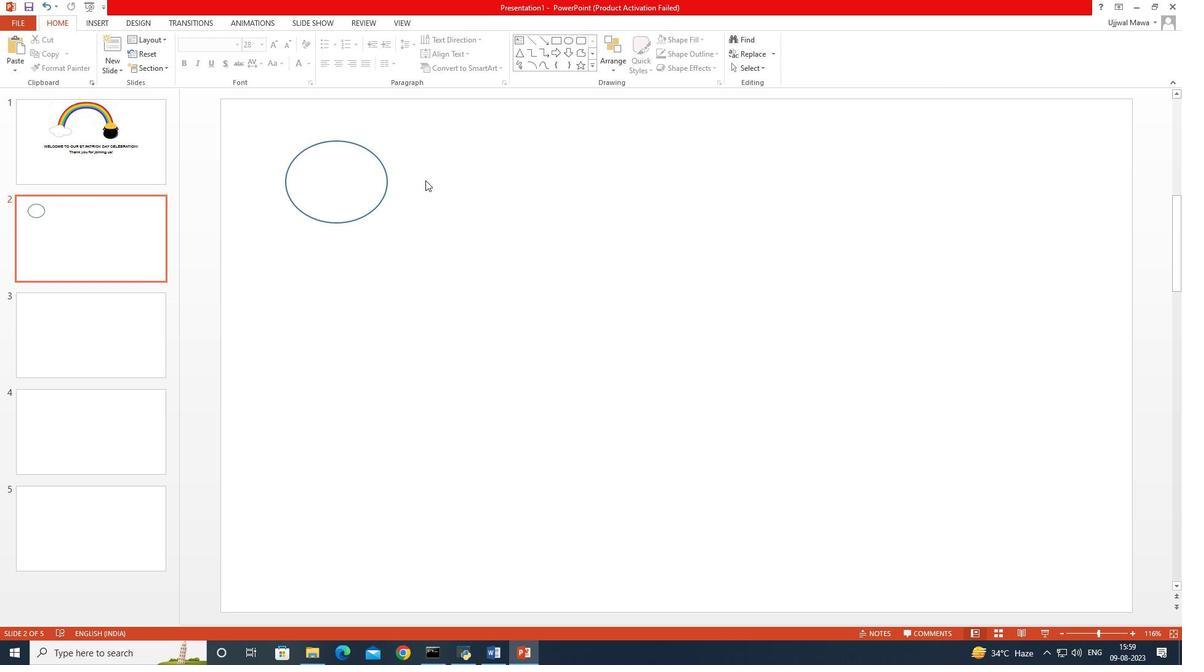
Action: Mouse moved to (311, 154)
Screenshot: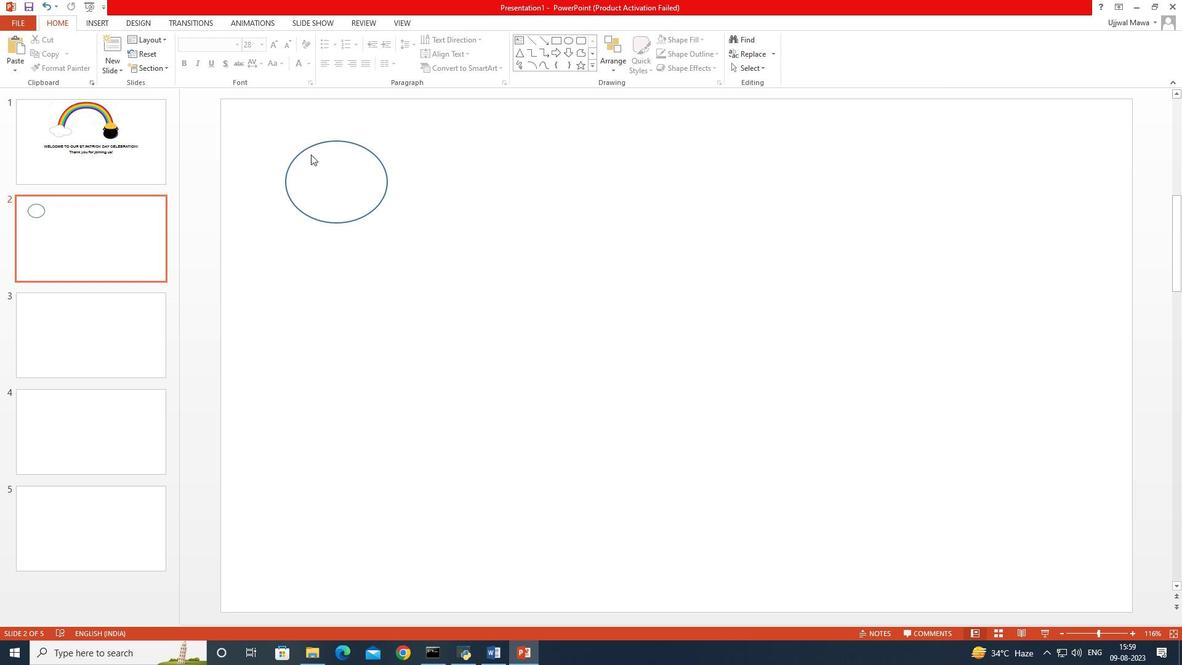 
Action: Mouse pressed left at (311, 154)
Screenshot: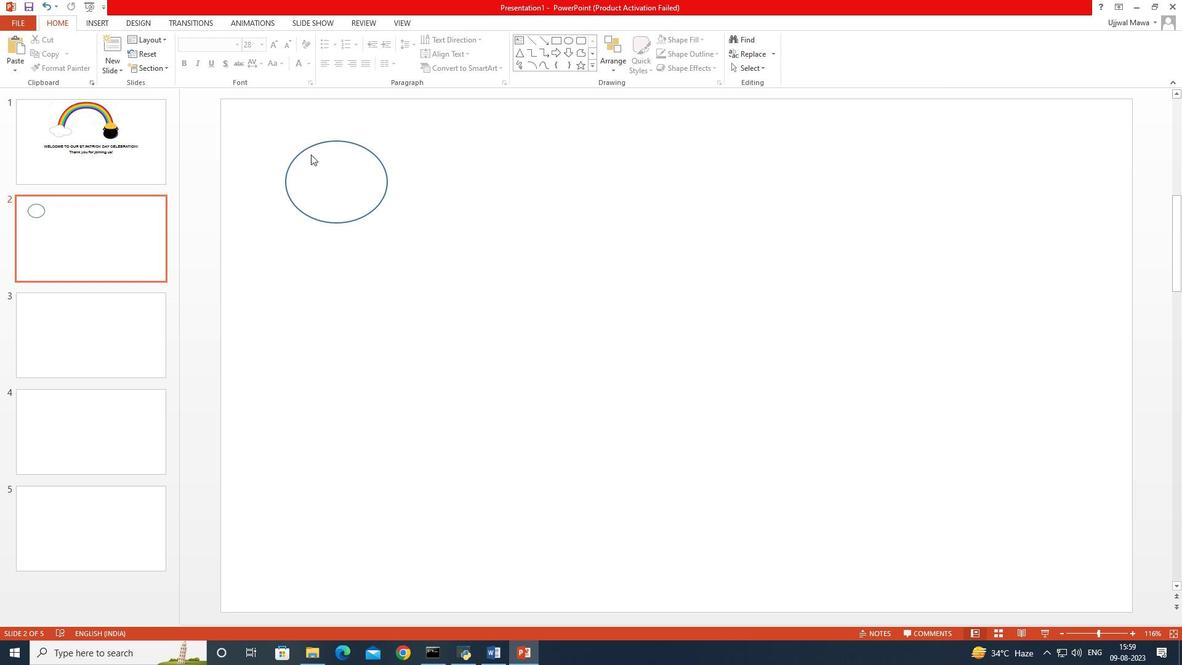 
Action: Mouse moved to (330, 143)
Screenshot: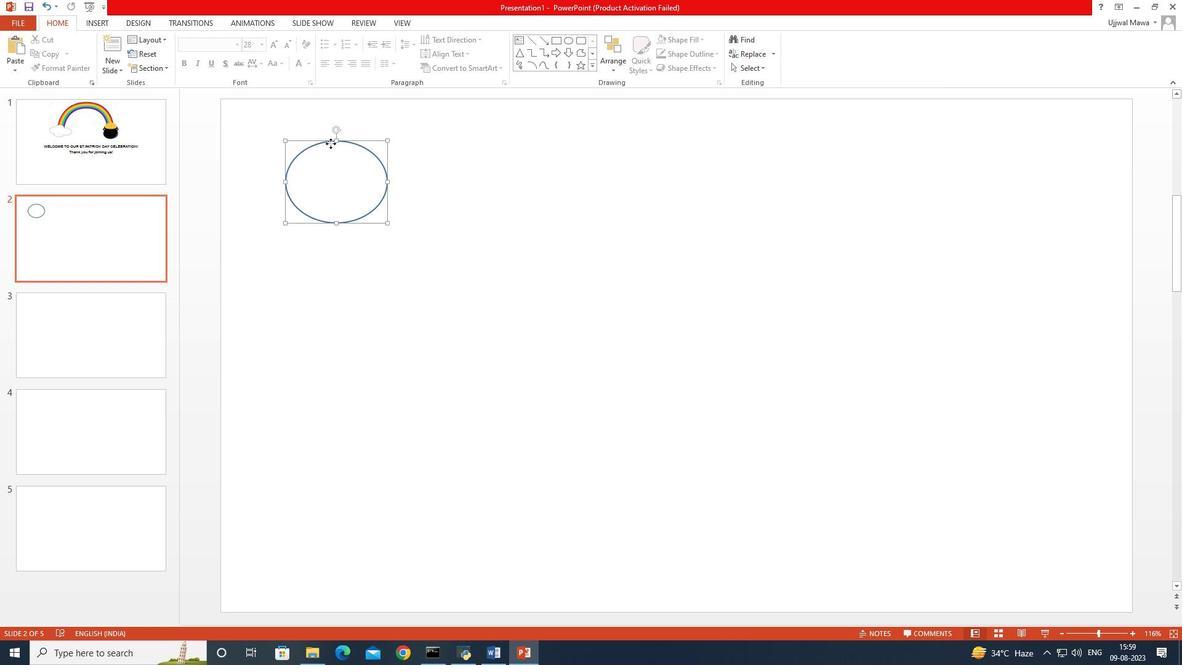 
Action: Mouse pressed left at (330, 143)
Screenshot: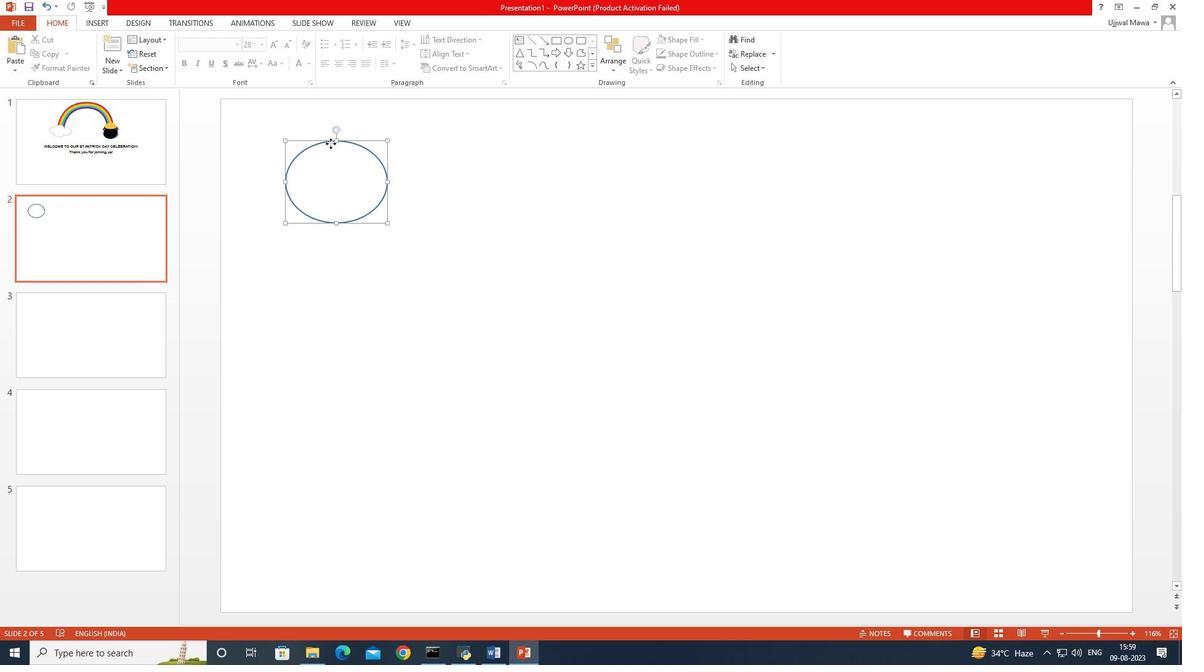 
Action: Mouse moved to (324, 143)
Screenshot: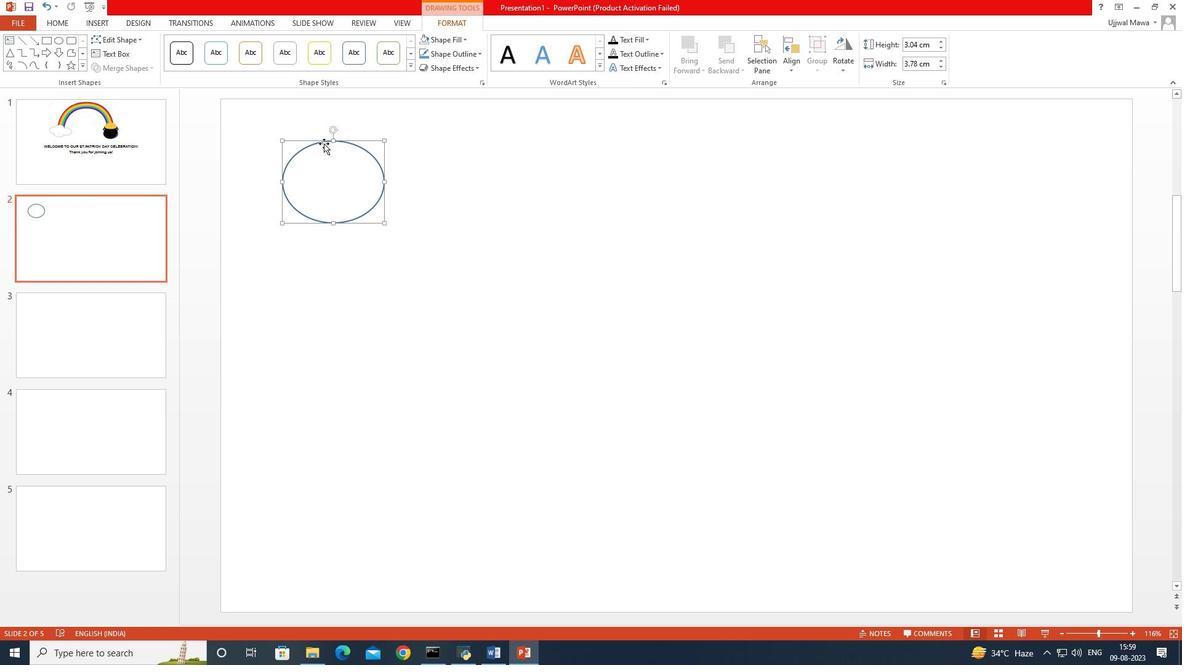 
Action: Key pressed ctrl+C<'\x16'><'\x16'><'\x16'><'\x16'><'\x16'>
Screenshot: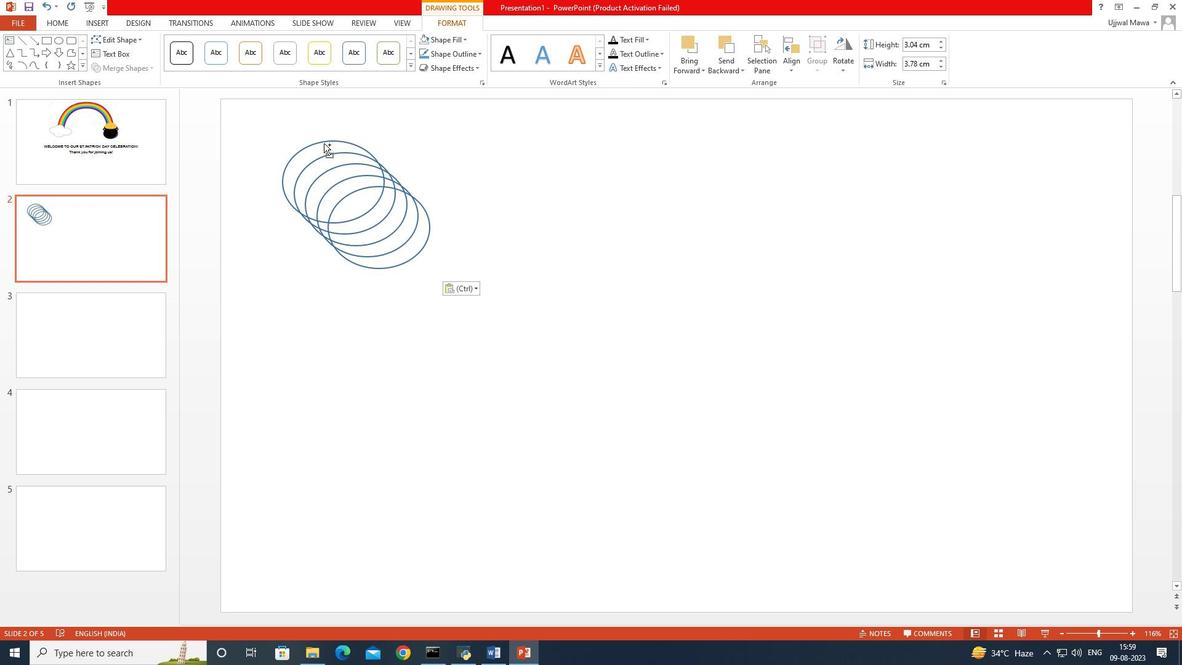 
Action: Mouse moved to (367, 218)
Screenshot: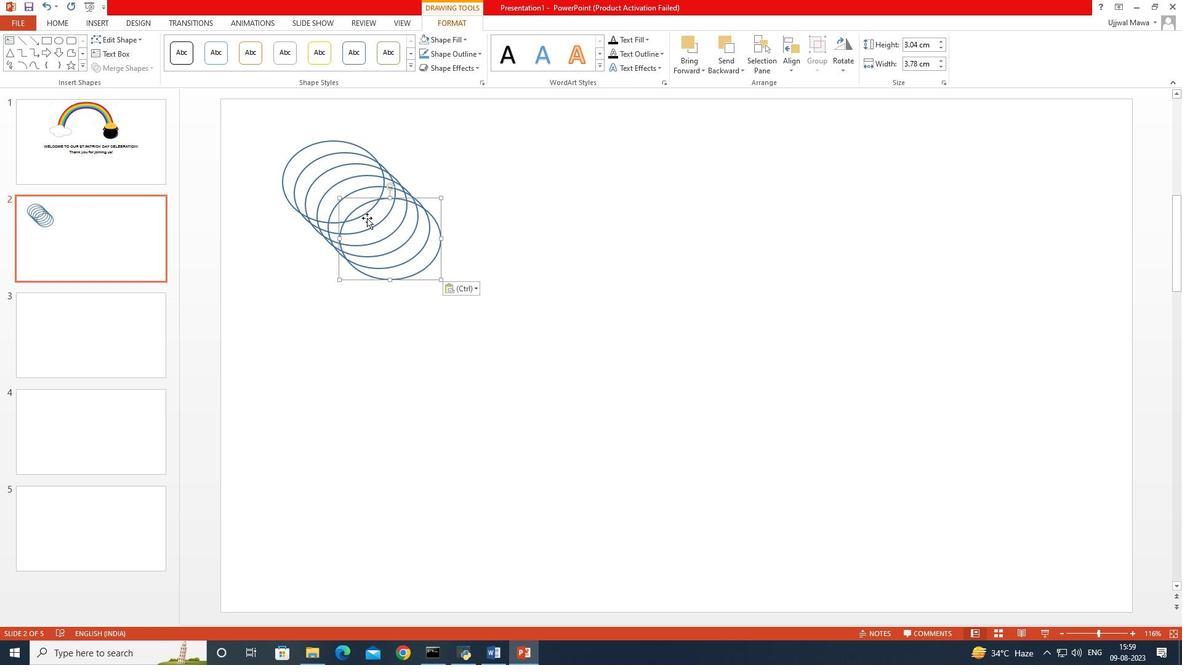 
Action: Mouse pressed left at (367, 218)
Screenshot: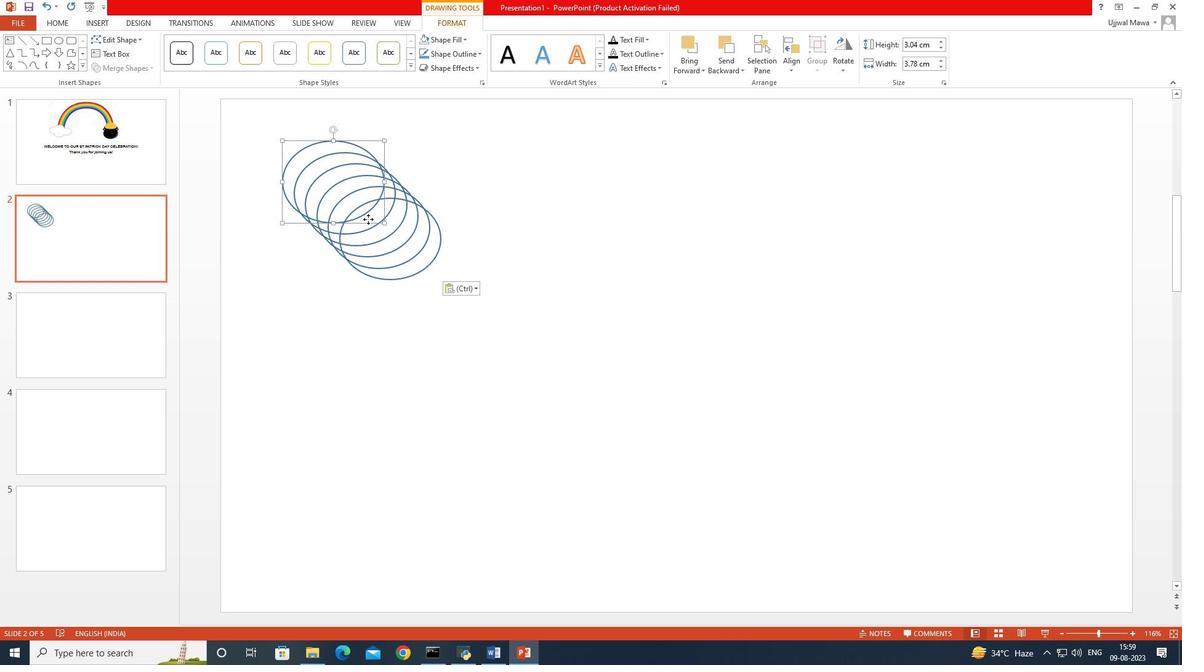 
Action: Mouse moved to (423, 254)
Screenshot: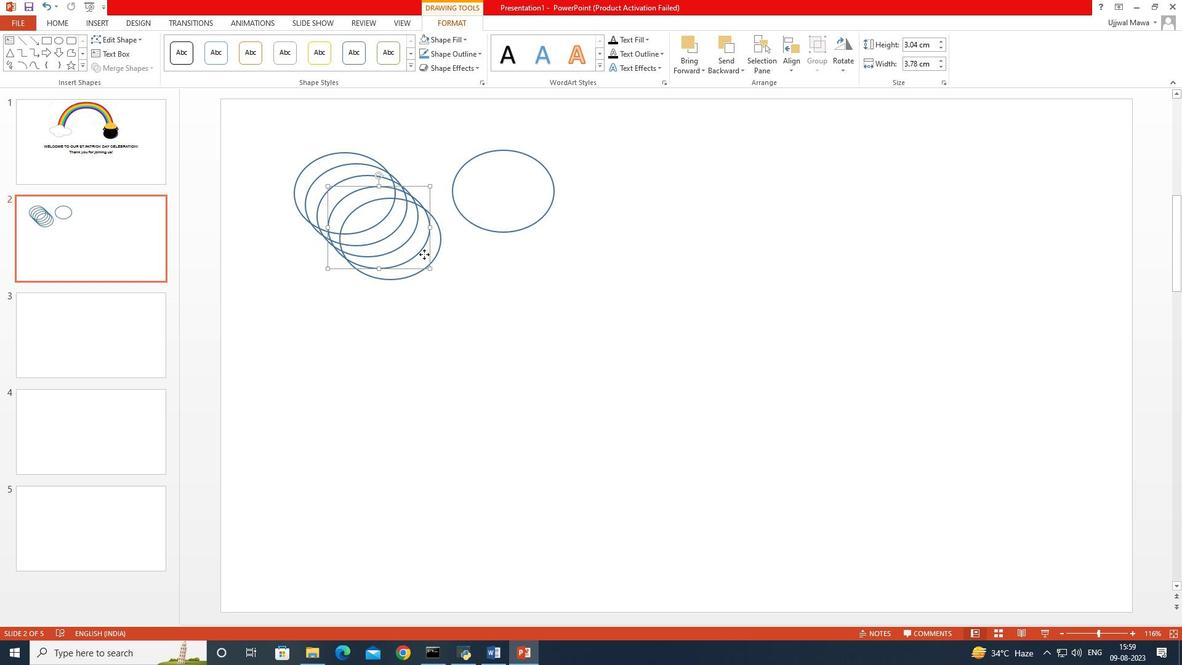 
Action: Mouse pressed left at (423, 254)
Screenshot: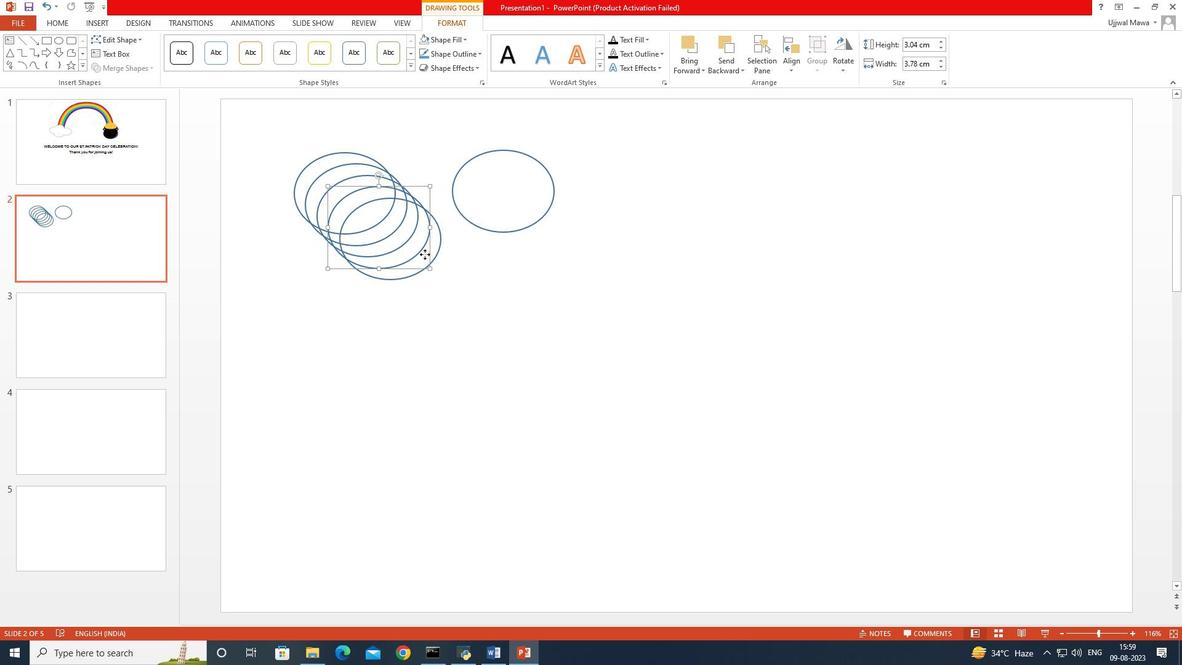 
Action: Mouse moved to (406, 243)
Screenshot: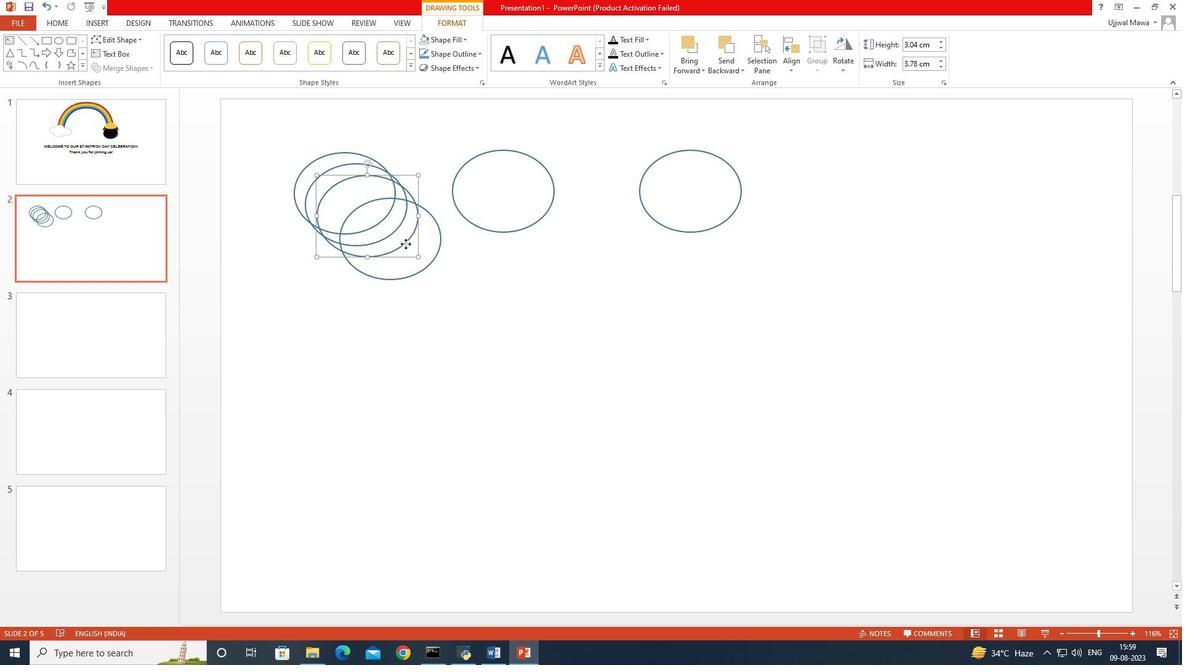 
Action: Mouse pressed left at (406, 243)
Screenshot: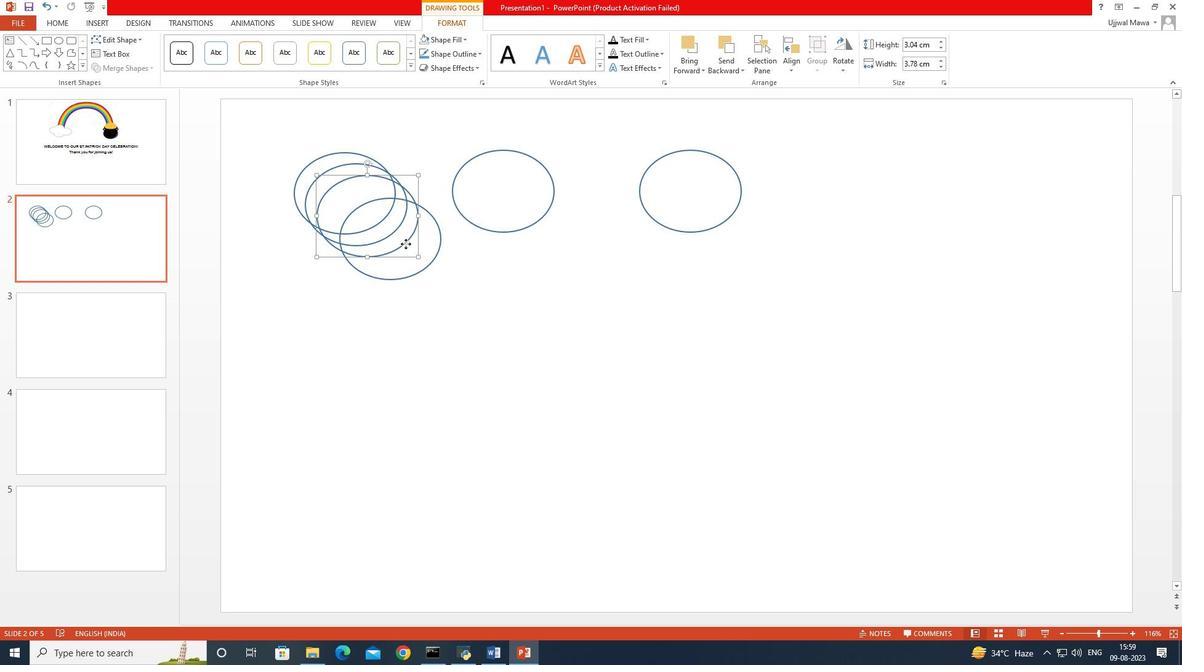 
Action: Mouse moved to (408, 245)
Screenshot: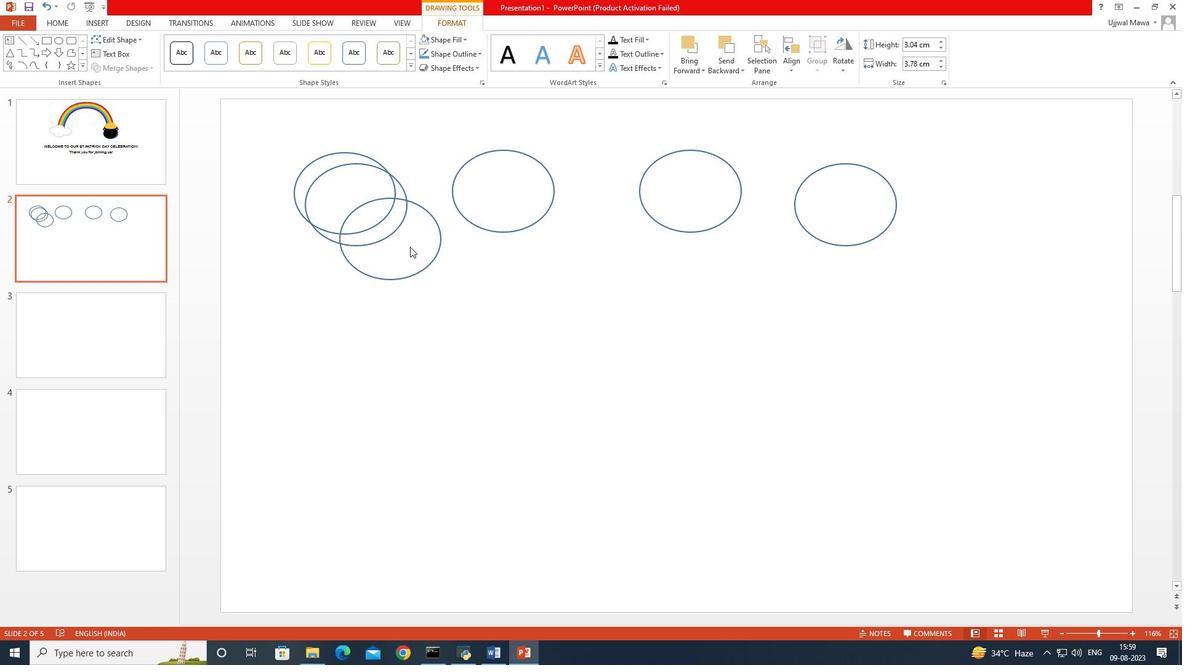
Action: Mouse pressed left at (408, 245)
Screenshot: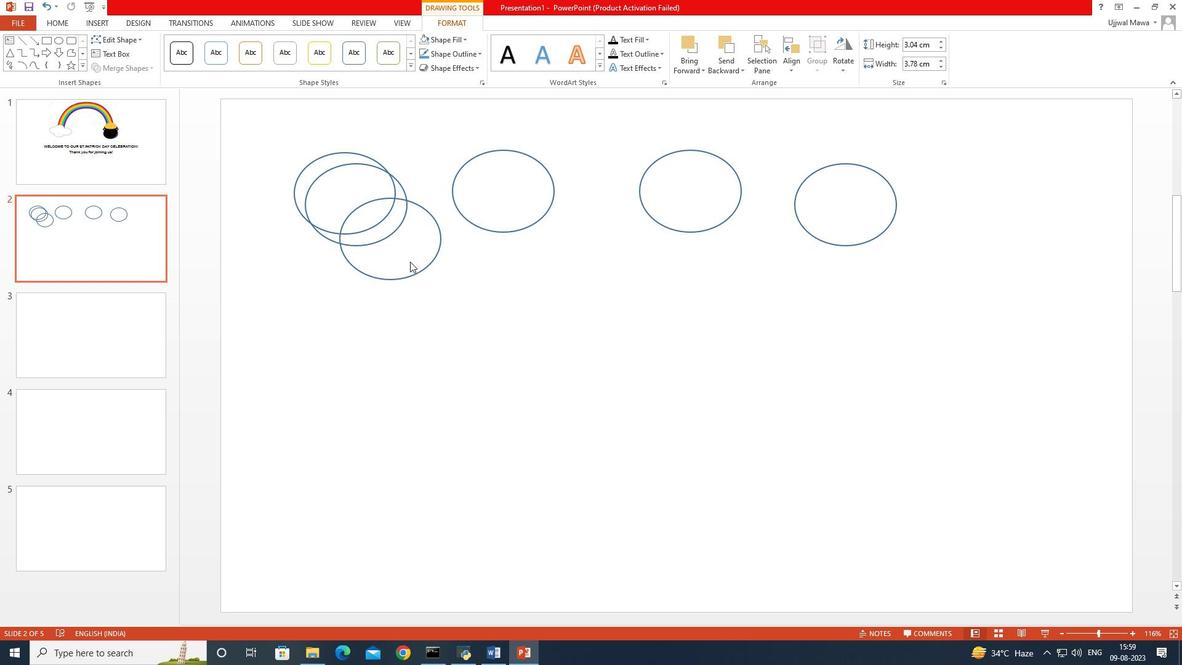 
Action: Mouse moved to (404, 261)
Screenshot: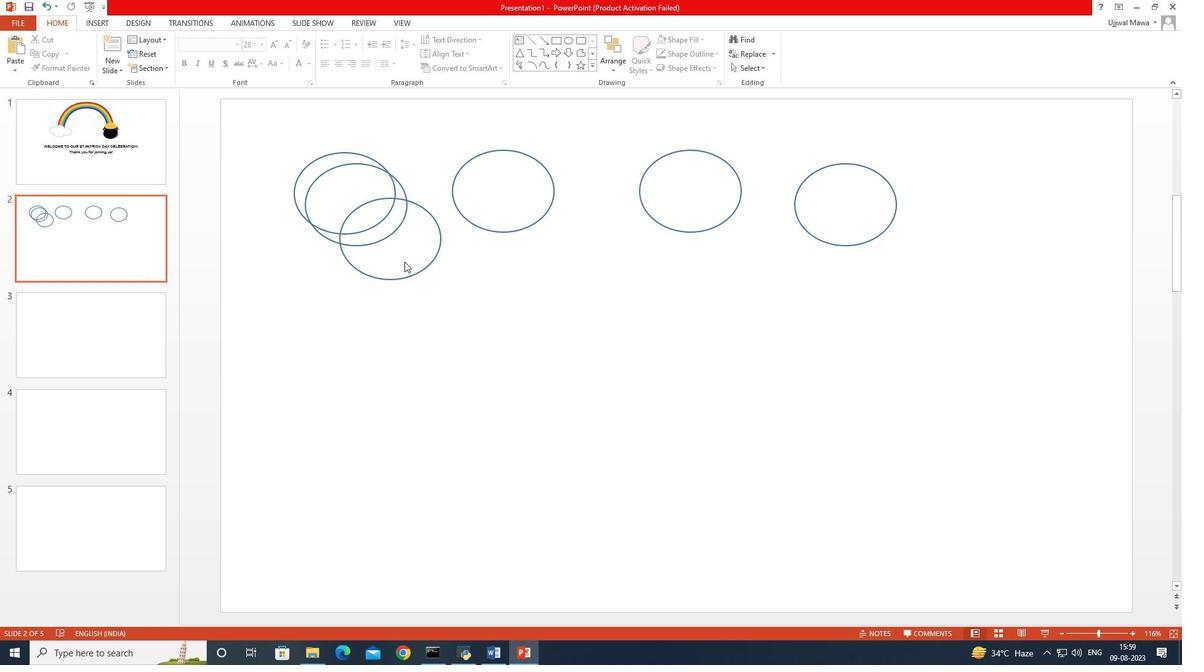 
Action: Mouse pressed left at (404, 261)
Screenshot: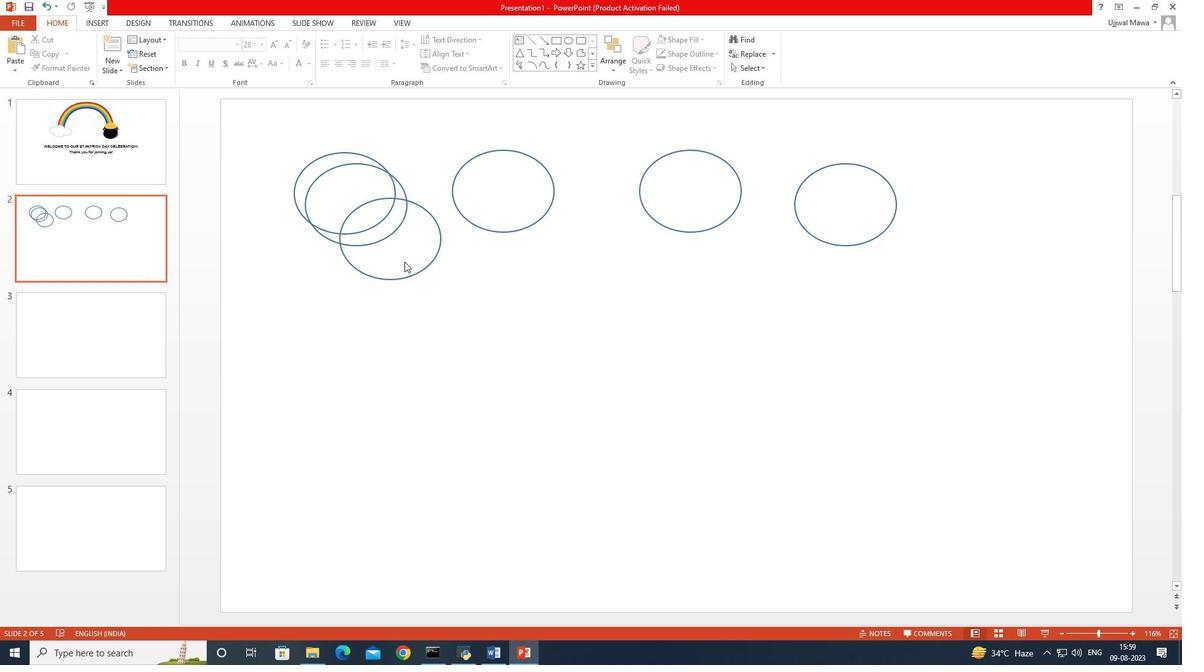 
Action: Mouse moved to (406, 273)
Screenshot: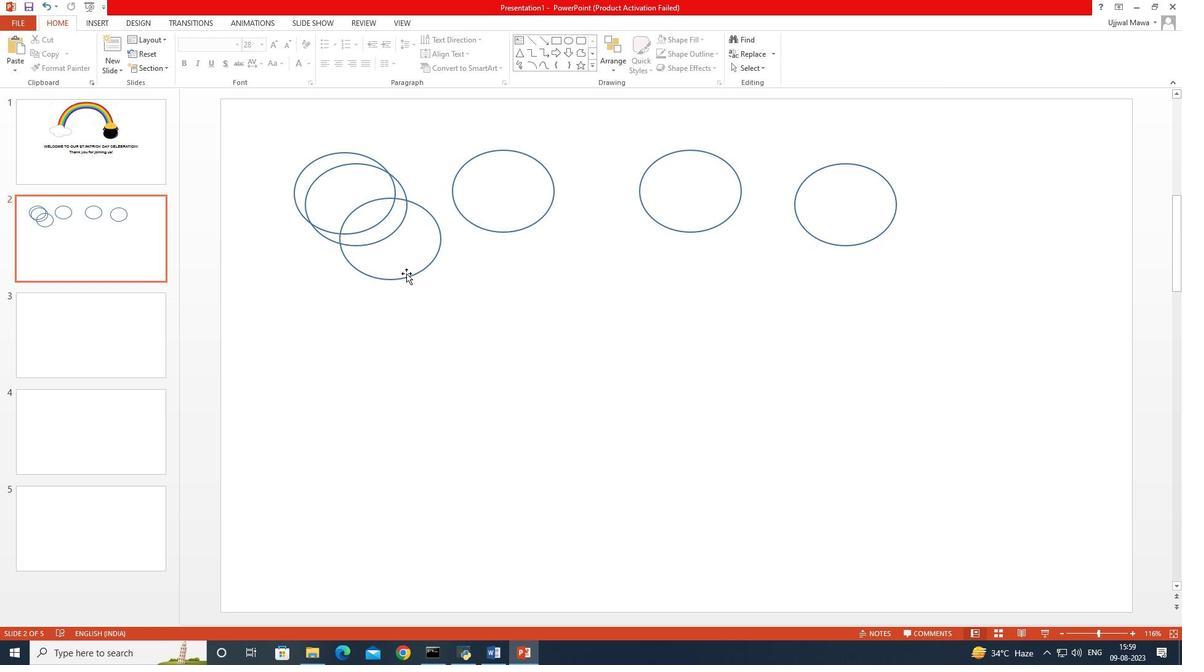
Action: Mouse pressed left at (406, 273)
Screenshot: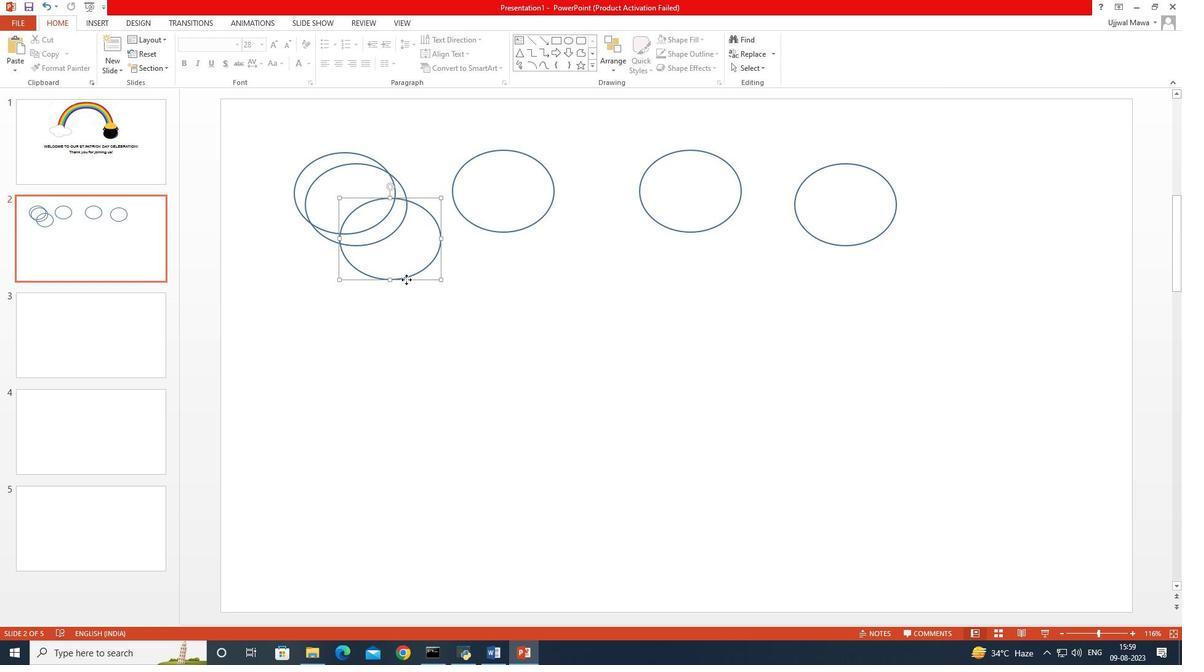 
Action: Mouse moved to (382, 219)
Screenshot: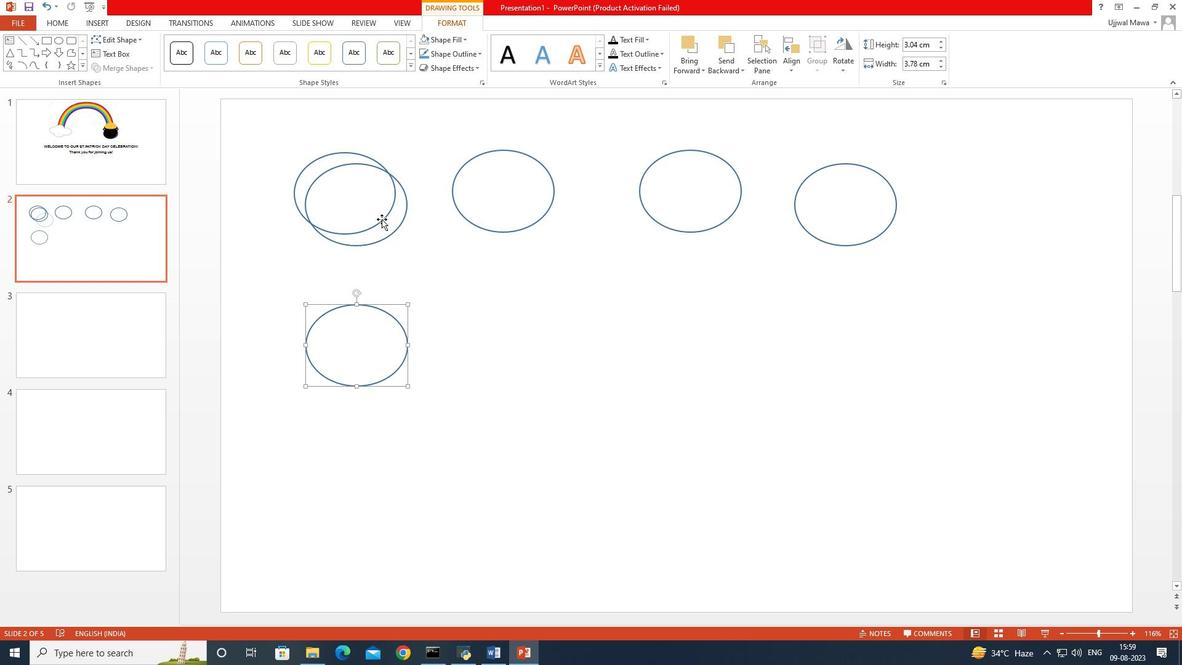 
Action: Mouse pressed left at (382, 219)
Screenshot: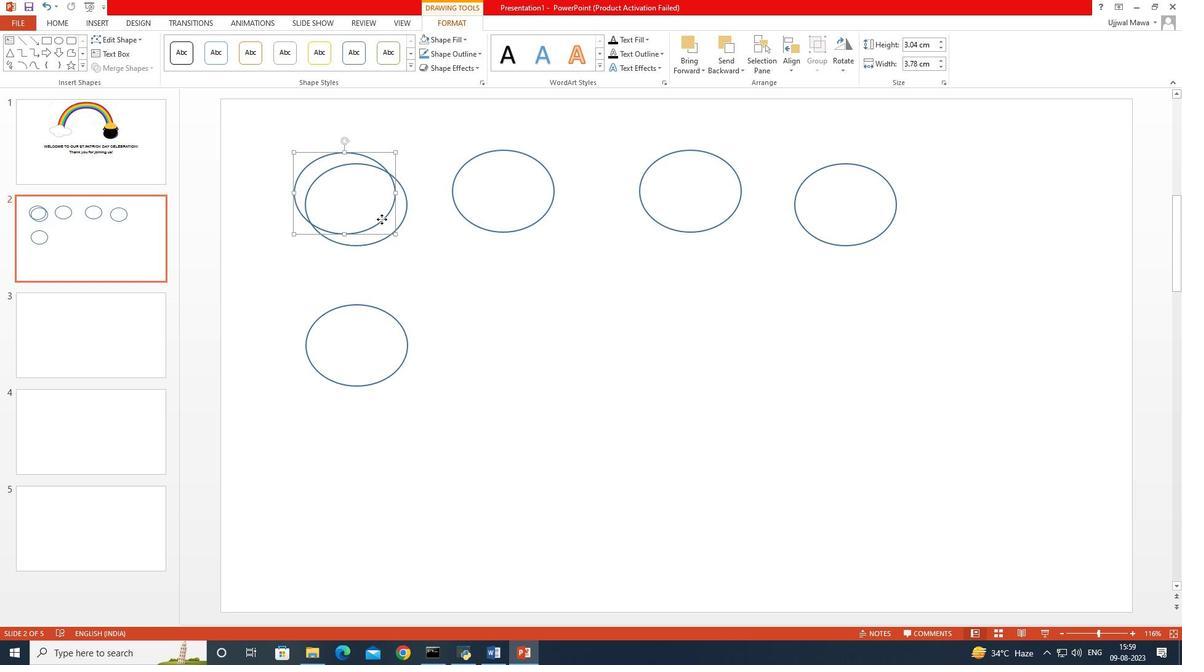 
Action: Mouse moved to (821, 237)
Screenshot: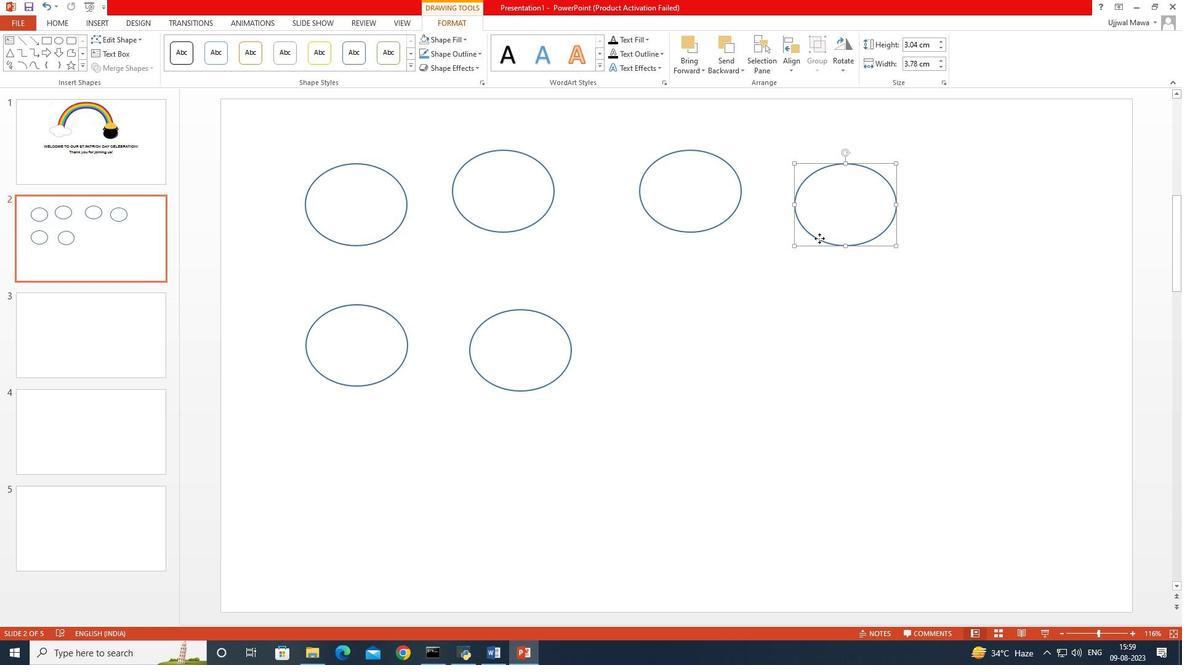 
Action: Mouse pressed left at (821, 237)
Screenshot: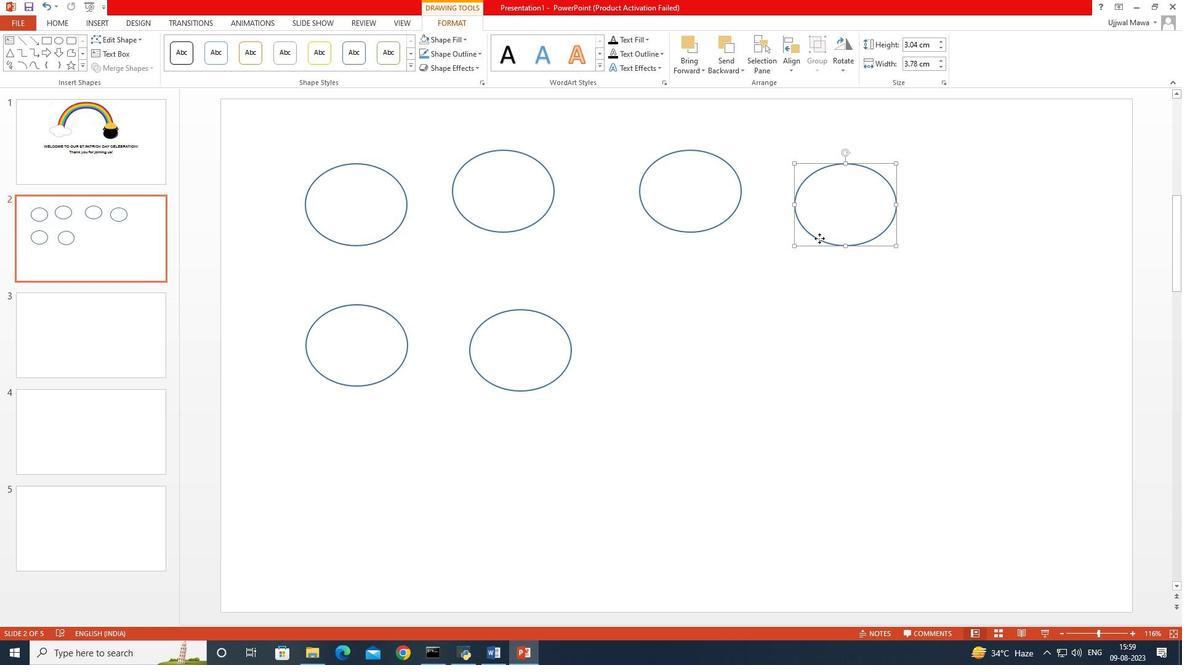 
Action: Mouse moved to (747, 365)
Screenshot: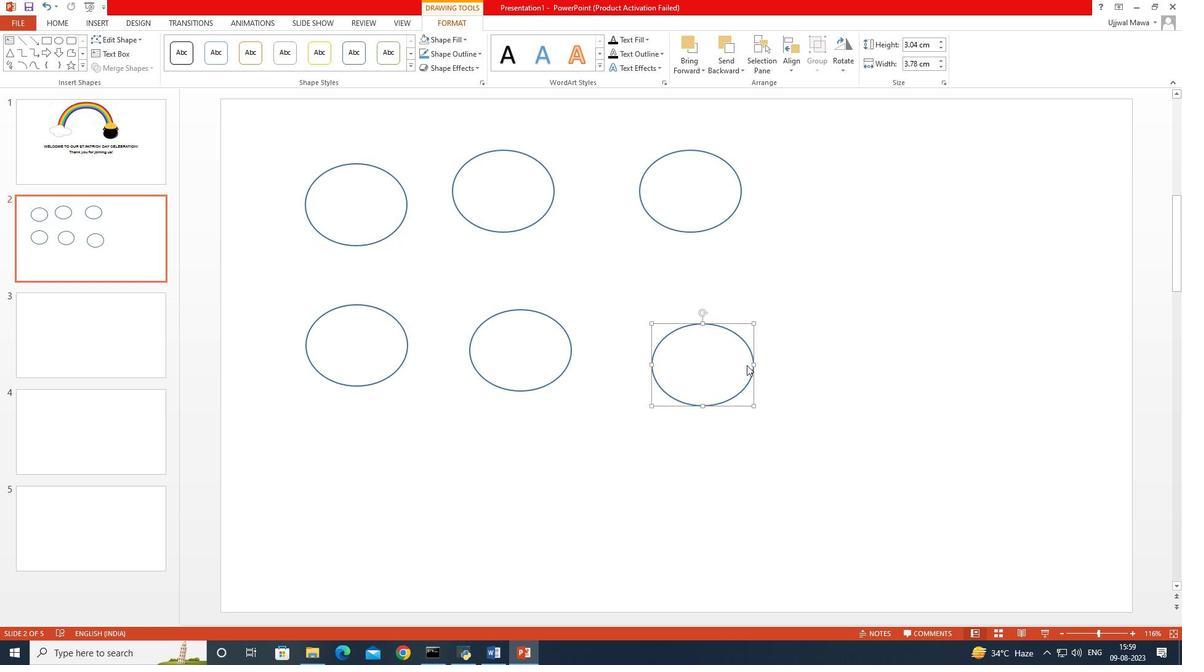 
Action: Mouse pressed left at (747, 365)
Screenshot: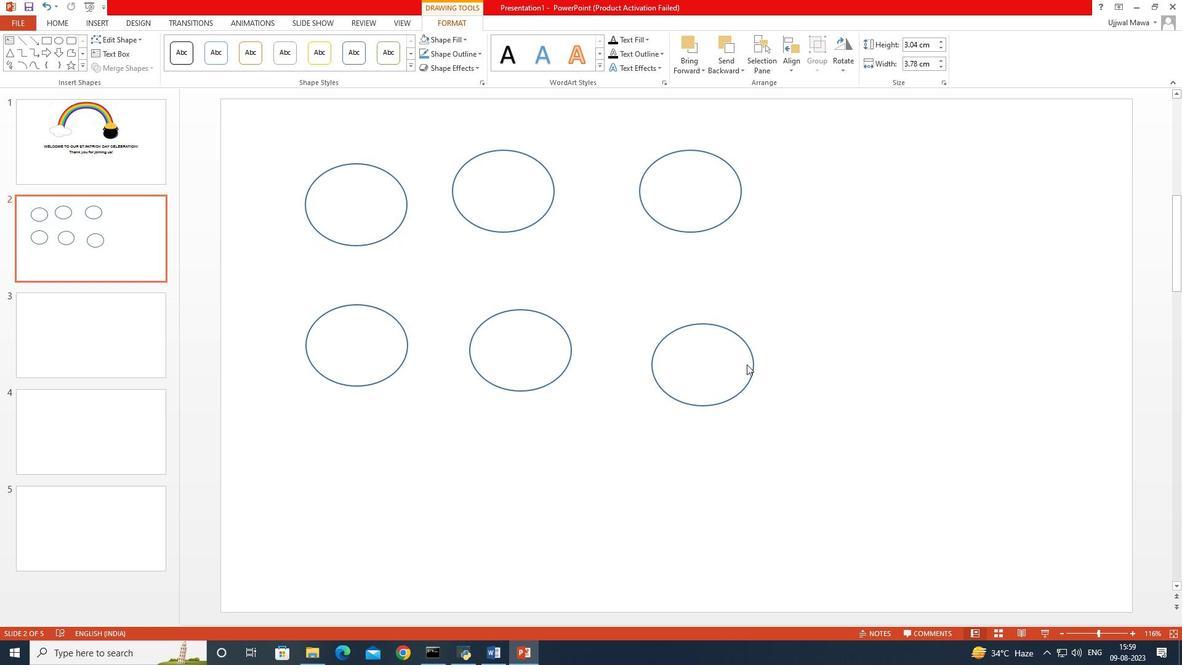 
Action: Mouse moved to (739, 334)
Screenshot: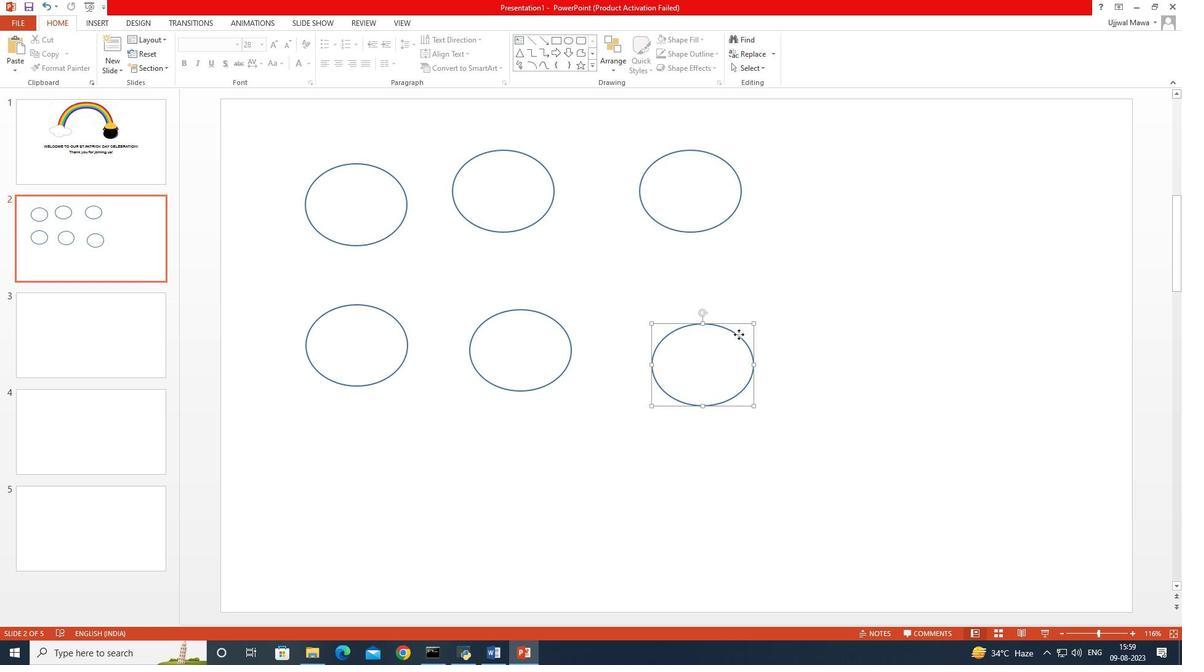 
Action: Mouse pressed left at (739, 334)
Screenshot: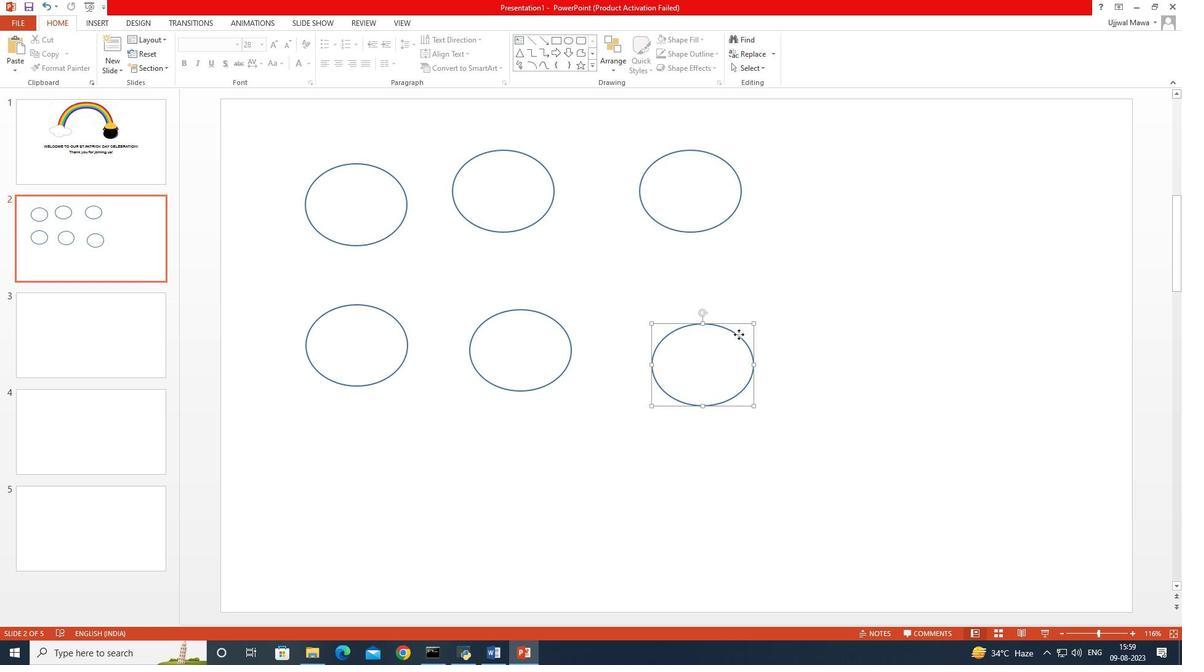 
Action: Mouse moved to (841, 324)
Screenshot: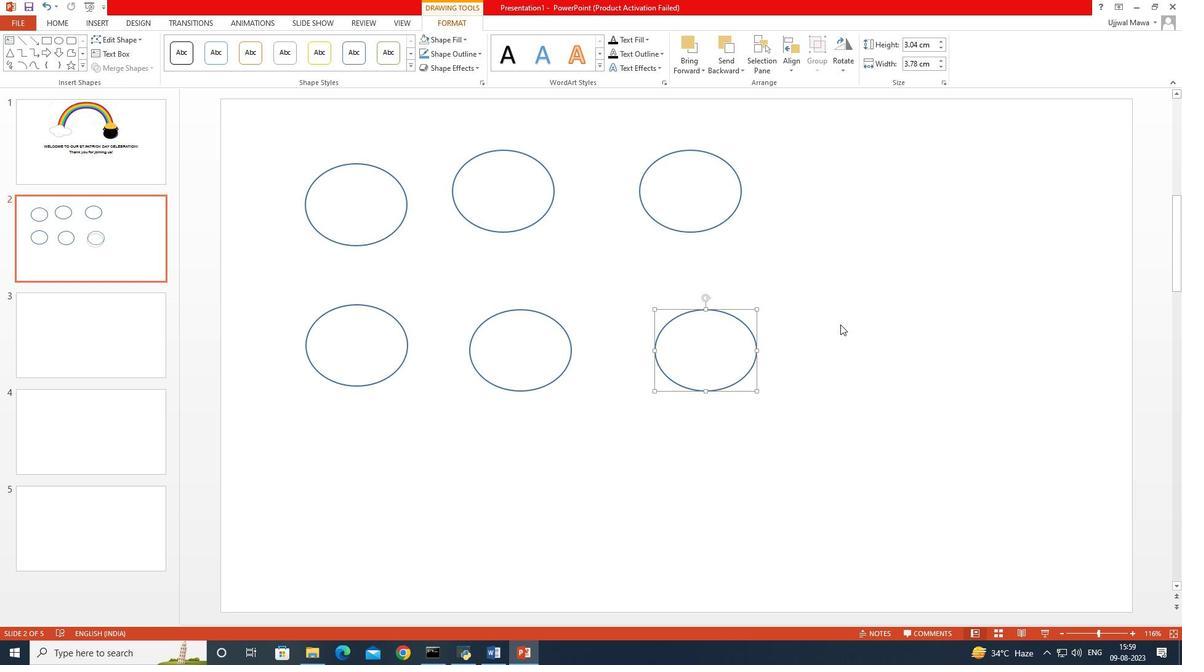 
Action: Mouse pressed left at (841, 324)
Screenshot: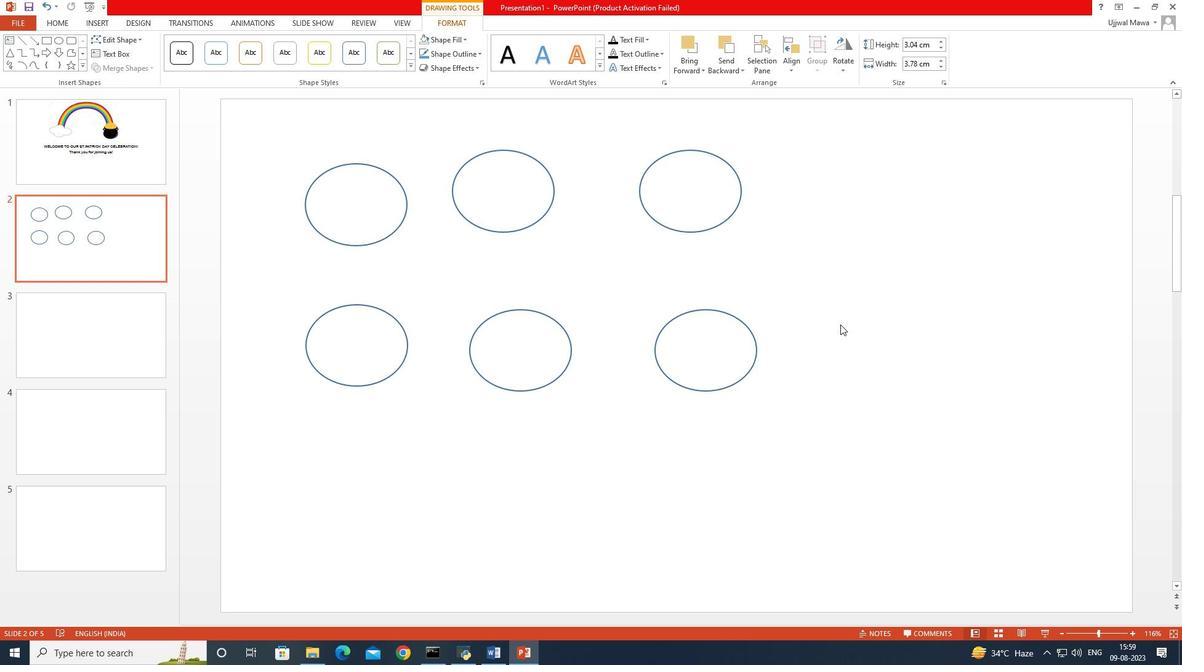
Action: Mouse moved to (541, 202)
Screenshot: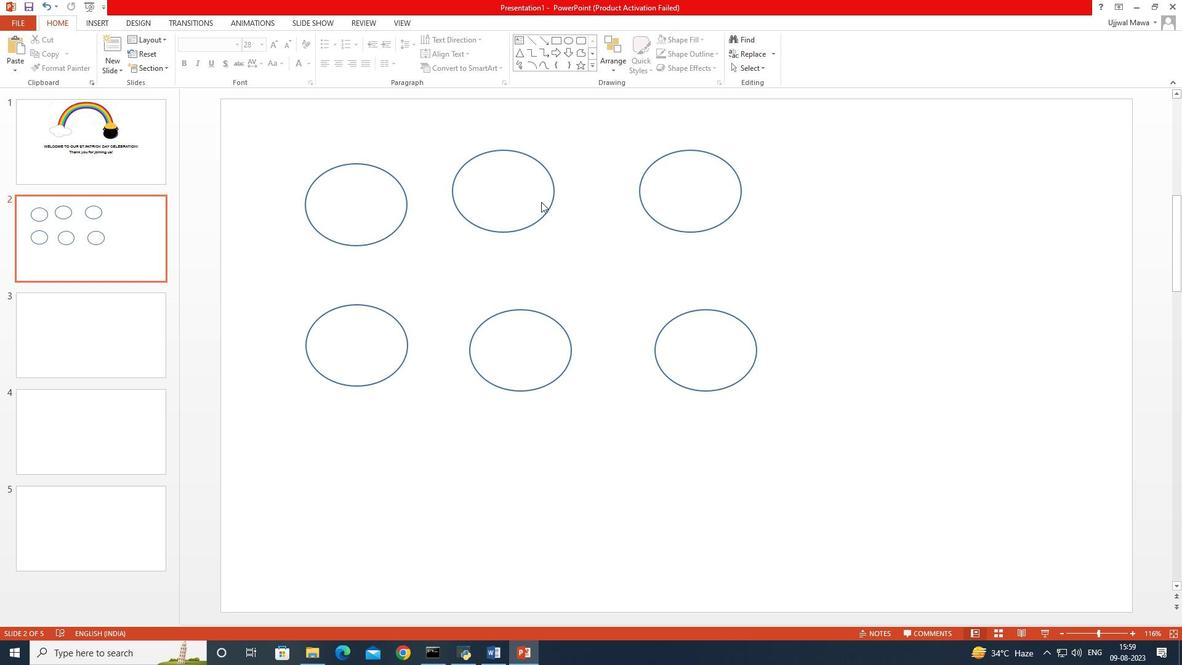 
Action: Mouse pressed left at (541, 202)
Screenshot: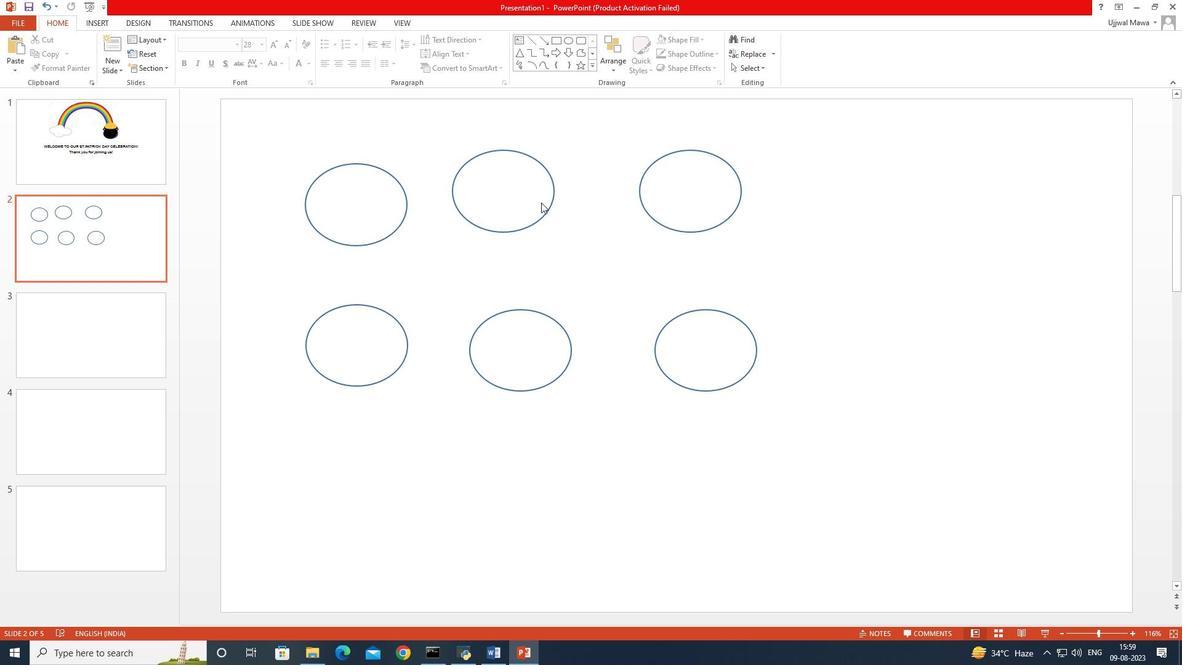 
Action: Mouse moved to (542, 215)
Screenshot: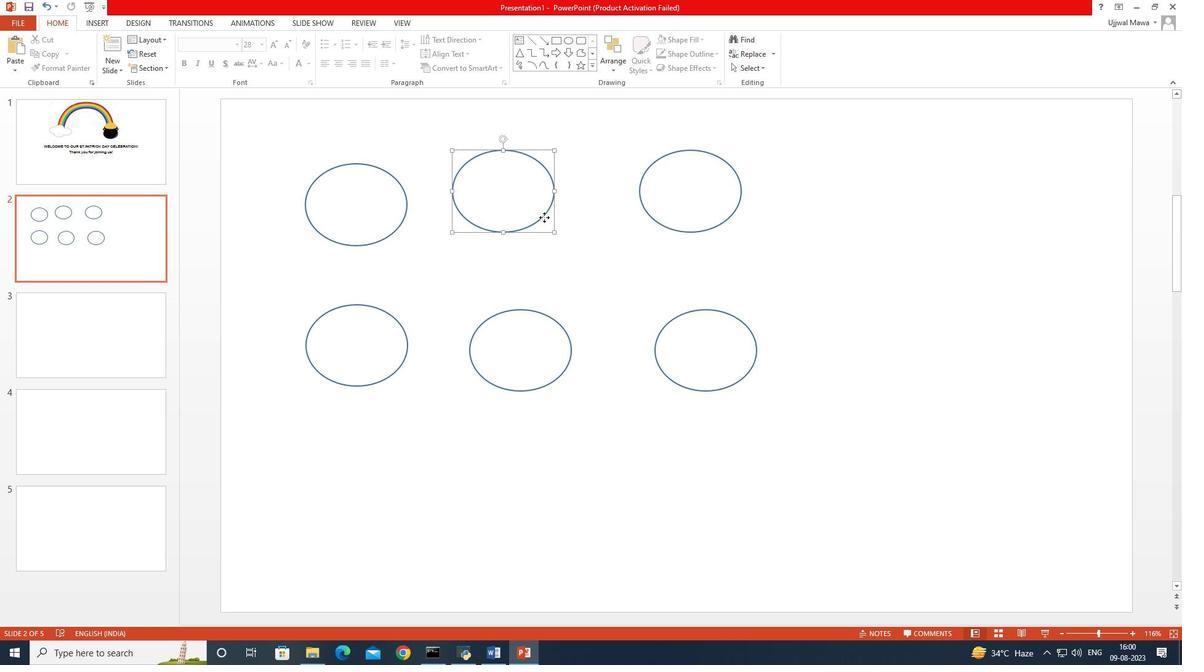 
Action: Mouse pressed left at (542, 215)
Screenshot: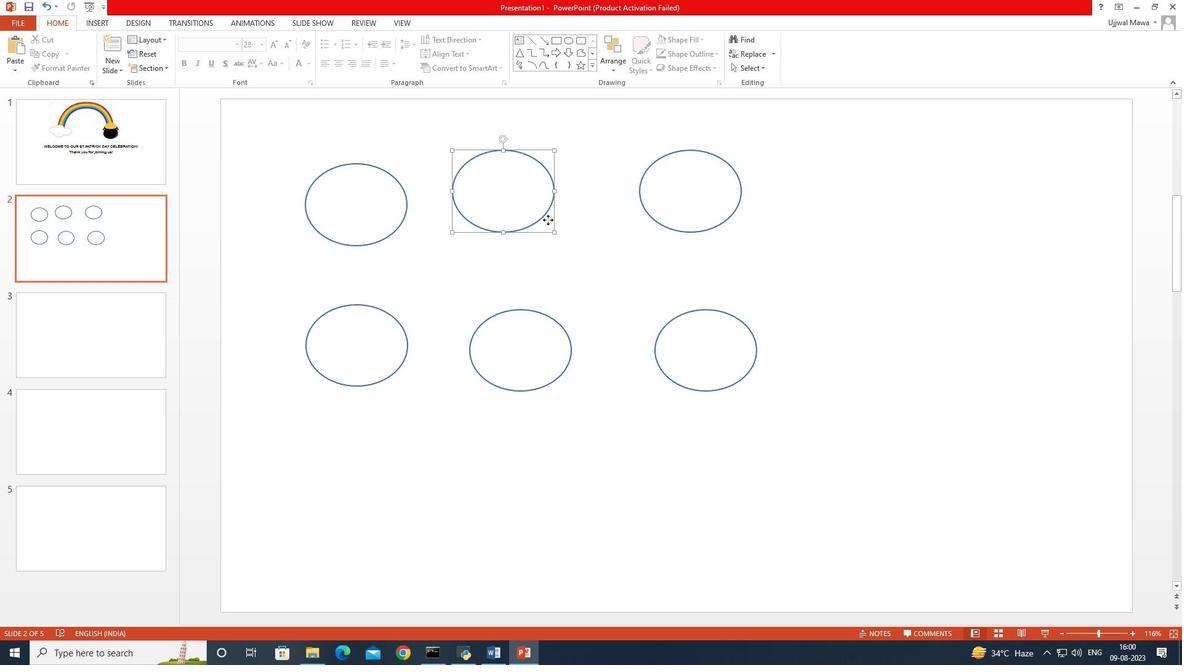 
Action: Mouse moved to (669, 216)
Screenshot: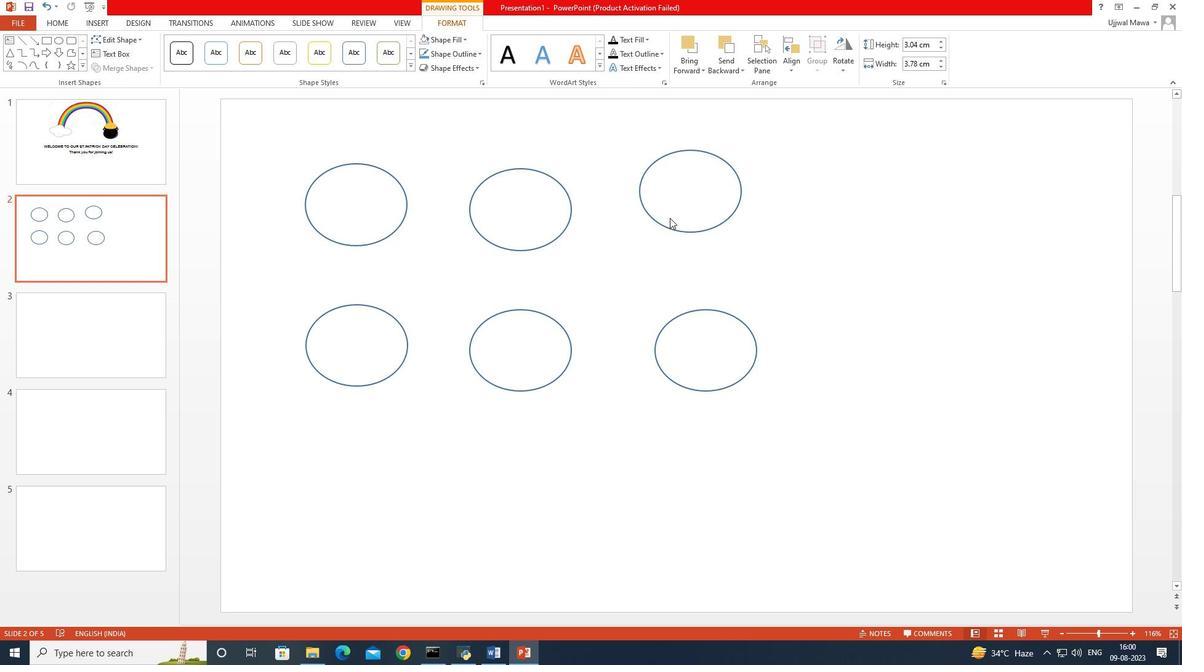 
Action: Mouse pressed left at (669, 216)
Screenshot: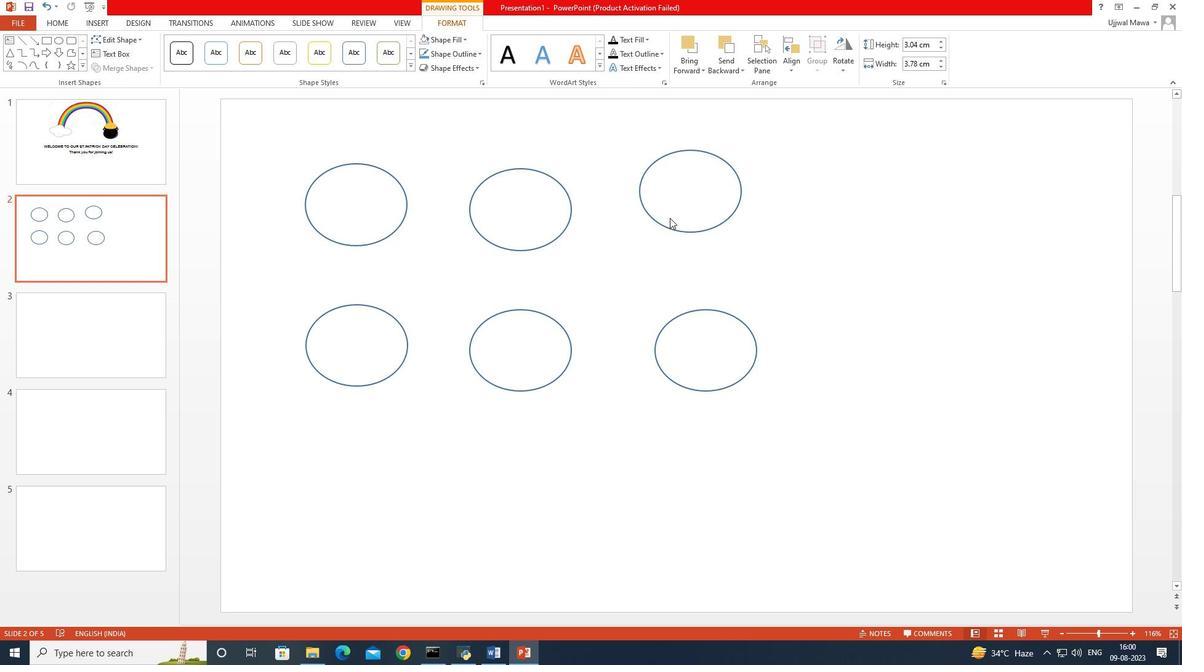 
Action: Mouse moved to (671, 227)
Screenshot: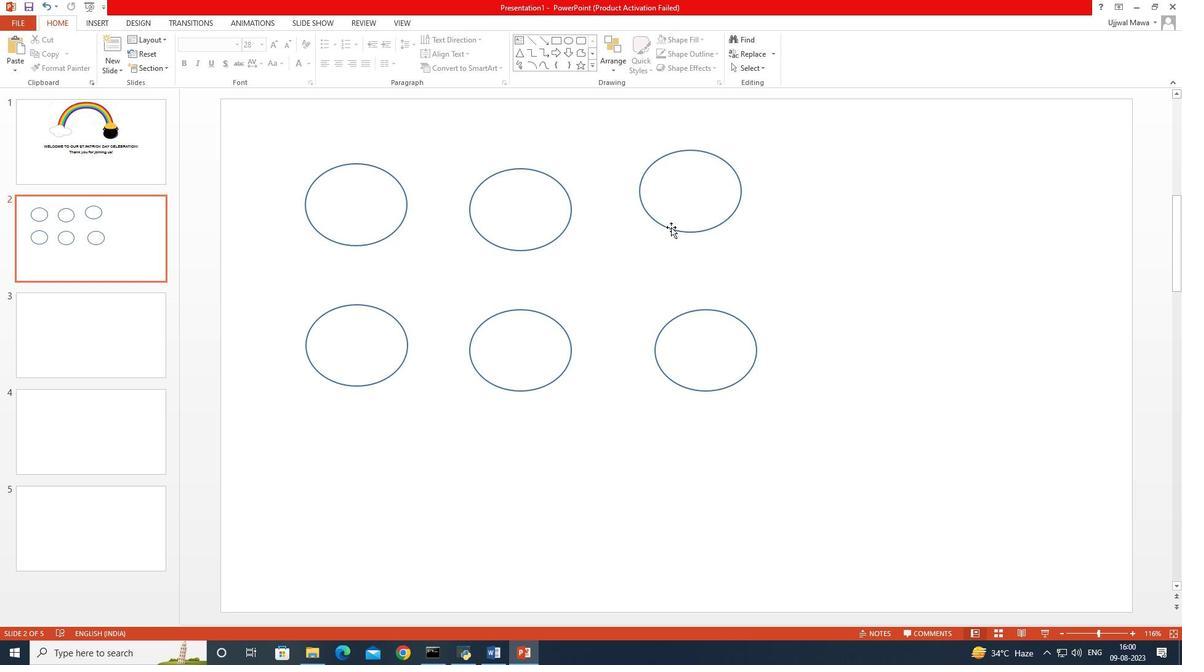 
Action: Mouse pressed left at (671, 227)
Screenshot: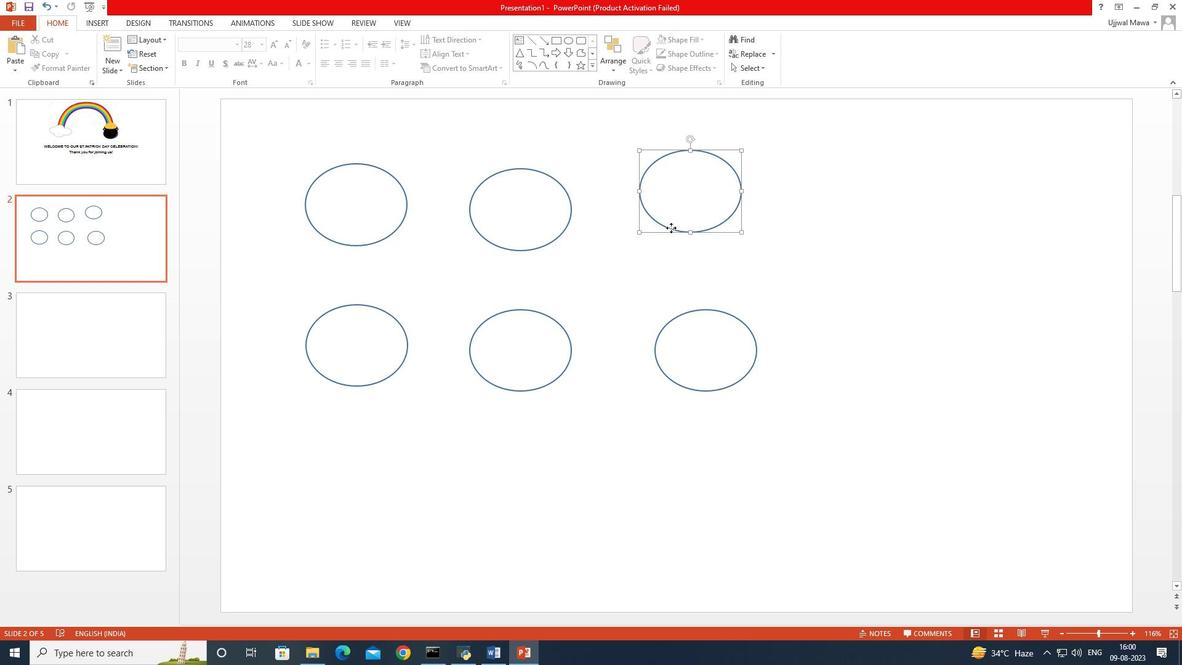 
Action: Mouse moved to (788, 227)
Screenshot: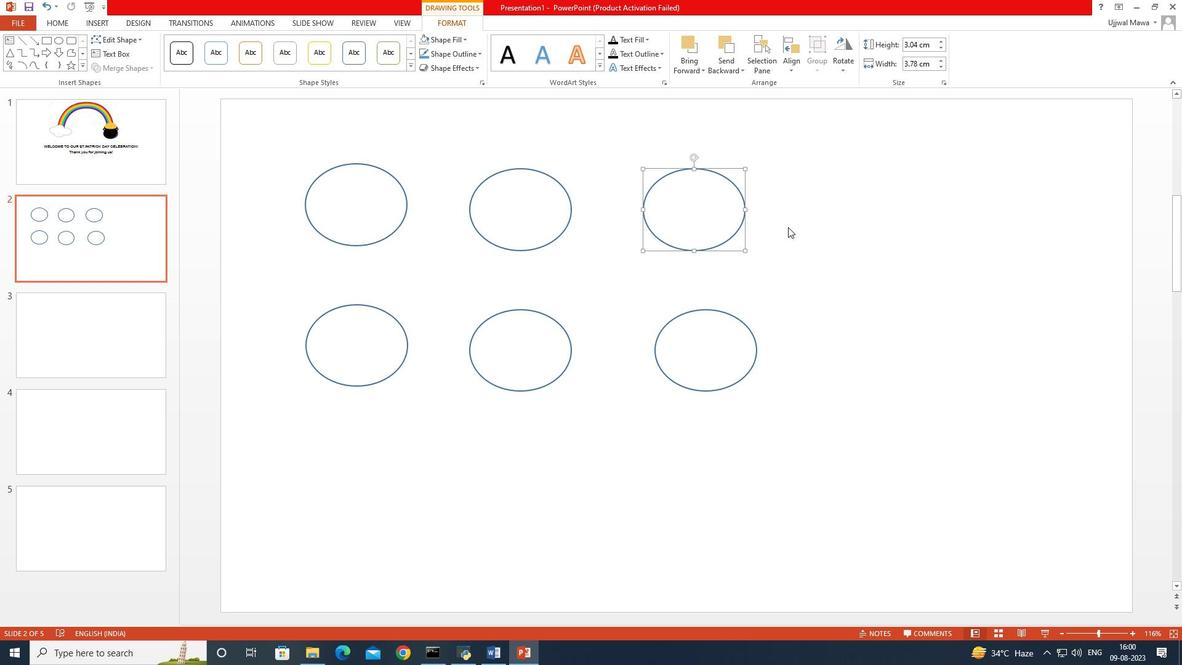 
Action: Mouse pressed left at (788, 227)
Screenshot: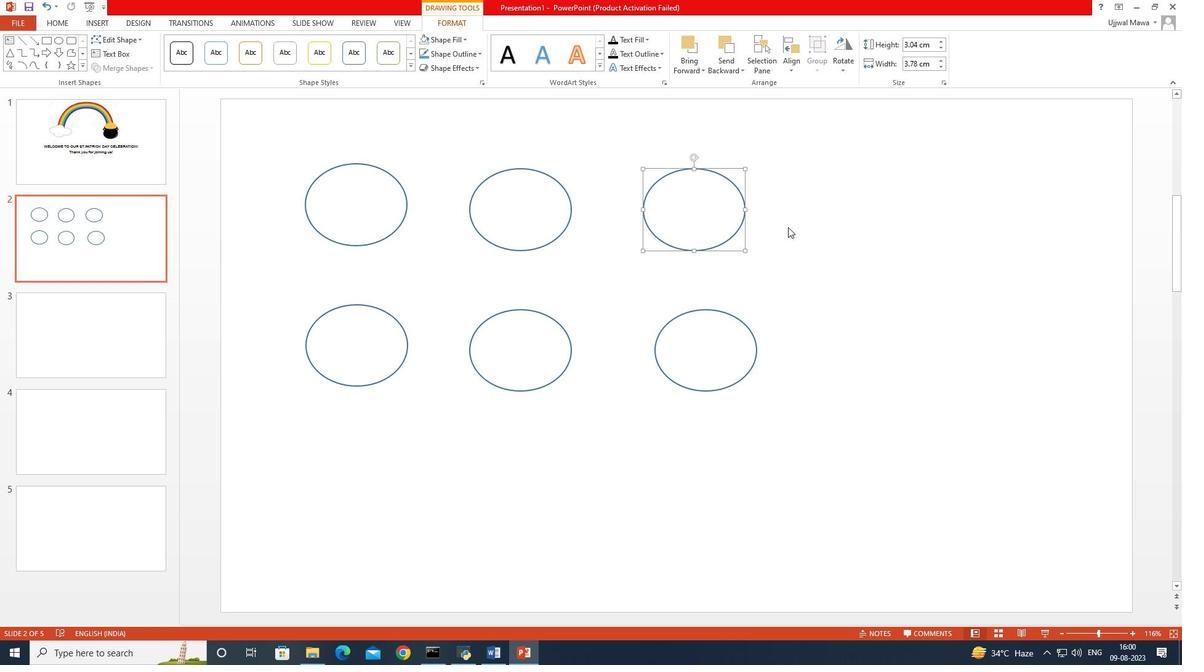 
Action: Mouse moved to (116, 22)
Screenshot: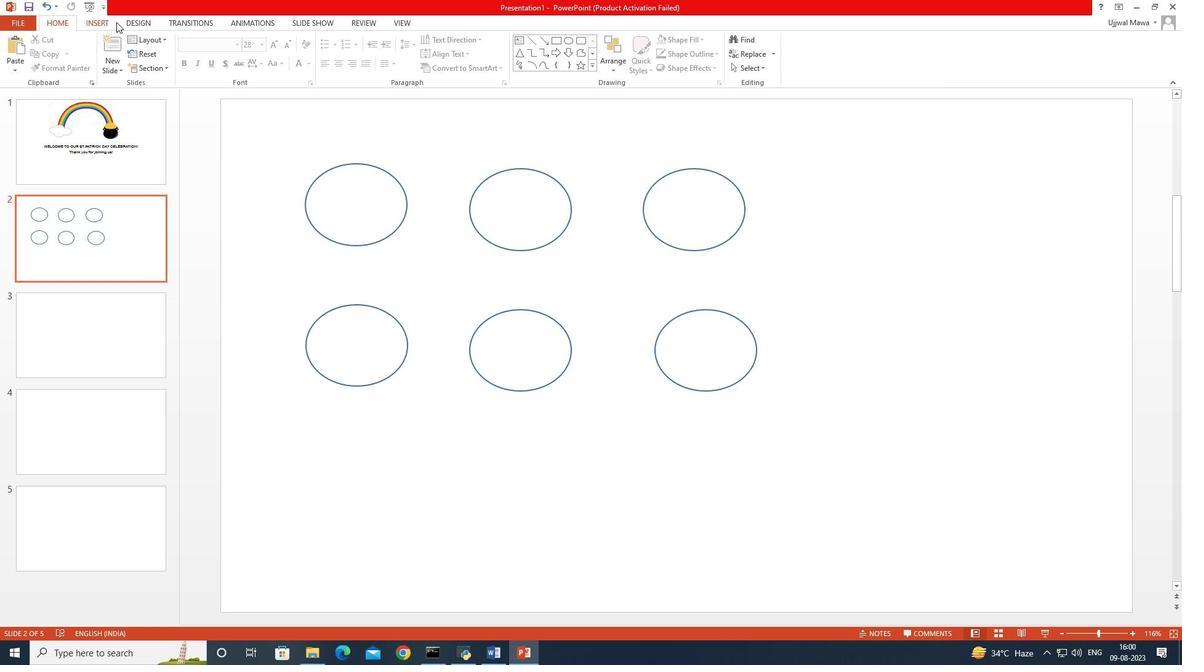 
Action: Mouse pressed left at (116, 22)
Screenshot: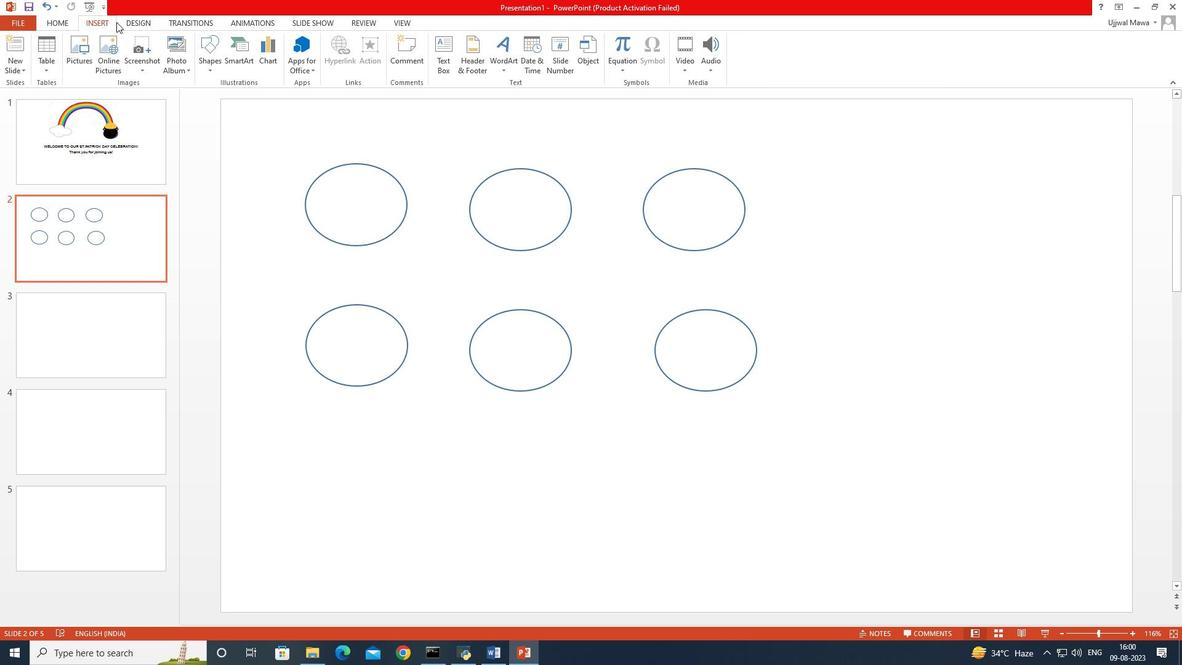 
Action: Mouse moved to (86, 56)
Screenshot: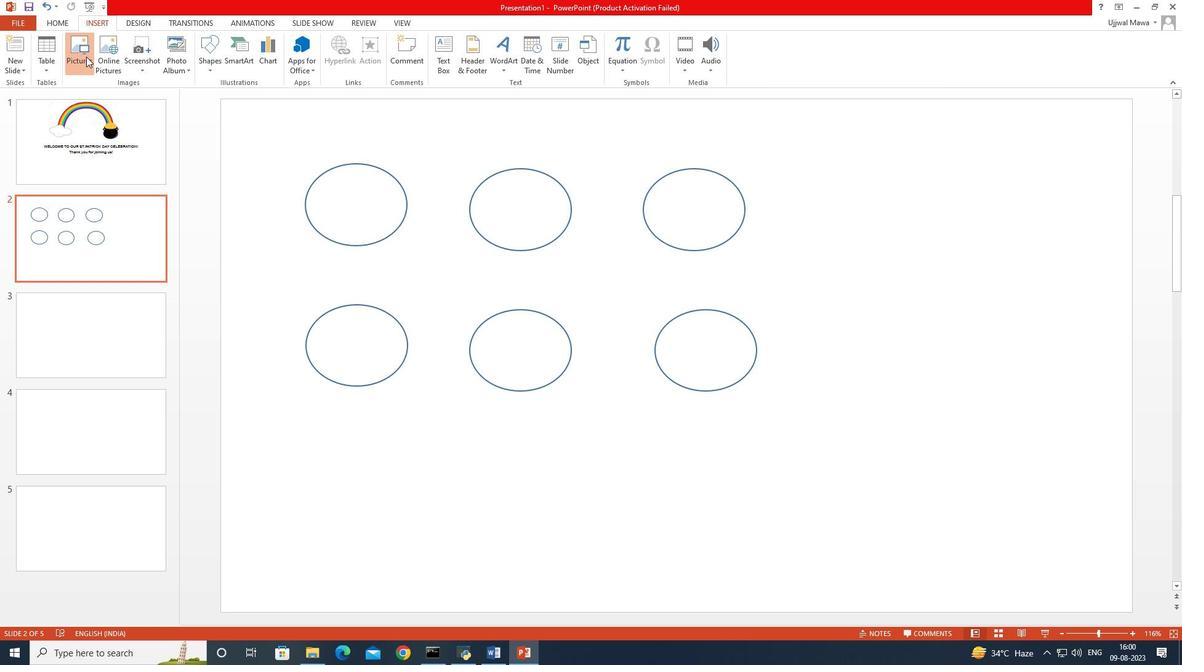 
Action: Mouse pressed left at (86, 56)
Screenshot: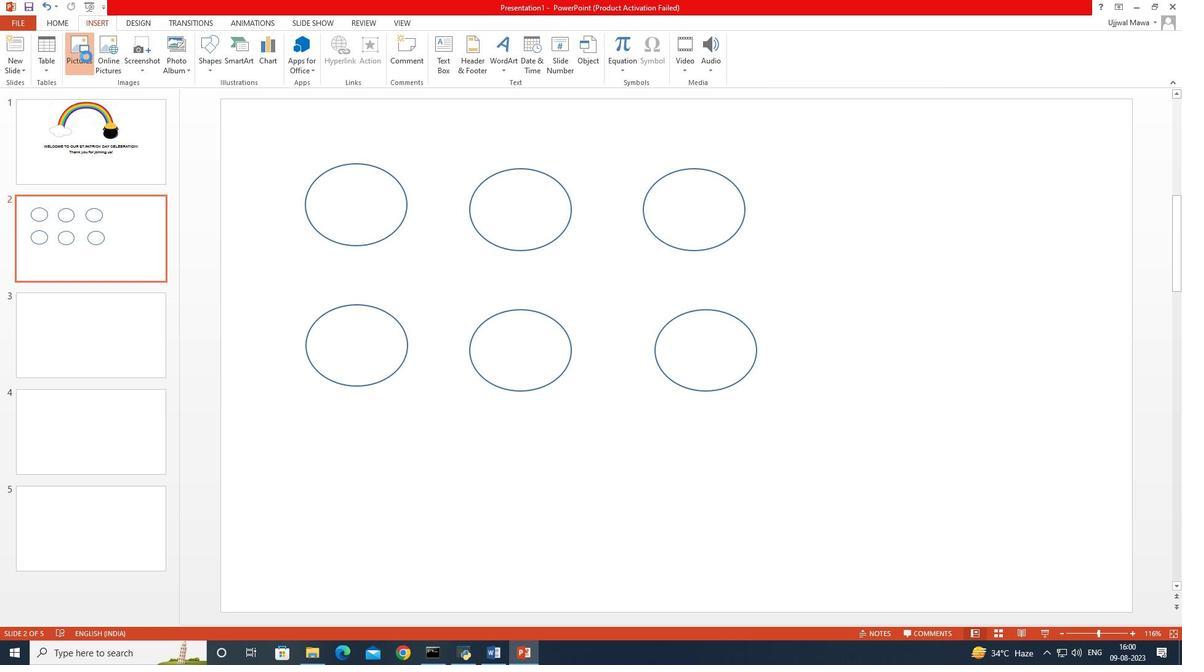 
Action: Mouse moved to (226, 165)
Screenshot: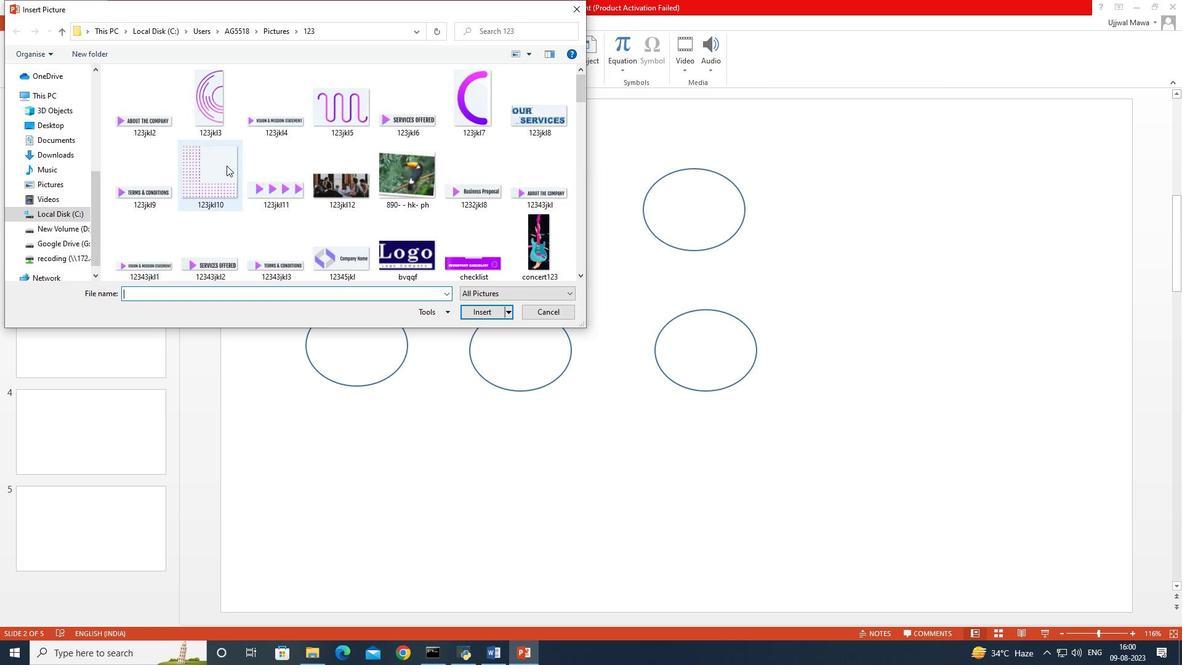 
Action: Mouse scrolled (226, 165) with delta (0, 0)
Screenshot: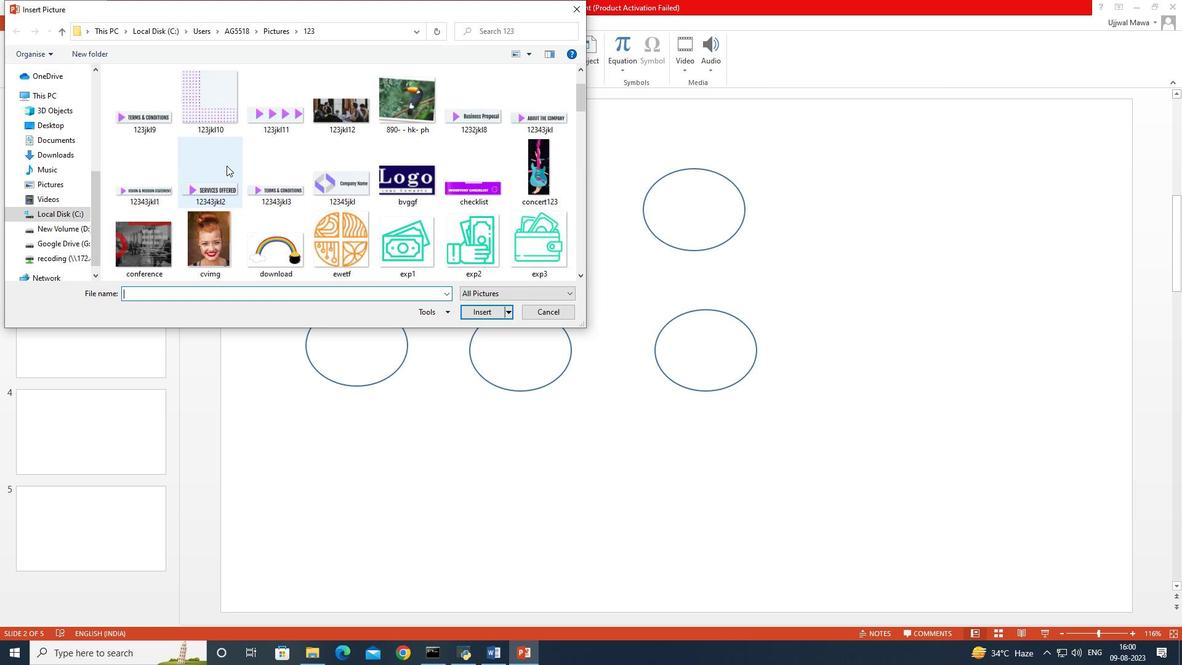
Action: Mouse scrolled (226, 165) with delta (0, 0)
Screenshot: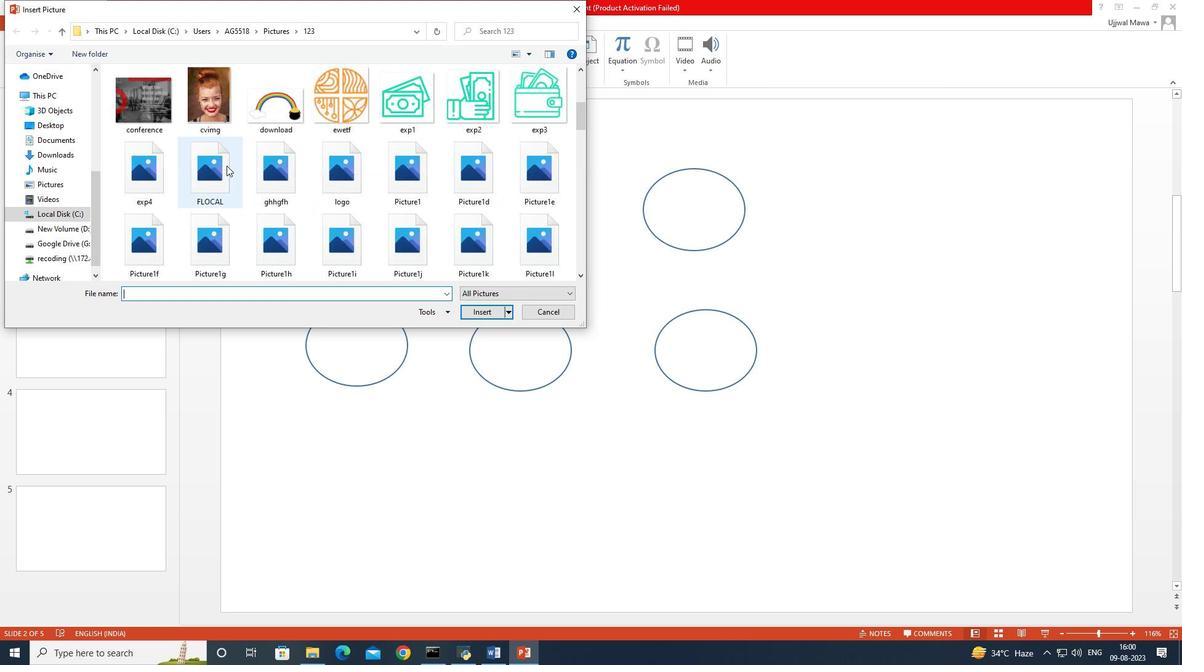 
Action: Mouse scrolled (226, 165) with delta (0, 0)
Screenshot: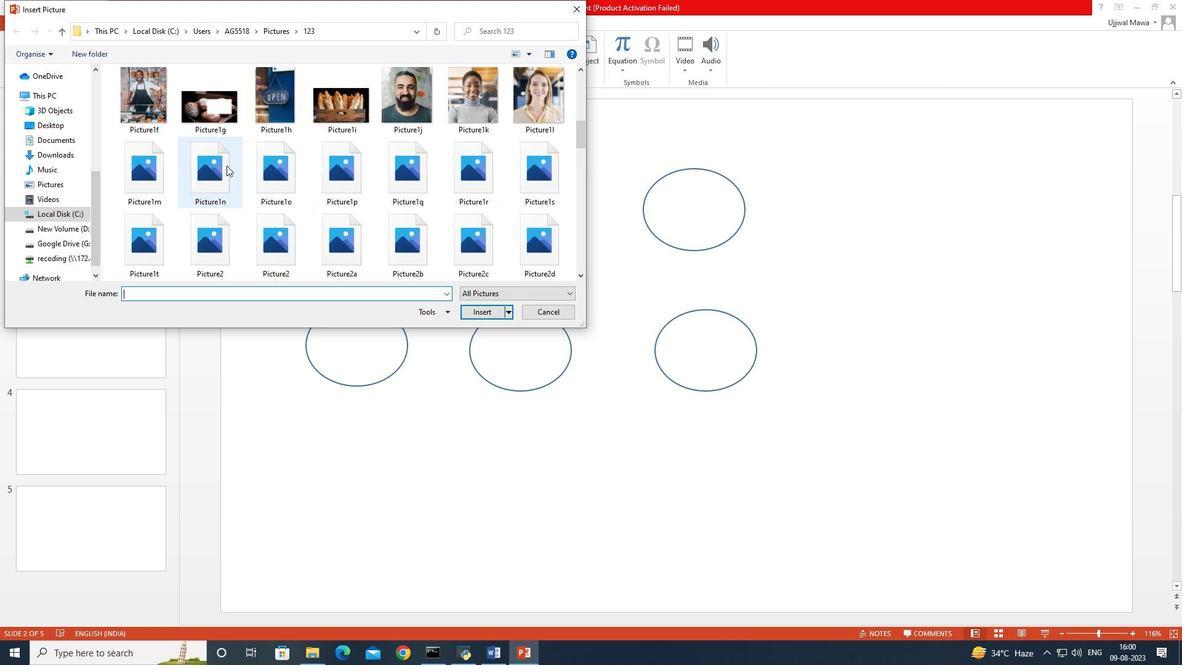 
Action: Mouse scrolled (226, 165) with delta (0, 0)
Screenshot: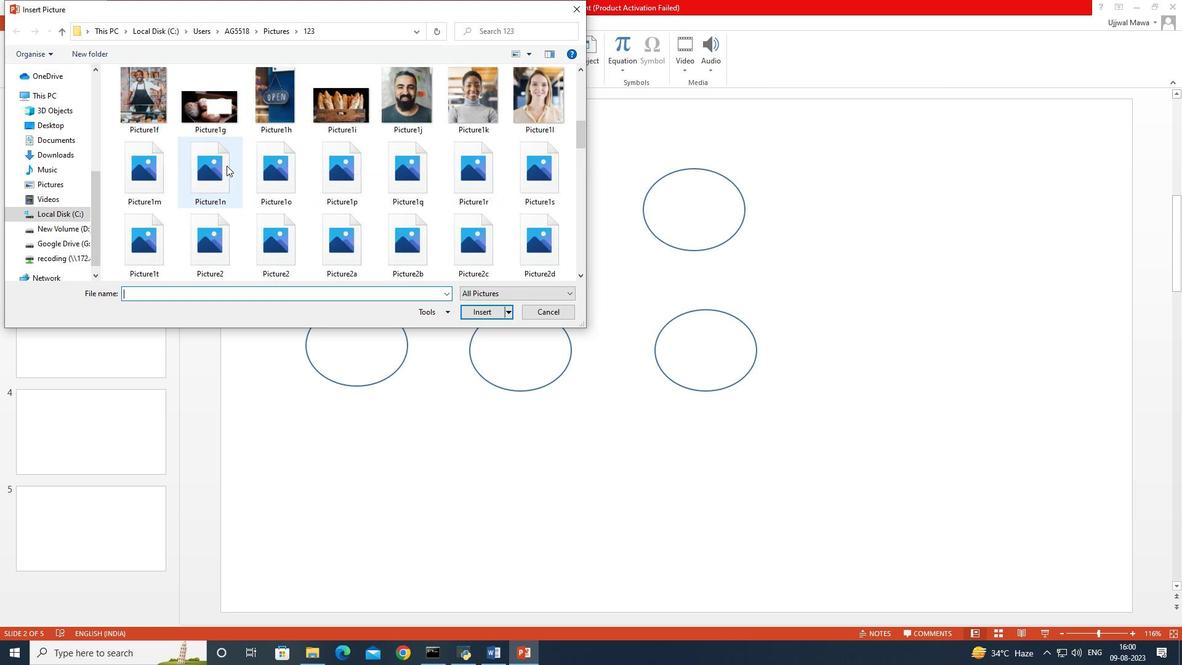 
Action: Mouse moved to (201, 232)
Screenshot: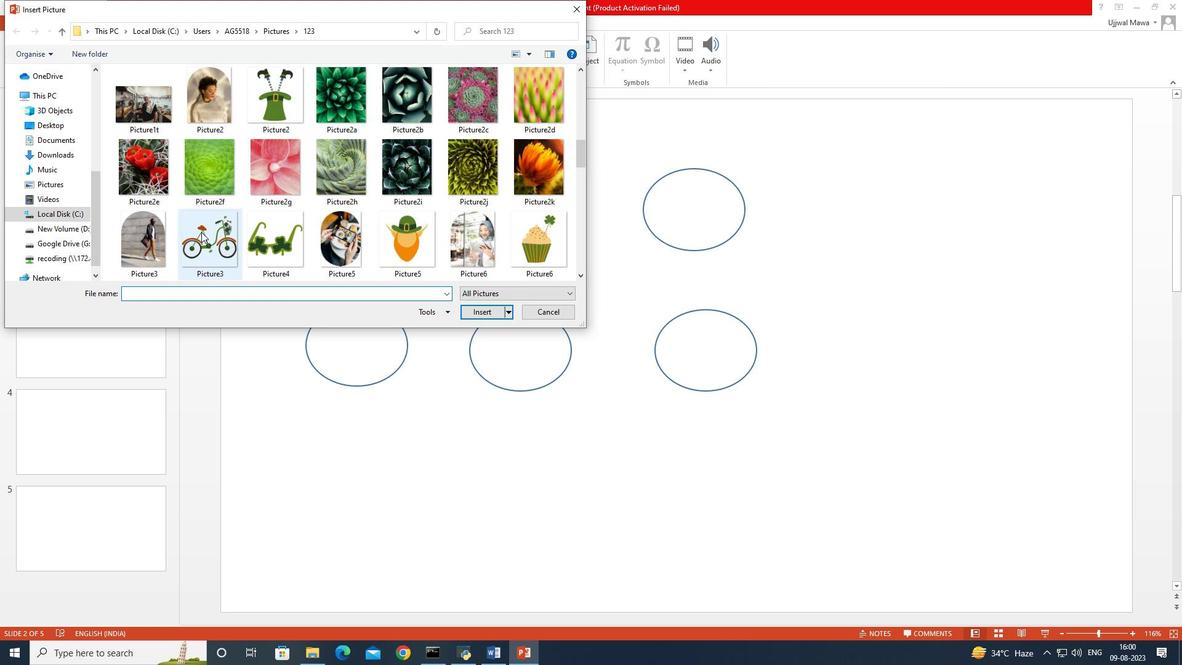 
Action: Mouse pressed left at (201, 232)
Screenshot: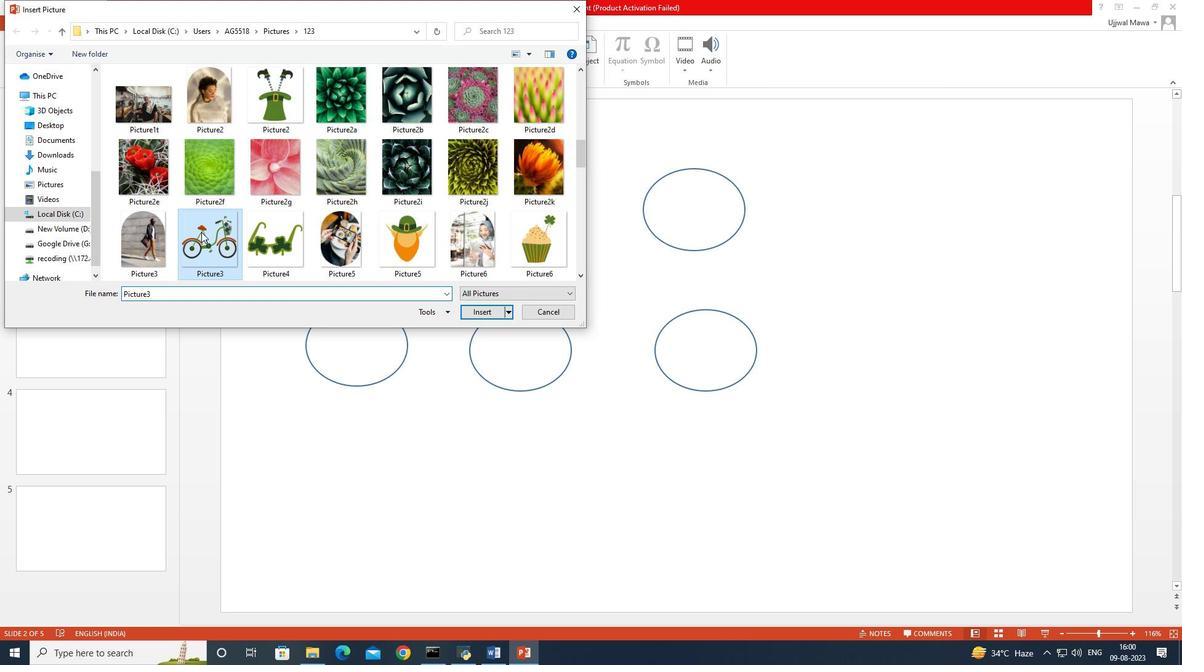 
Action: Mouse moved to (398, 273)
Screenshot: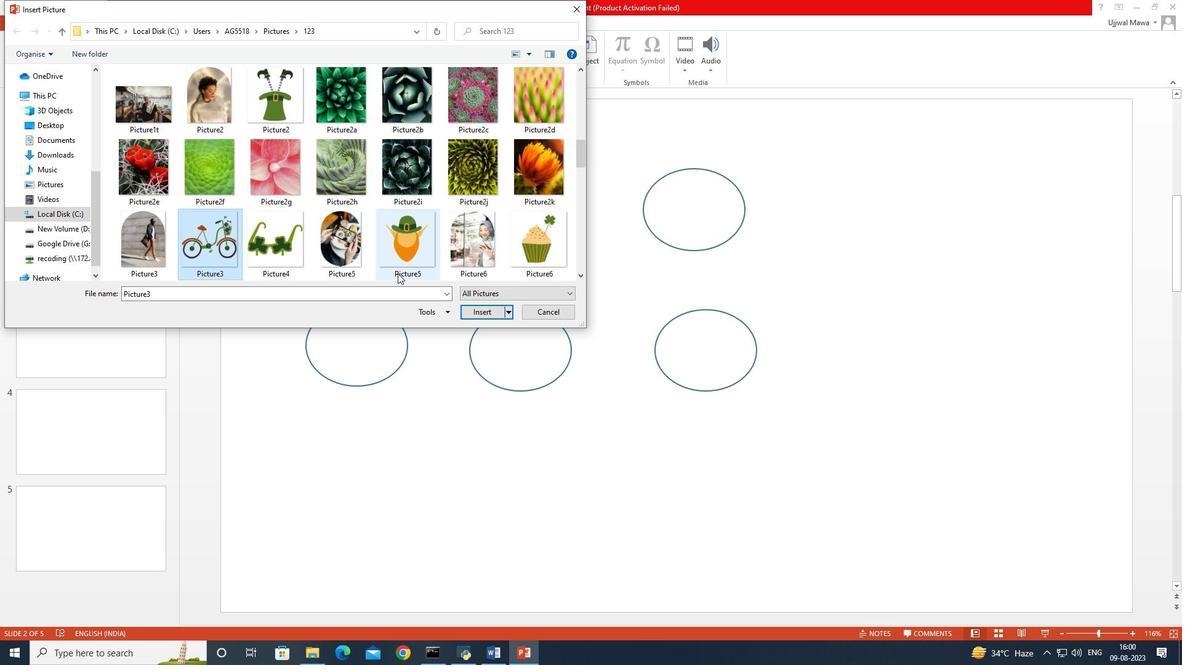 
Action: Mouse scrolled (398, 272) with delta (0, 0)
Screenshot: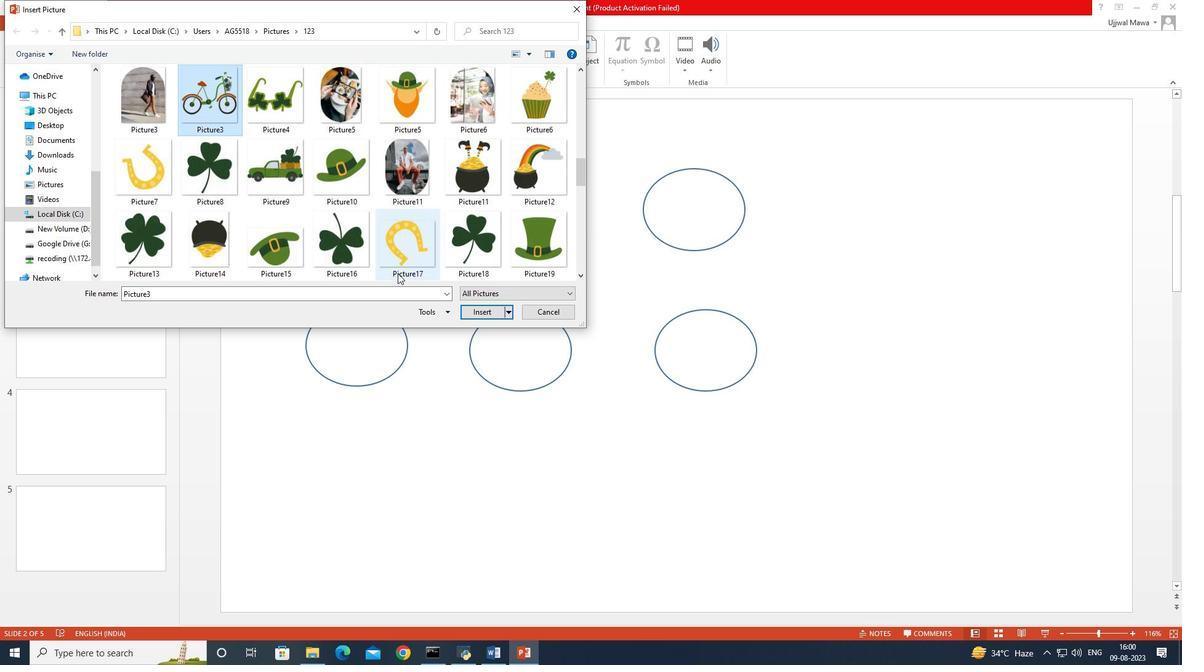 
Action: Mouse moved to (398, 272)
Screenshot: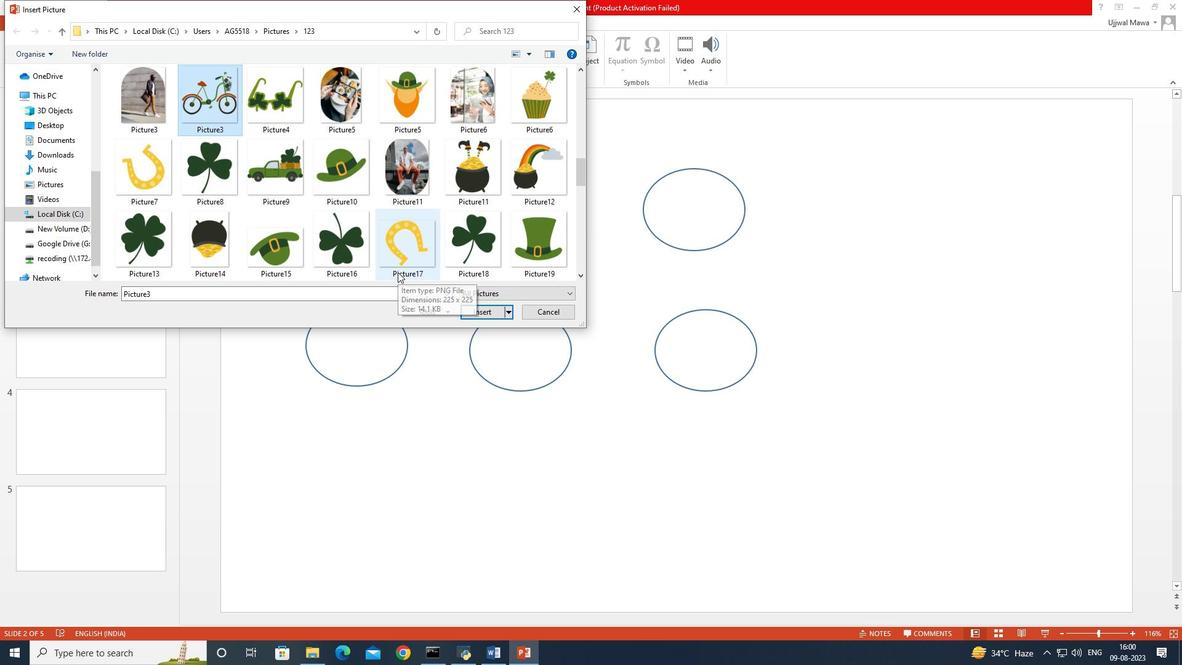 
Action: Mouse scrolled (398, 272) with delta (0, 0)
Screenshot: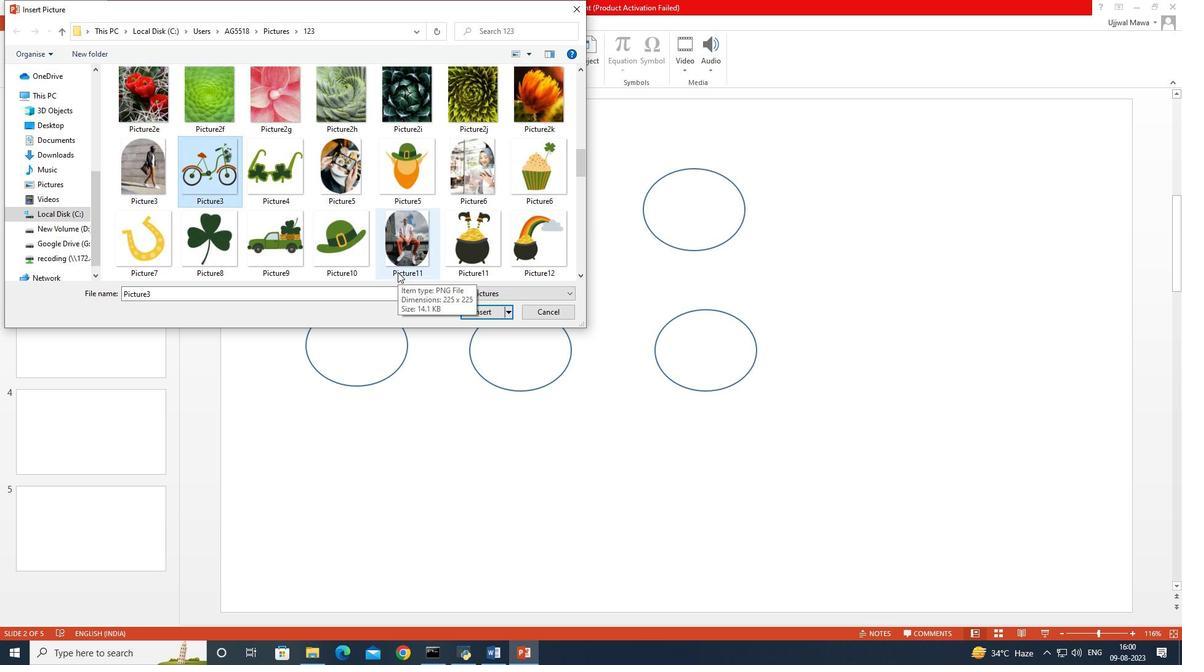 
Action: Mouse moved to (247, 211)
Screenshot: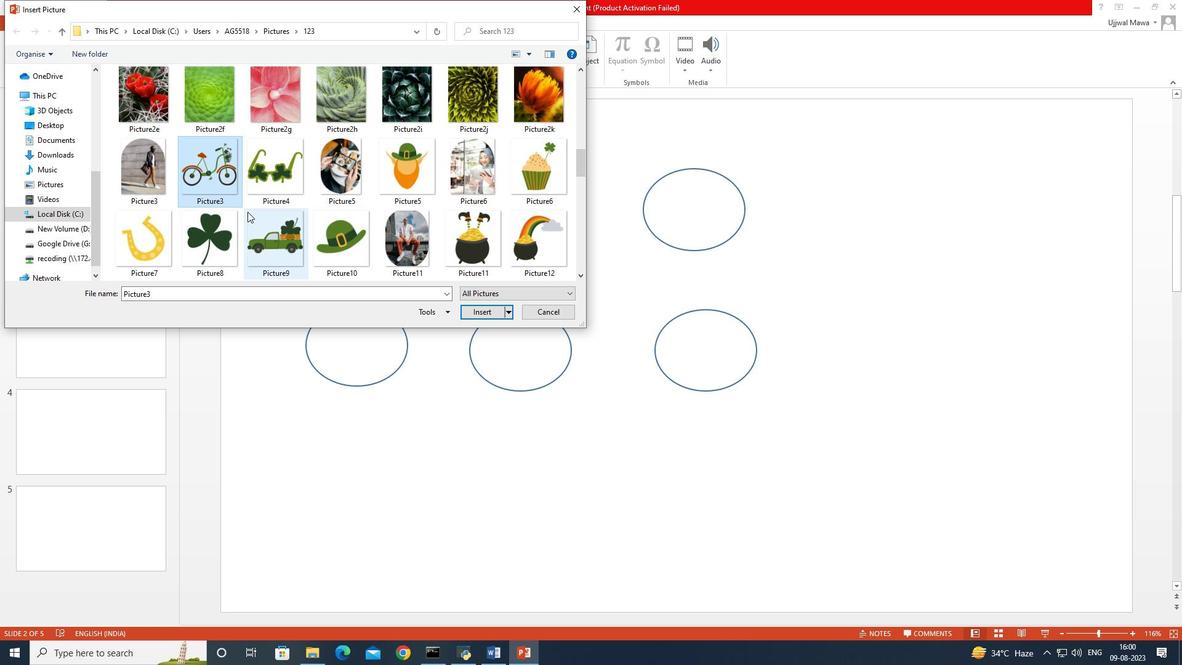 
Action: Mouse scrolled (247, 211) with delta (0, 0)
Screenshot: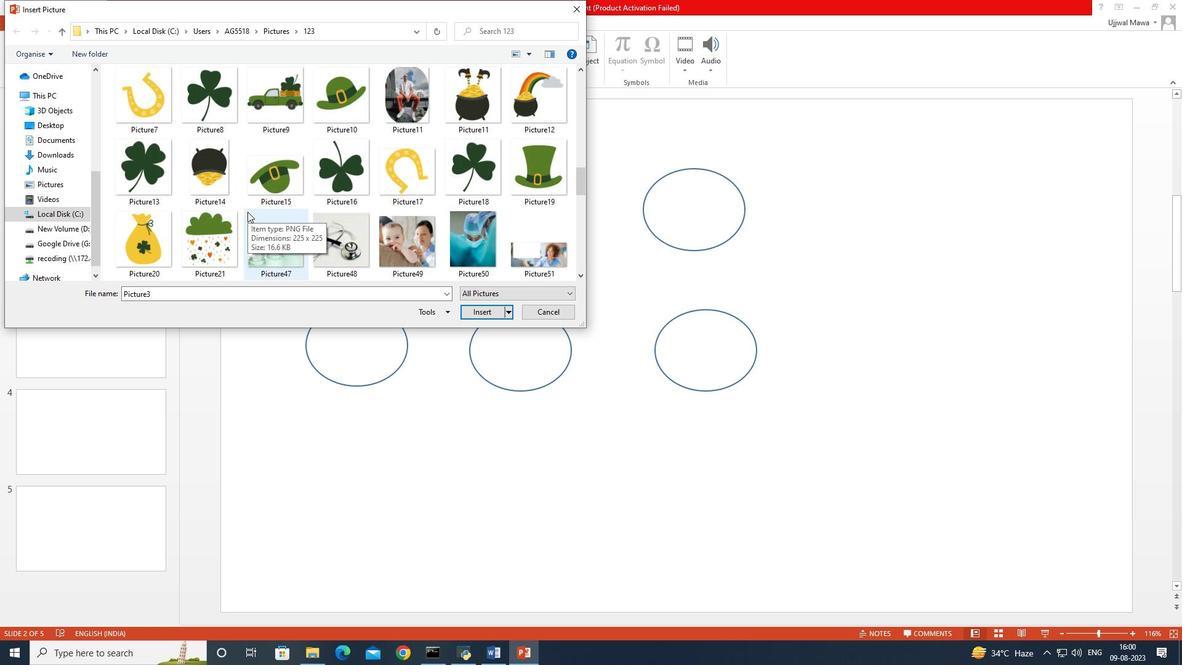 
Action: Mouse moved to (488, 103)
Screenshot: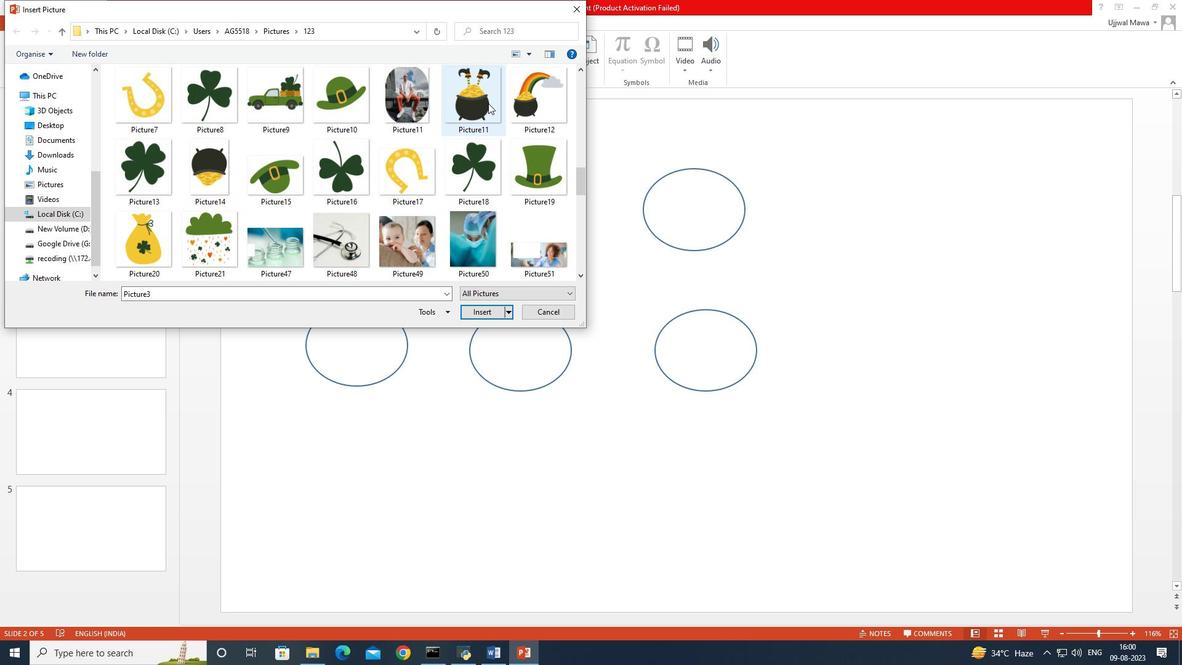 
Action: Mouse pressed left at (488, 103)
Screenshot: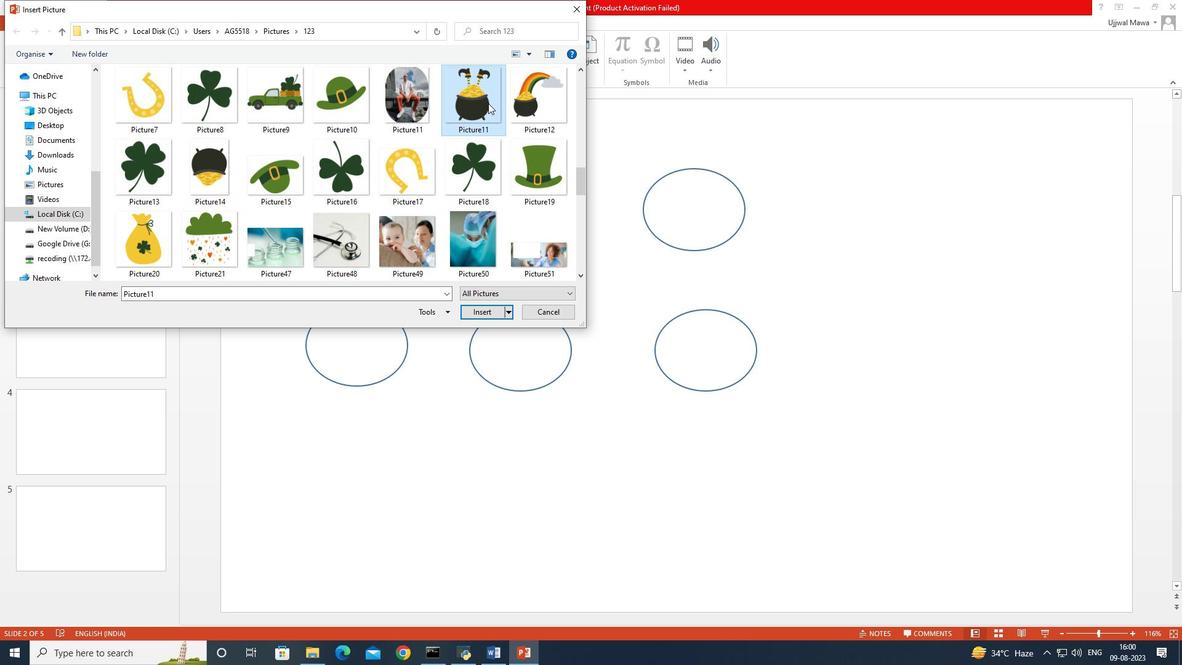 
Action: Mouse moved to (282, 124)
Screenshot: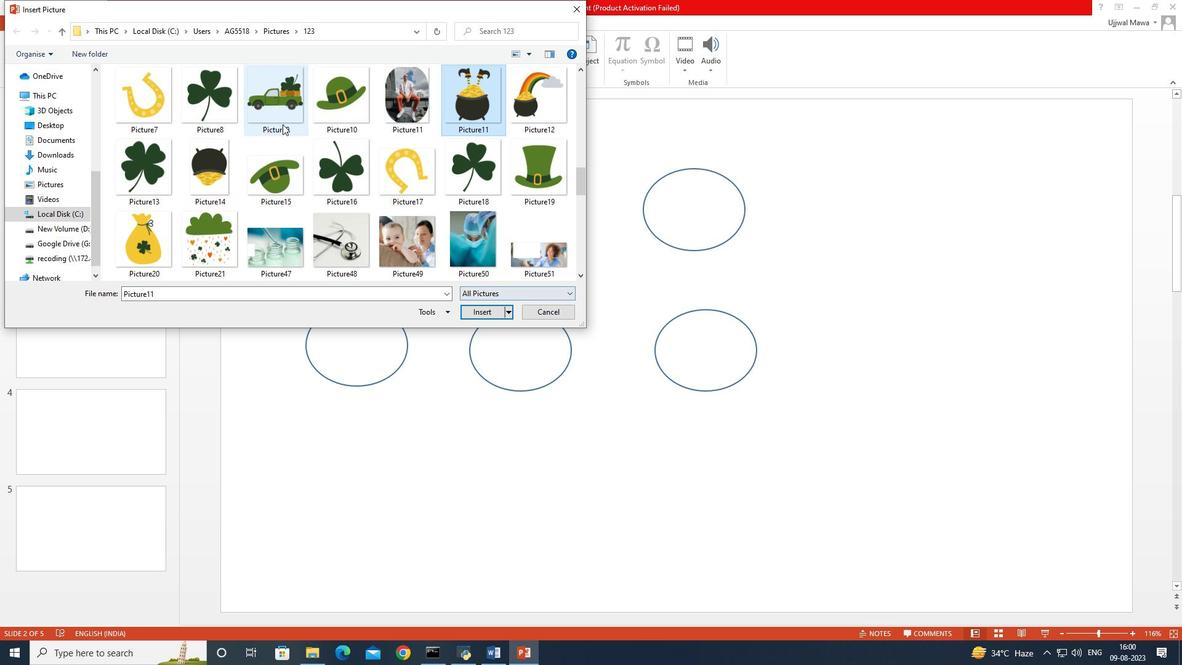 
Action: Mouse scrolled (282, 125) with delta (0, 0)
Screenshot: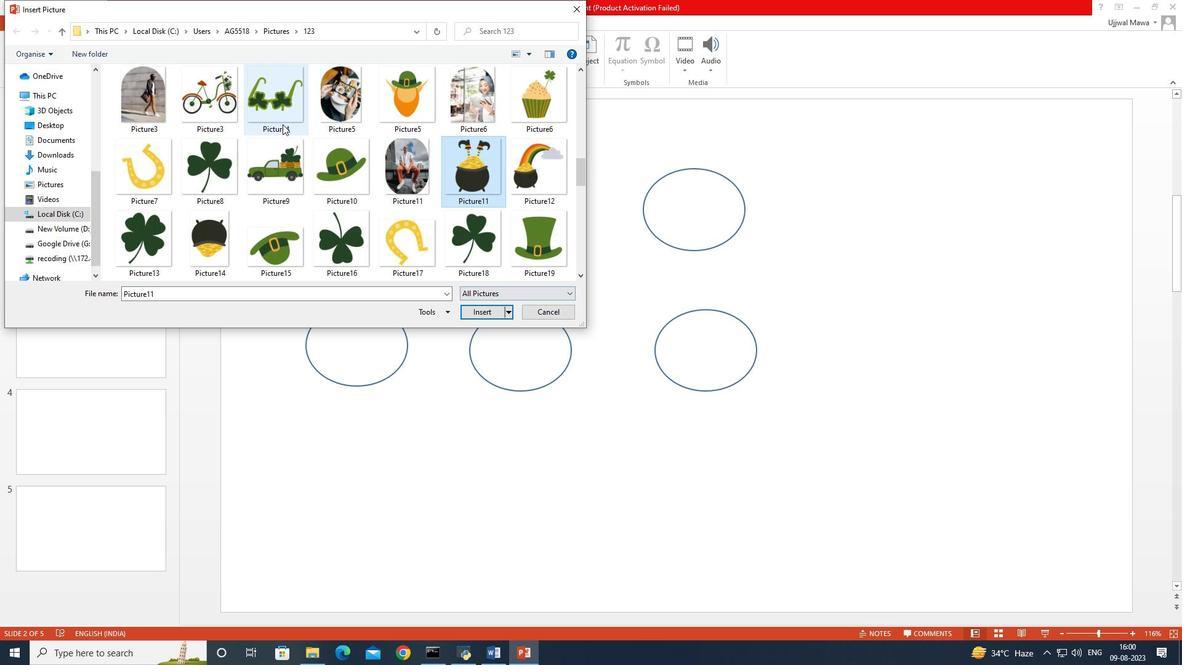 
Action: Mouse scrolled (282, 125) with delta (0, 0)
Screenshot: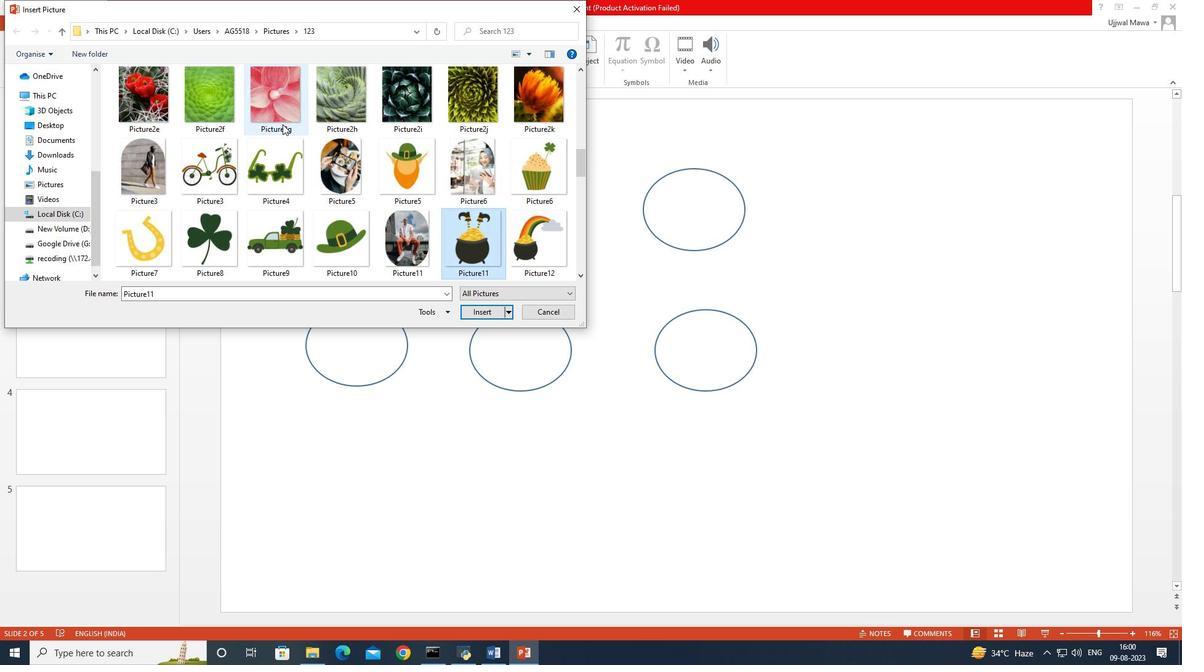 
Action: Mouse scrolled (282, 123) with delta (0, 0)
Screenshot: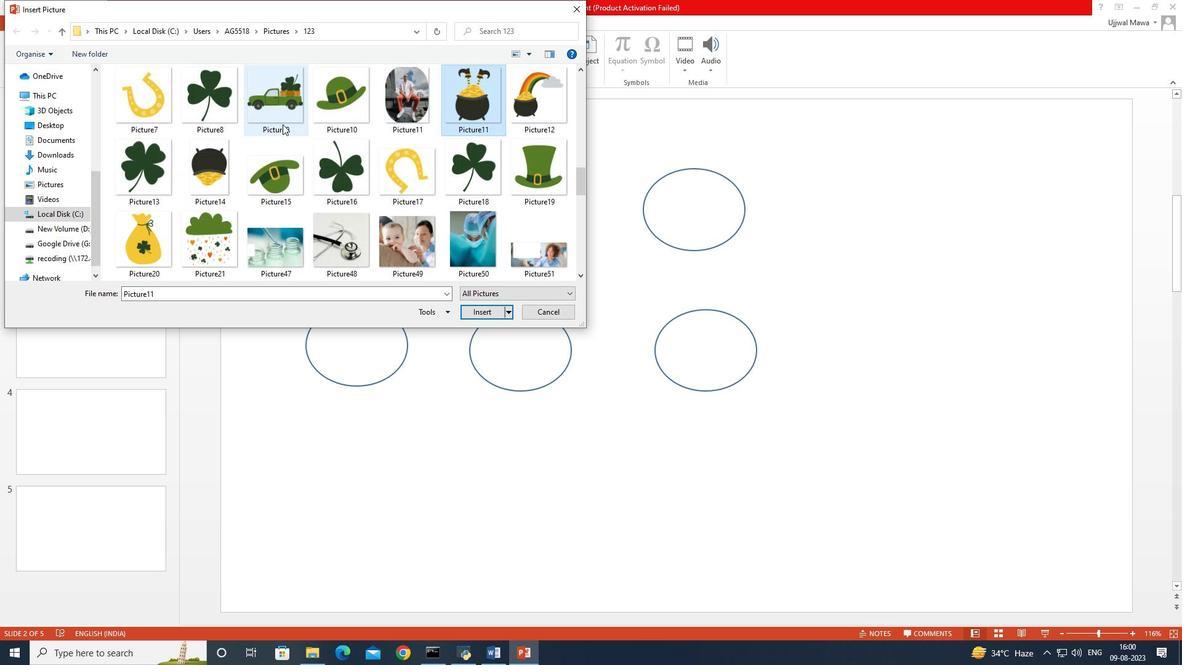 
Action: Mouse scrolled (282, 125) with delta (0, 0)
Screenshot: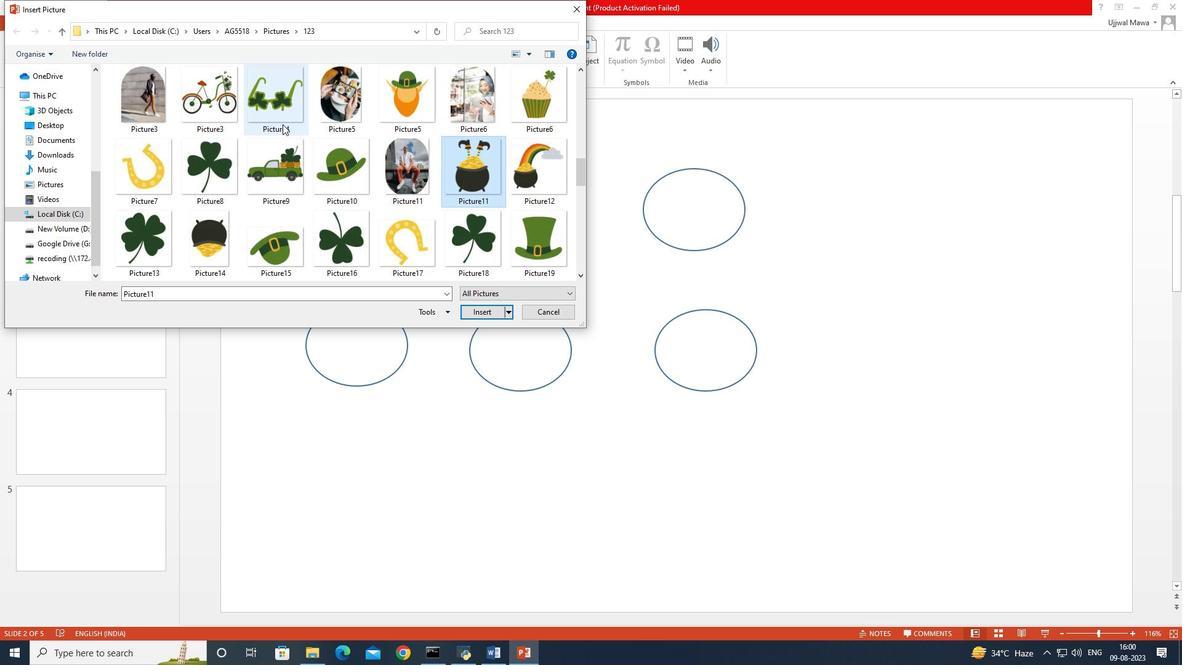 
Action: Mouse scrolled (282, 125) with delta (0, 0)
Screenshot: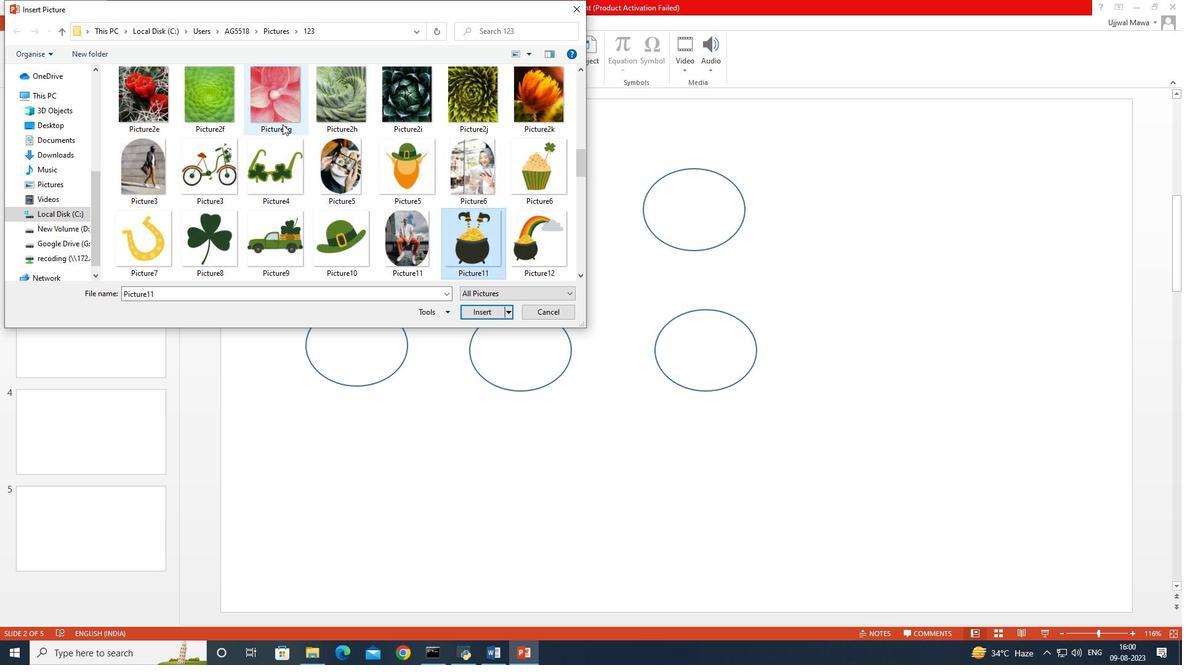 
Action: Mouse scrolled (282, 125) with delta (0, 0)
Screenshot: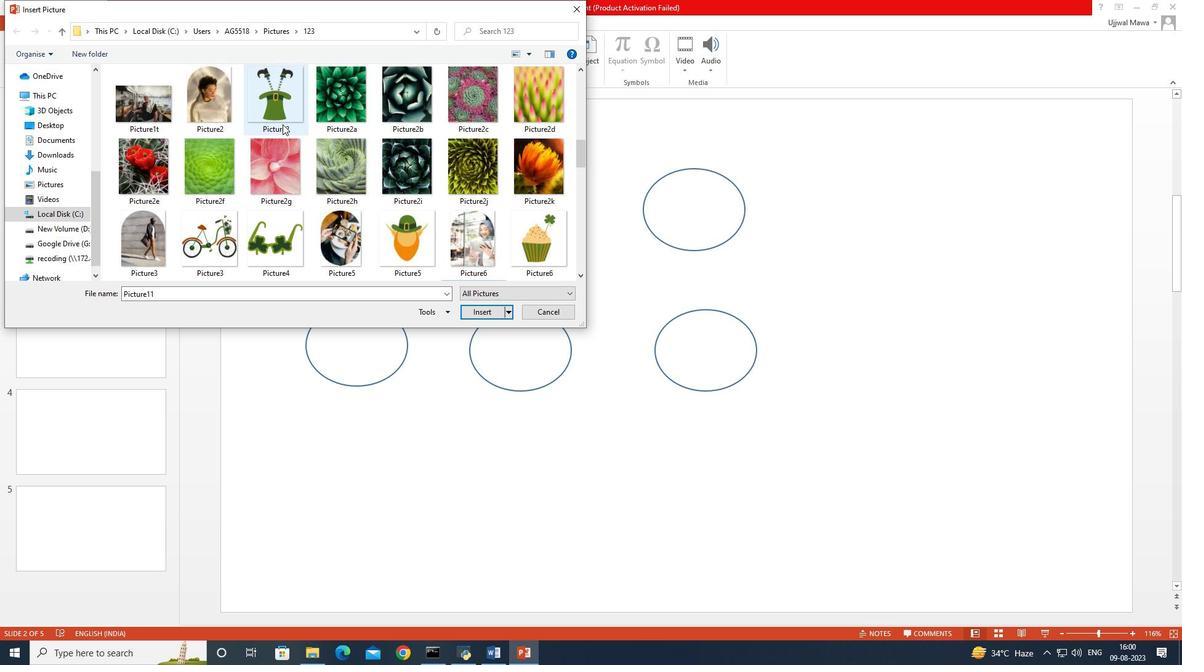 
Action: Mouse scrolled (282, 125) with delta (0, 0)
Screenshot: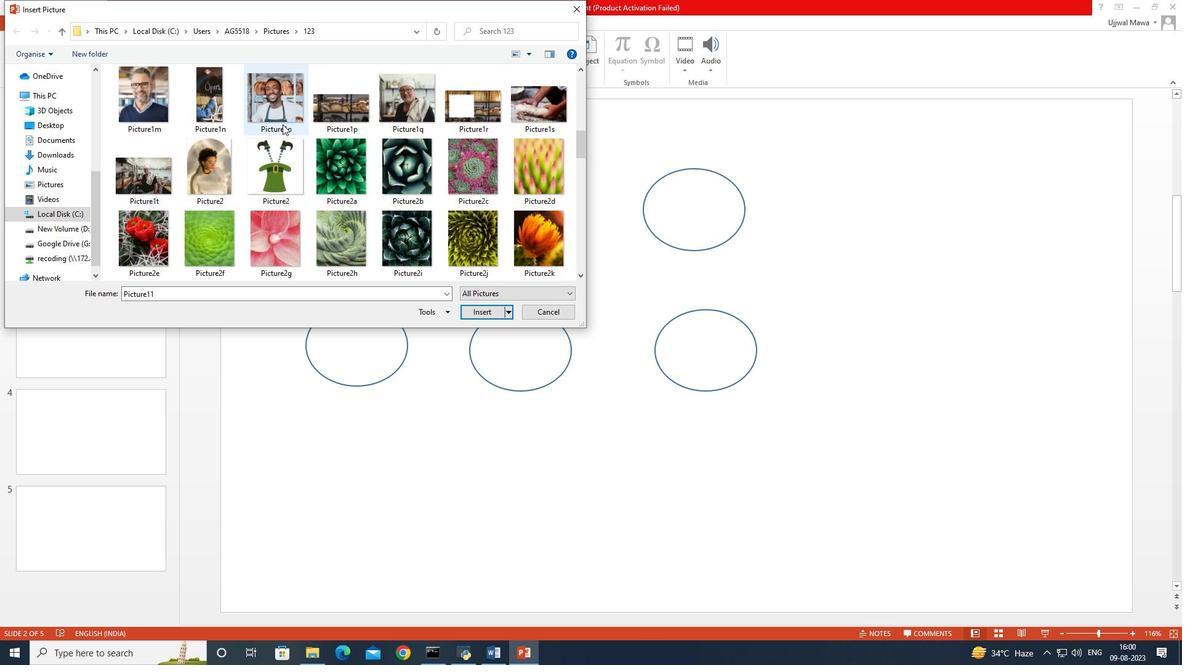 
Action: Mouse scrolled (282, 125) with delta (0, 0)
Screenshot: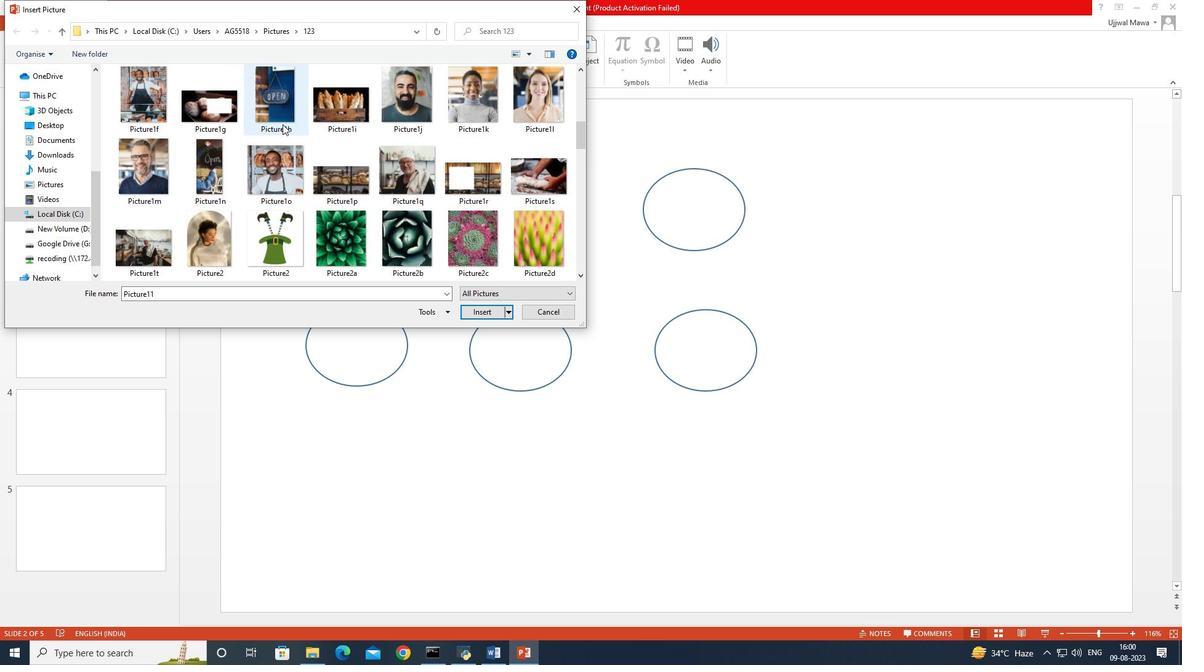 
Action: Mouse scrolled (282, 125) with delta (0, 0)
Screenshot: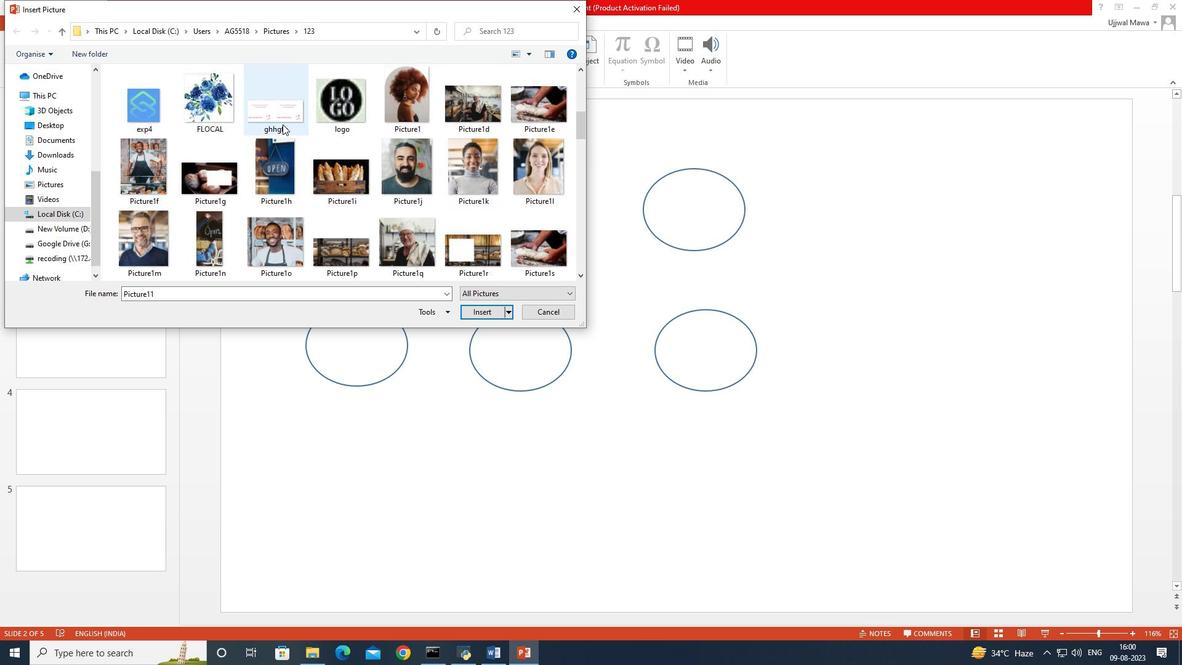 
Action: Mouse scrolled (282, 125) with delta (0, 0)
Screenshot: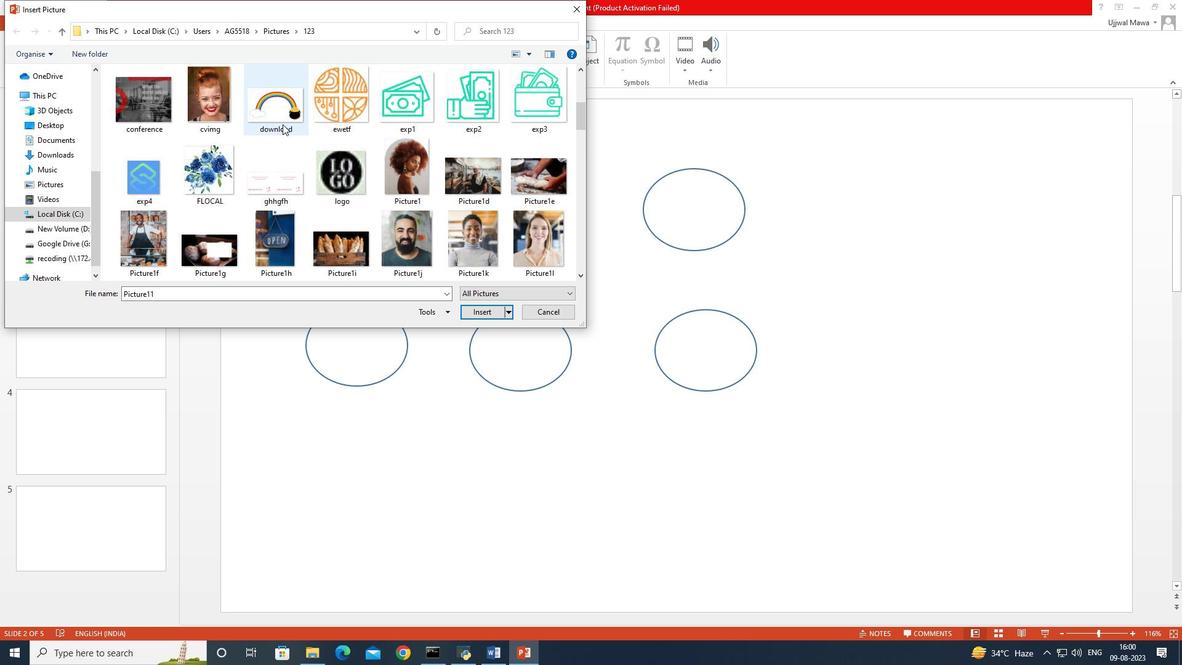 
Action: Mouse scrolled (282, 123) with delta (0, 0)
Screenshot: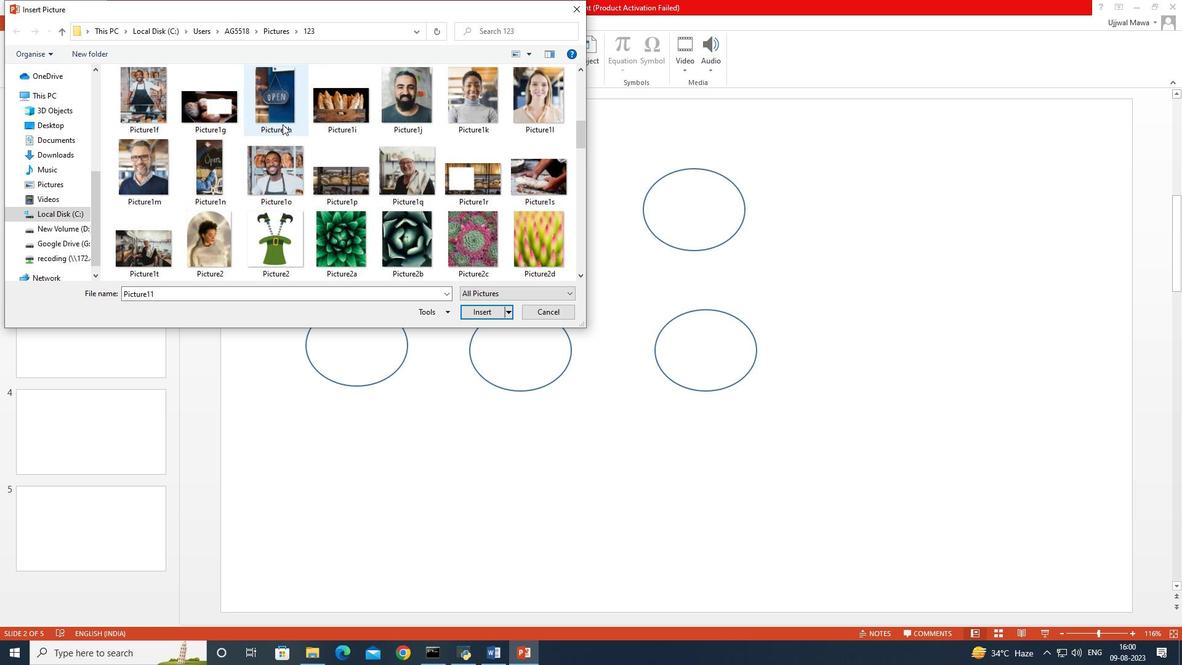 
Action: Mouse scrolled (282, 125) with delta (0, 0)
Screenshot: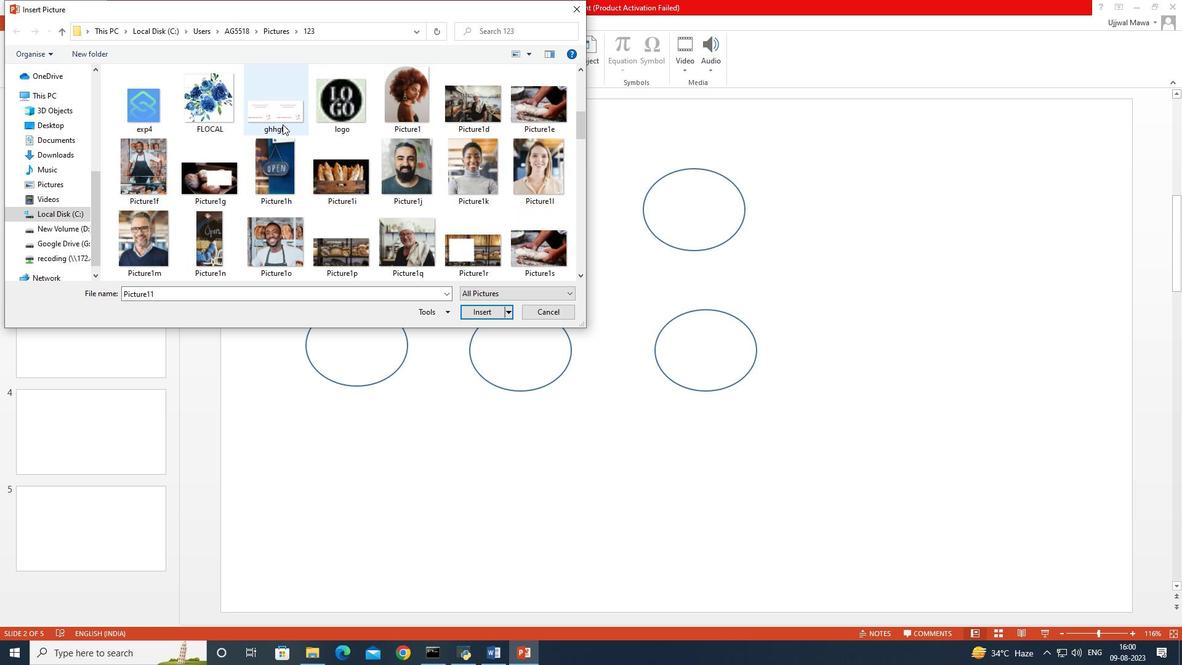
Action: Mouse scrolled (282, 123) with delta (0, 0)
Screenshot: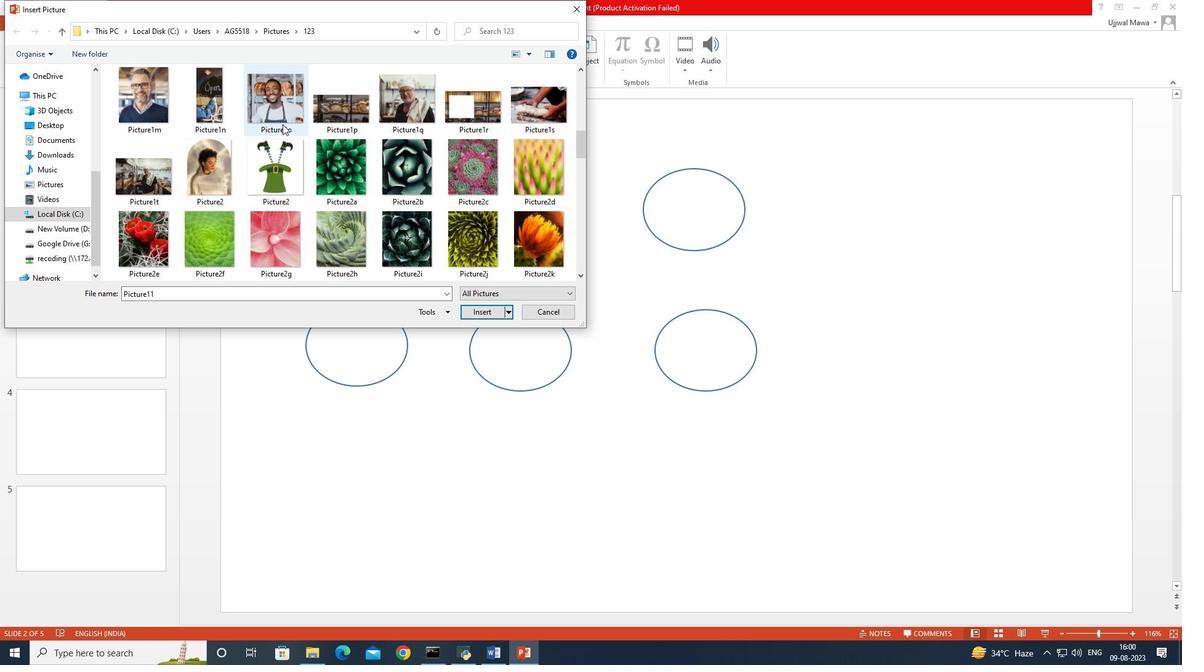 
Action: Mouse scrolled (282, 123) with delta (0, 0)
Screenshot: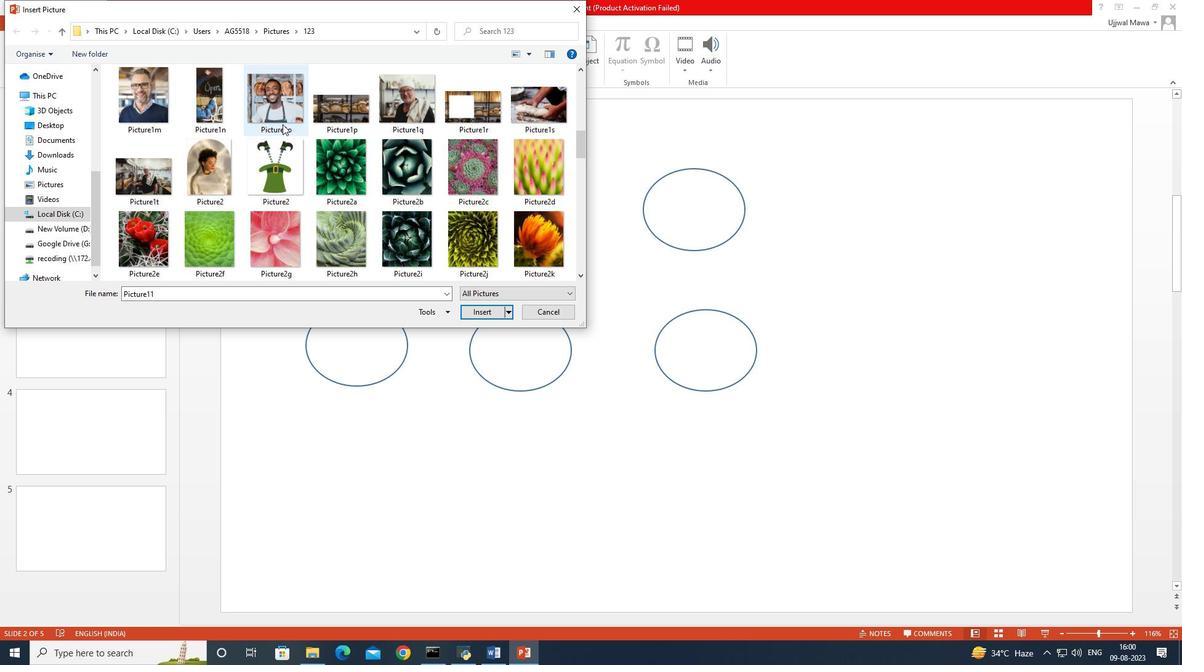 
Action: Mouse moved to (215, 194)
Screenshot: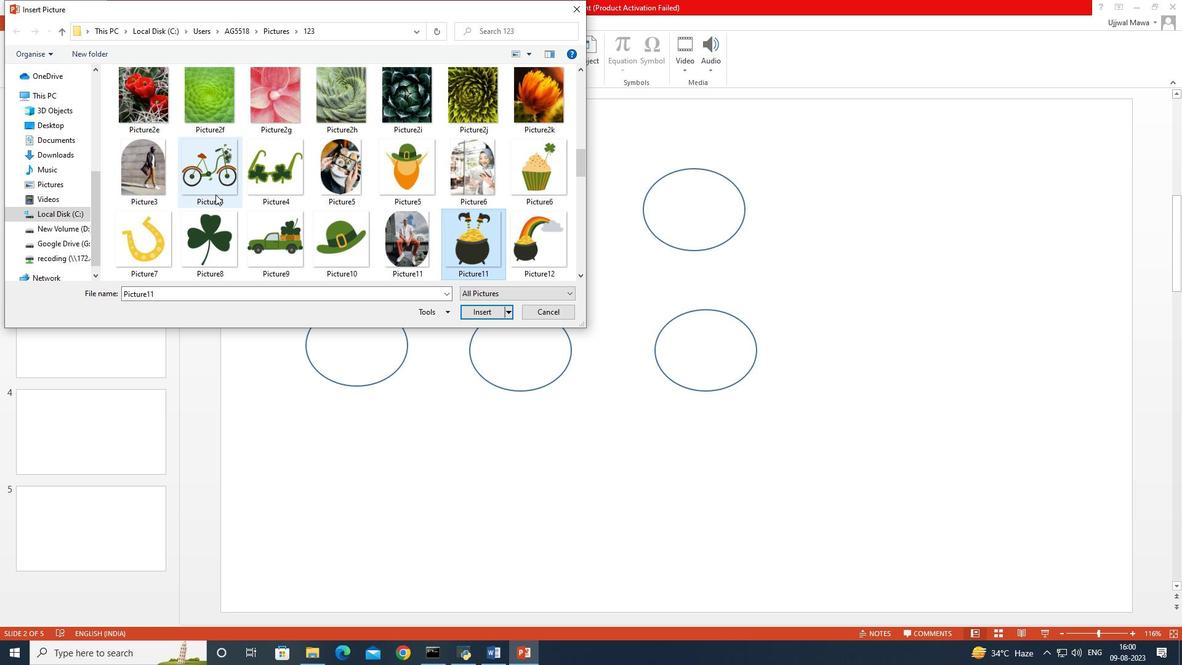 
Action: Mouse pressed left at (215, 194)
Screenshot: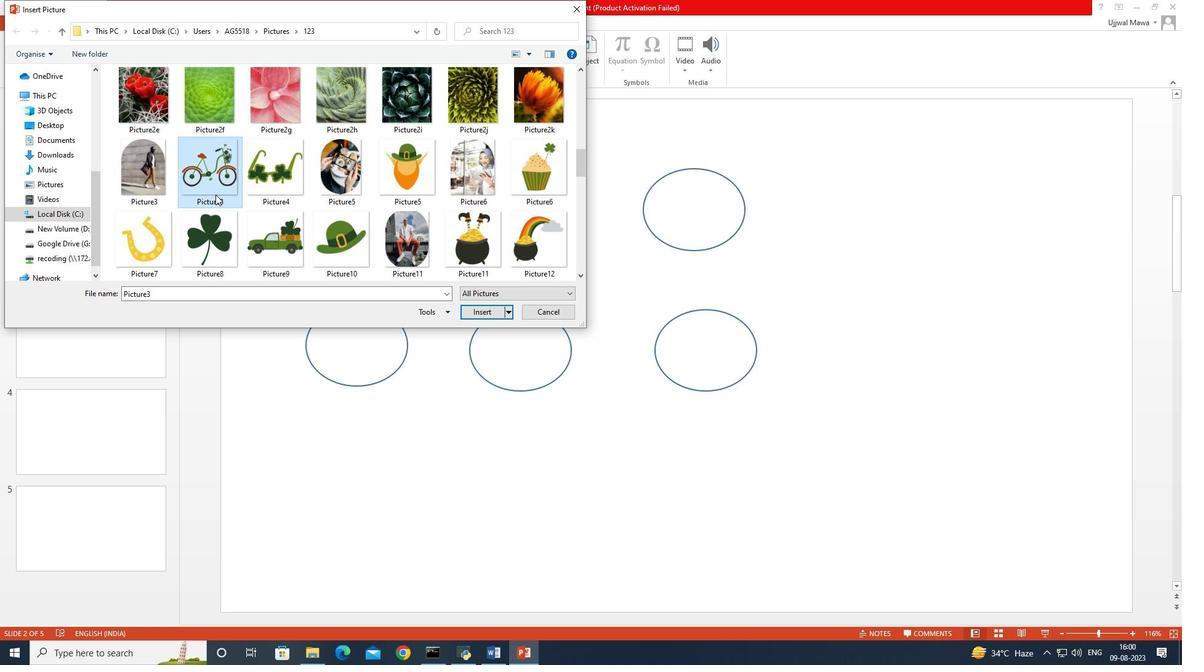 
Action: Mouse moved to (485, 313)
